 Task: Explore Airbnb accommodation in Soavinandriana, Madagascar from 1st December, 2023 to 5th December, 2023 for 1 adult.1  bedroom having 1 bed and 1 bathroom. Property type can be flat. Amenities needed are: wifi. Booking option can be shelf check-in. Look for 5 properties as per requirement.
Action: Mouse moved to (562, 123)
Screenshot: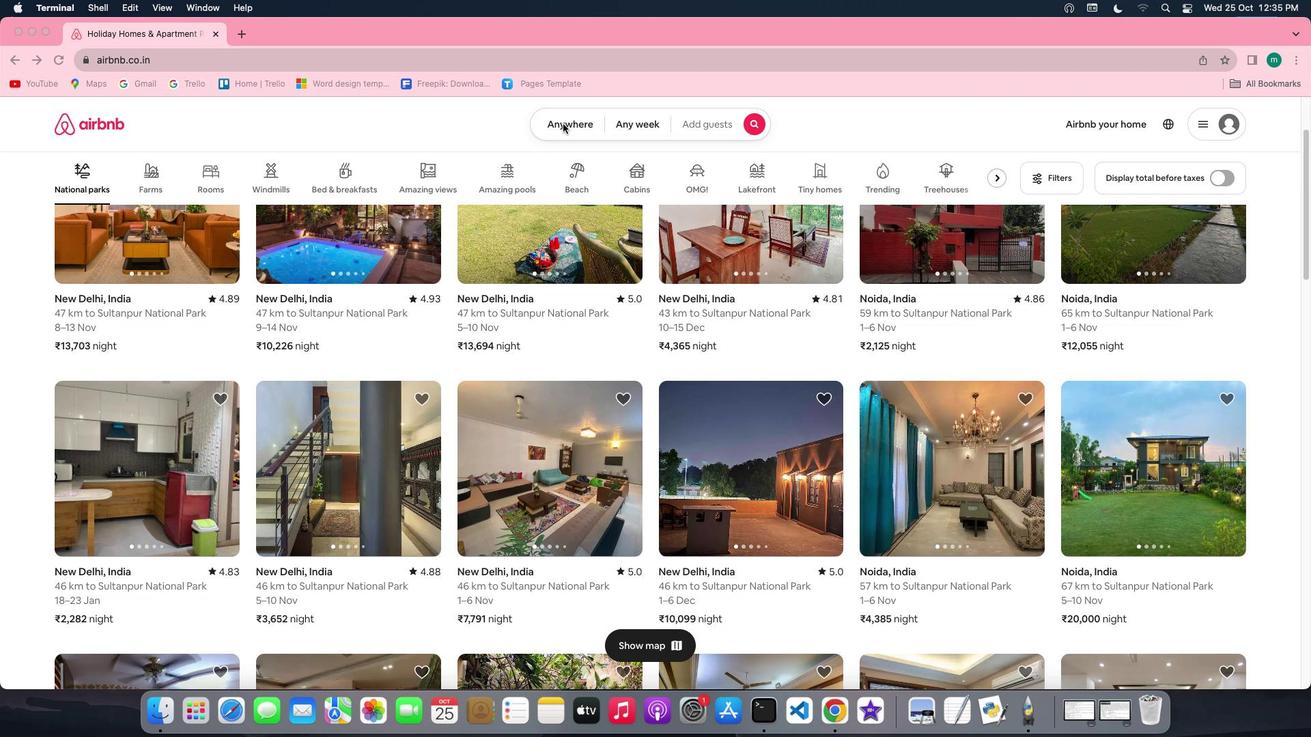 
Action: Mouse pressed left at (562, 123)
Screenshot: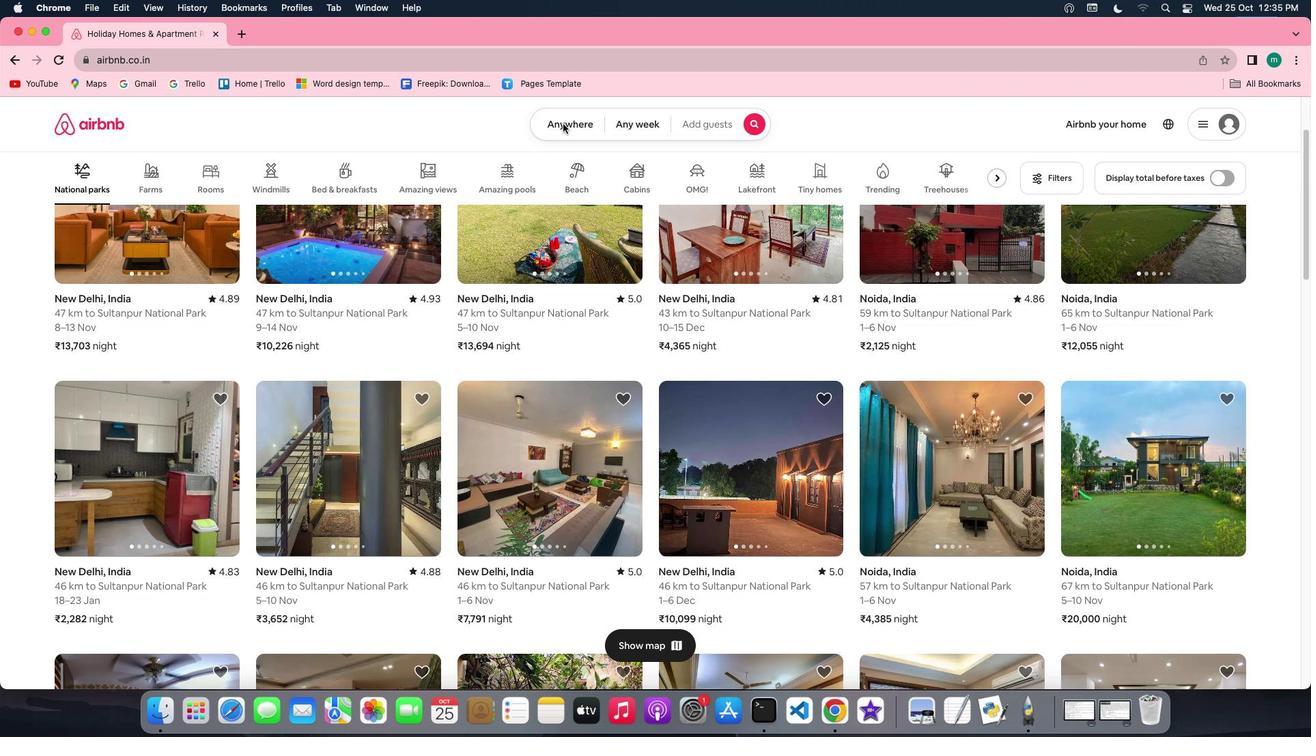 
Action: Mouse pressed left at (562, 123)
Screenshot: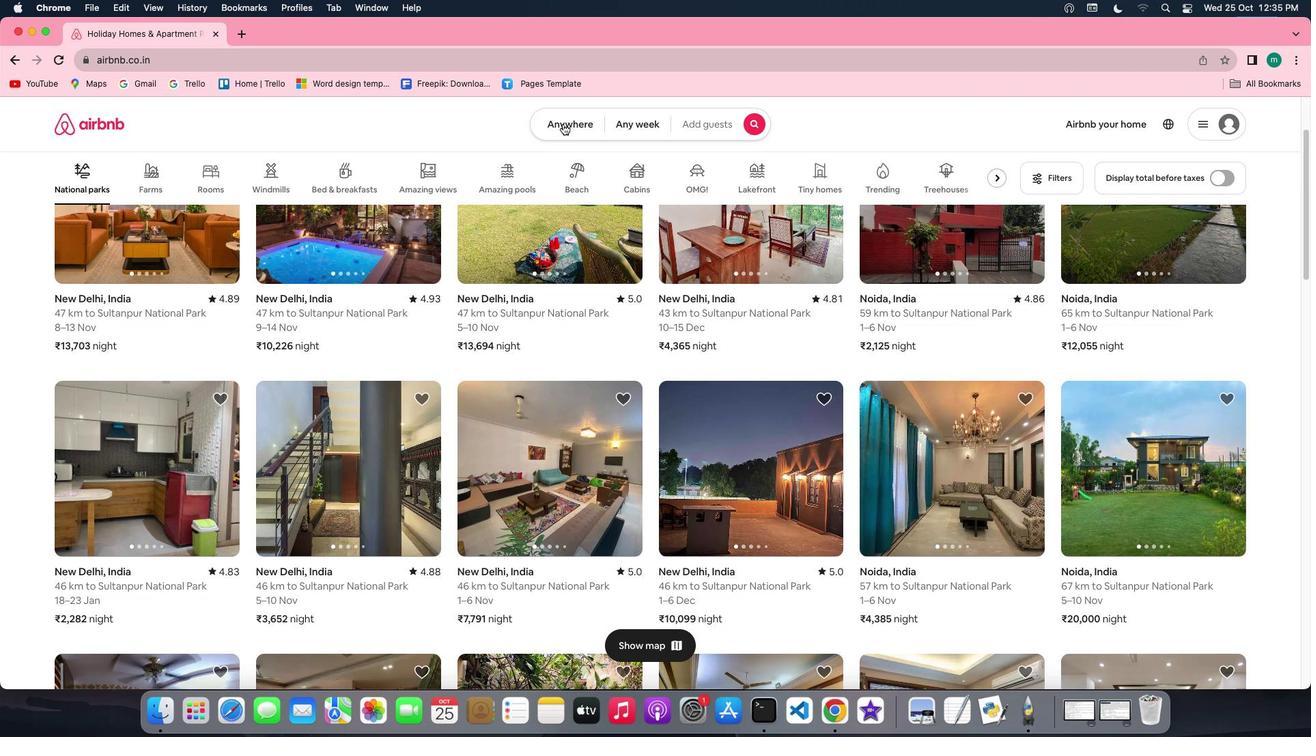 
Action: Mouse moved to (474, 184)
Screenshot: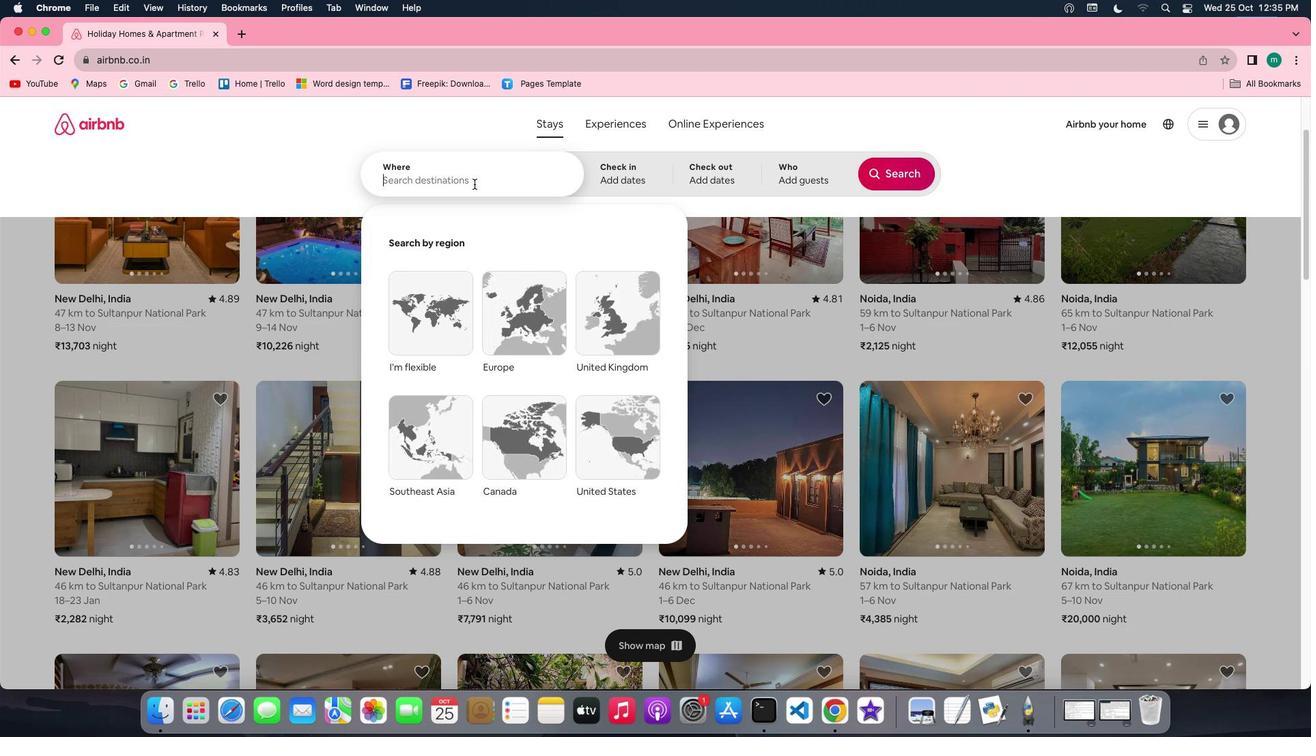 
Action: Key pressed Key.shift'S''o''a''v''i''n''a''n''d''r''i''a''n''a'','Key.shift'M''a''d''a''g''a''s''c''a''r'
Screenshot: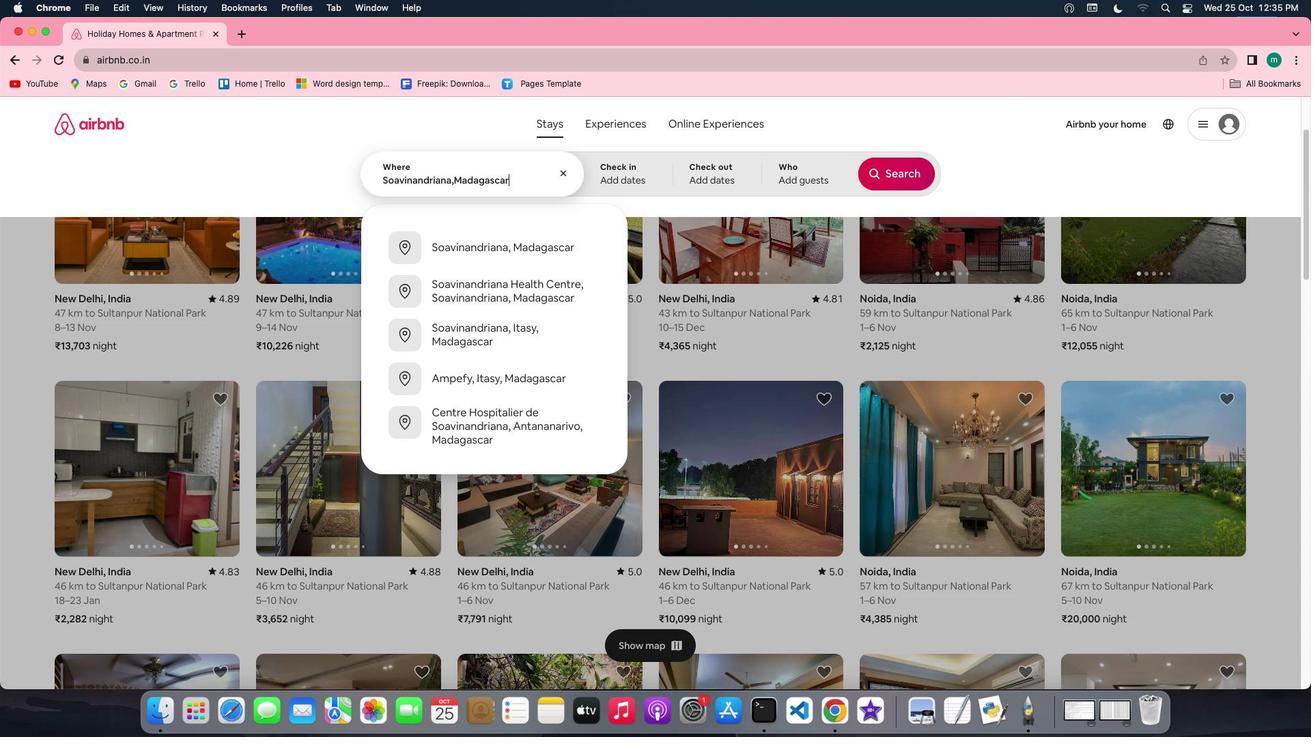 
Action: Mouse moved to (620, 181)
Screenshot: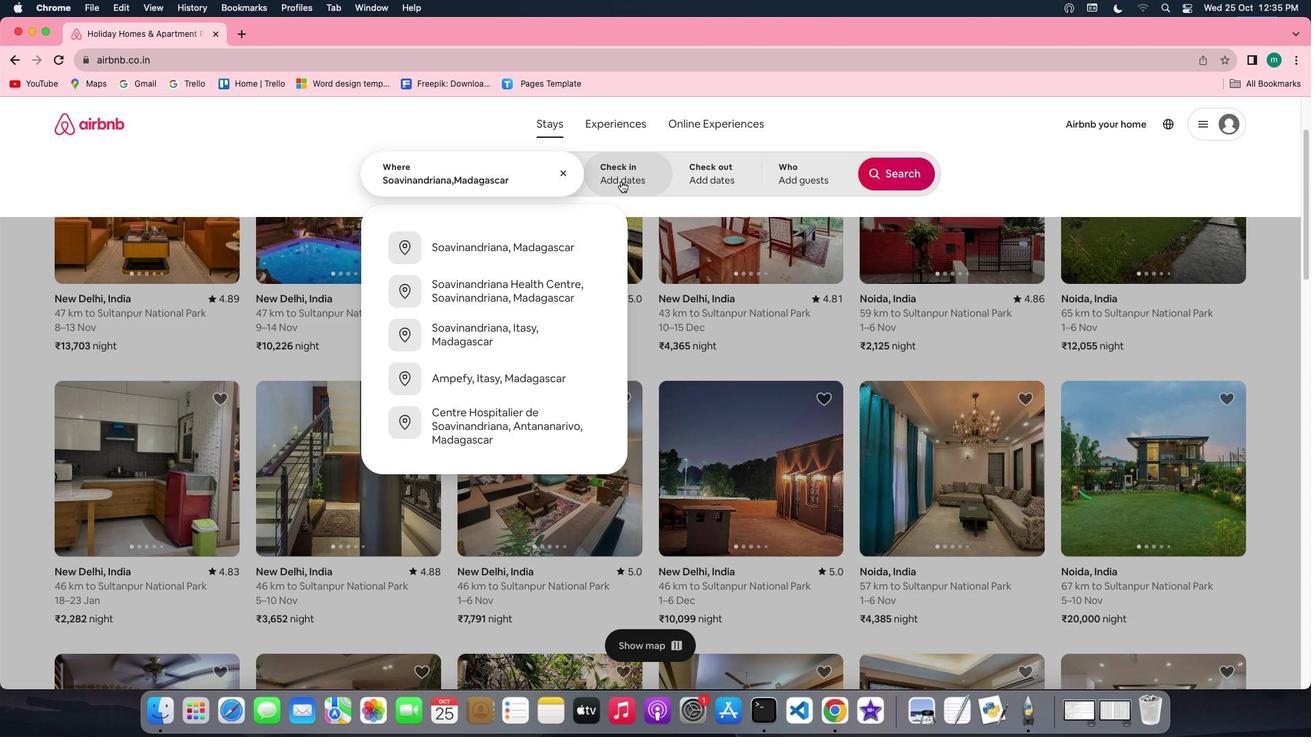 
Action: Mouse pressed left at (620, 181)
Screenshot: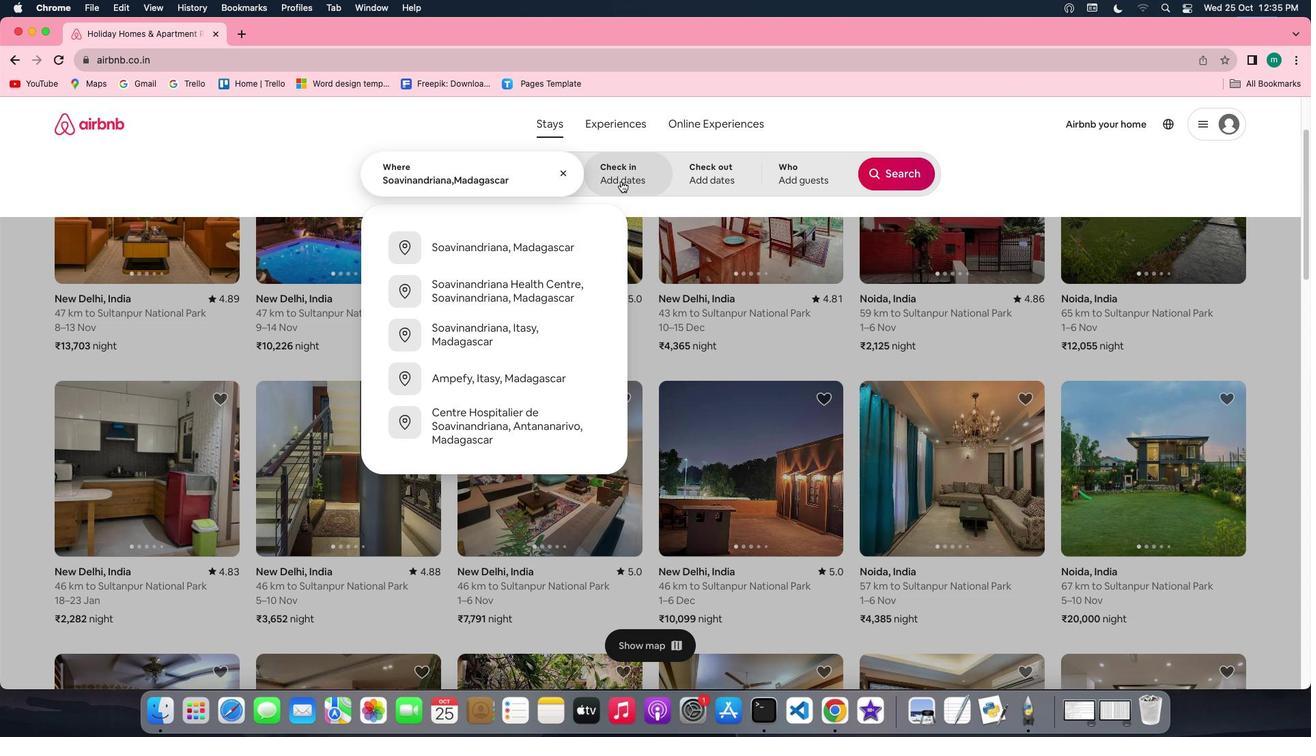
Action: Mouse moved to (896, 278)
Screenshot: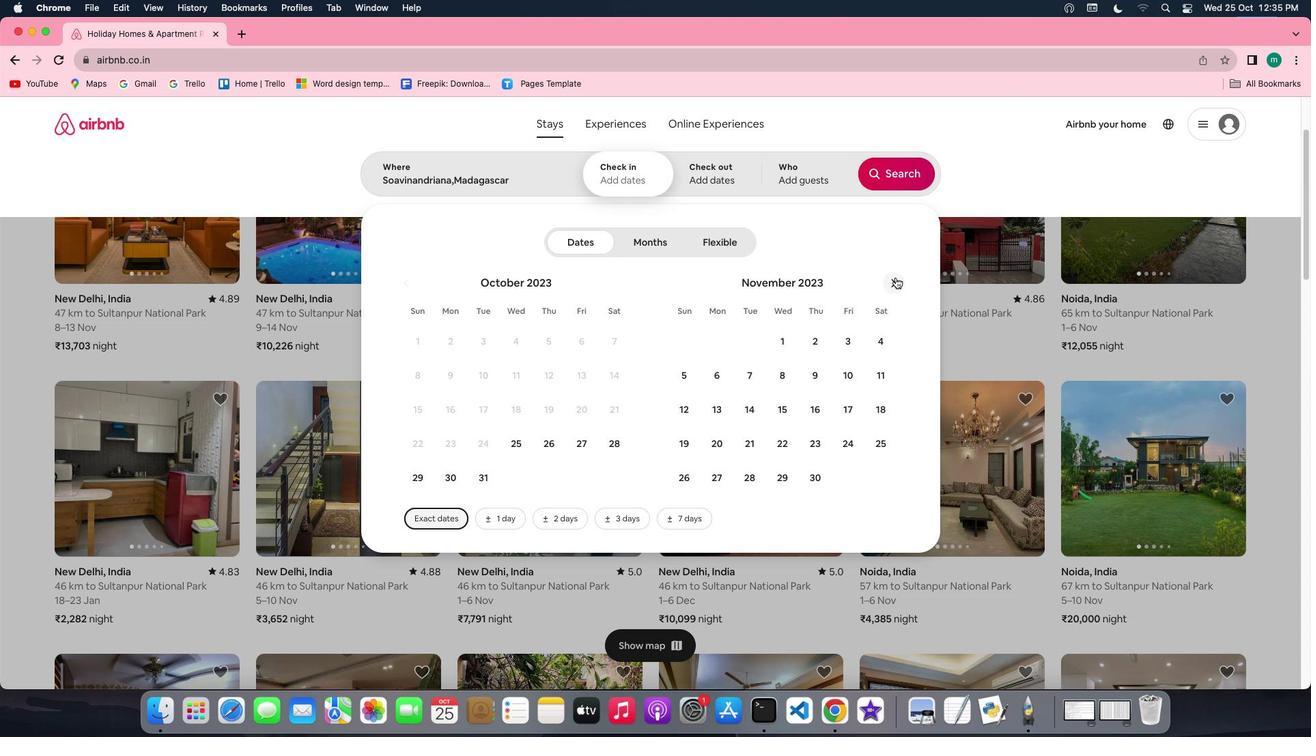 
Action: Mouse pressed left at (896, 278)
Screenshot: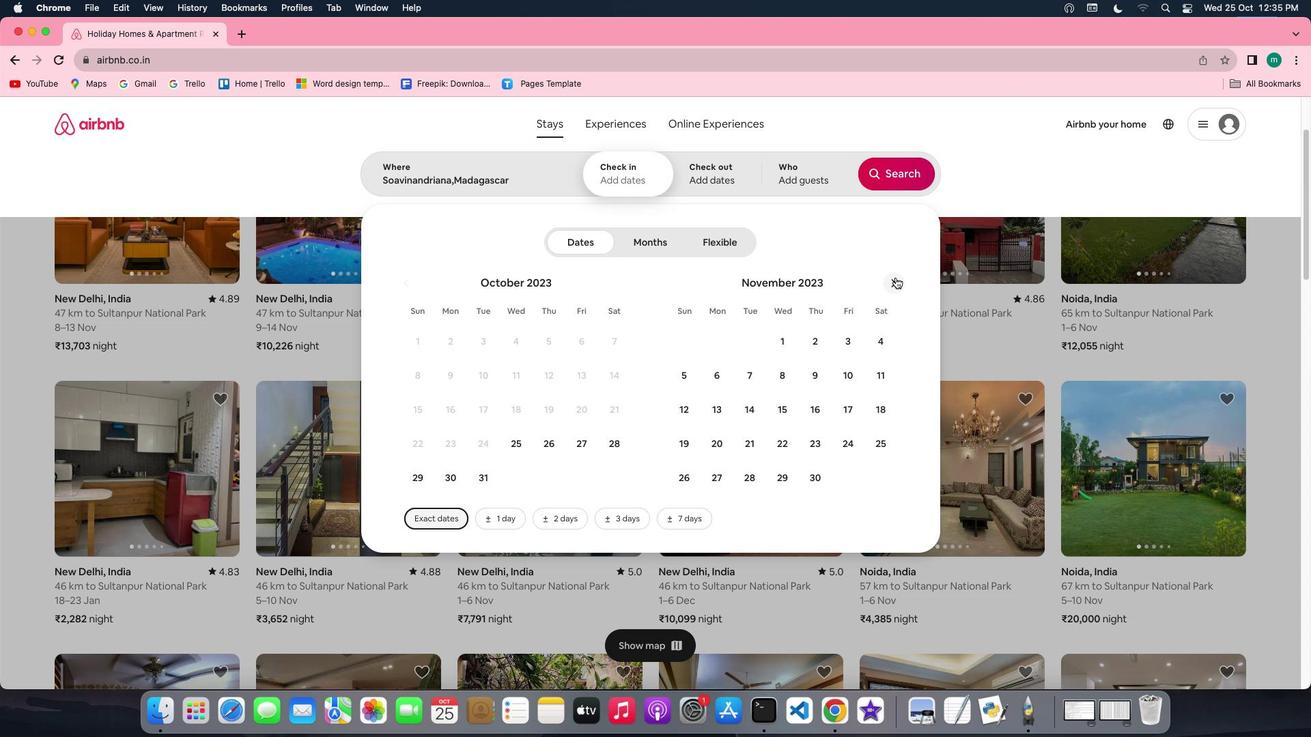 
Action: Mouse moved to (842, 340)
Screenshot: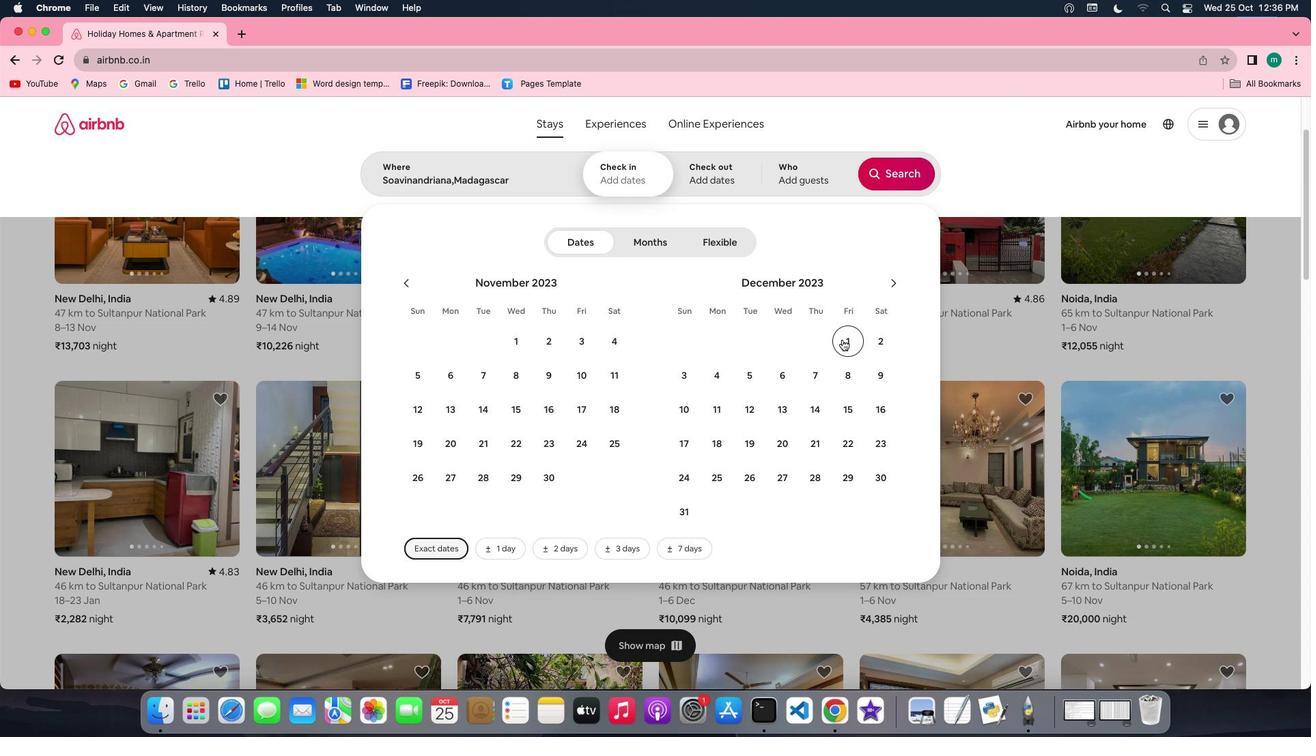 
Action: Mouse pressed left at (842, 340)
Screenshot: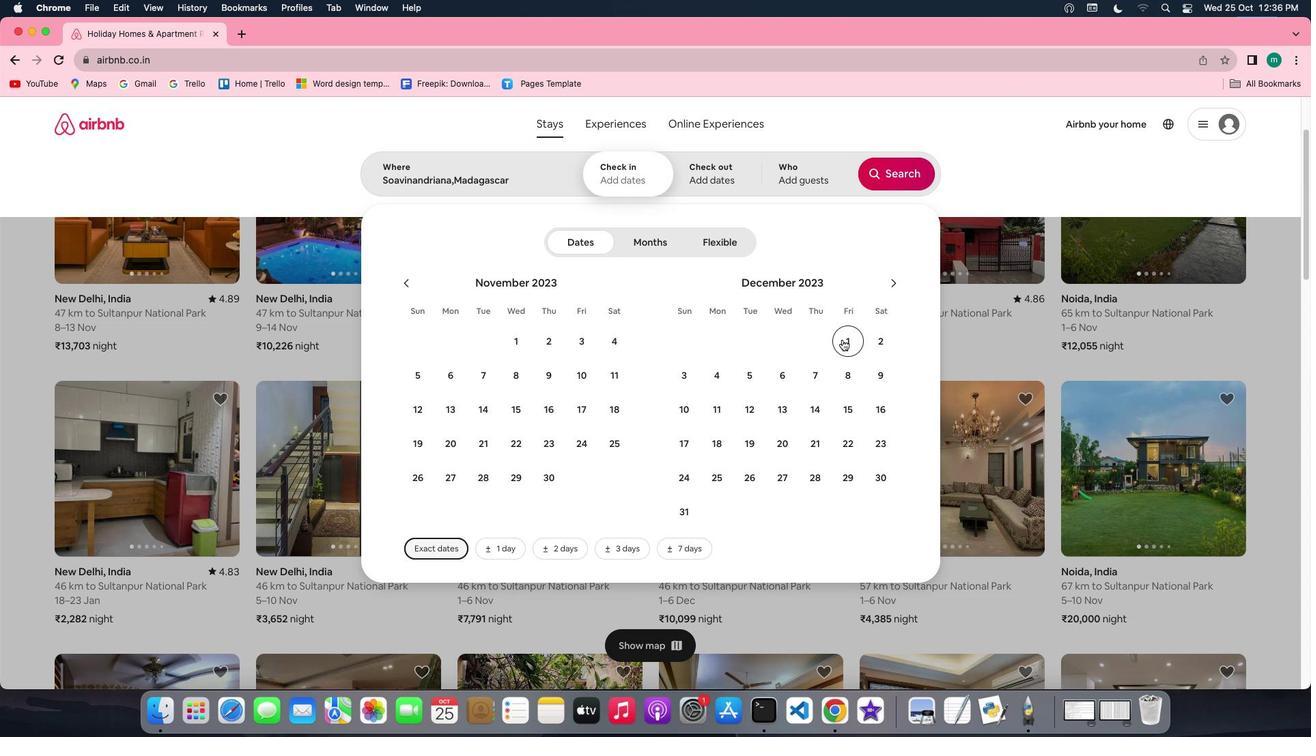 
Action: Mouse moved to (754, 376)
Screenshot: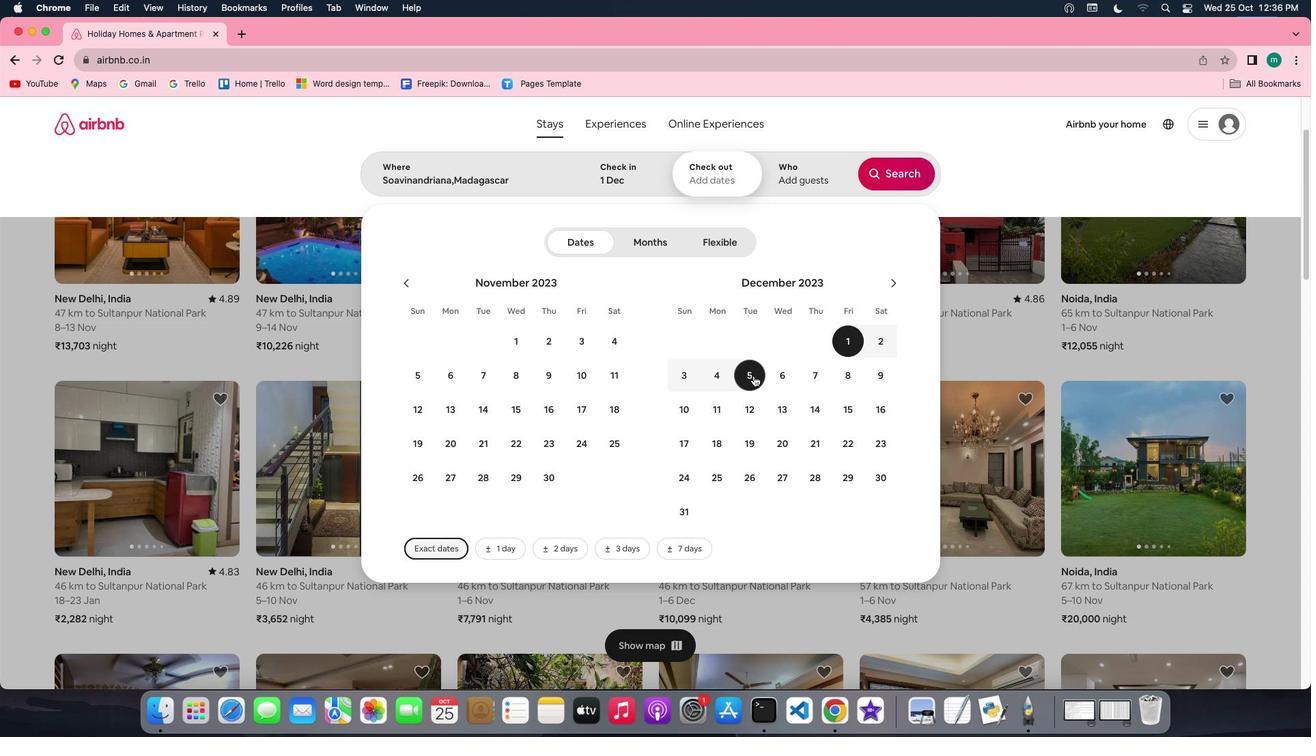 
Action: Mouse pressed left at (754, 376)
Screenshot: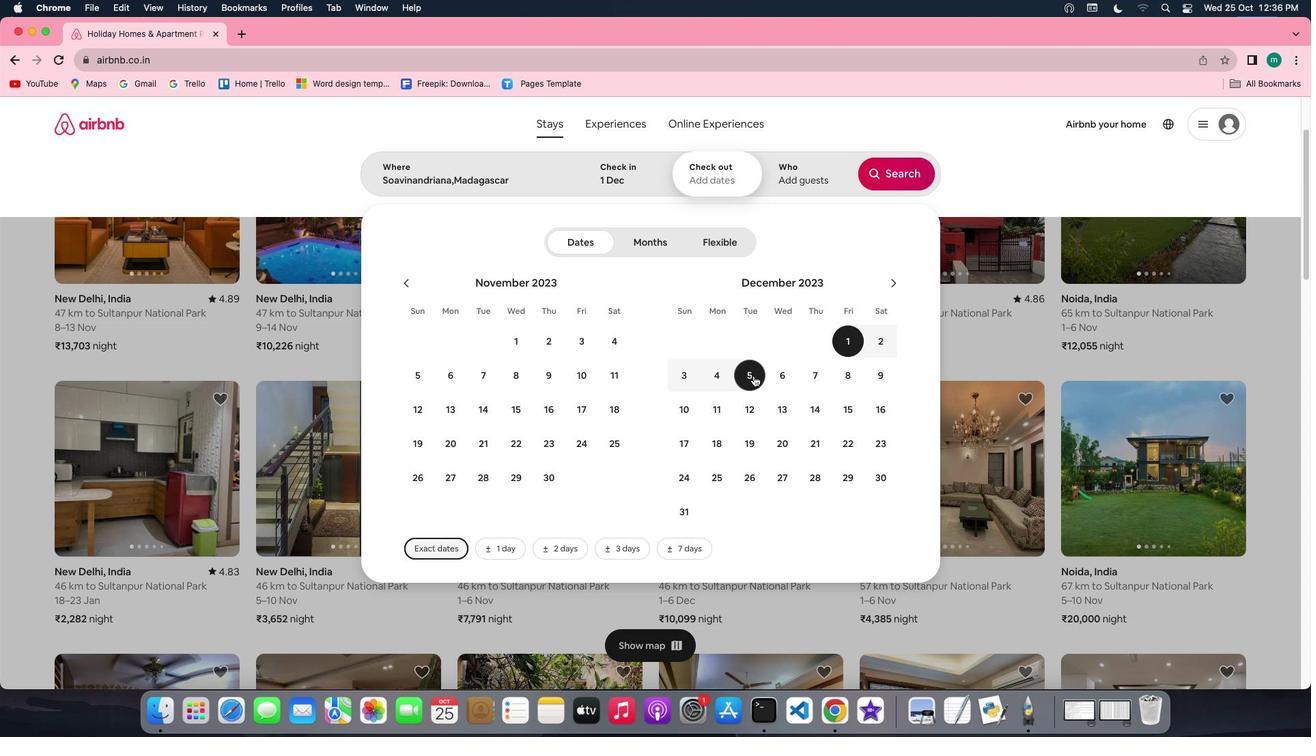 
Action: Mouse moved to (800, 174)
Screenshot: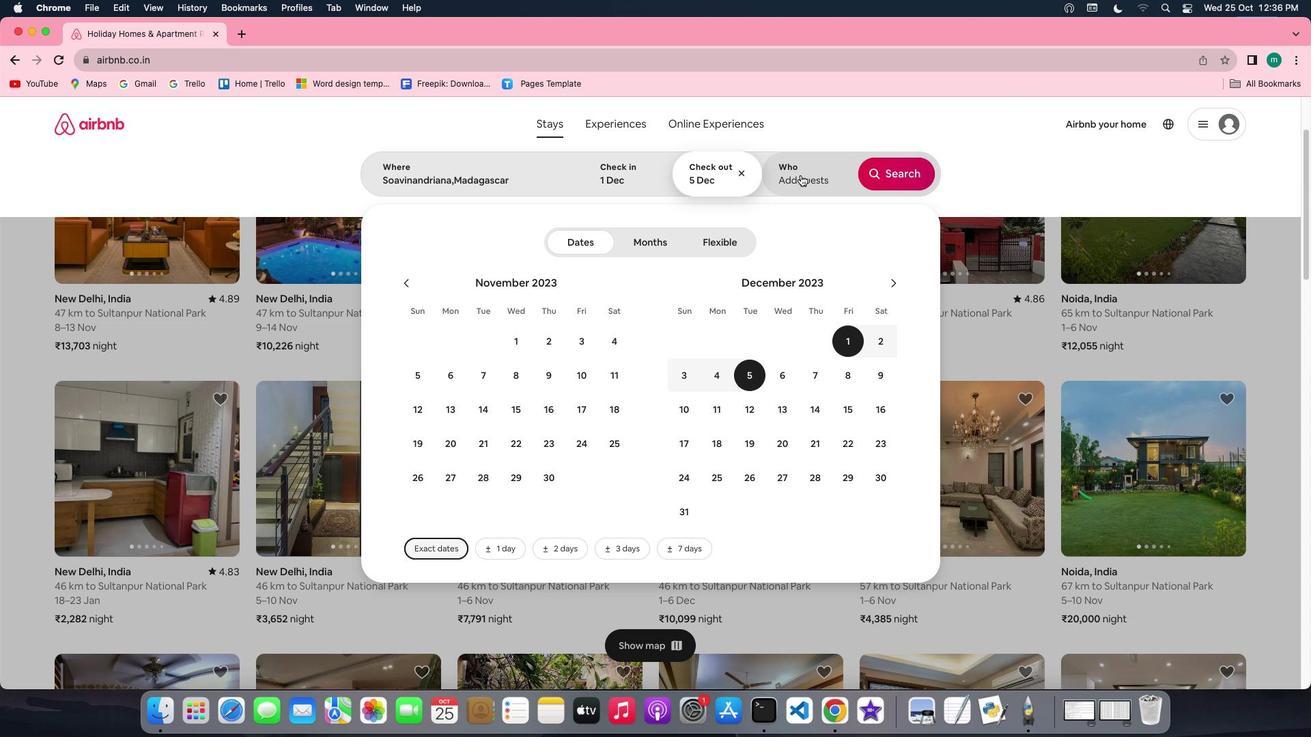 
Action: Mouse pressed left at (800, 174)
Screenshot: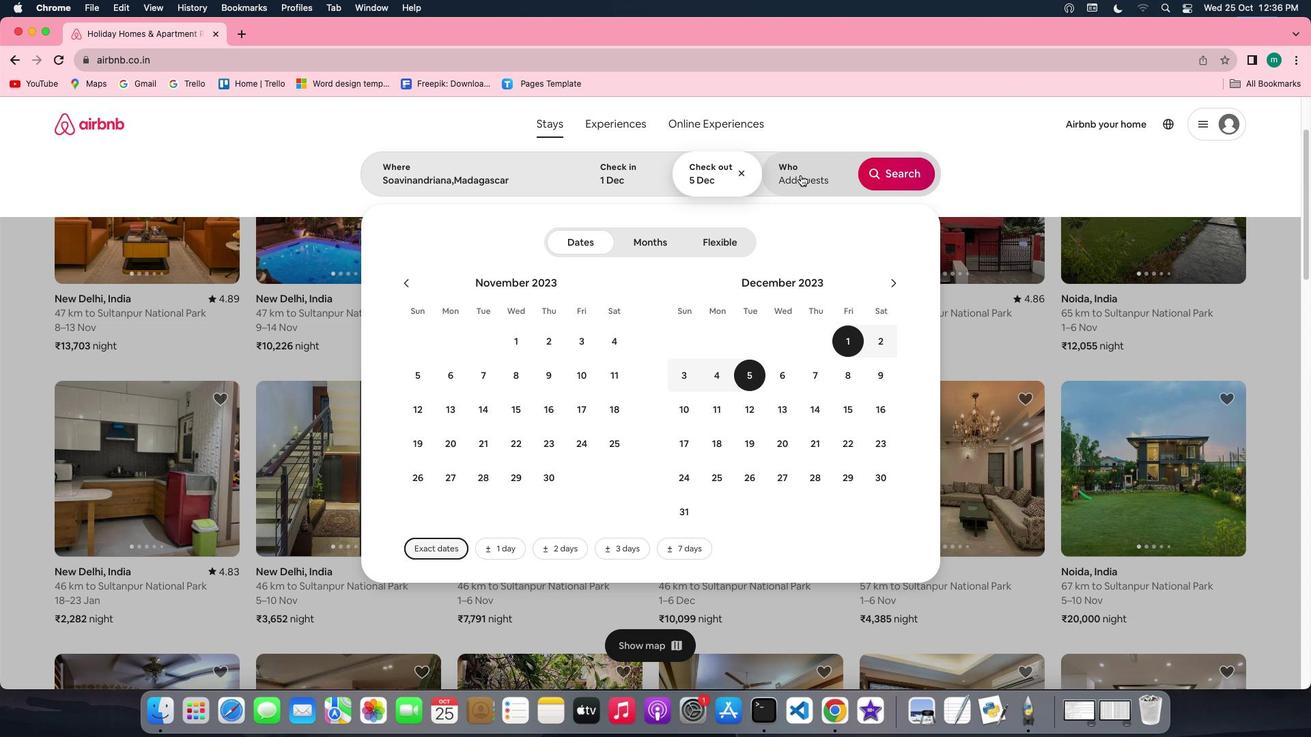 
Action: Mouse moved to (899, 239)
Screenshot: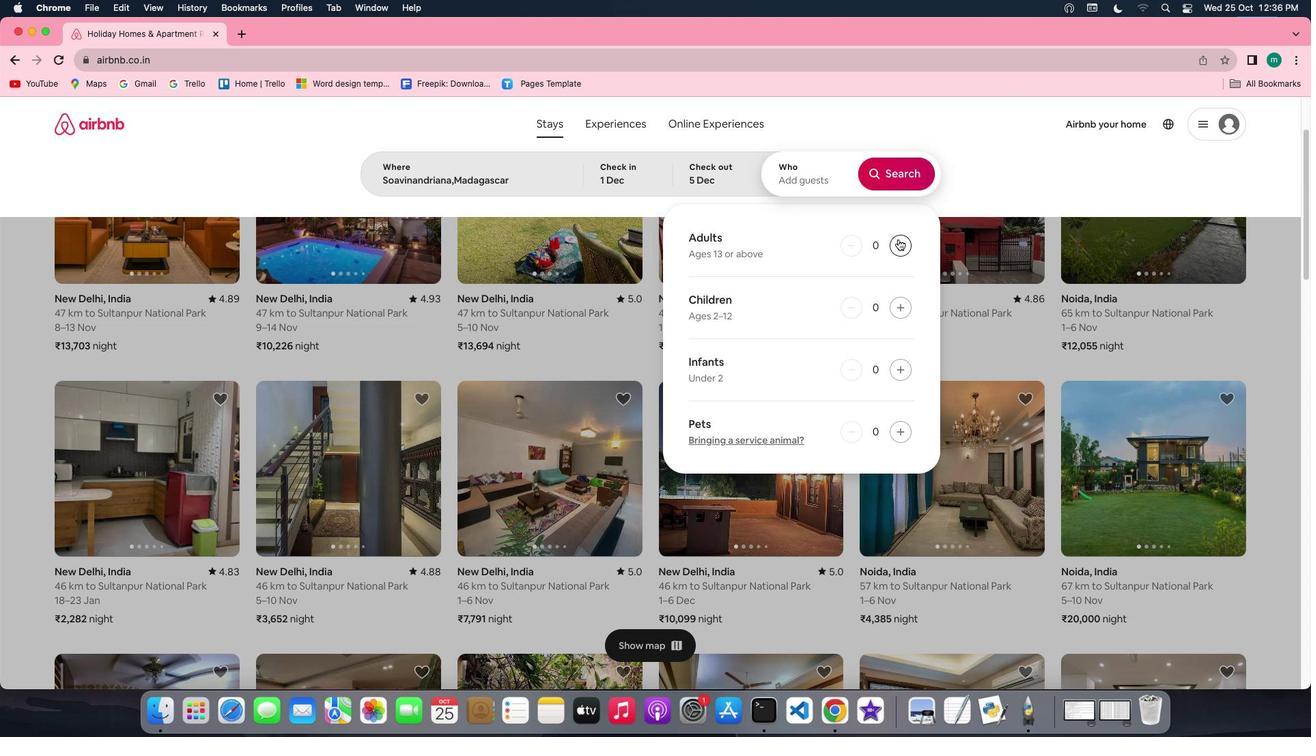 
Action: Mouse pressed left at (899, 239)
Screenshot: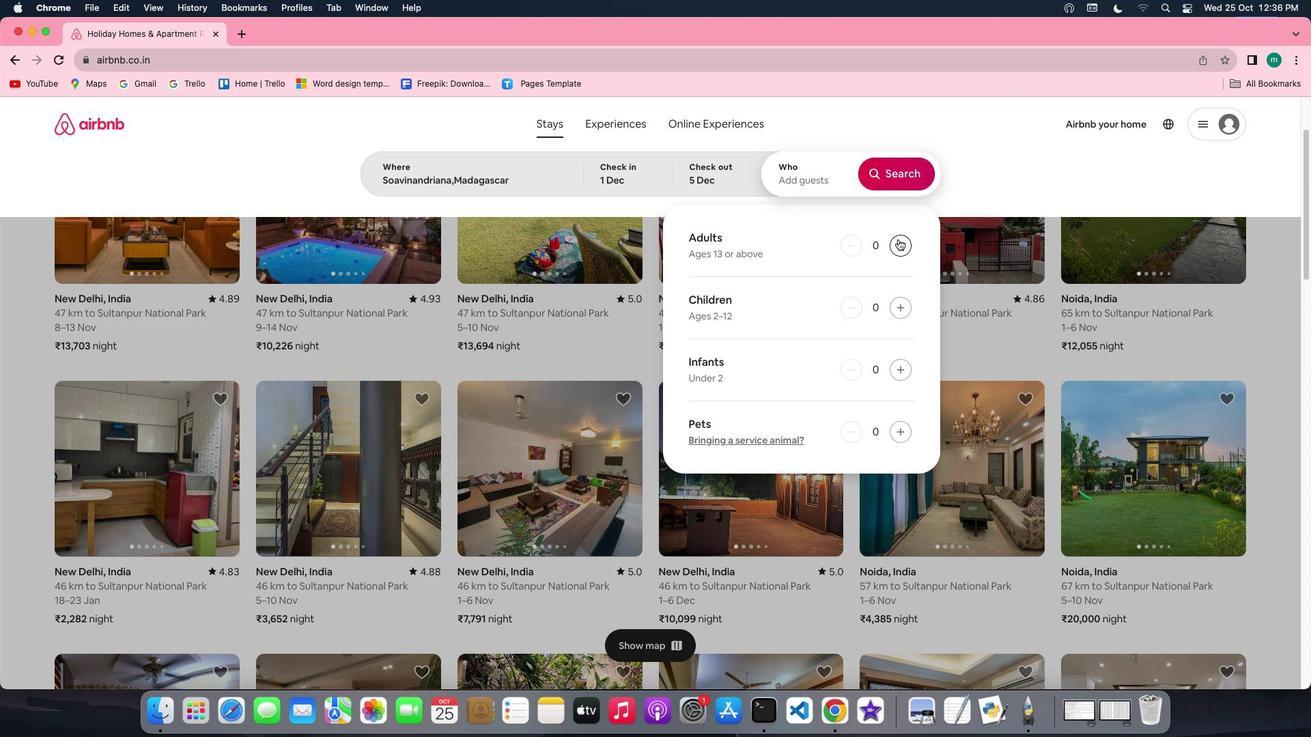 
Action: Mouse moved to (903, 178)
Screenshot: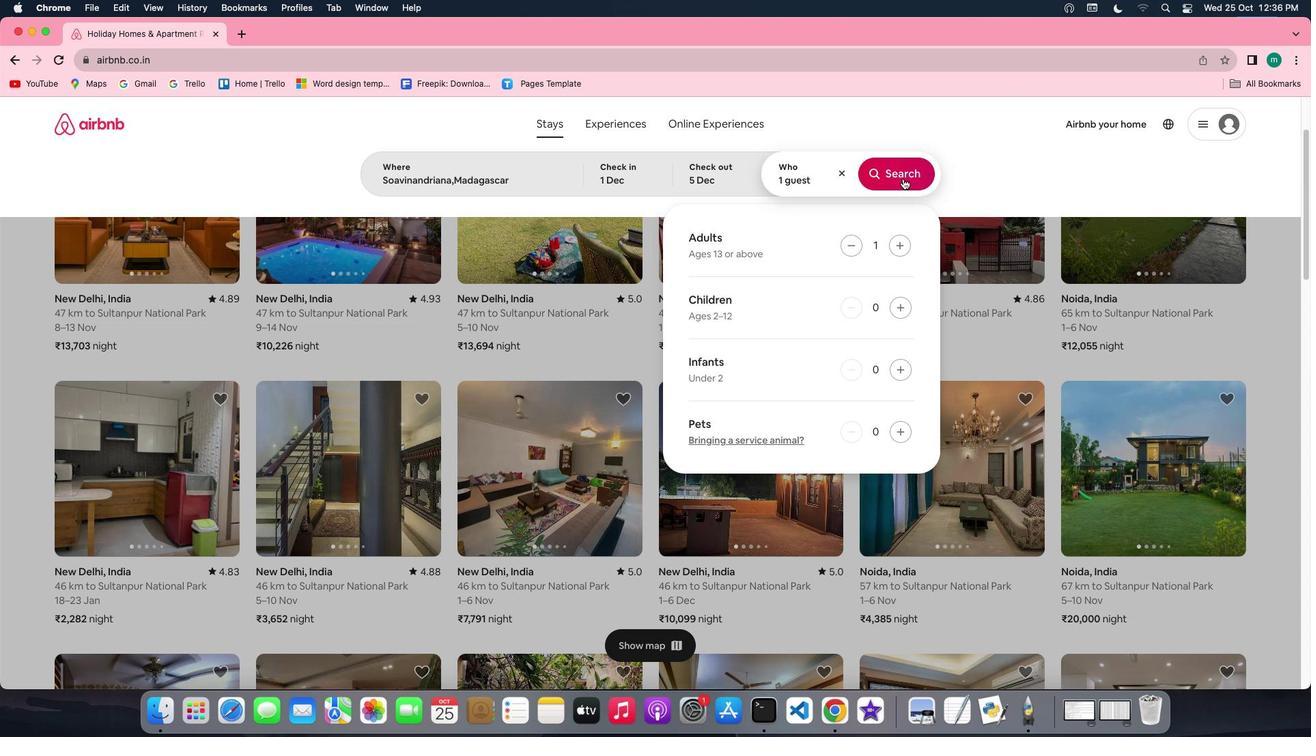 
Action: Mouse pressed left at (903, 178)
Screenshot: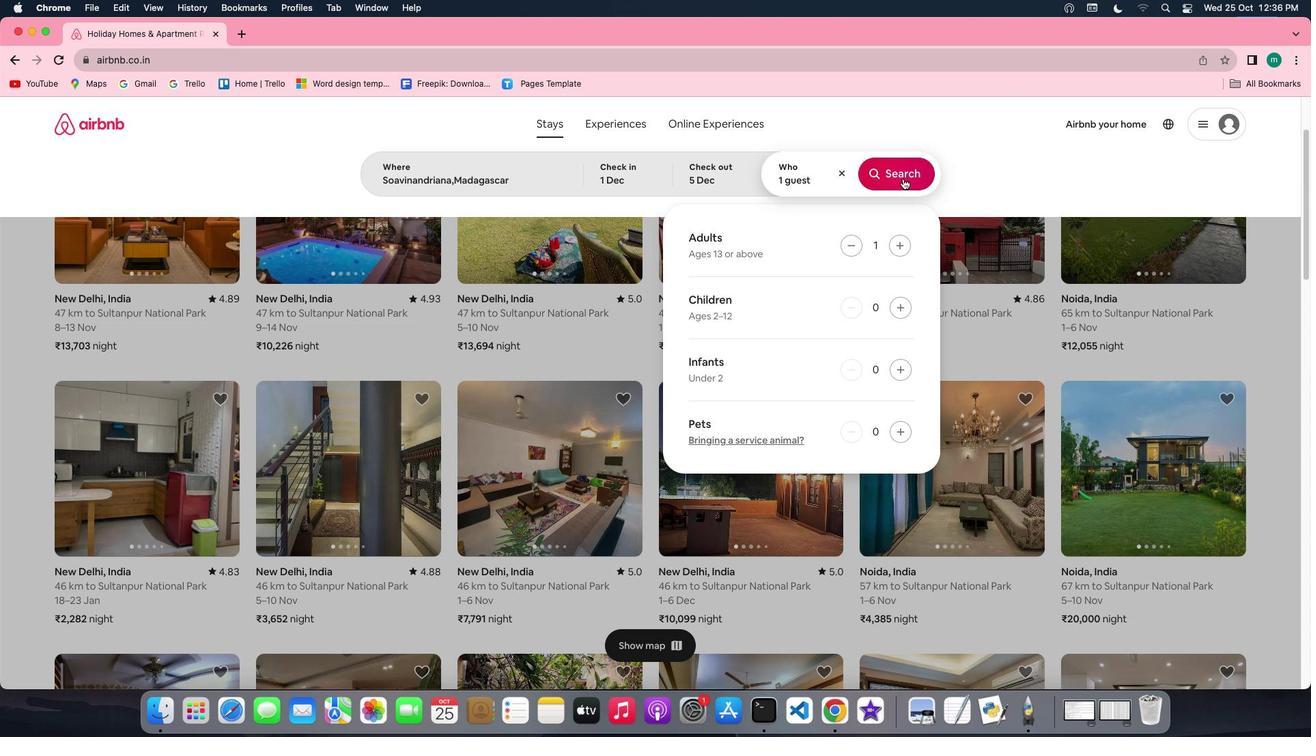 
Action: Mouse moved to (1095, 179)
Screenshot: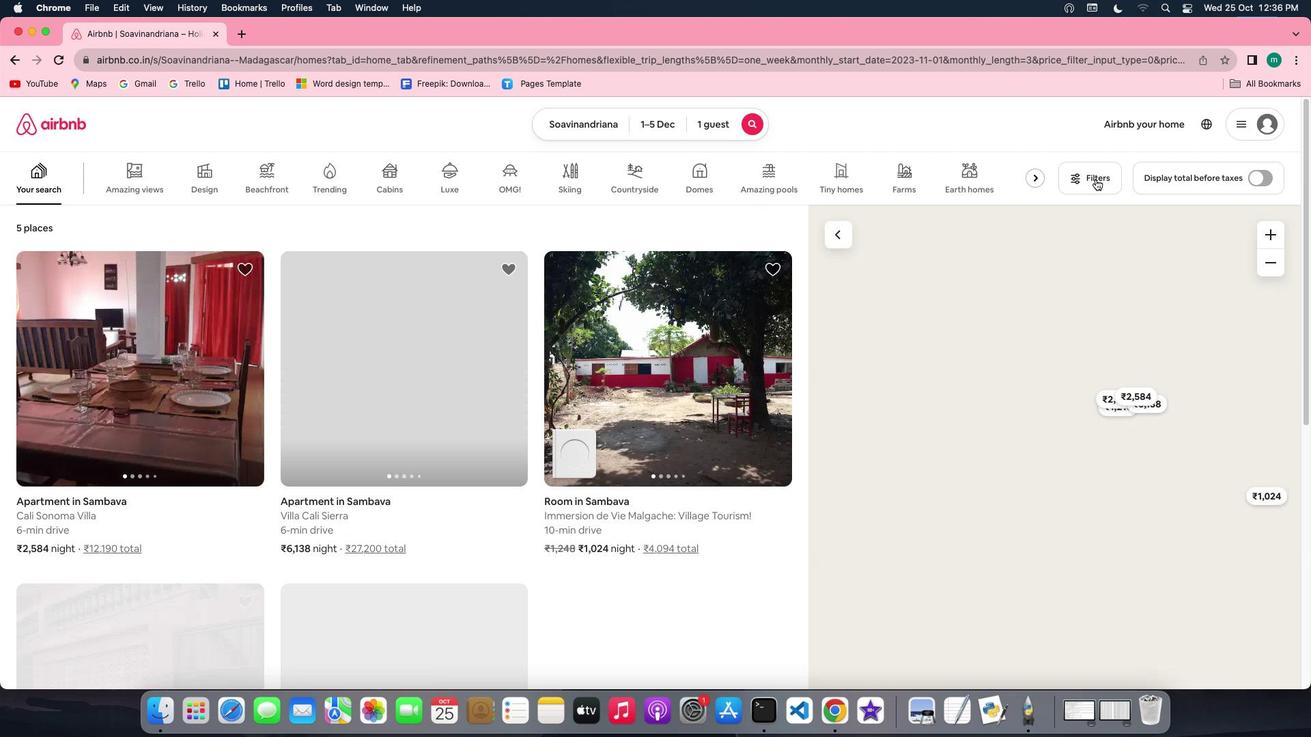 
Action: Mouse pressed left at (1095, 179)
Screenshot: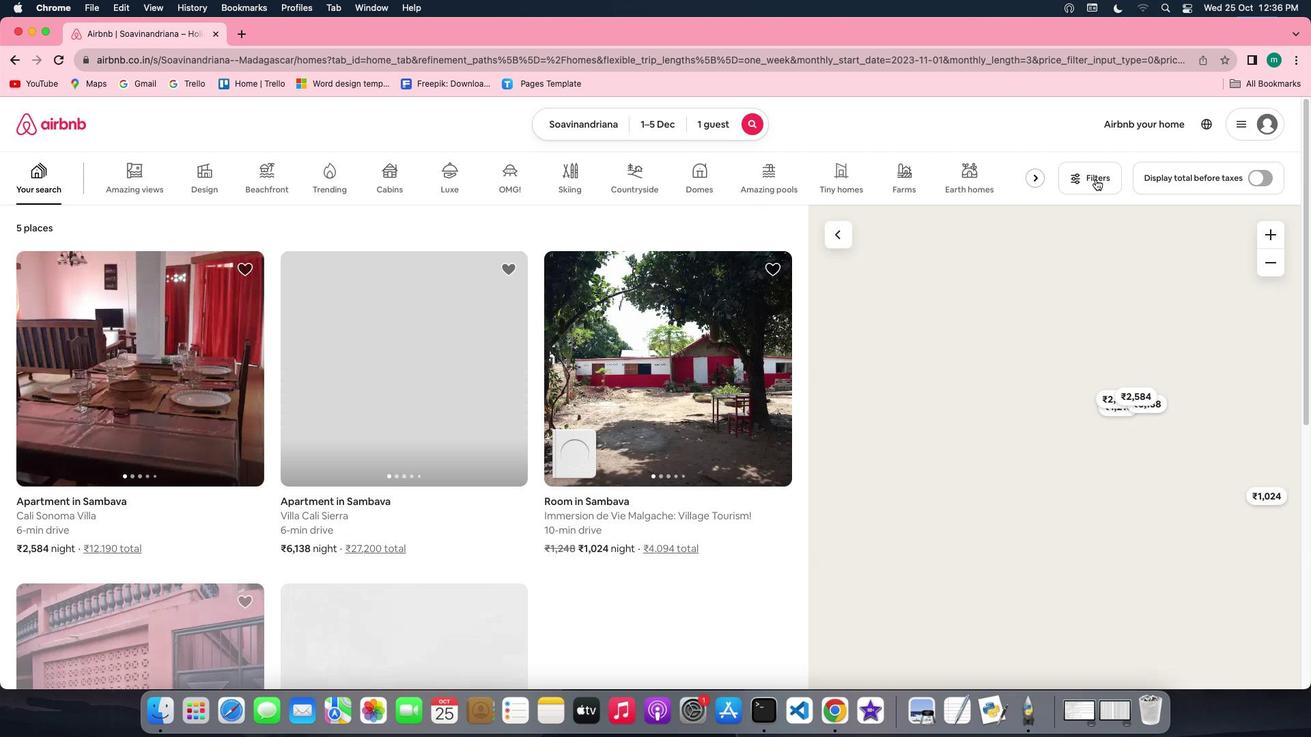 
Action: Mouse moved to (641, 359)
Screenshot: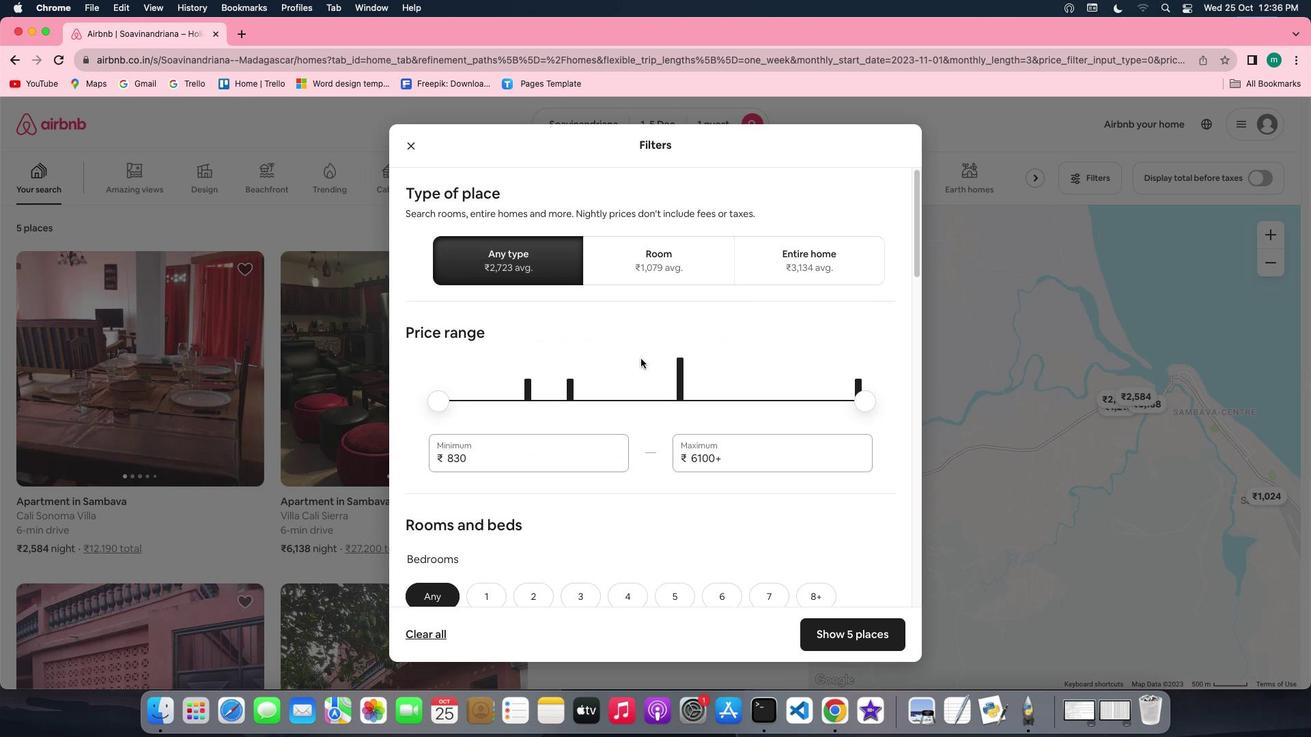
Action: Mouse scrolled (641, 359) with delta (0, 0)
Screenshot: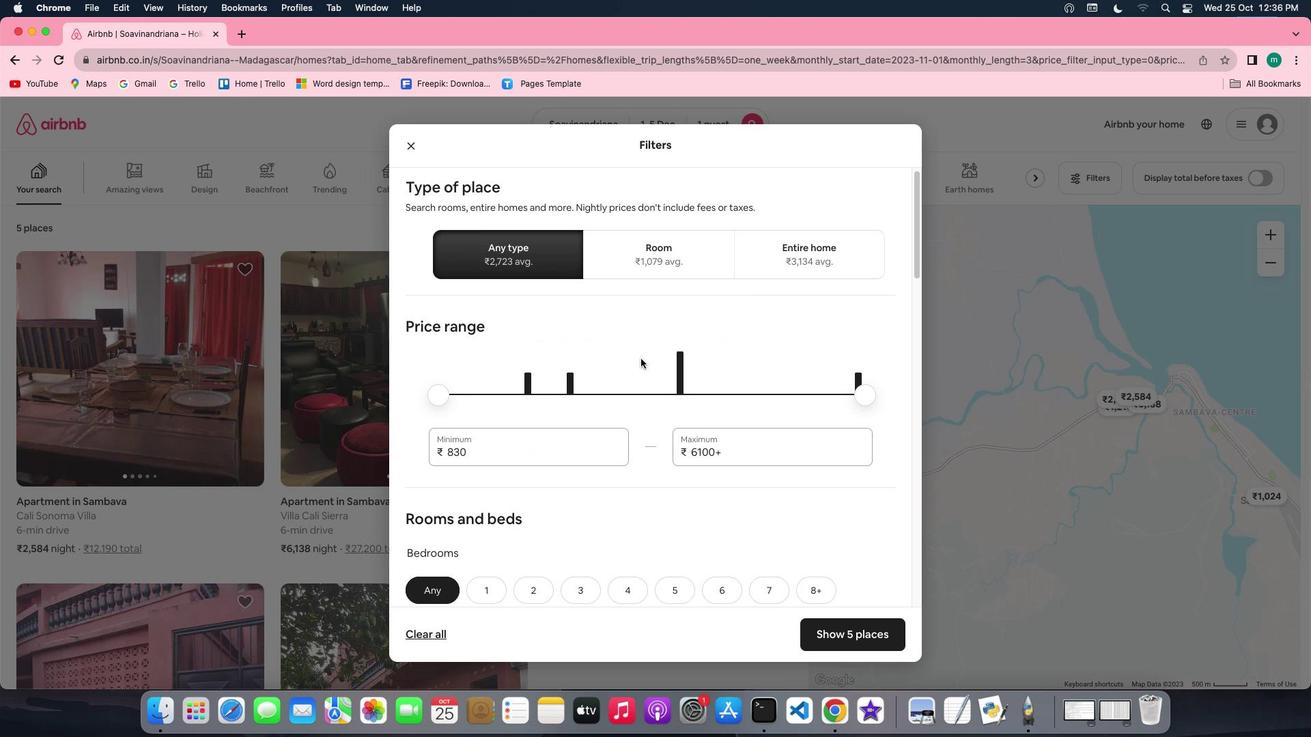 
Action: Mouse moved to (640, 359)
Screenshot: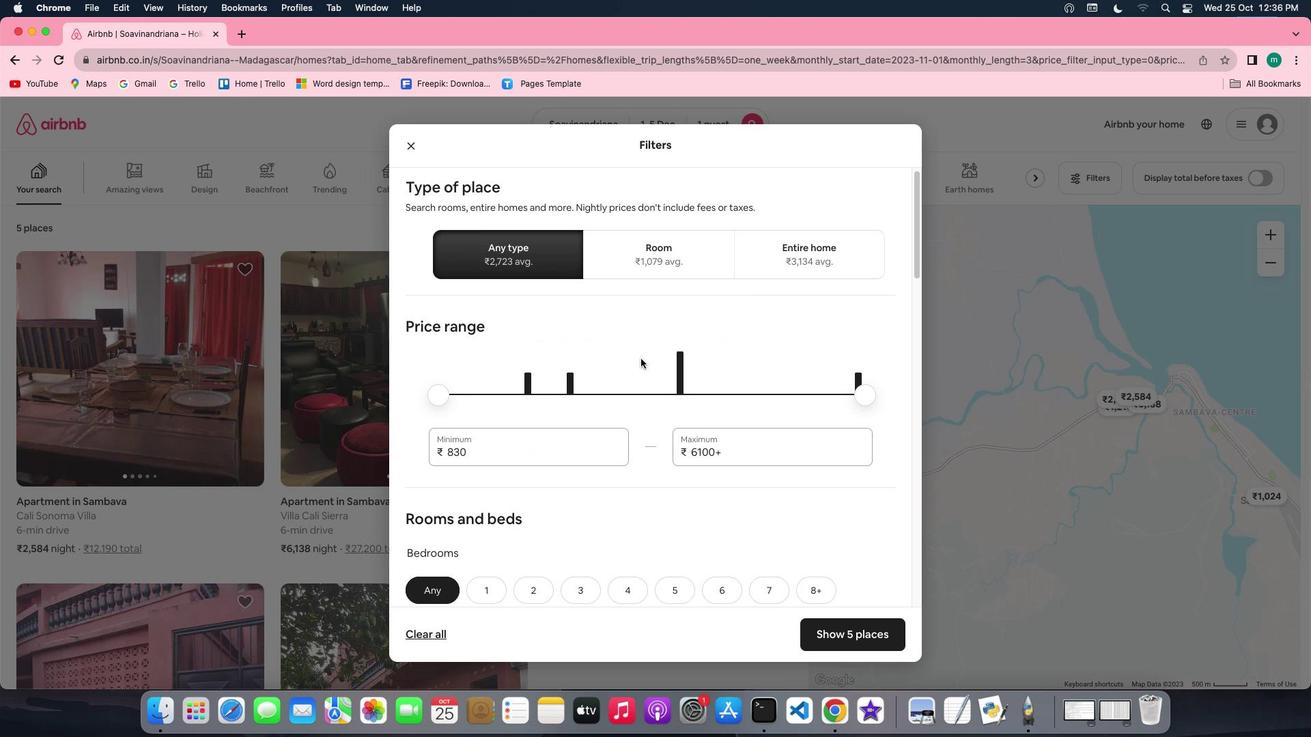 
Action: Mouse scrolled (640, 359) with delta (0, 0)
Screenshot: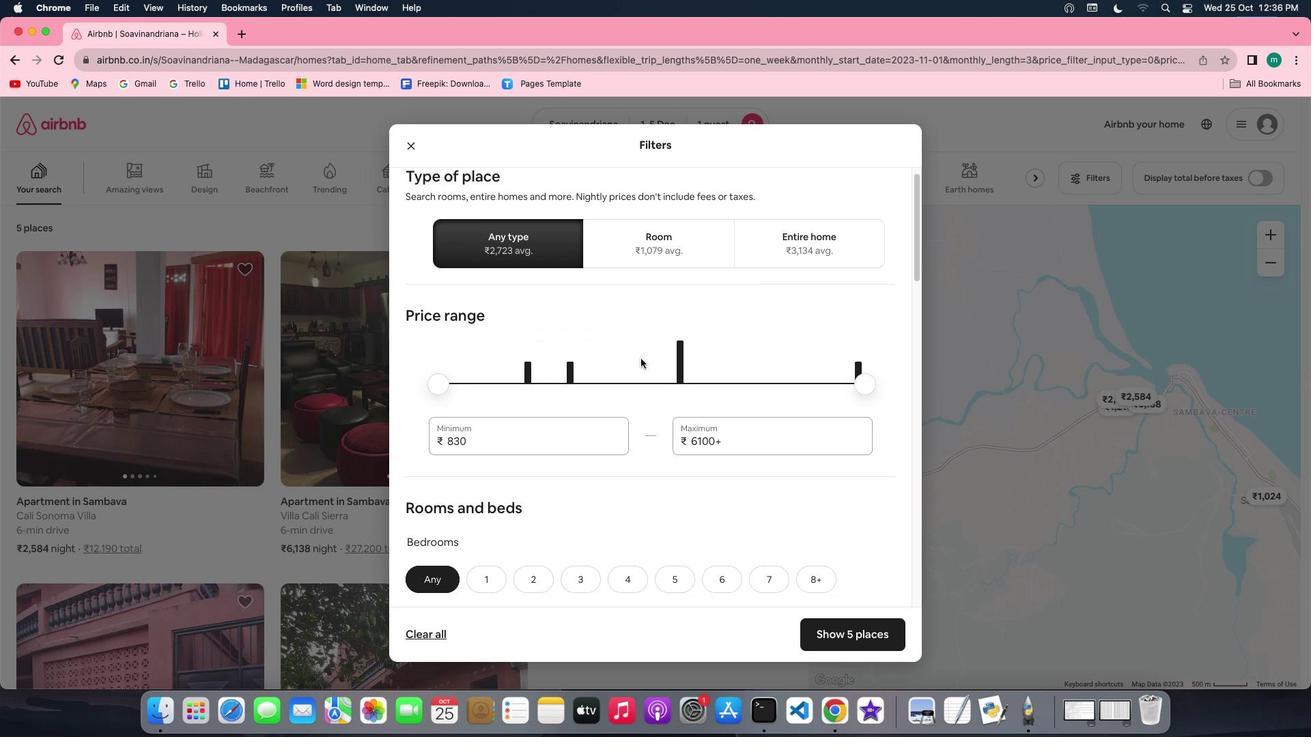 
Action: Mouse scrolled (640, 359) with delta (0, -1)
Screenshot: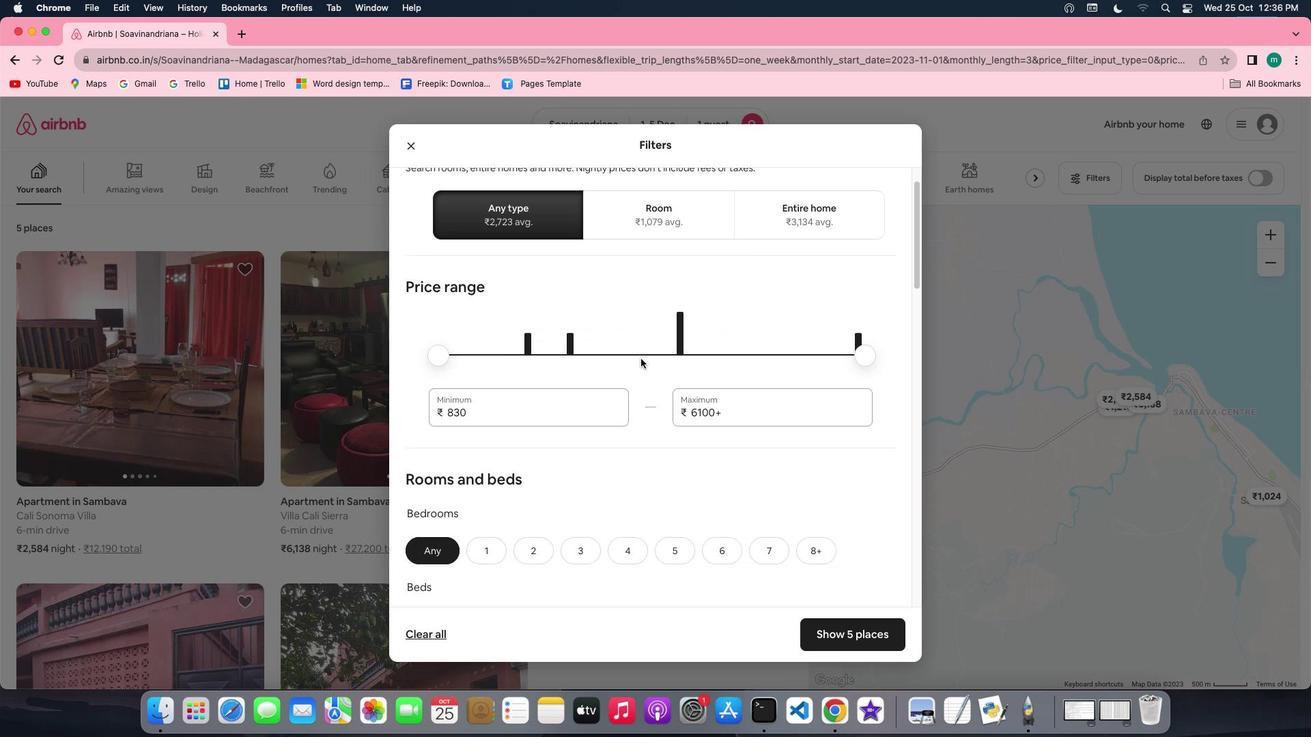 
Action: Mouse scrolled (640, 359) with delta (0, 0)
Screenshot: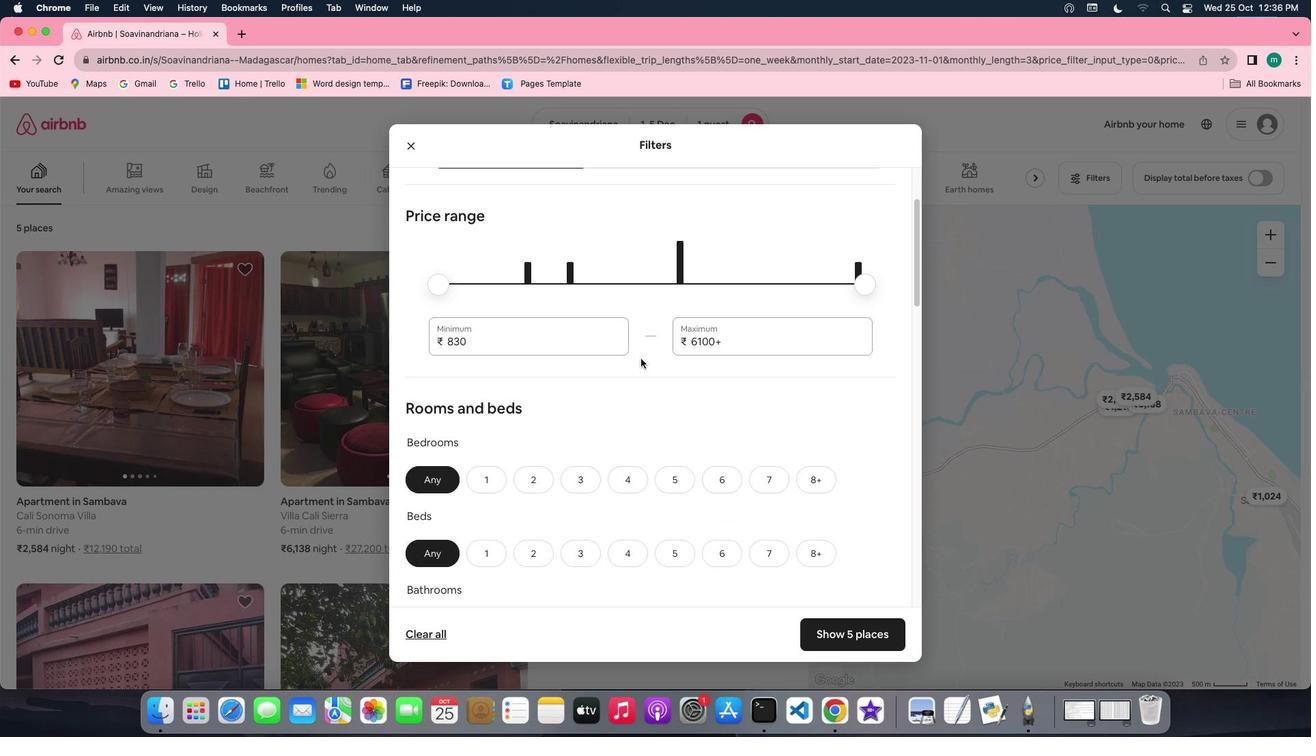 
Action: Mouse scrolled (640, 359) with delta (0, 0)
Screenshot: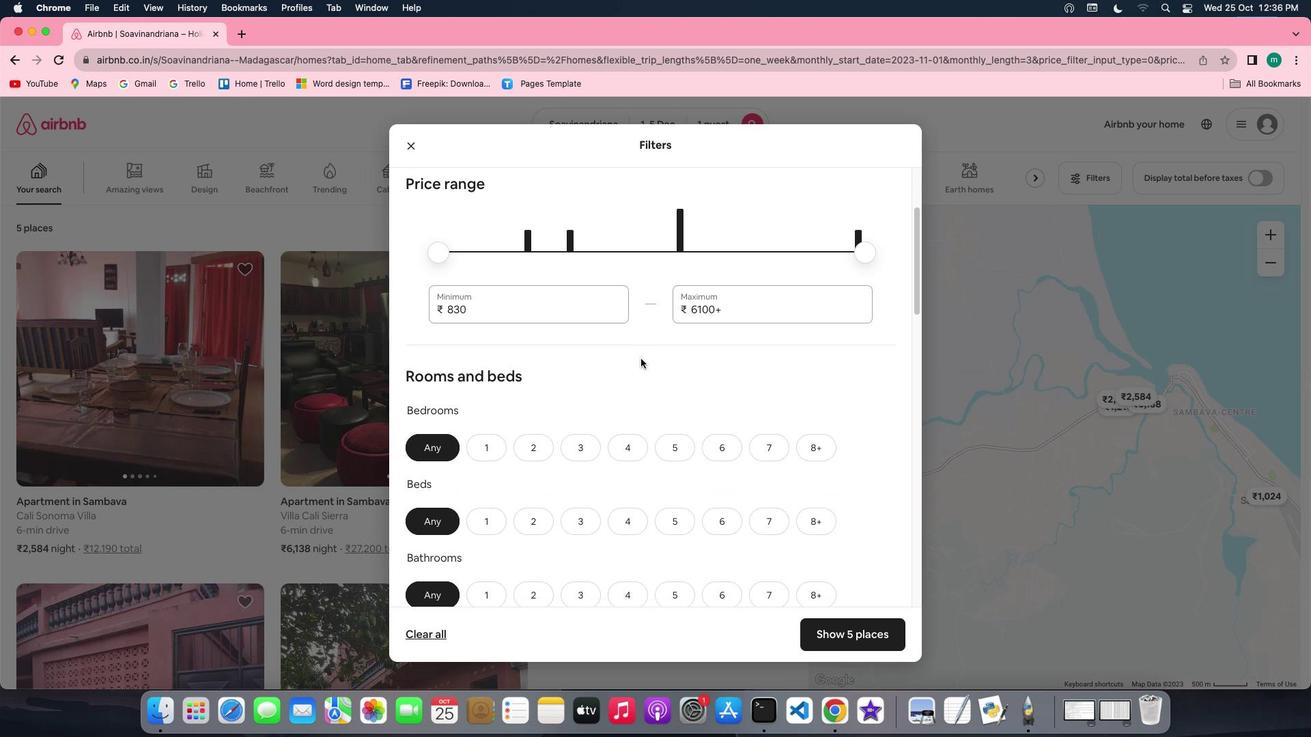 
Action: Mouse scrolled (640, 359) with delta (0, 0)
Screenshot: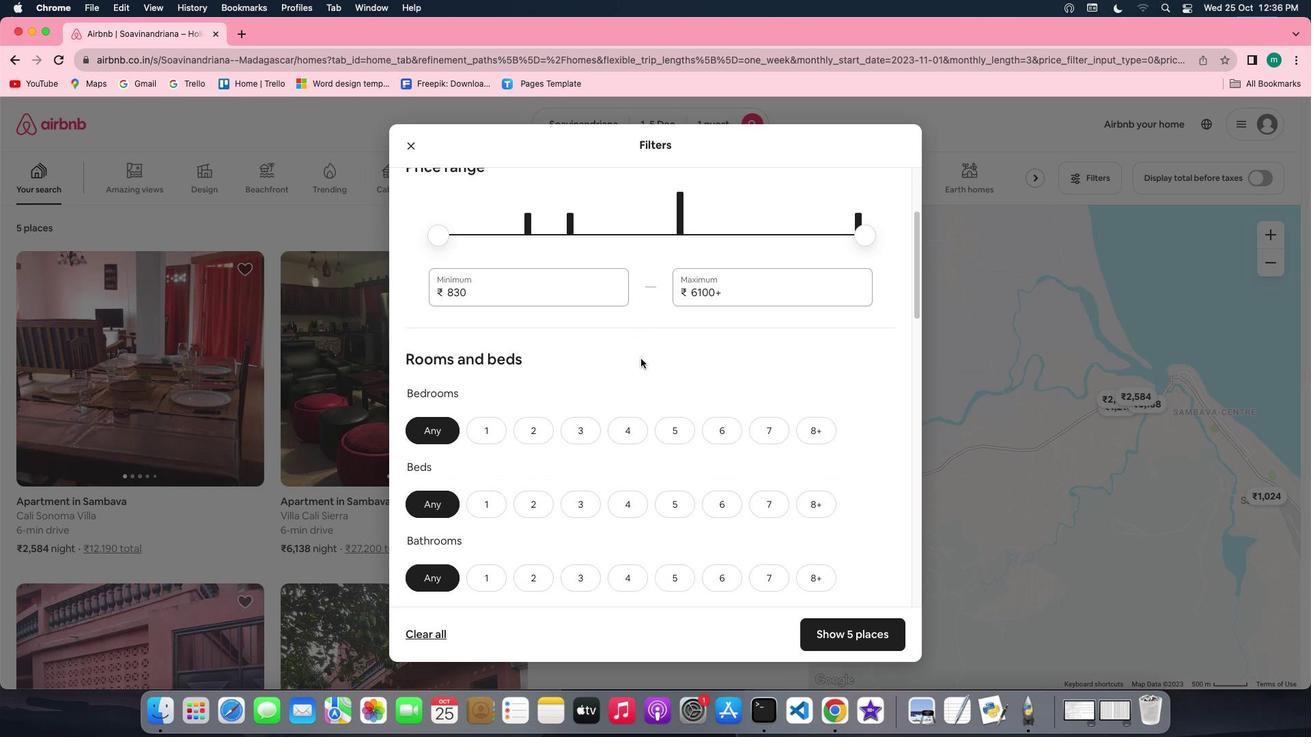 
Action: Mouse scrolled (640, 359) with delta (0, -1)
Screenshot: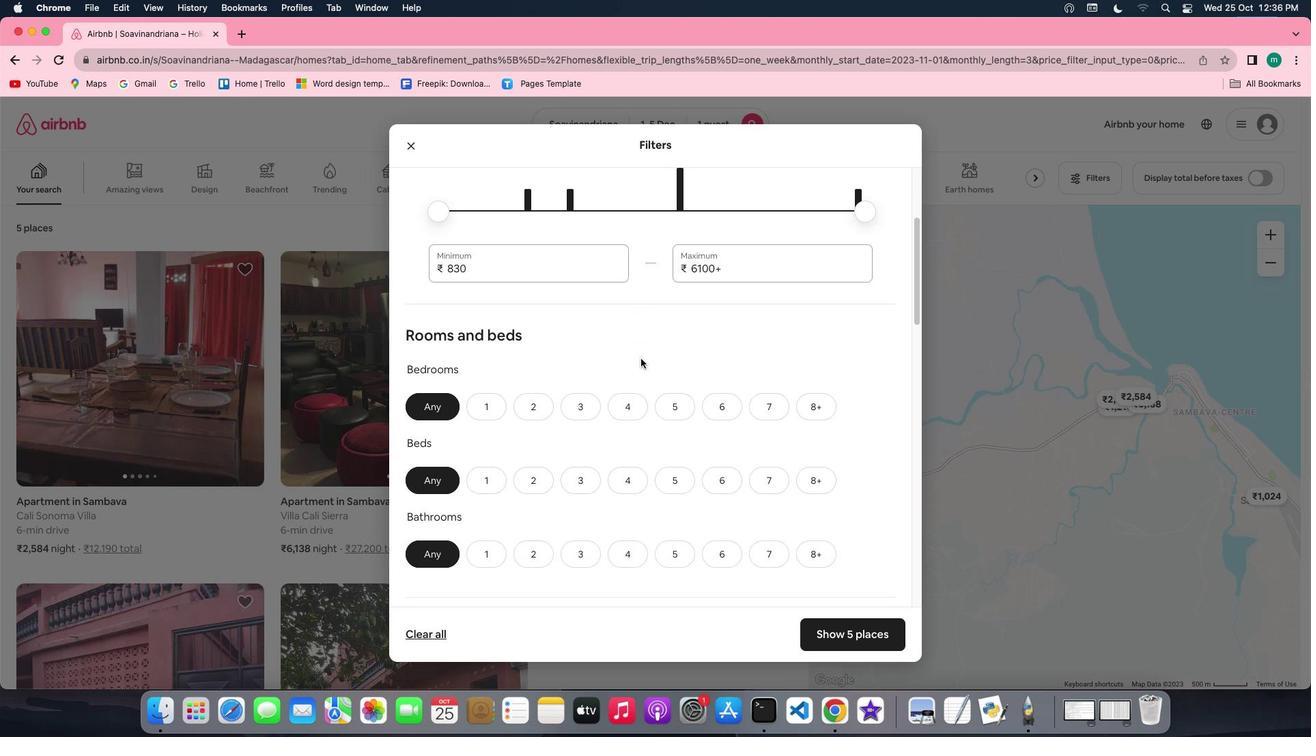 
Action: Mouse scrolled (640, 359) with delta (0, -1)
Screenshot: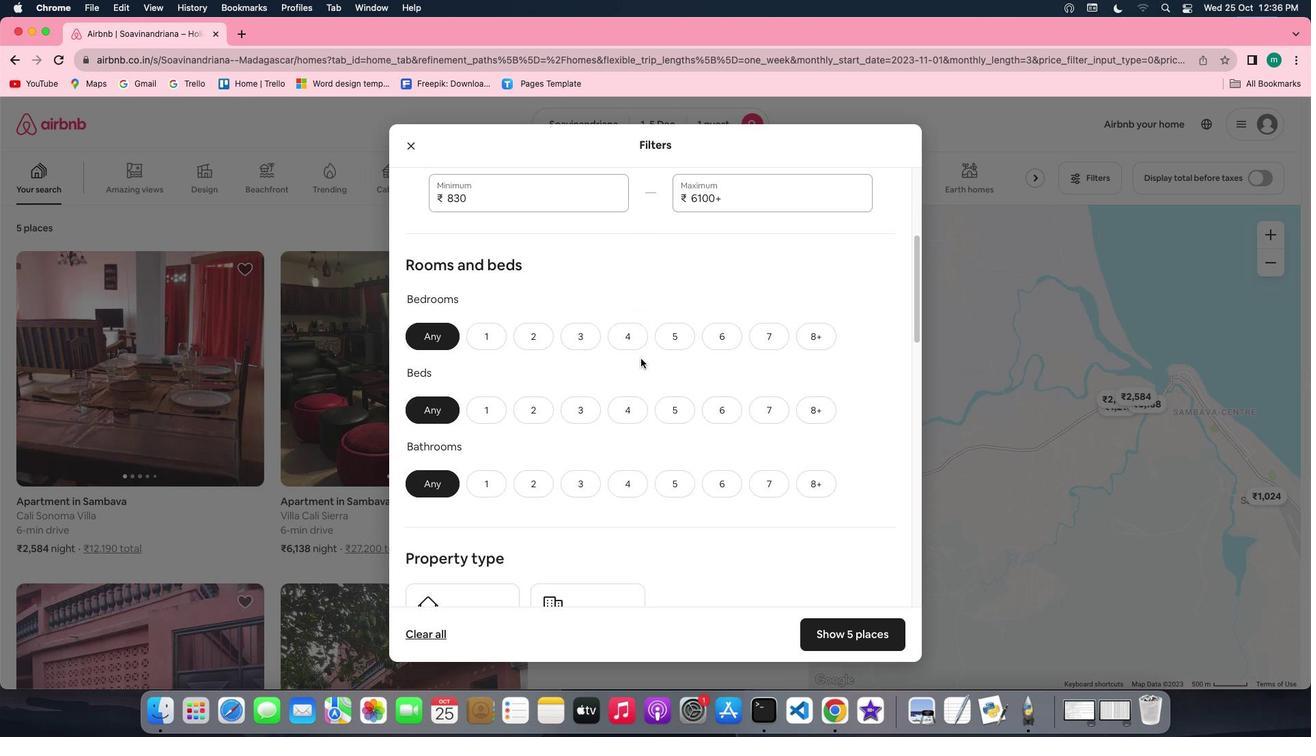 
Action: Mouse moved to (502, 294)
Screenshot: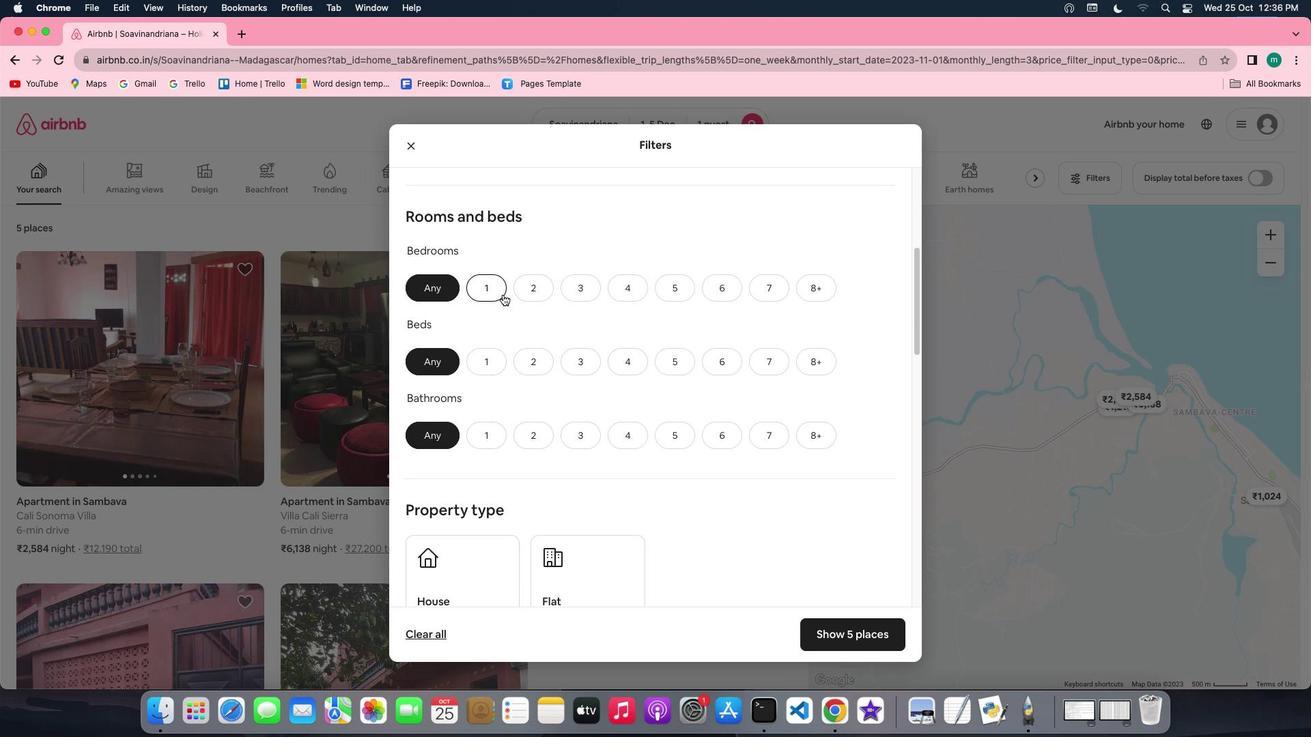 
Action: Mouse pressed left at (502, 294)
Screenshot: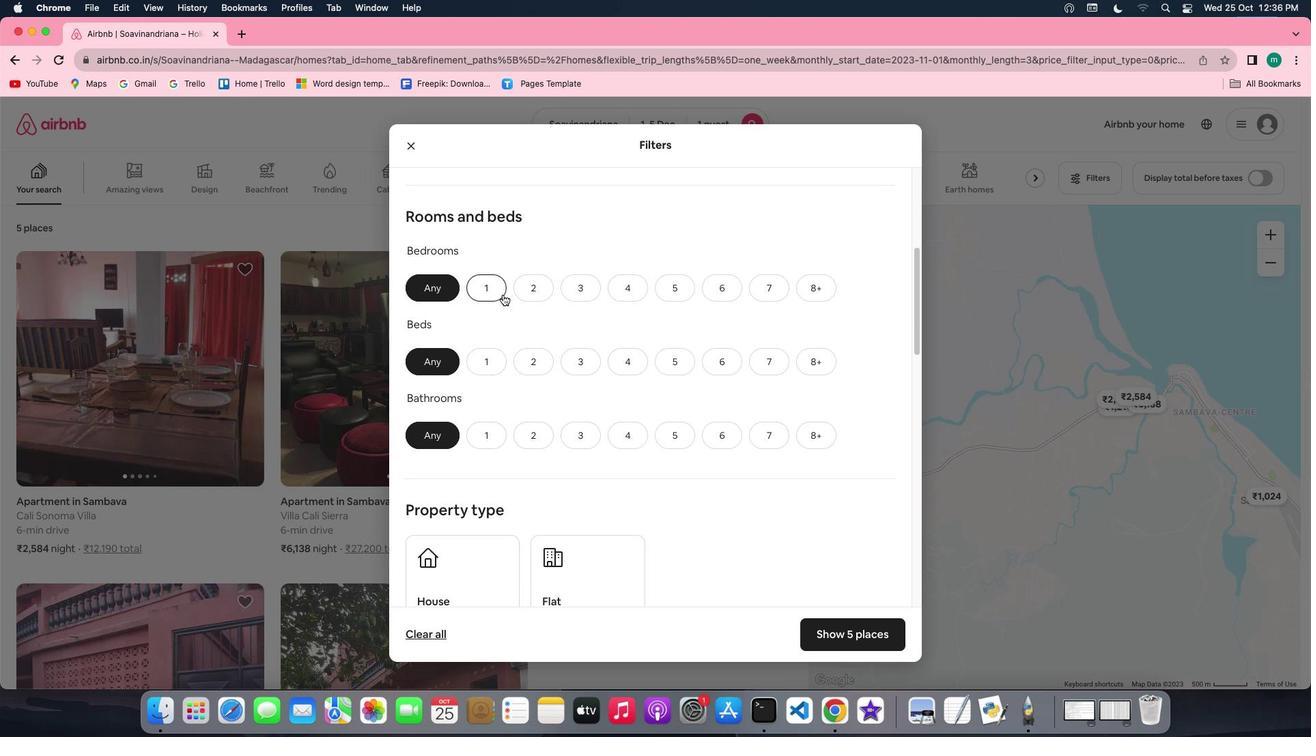 
Action: Mouse moved to (480, 366)
Screenshot: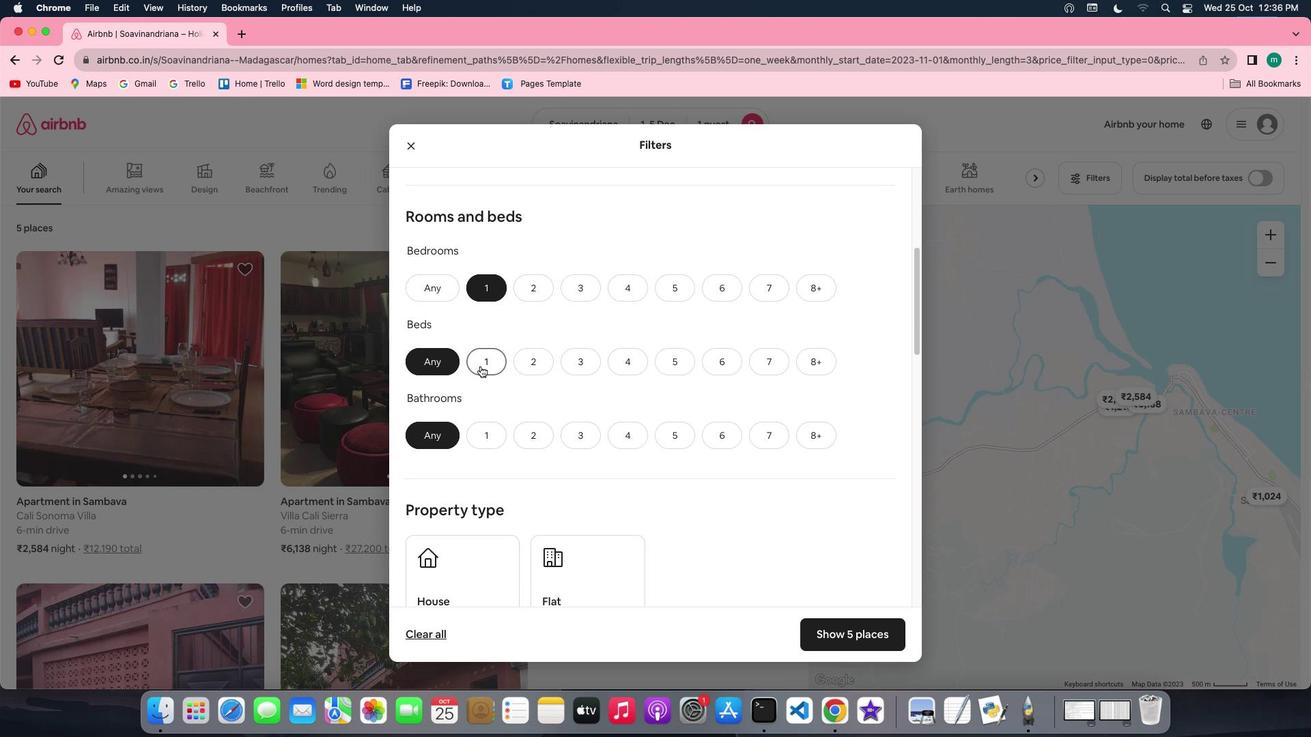 
Action: Mouse pressed left at (480, 366)
Screenshot: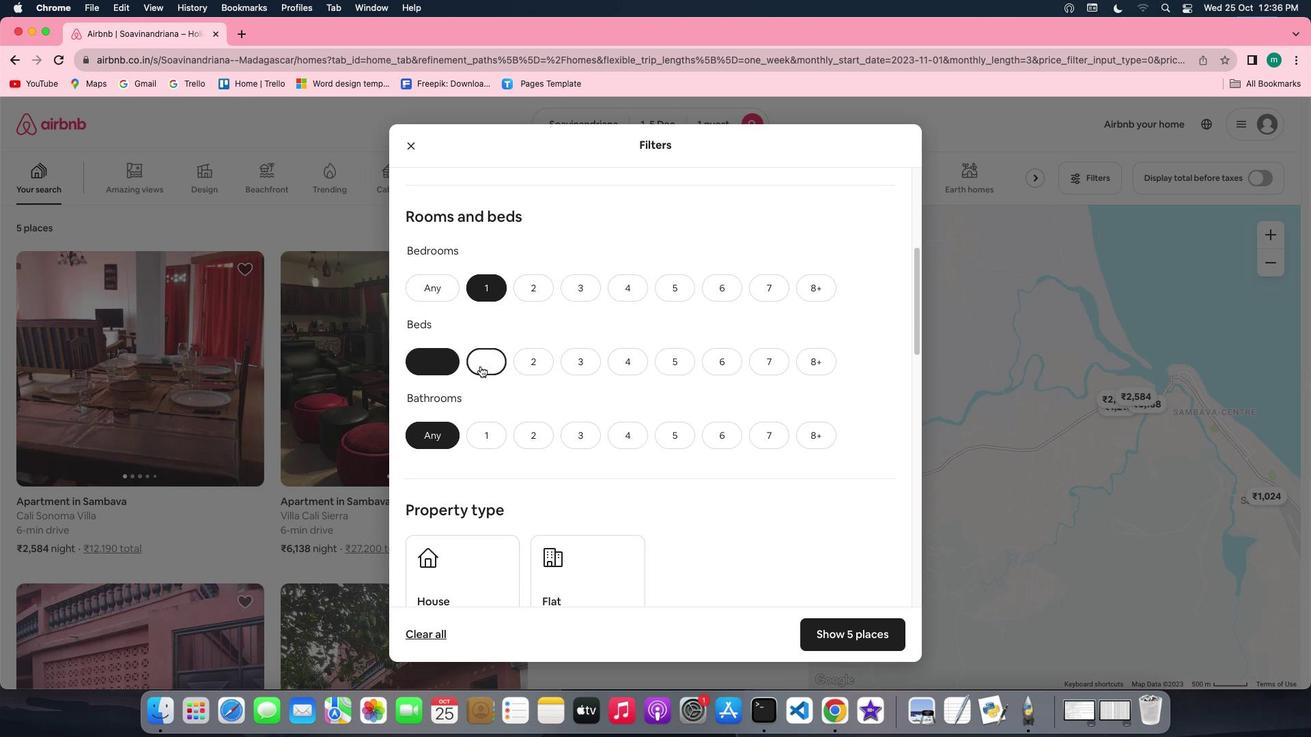 
Action: Mouse moved to (499, 433)
Screenshot: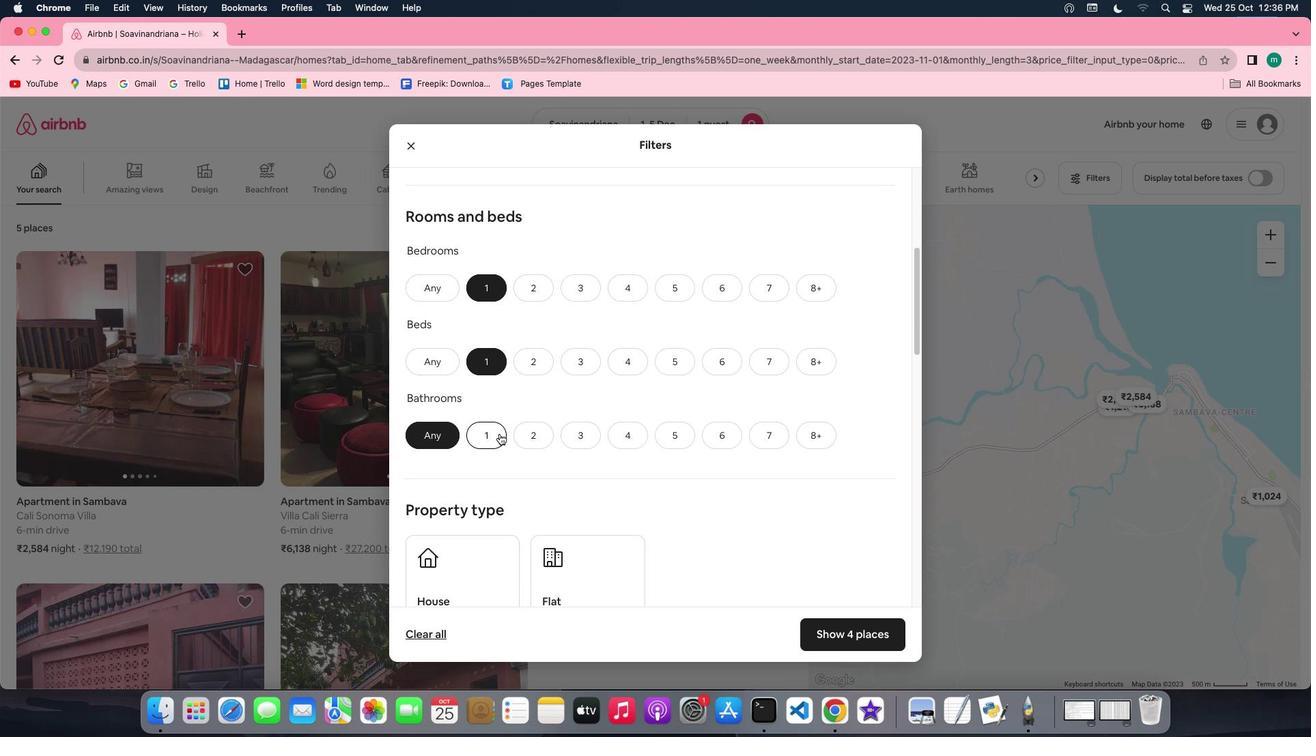 
Action: Mouse pressed left at (499, 433)
Screenshot: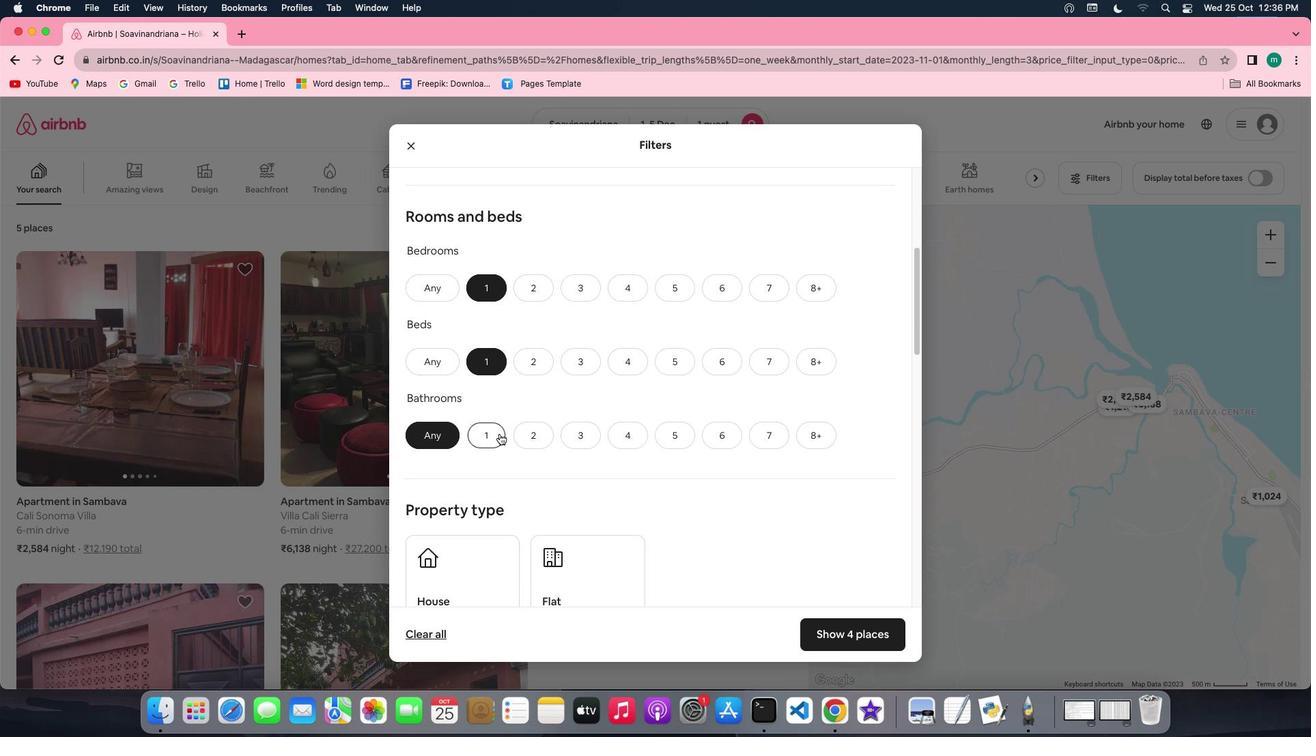 
Action: Mouse moved to (671, 477)
Screenshot: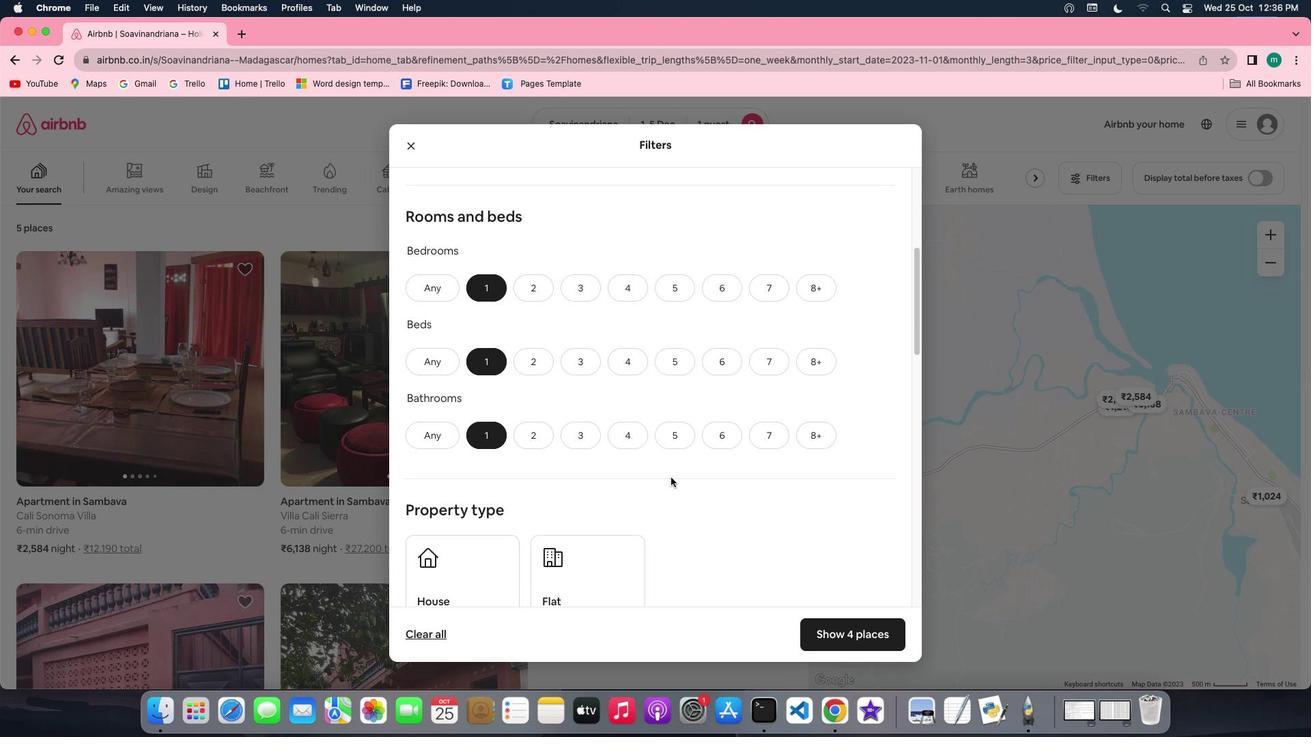 
Action: Mouse scrolled (671, 477) with delta (0, 0)
Screenshot: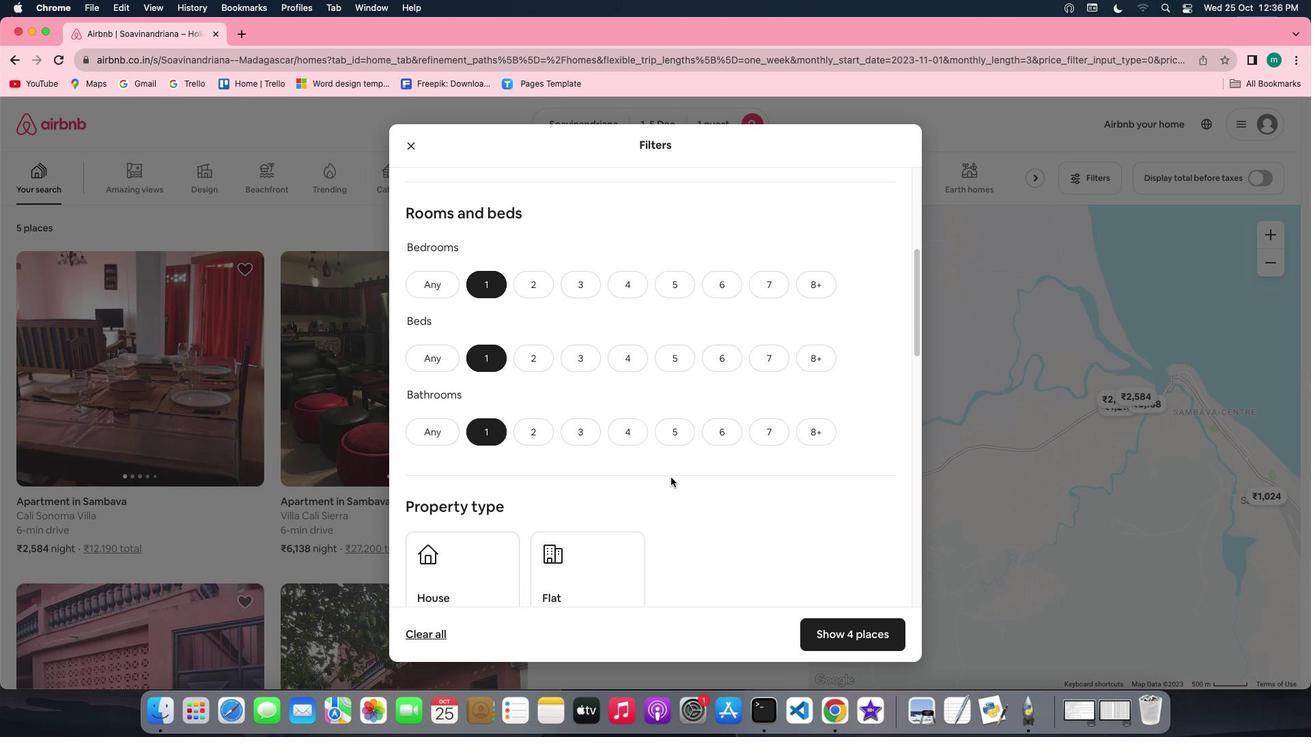 
Action: Mouse scrolled (671, 477) with delta (0, 0)
Screenshot: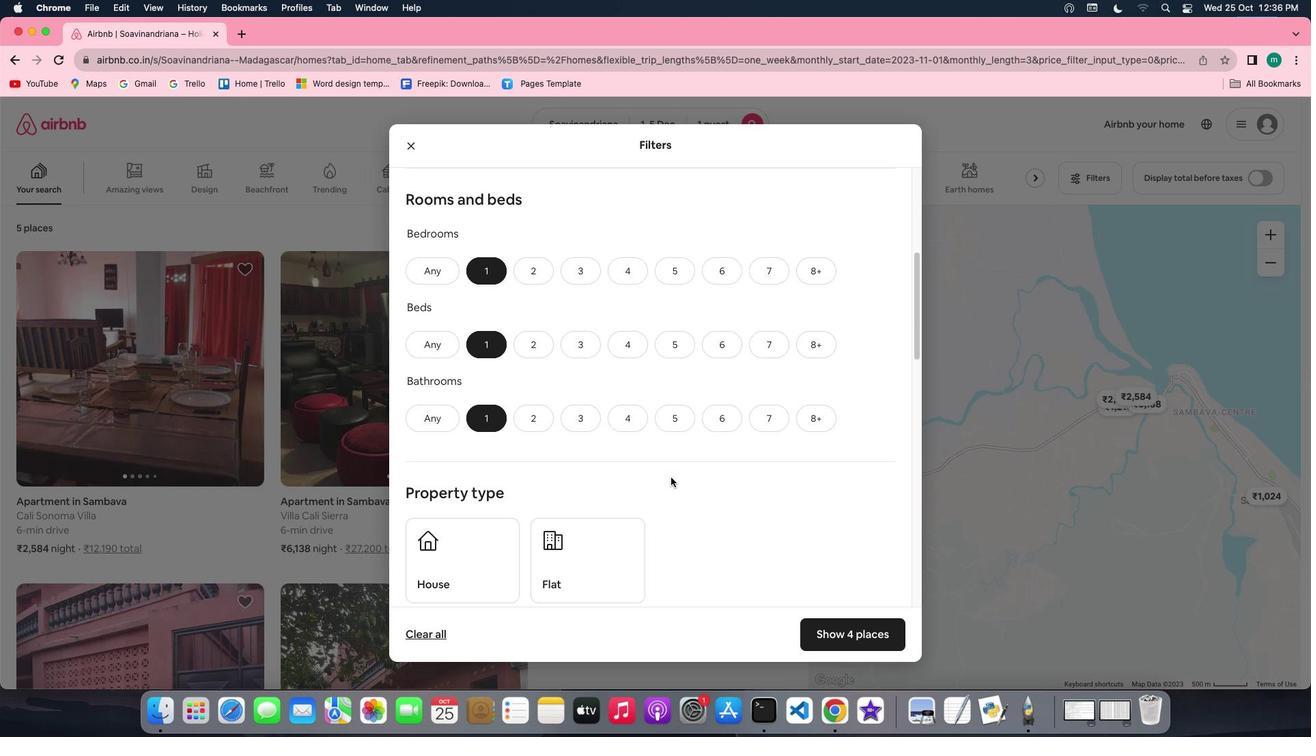 
Action: Mouse scrolled (671, 477) with delta (0, 0)
Screenshot: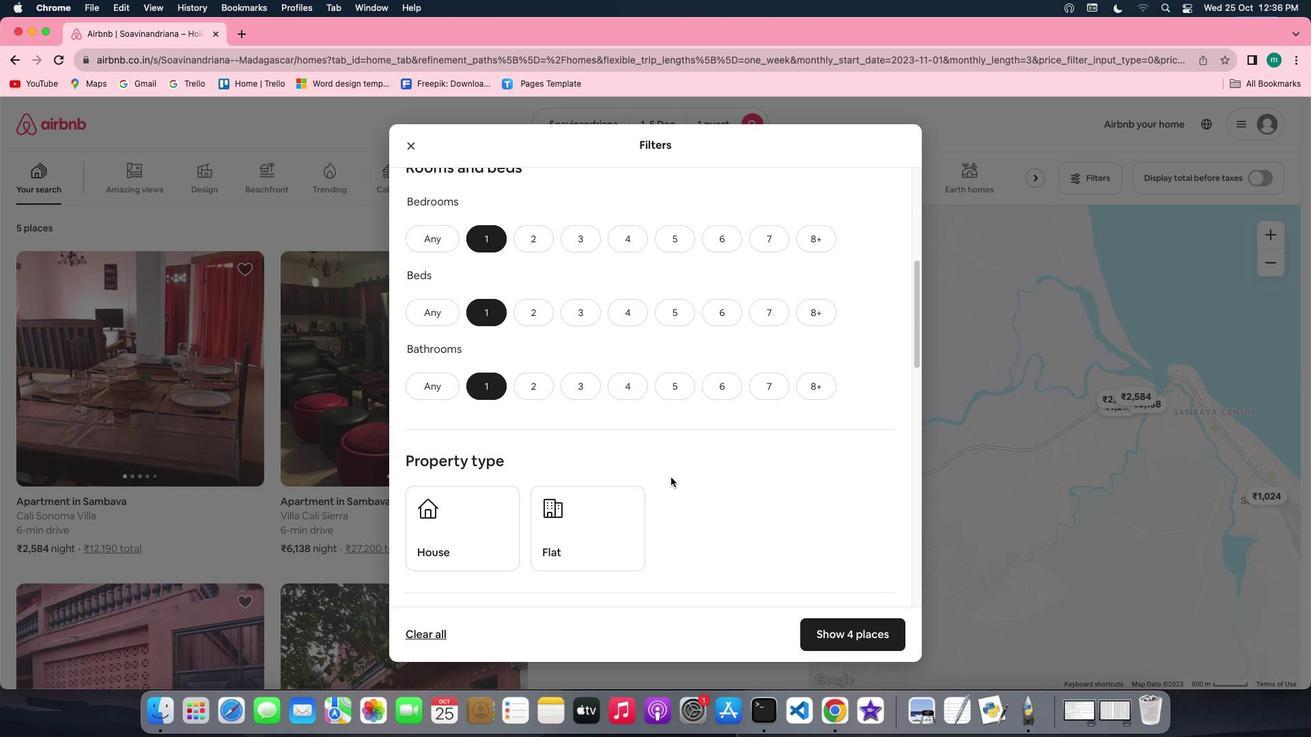 
Action: Mouse scrolled (671, 477) with delta (0, 0)
Screenshot: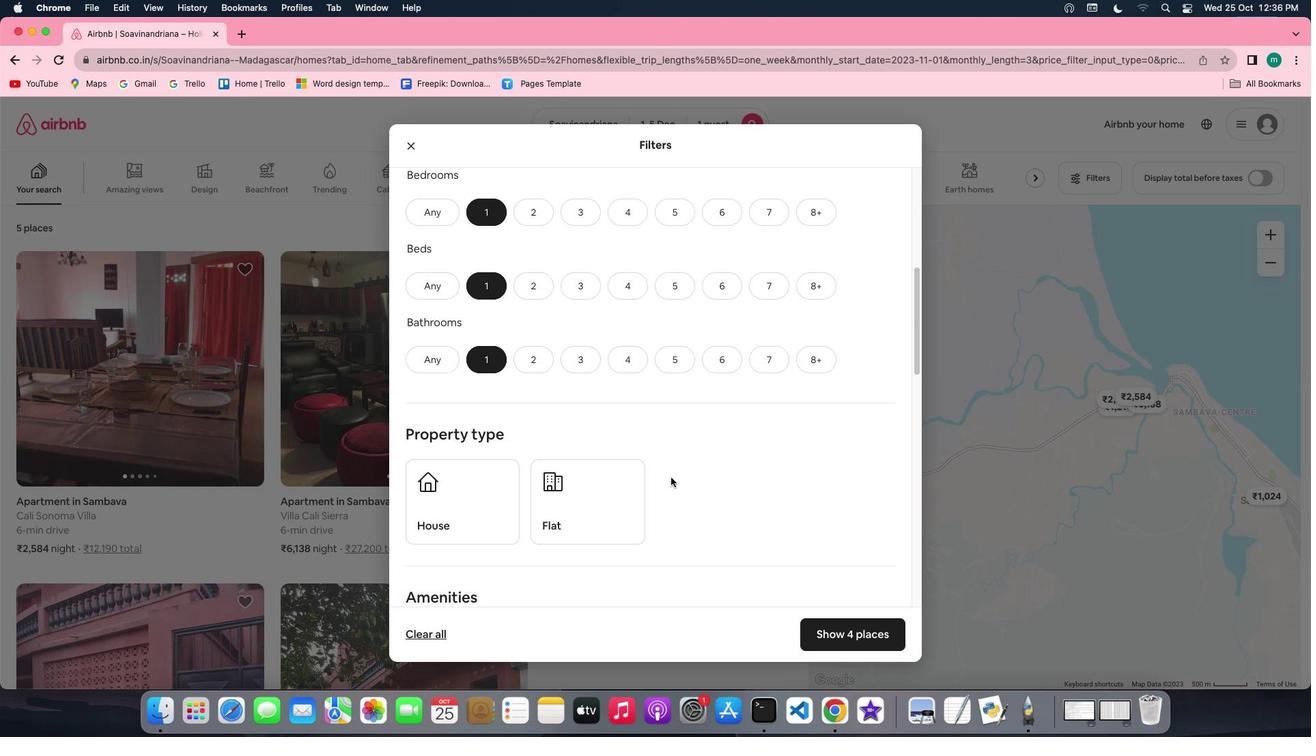 
Action: Mouse scrolled (671, 477) with delta (0, 0)
Screenshot: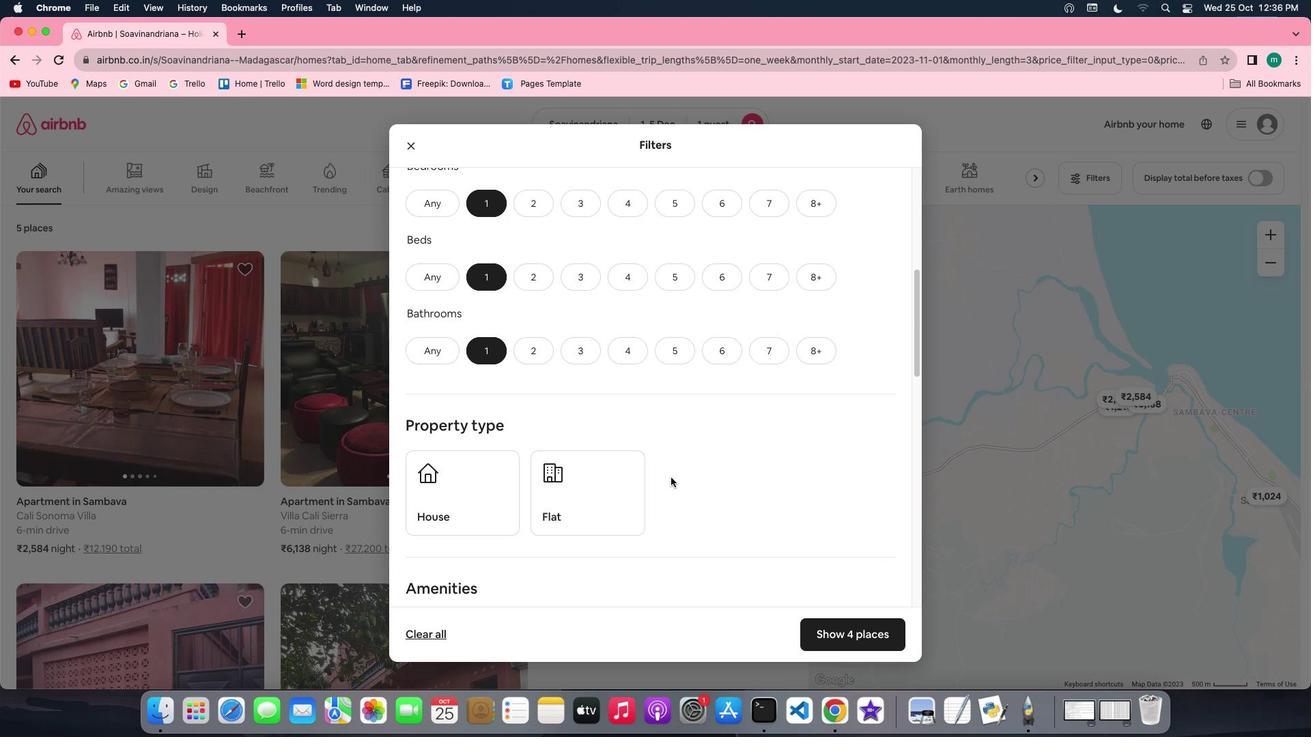 
Action: Mouse scrolled (671, 477) with delta (0, 0)
Screenshot: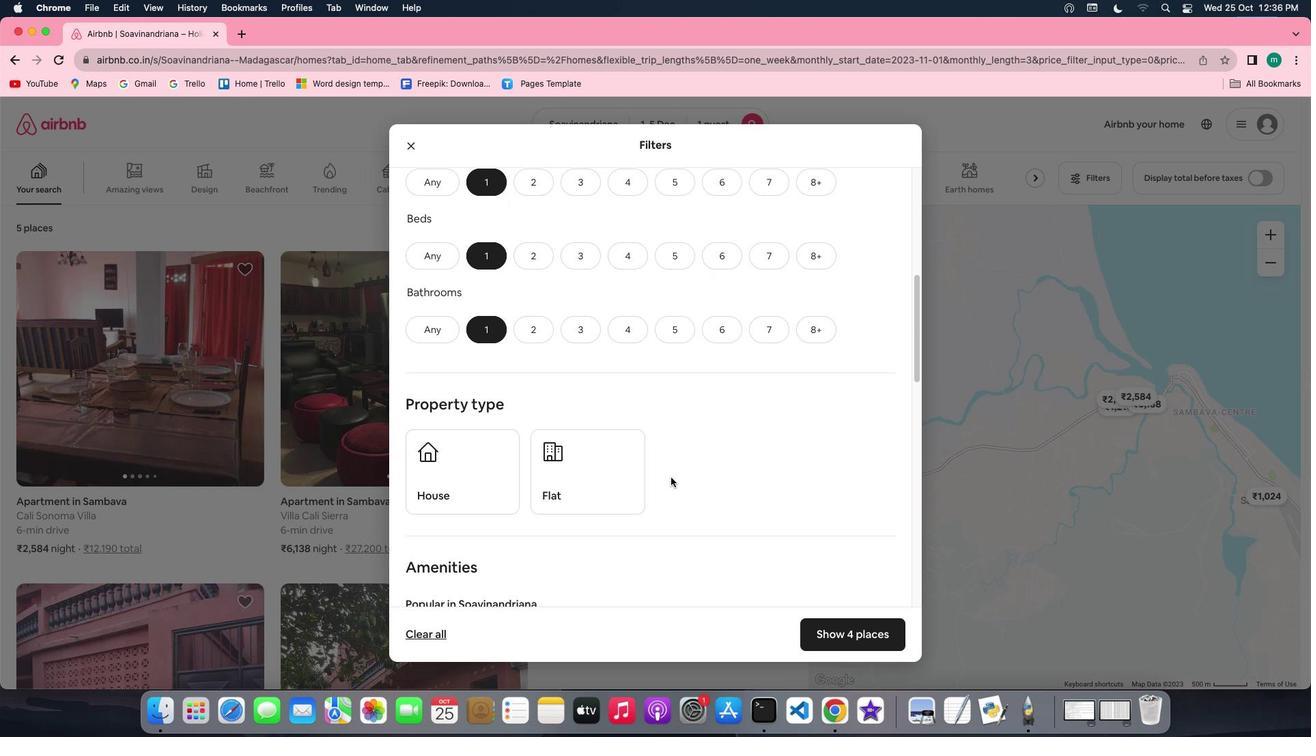 
Action: Mouse moved to (592, 468)
Screenshot: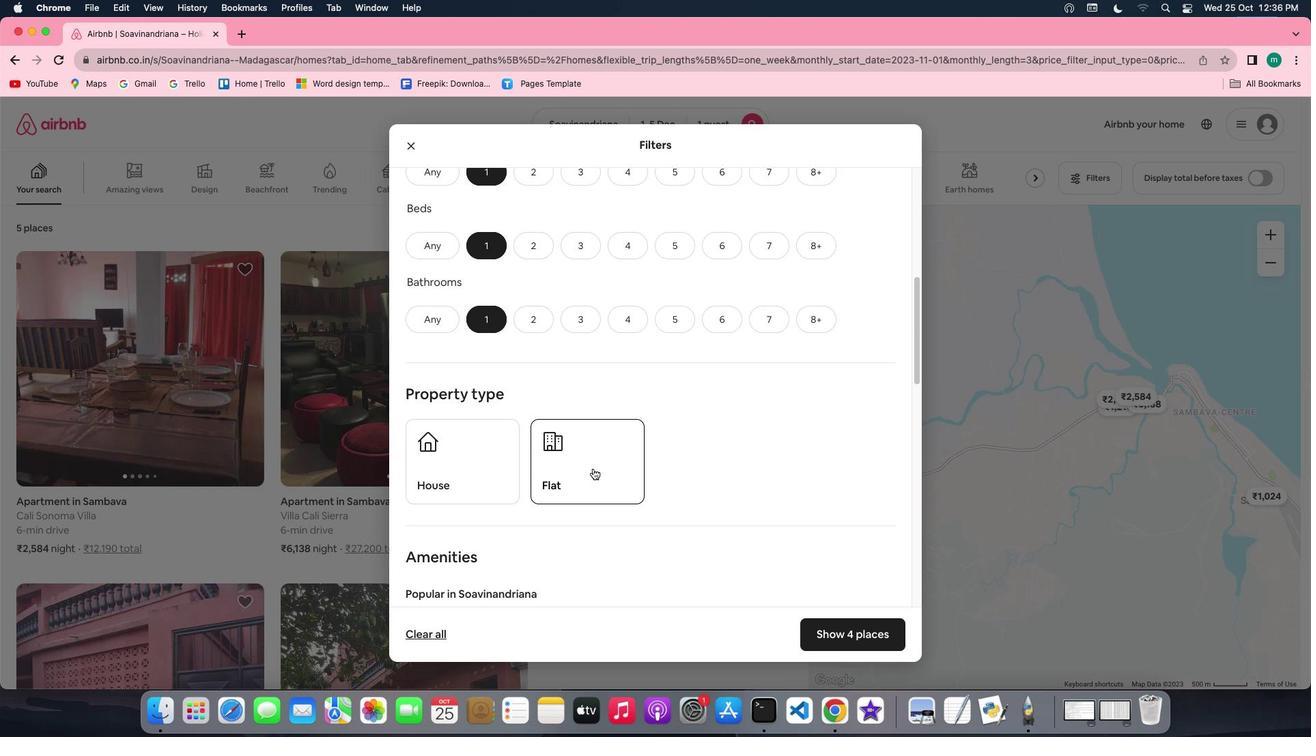 
Action: Mouse pressed left at (592, 468)
Screenshot: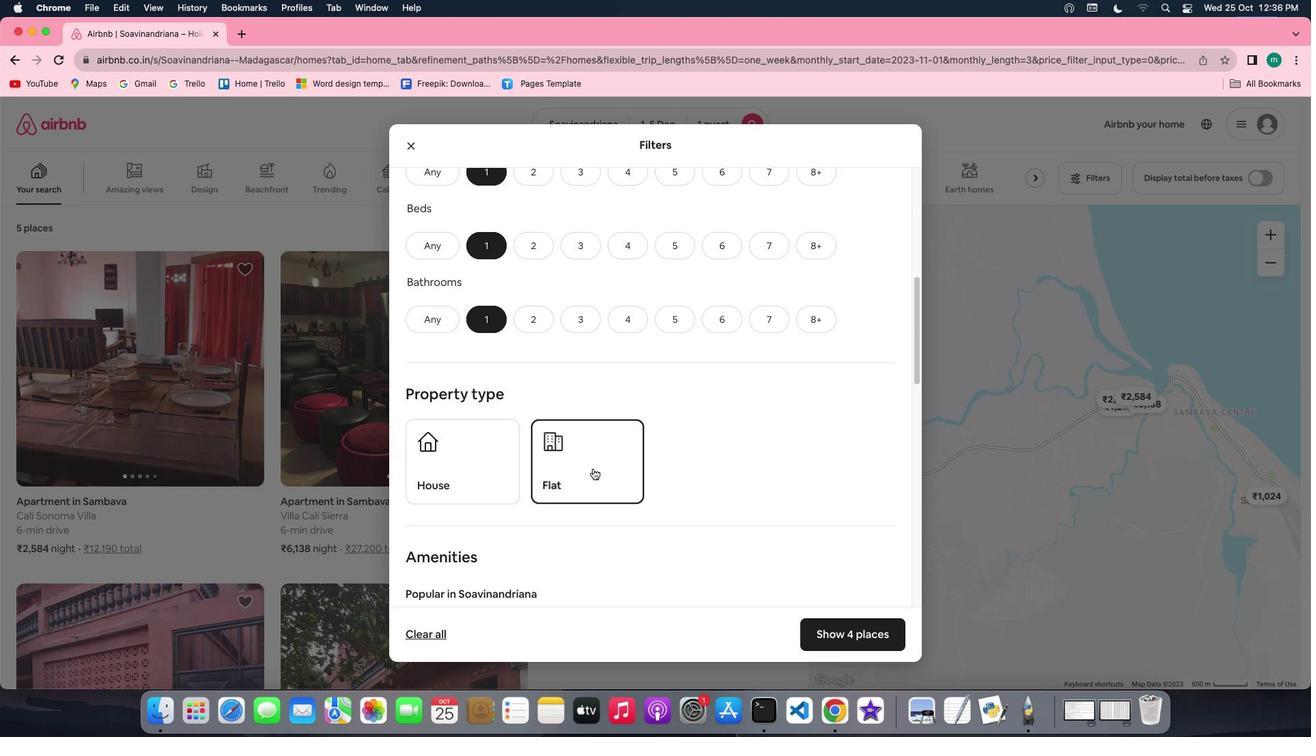 
Action: Mouse moved to (776, 489)
Screenshot: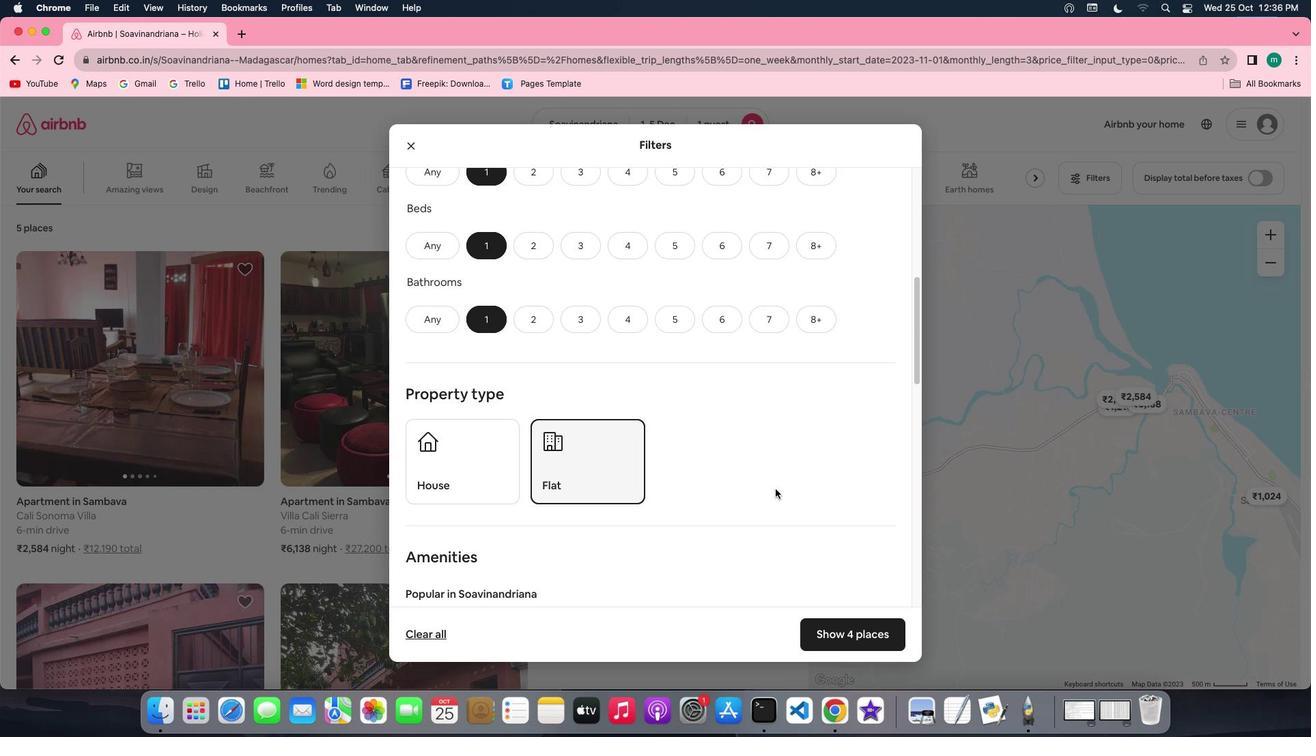 
Action: Mouse scrolled (776, 489) with delta (0, 0)
Screenshot: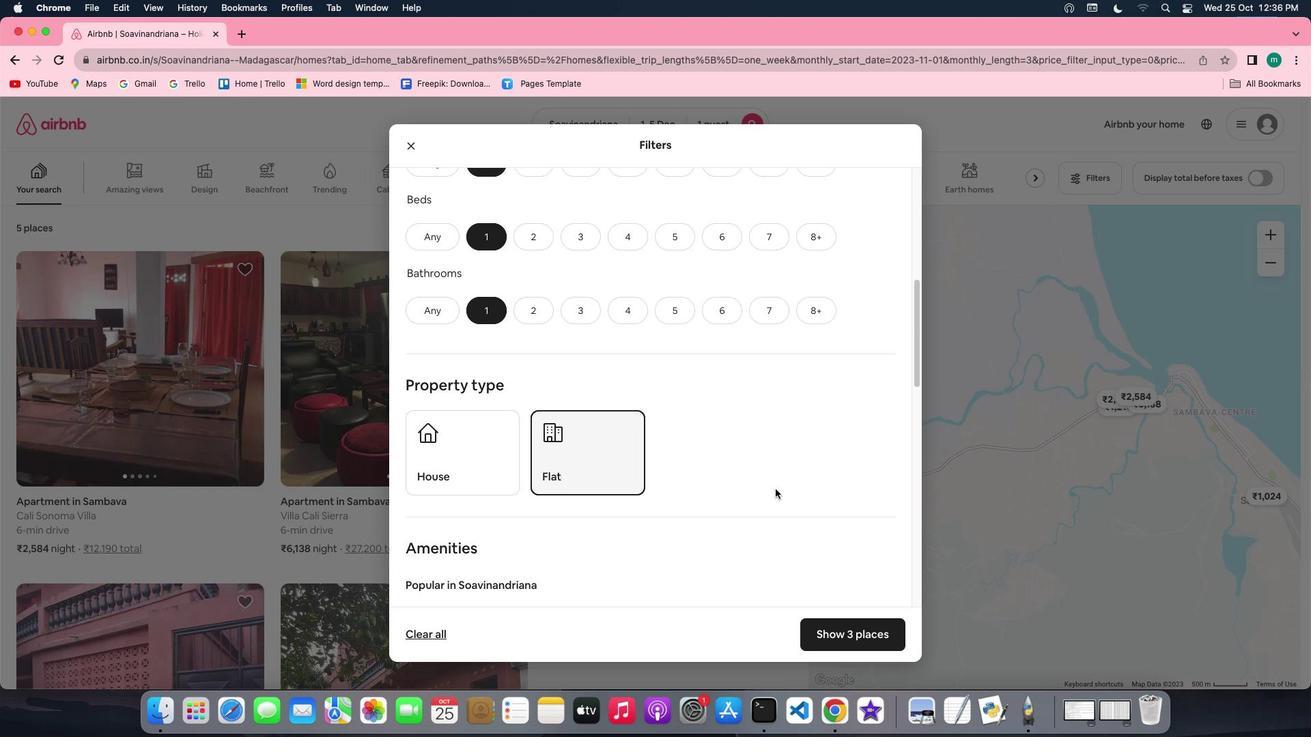
Action: Mouse scrolled (776, 489) with delta (0, 0)
Screenshot: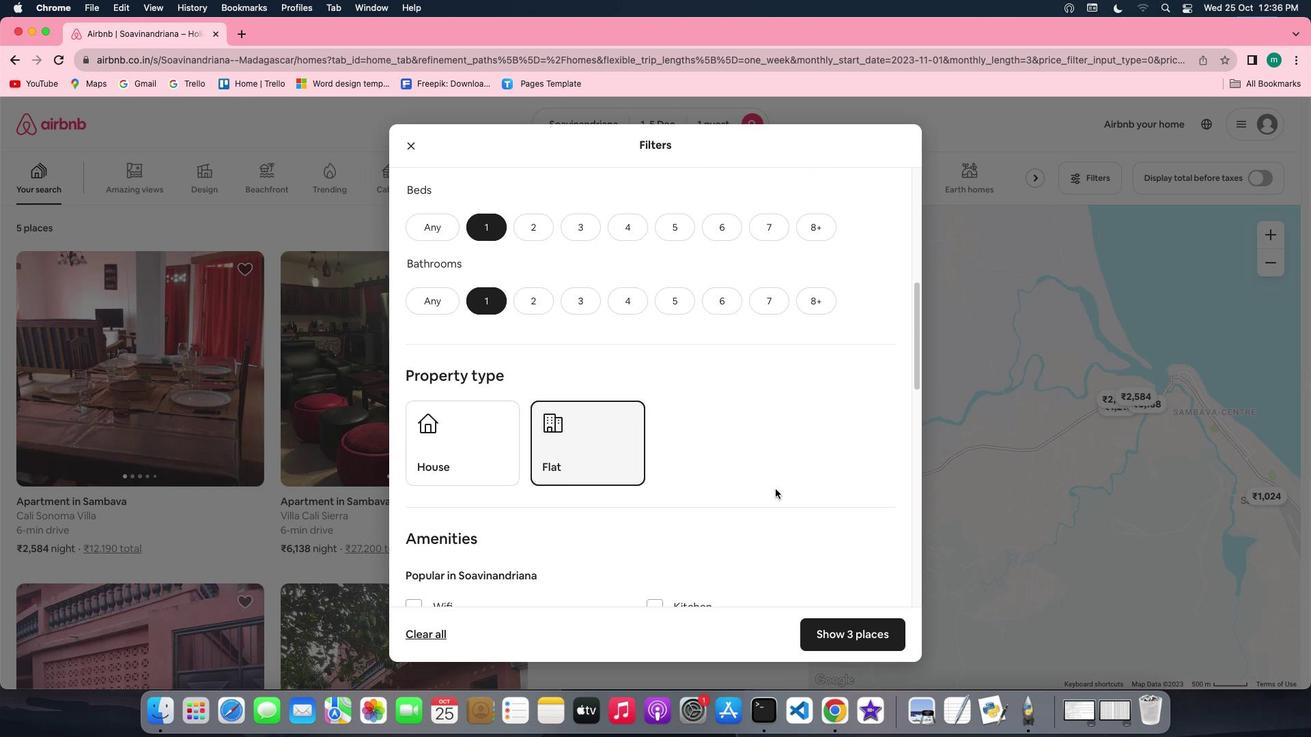 
Action: Mouse scrolled (776, 489) with delta (0, -1)
Screenshot: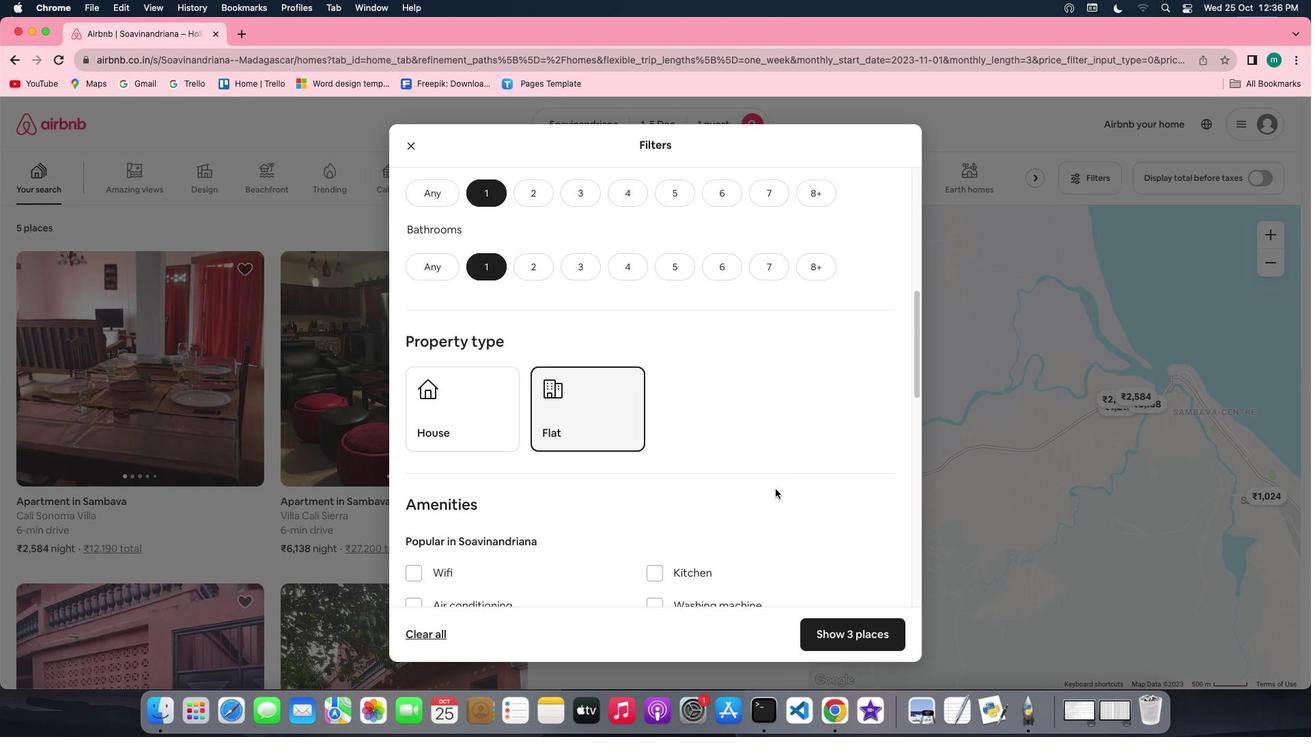 
Action: Mouse scrolled (776, 489) with delta (0, 0)
Screenshot: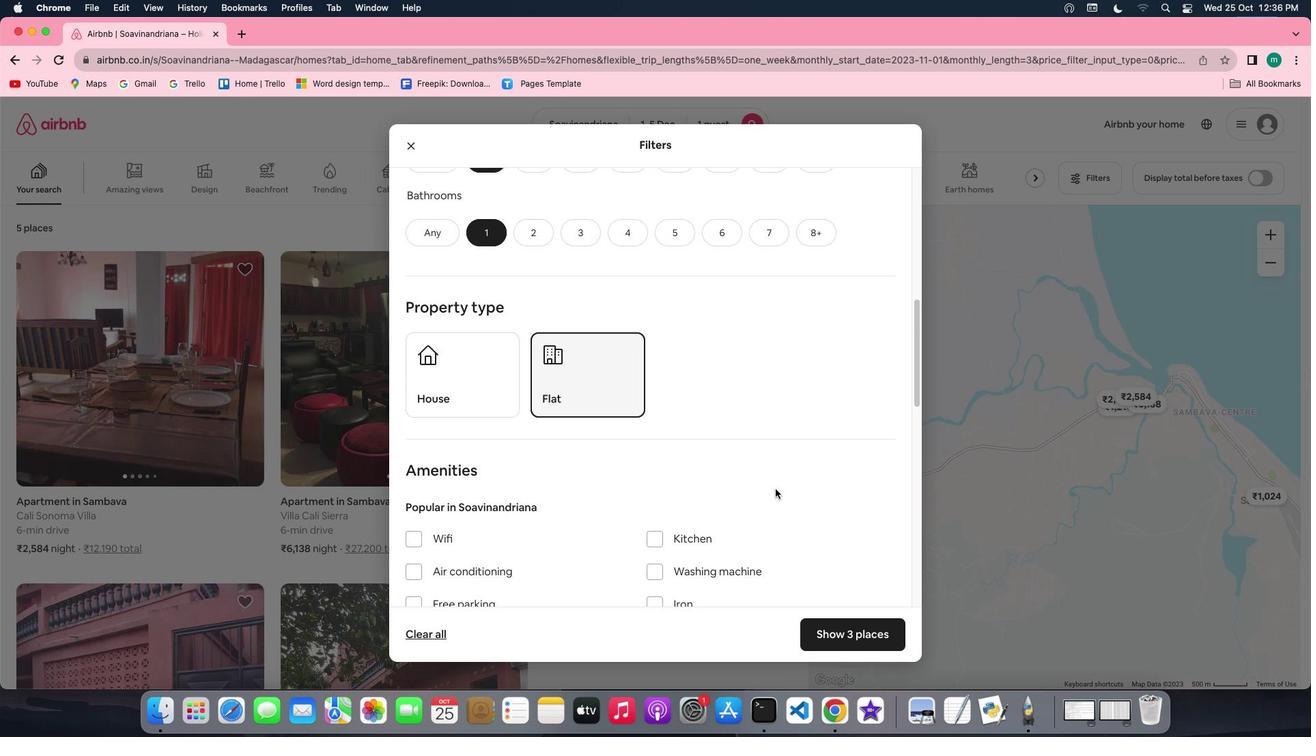 
Action: Mouse scrolled (776, 489) with delta (0, 0)
Screenshot: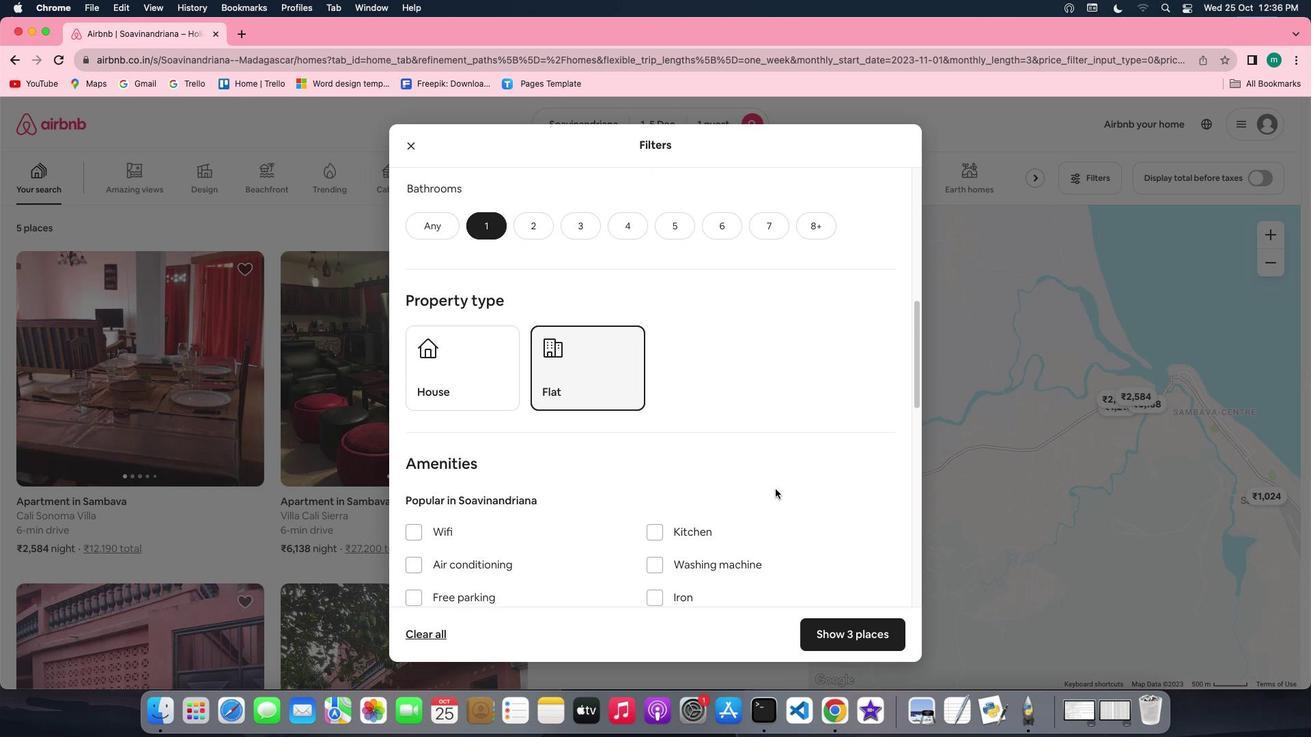 
Action: Mouse scrolled (776, 489) with delta (0, -1)
Screenshot: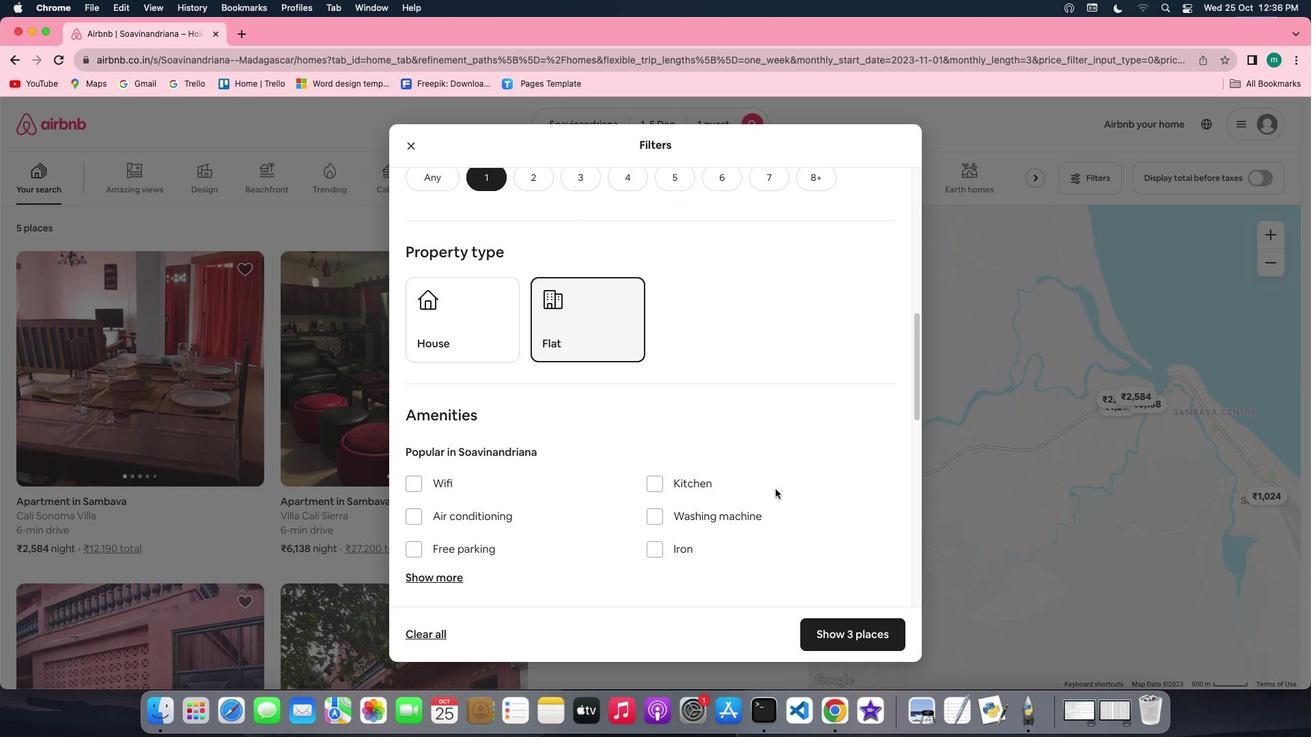 
Action: Mouse scrolled (776, 489) with delta (0, 0)
Screenshot: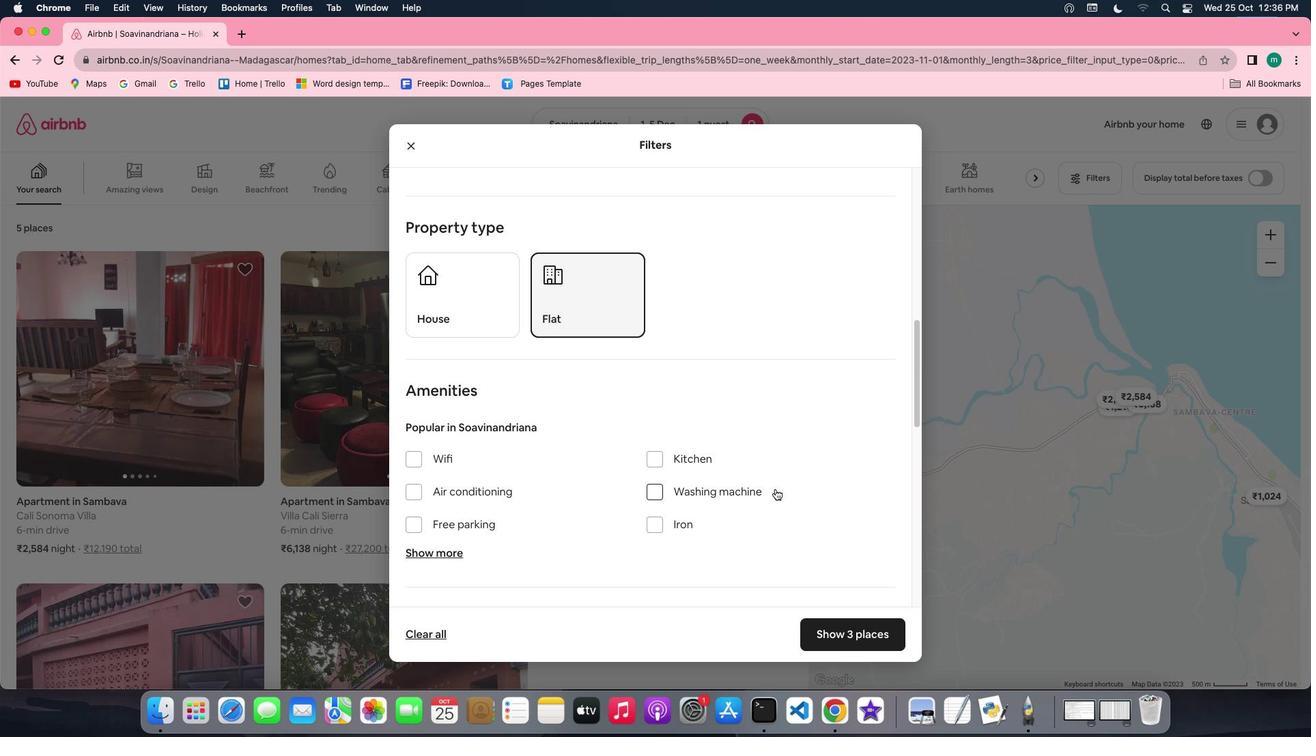 
Action: Mouse scrolled (776, 489) with delta (0, 0)
Screenshot: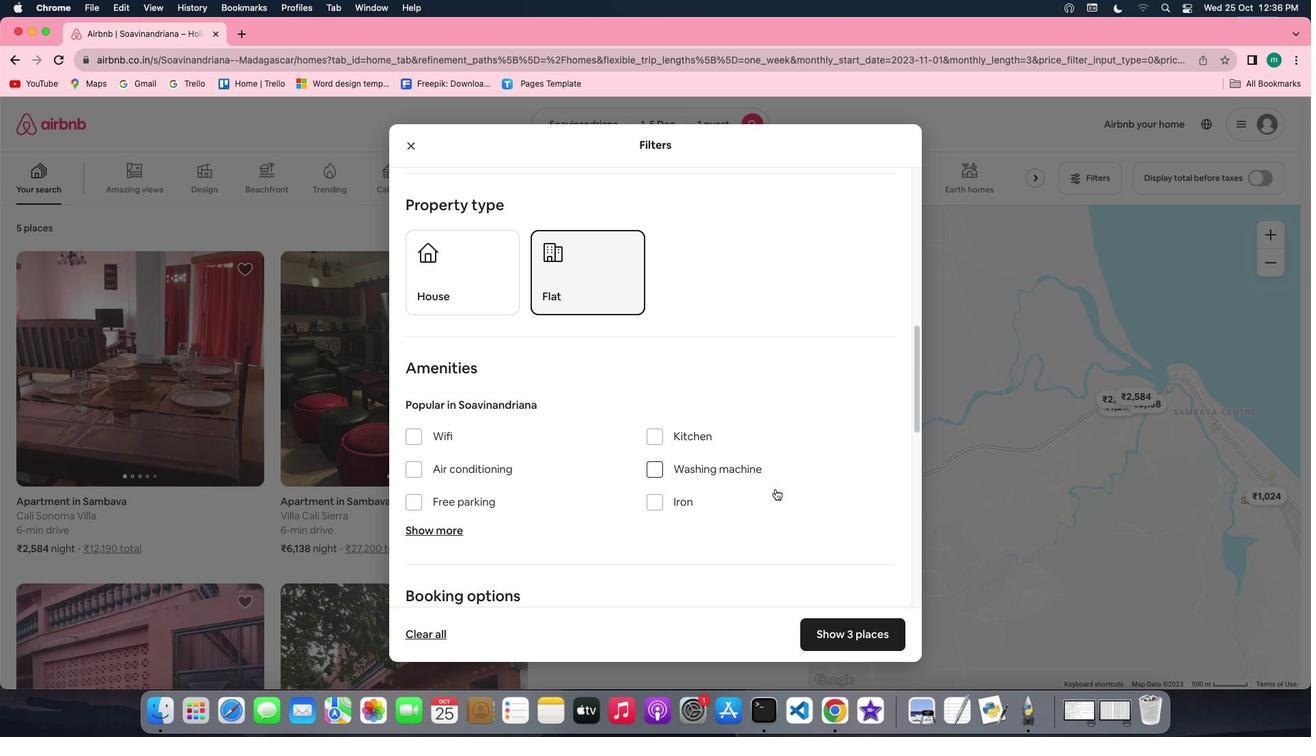 
Action: Mouse scrolled (776, 489) with delta (0, -1)
Screenshot: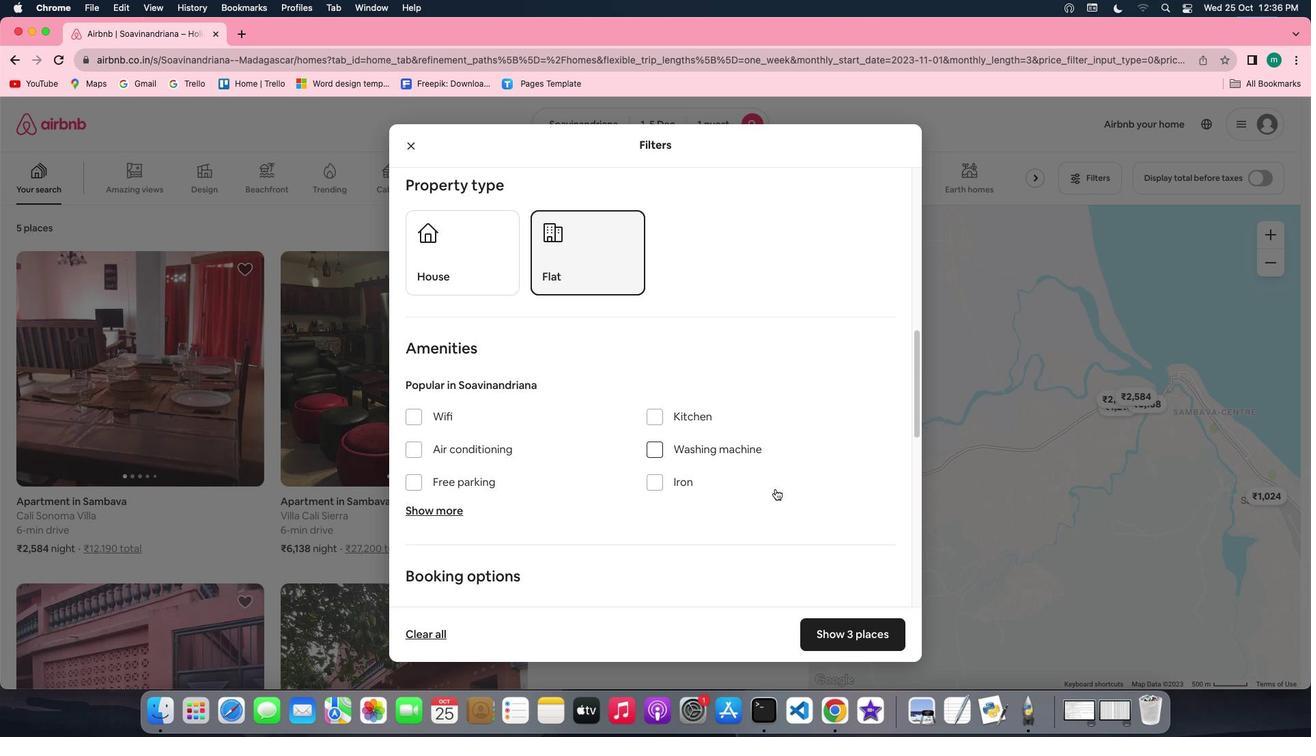 
Action: Mouse scrolled (776, 489) with delta (0, 0)
Screenshot: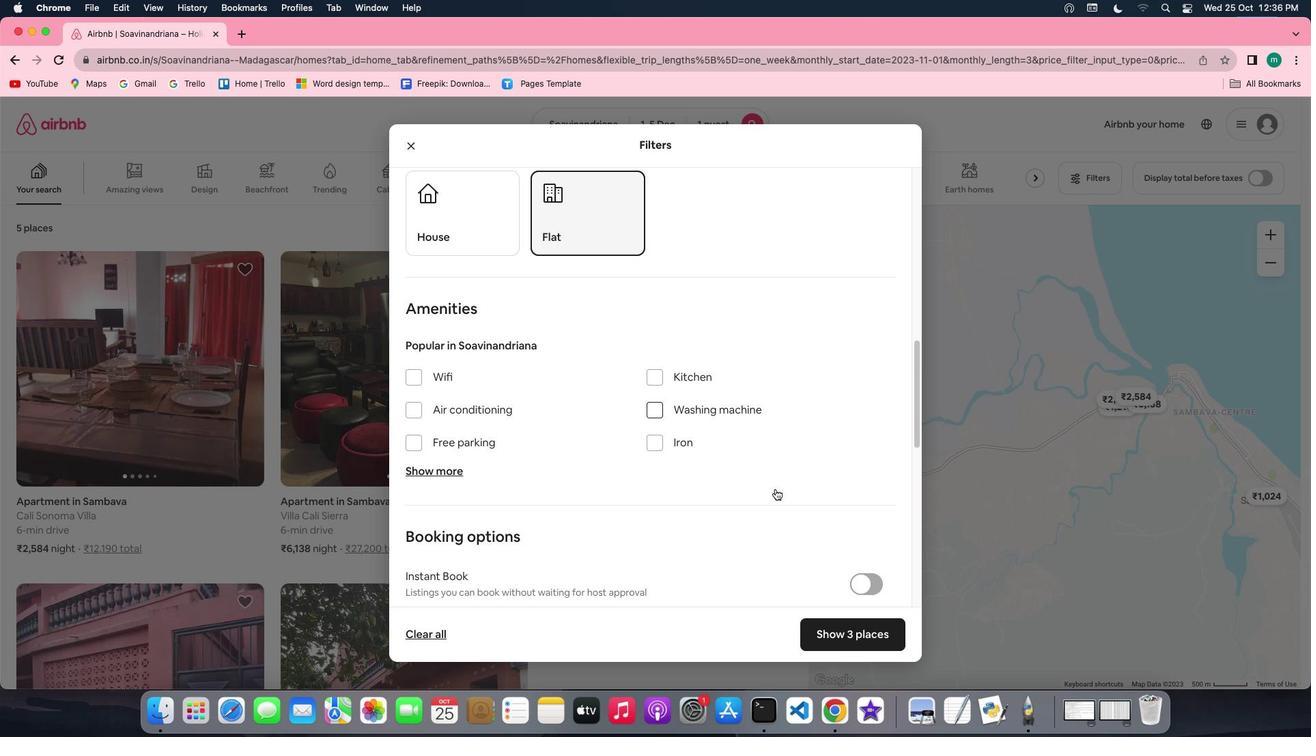 
Action: Mouse scrolled (776, 489) with delta (0, 0)
Screenshot: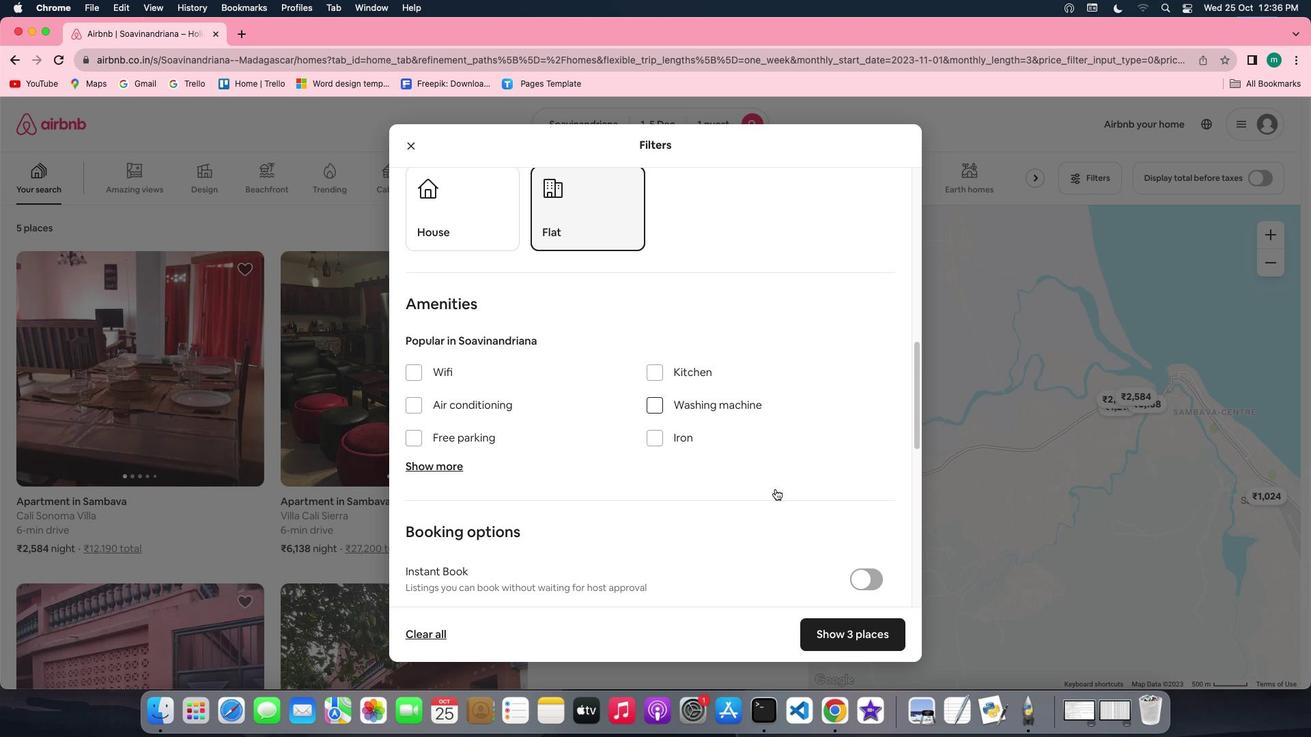 
Action: Mouse scrolled (776, 489) with delta (0, 0)
Screenshot: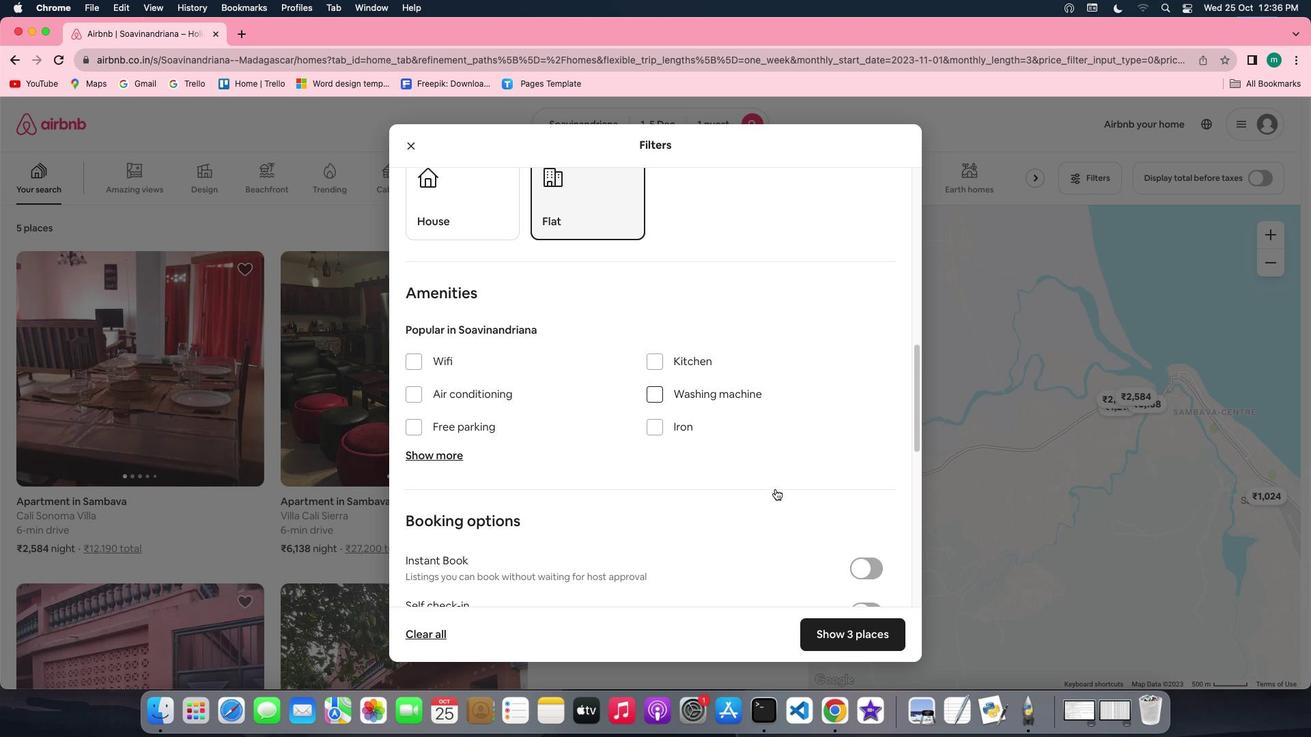 
Action: Mouse scrolled (776, 489) with delta (0, 0)
Screenshot: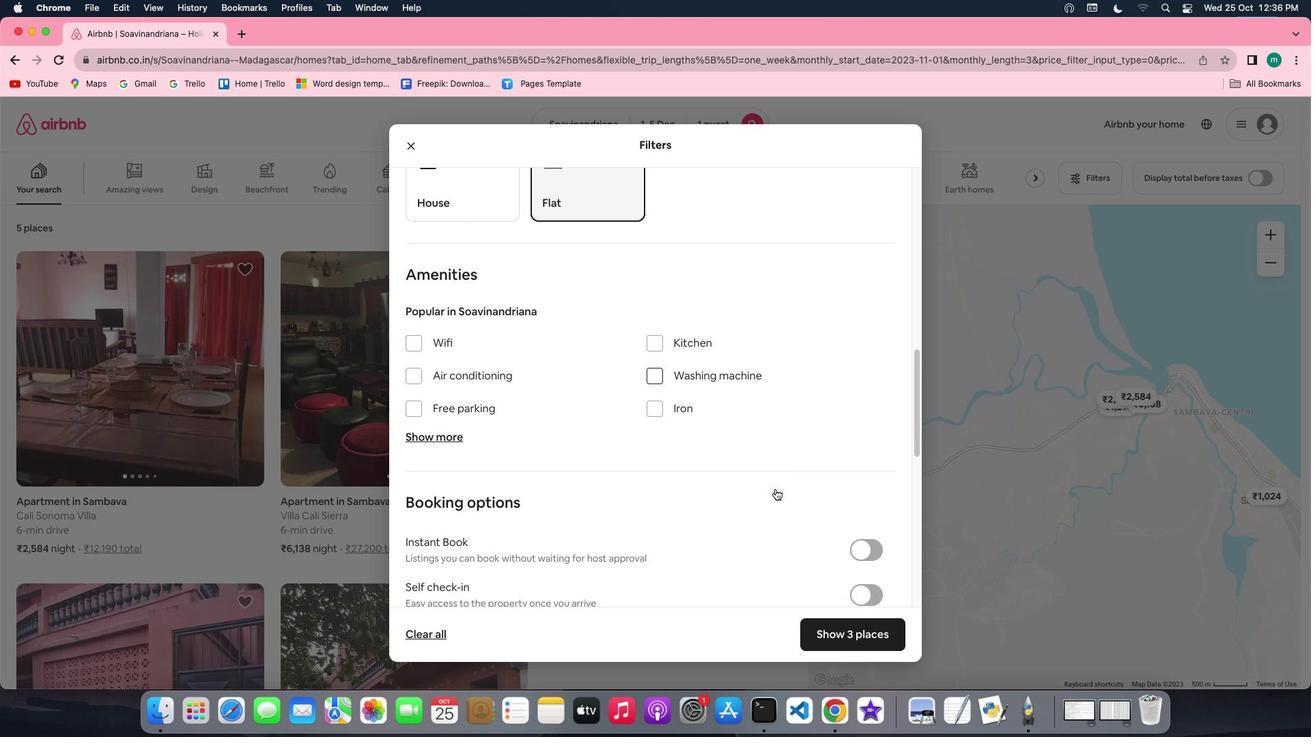 
Action: Mouse moved to (439, 337)
Screenshot: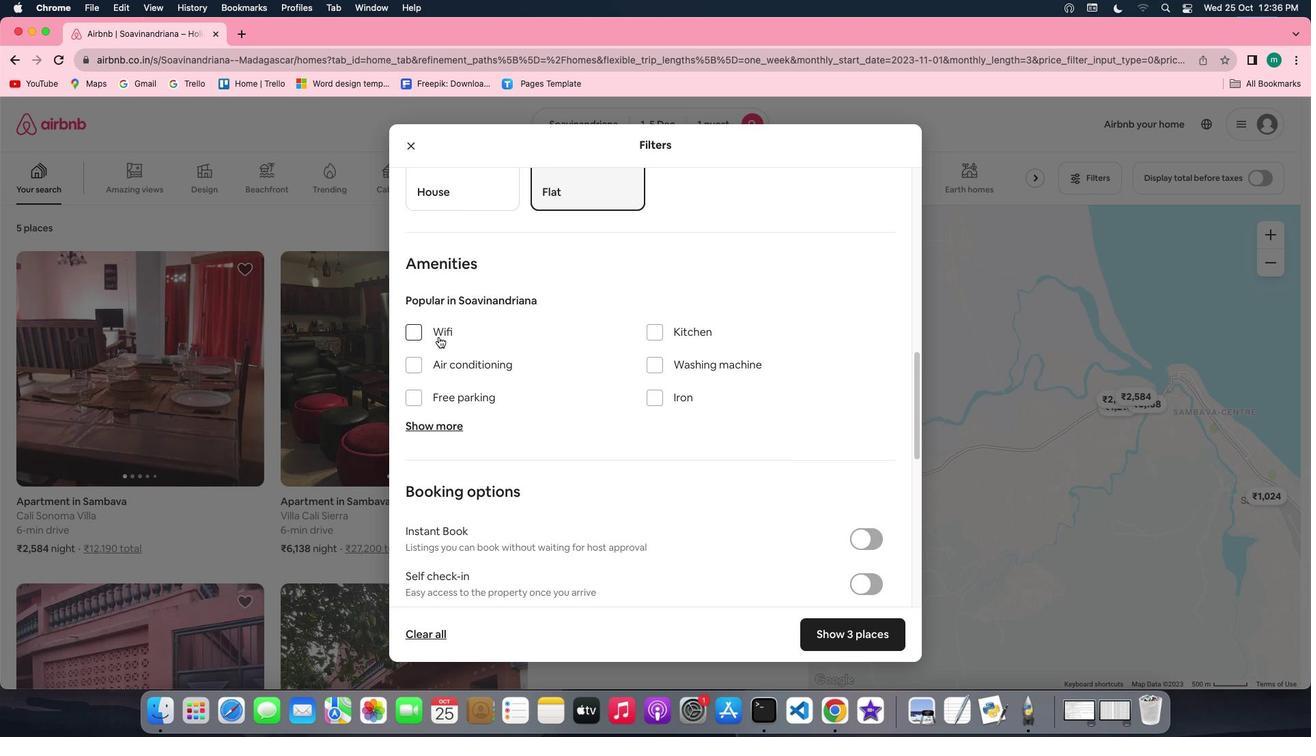 
Action: Mouse pressed left at (439, 337)
Screenshot: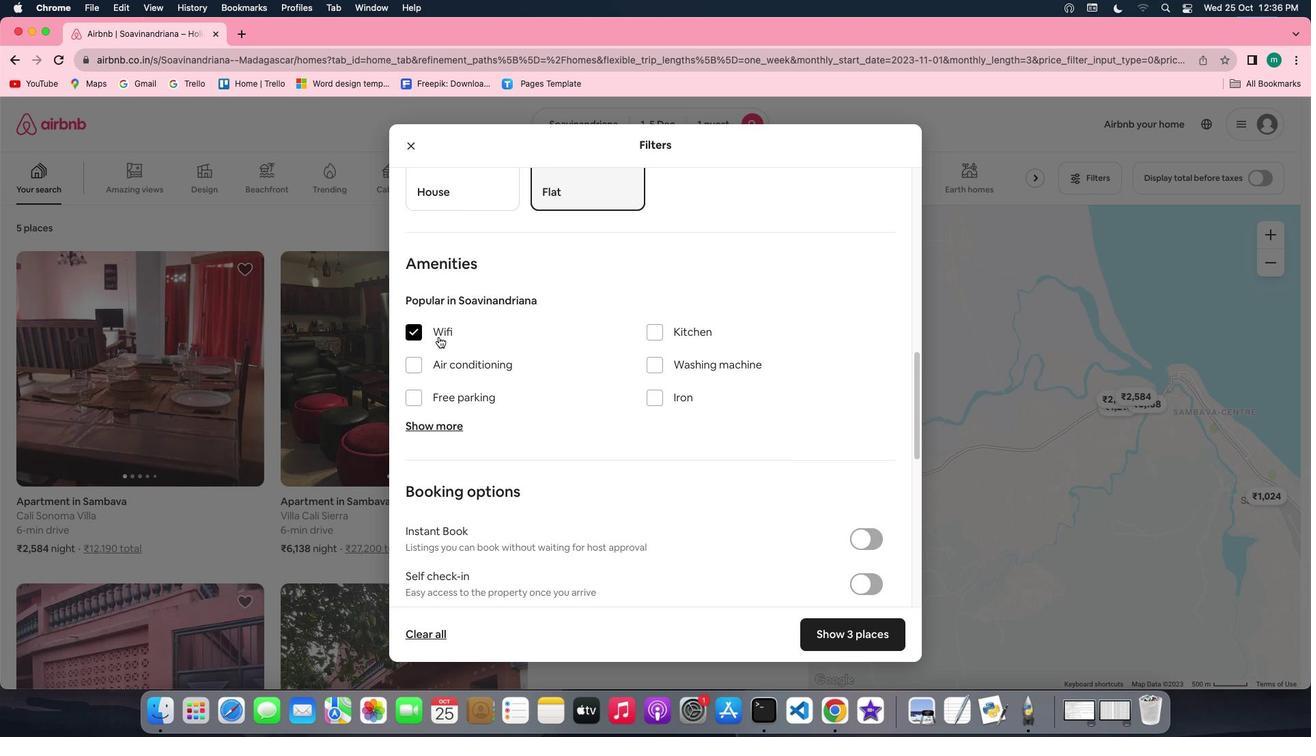 
Action: Mouse moved to (764, 445)
Screenshot: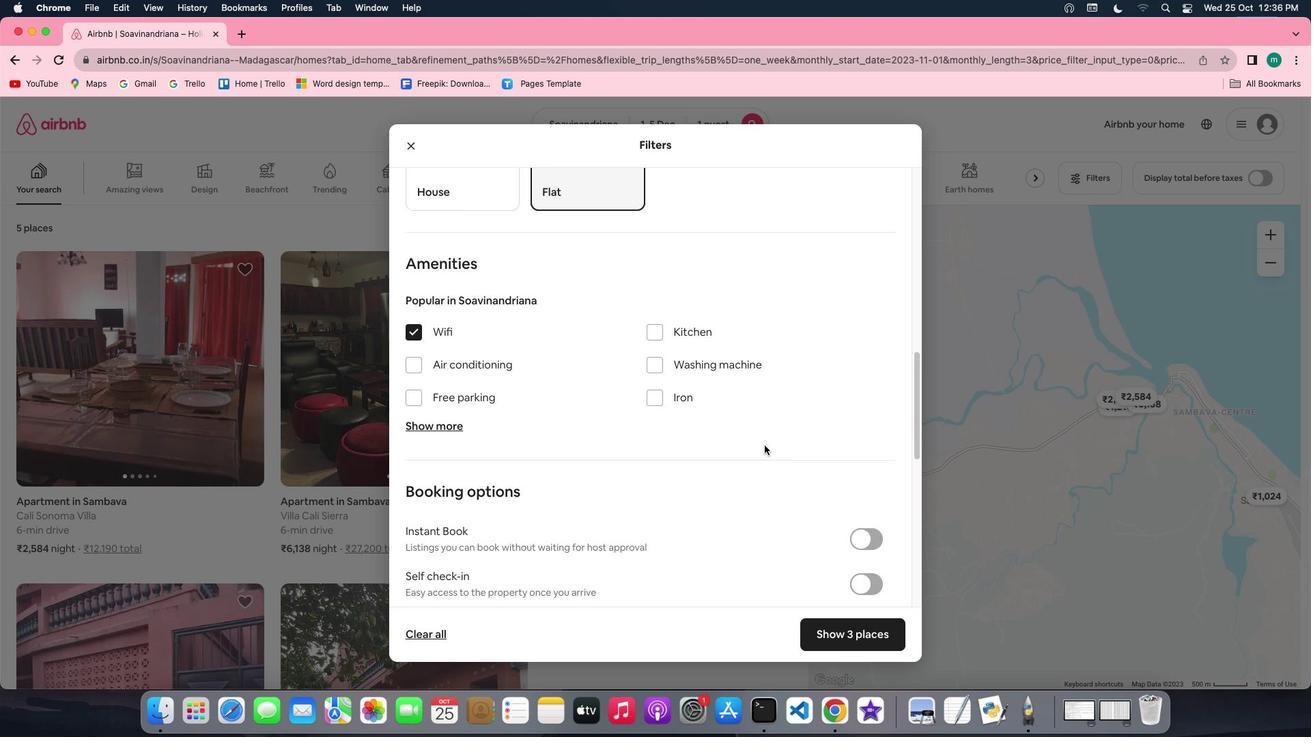 
Action: Mouse scrolled (764, 445) with delta (0, 0)
Screenshot: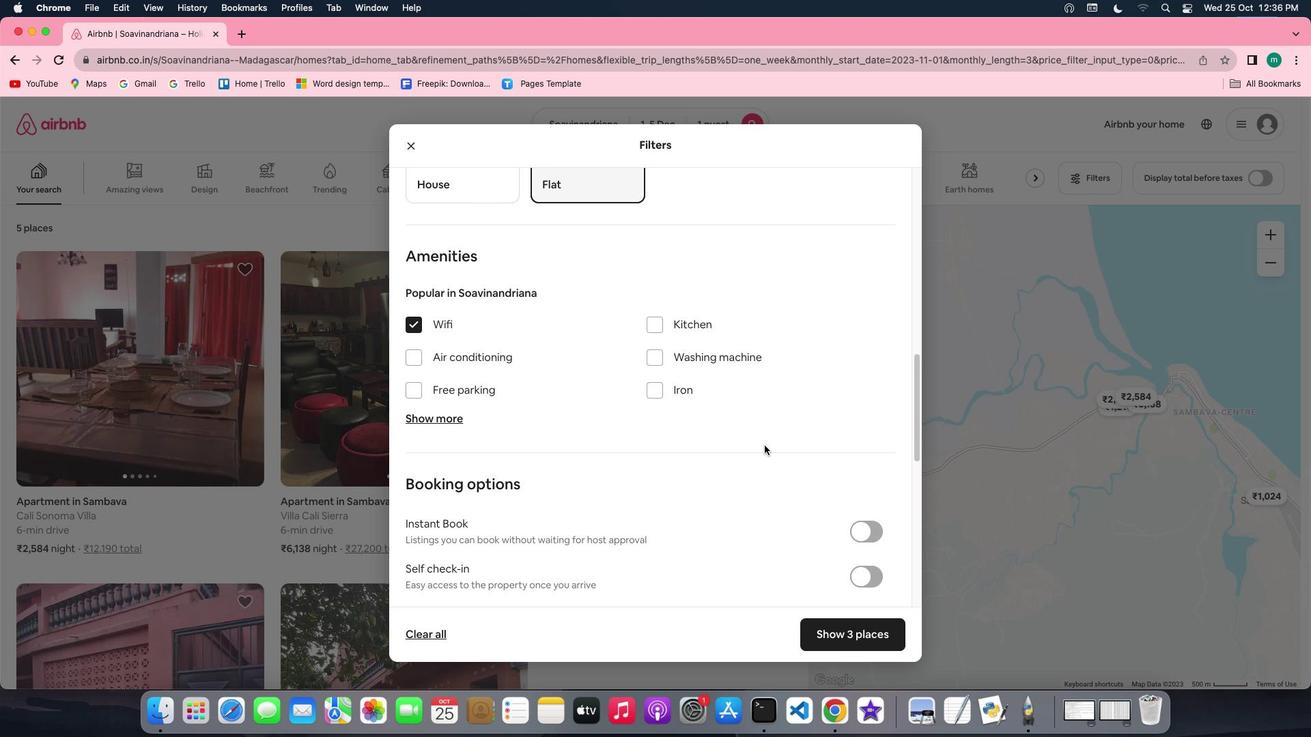 
Action: Mouse scrolled (764, 445) with delta (0, 0)
Screenshot: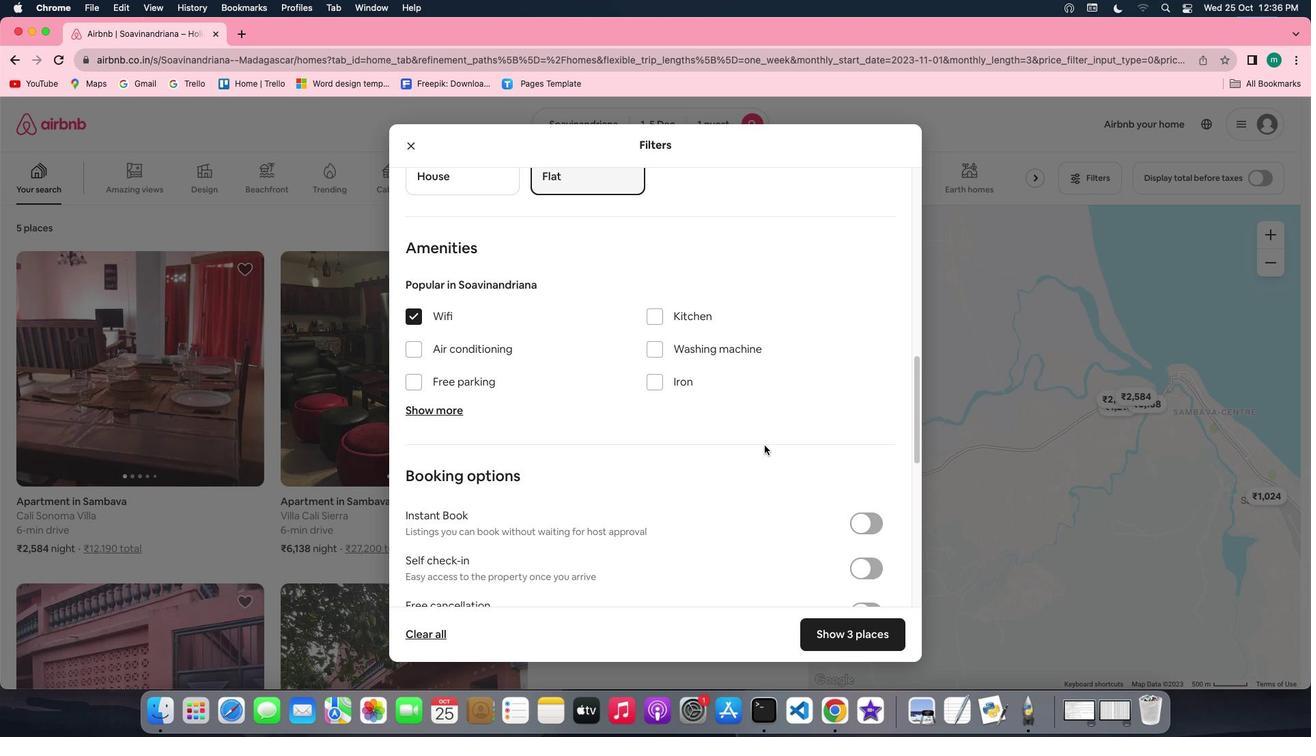 
Action: Mouse scrolled (764, 445) with delta (0, 0)
Screenshot: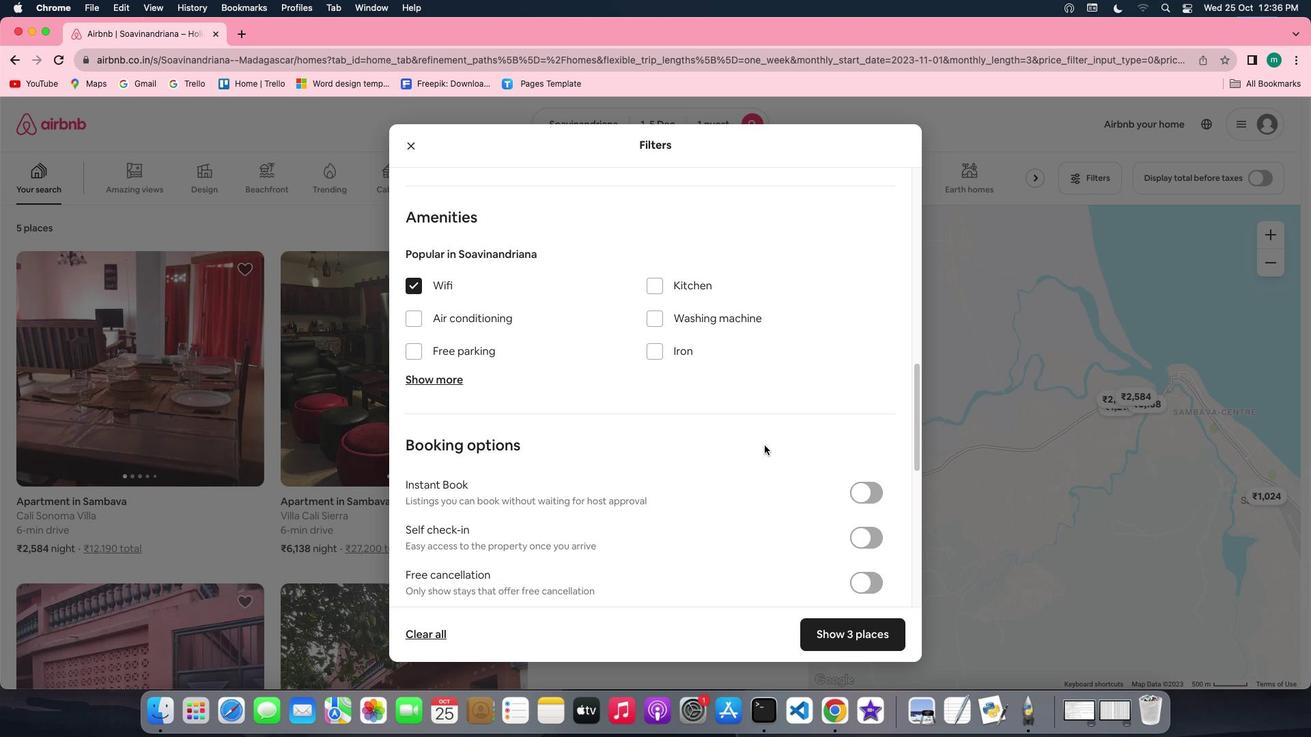 
Action: Mouse scrolled (764, 445) with delta (0, 0)
Screenshot: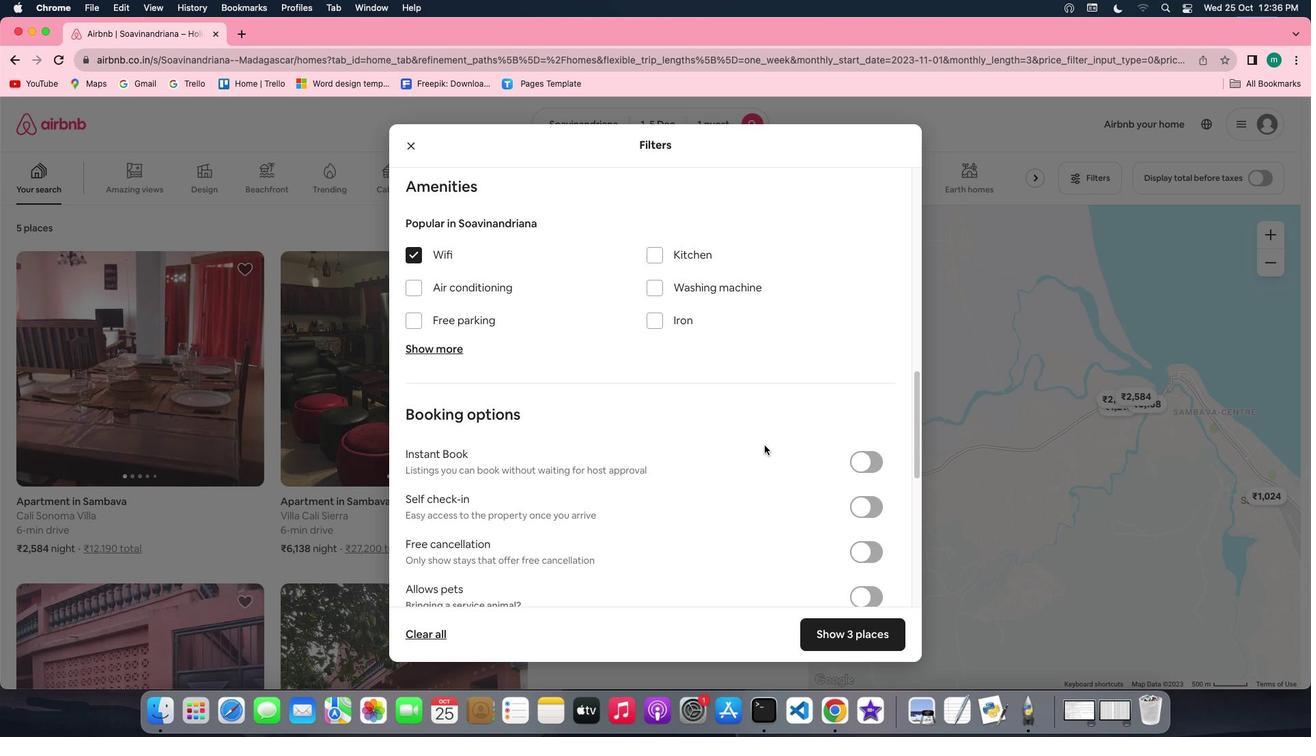 
Action: Mouse scrolled (764, 445) with delta (0, 0)
Screenshot: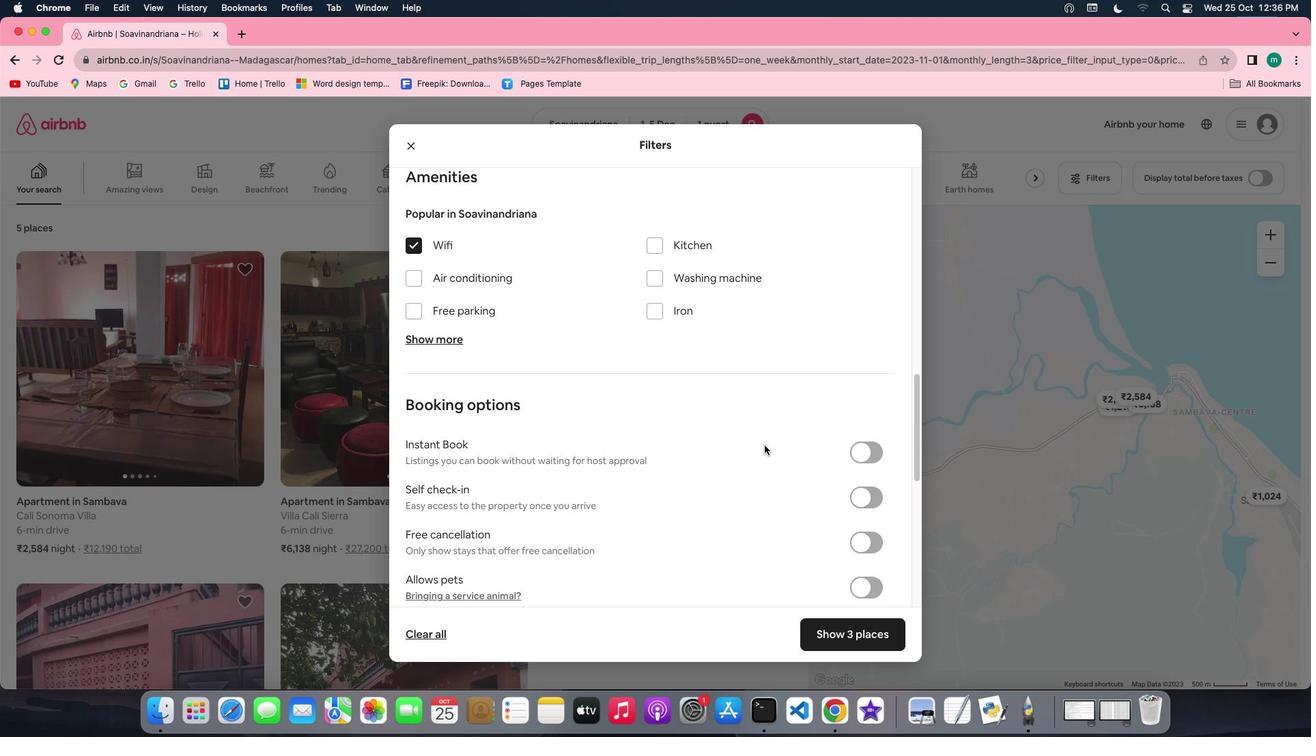 
Action: Mouse scrolled (764, 445) with delta (0, 0)
Screenshot: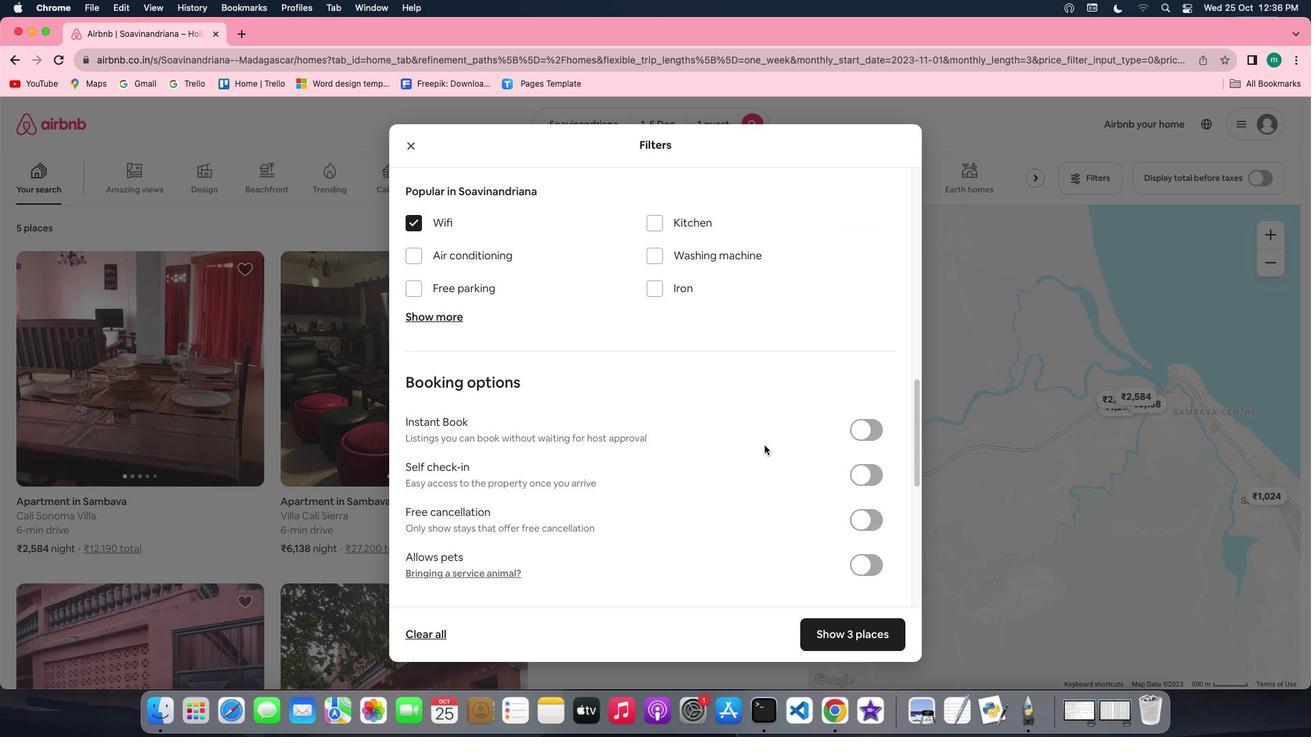 
Action: Mouse scrolled (764, 445) with delta (0, 0)
Screenshot: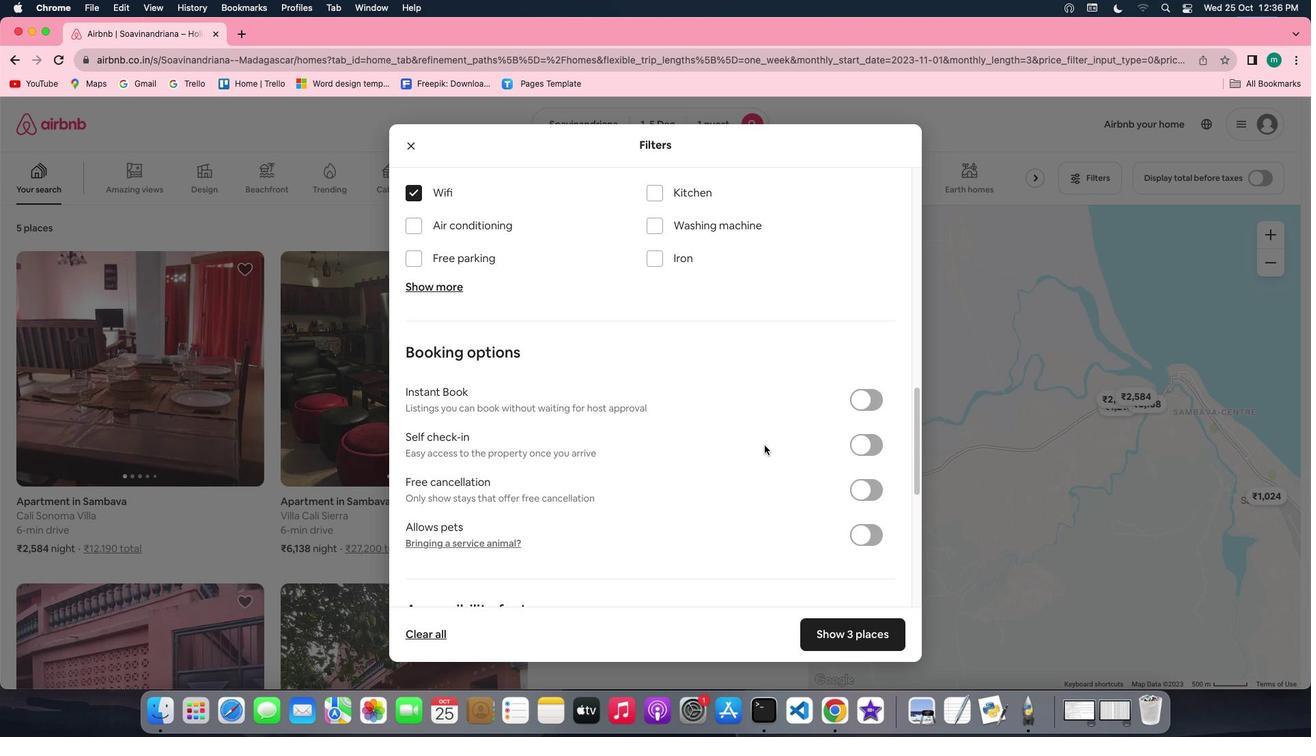 
Action: Mouse scrolled (764, 445) with delta (0, 0)
Screenshot: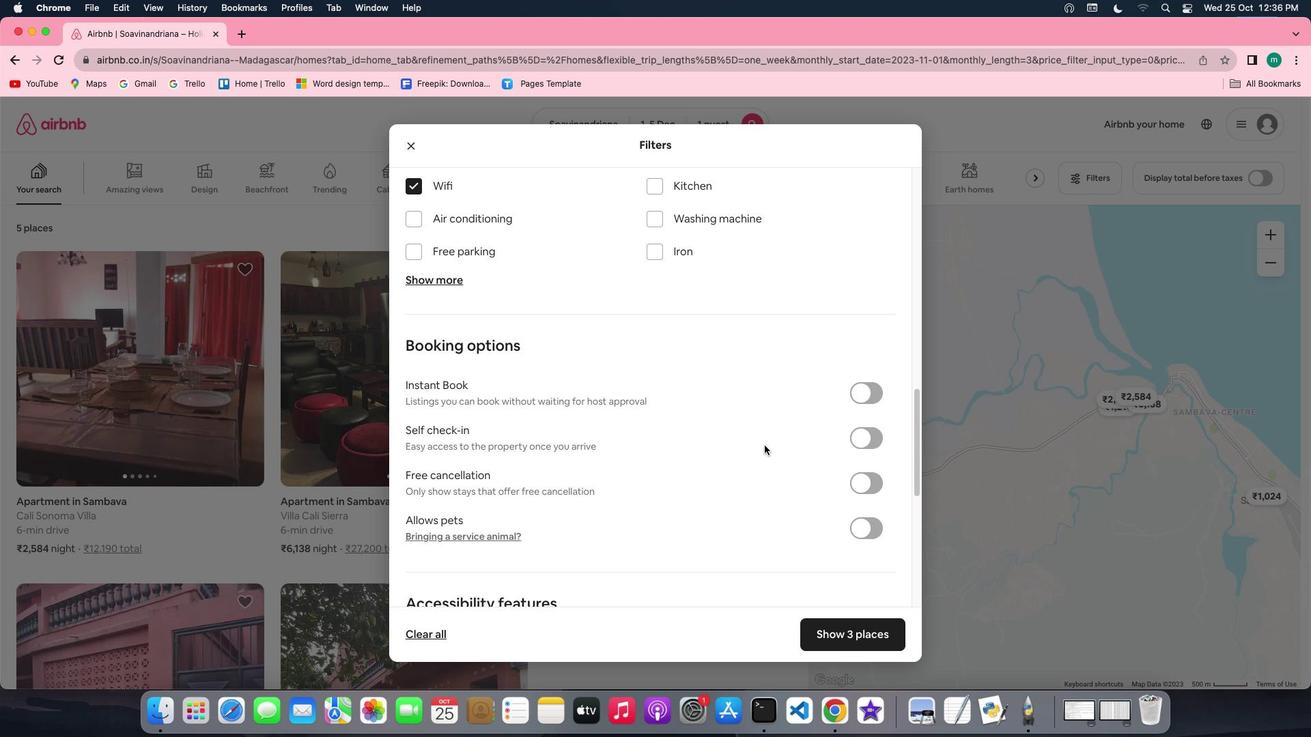 
Action: Mouse moved to (873, 423)
Screenshot: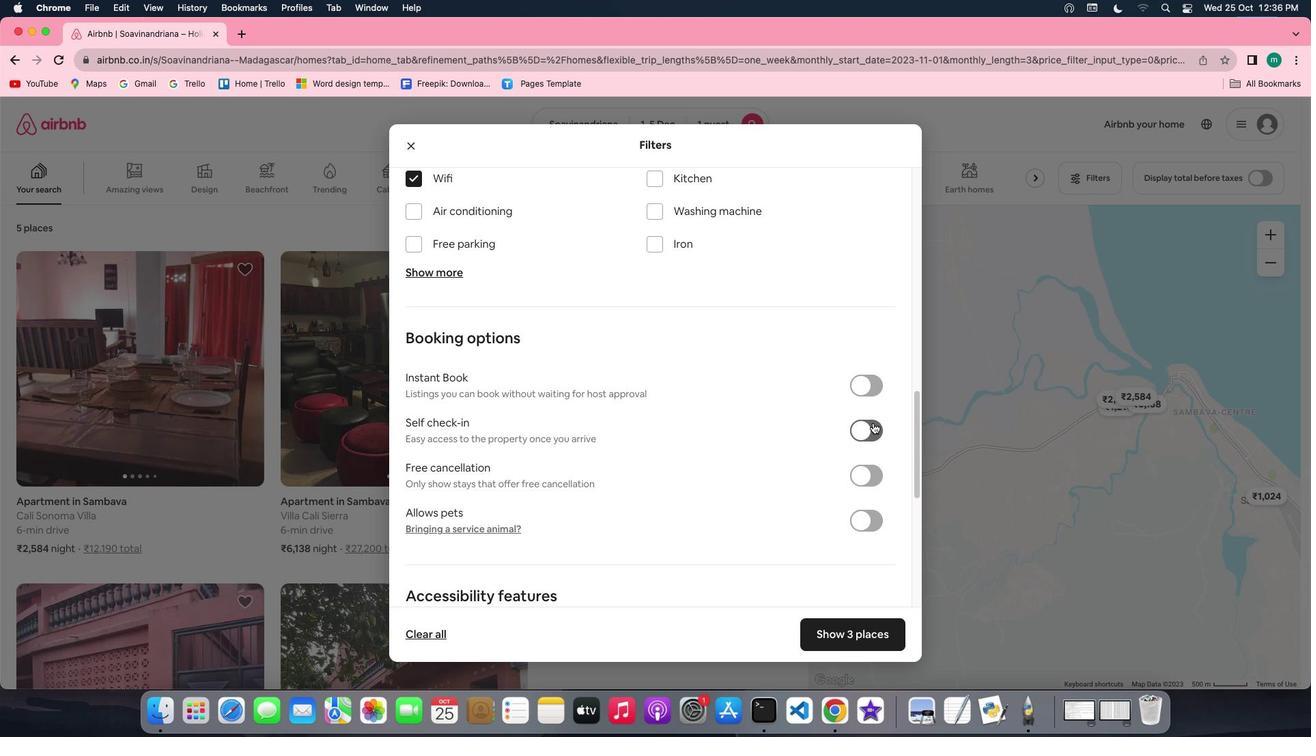 
Action: Mouse pressed left at (873, 423)
Screenshot: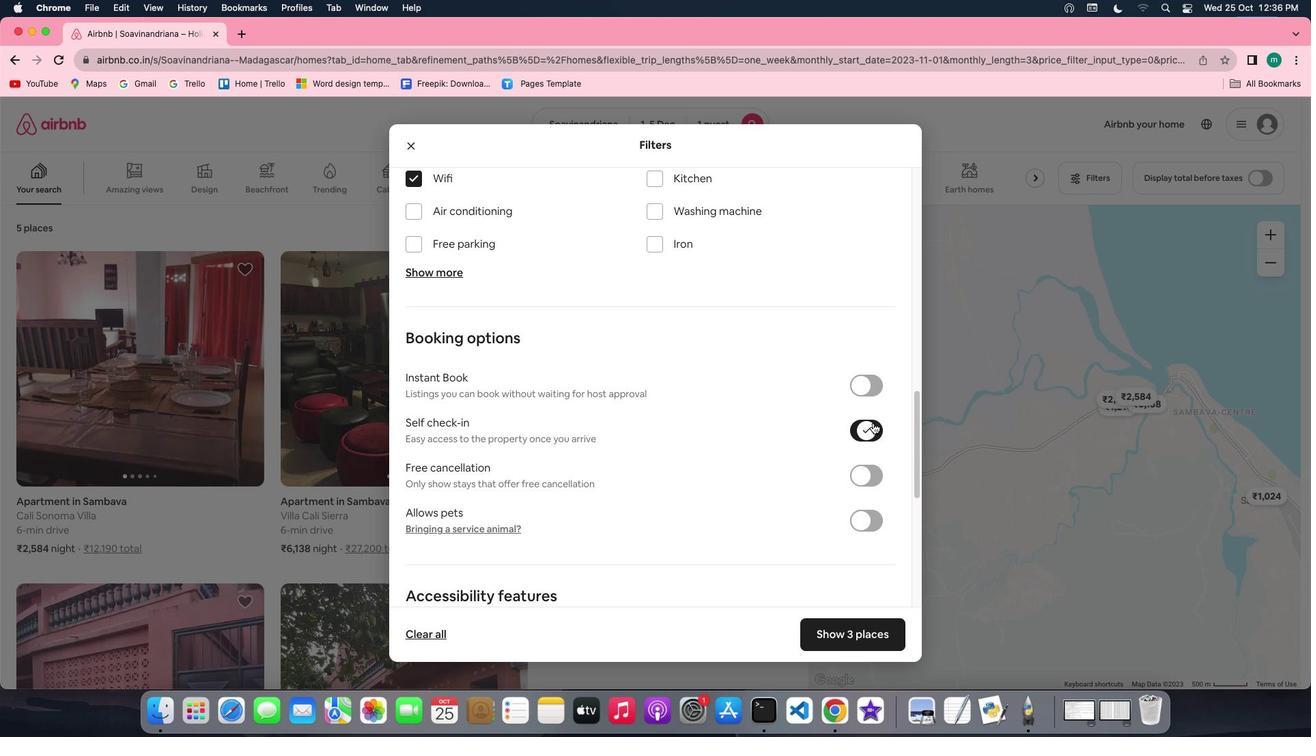 
Action: Mouse moved to (765, 471)
Screenshot: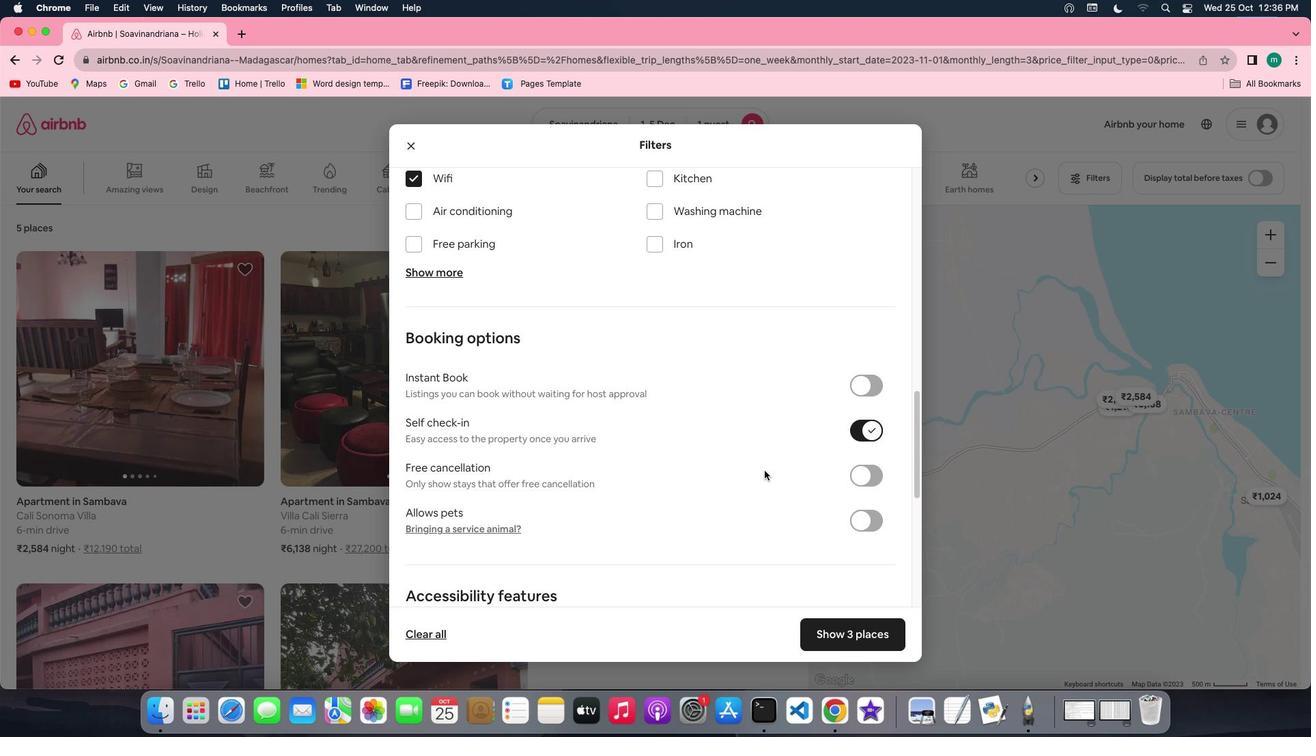 
Action: Mouse scrolled (765, 471) with delta (0, 0)
Screenshot: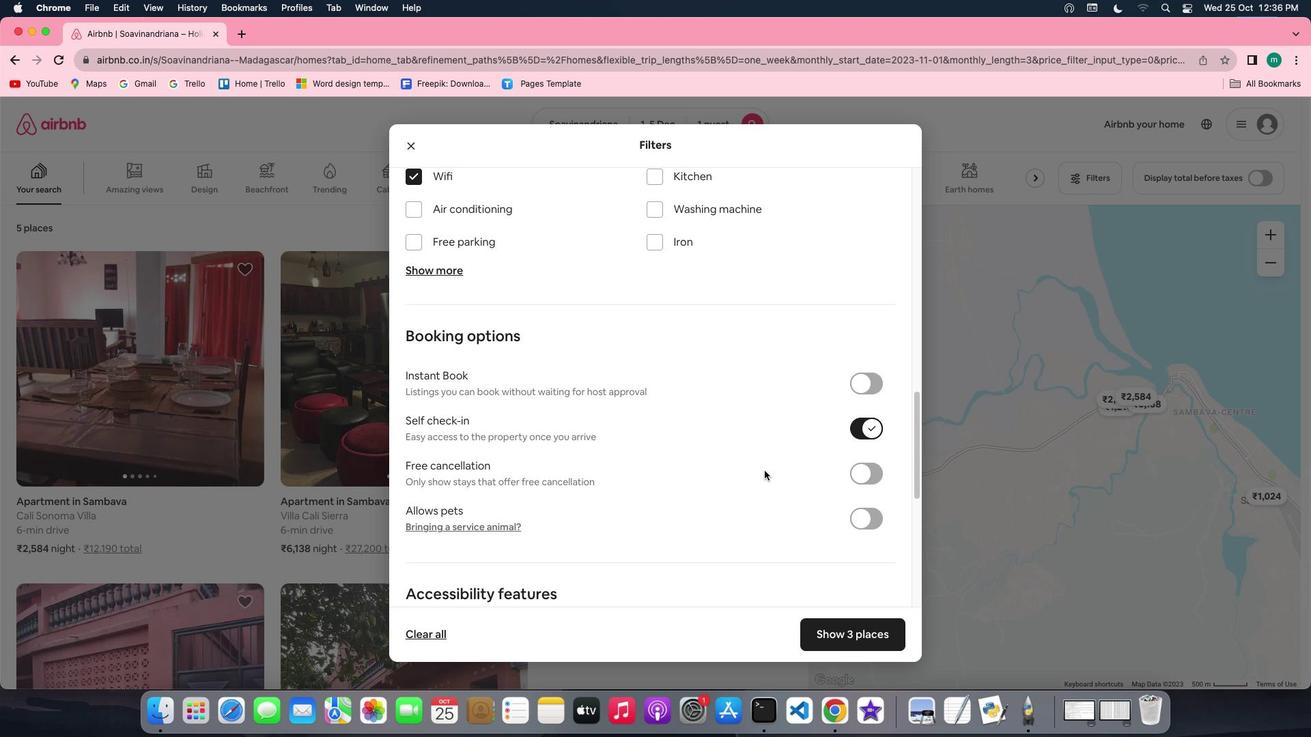 
Action: Mouse scrolled (765, 471) with delta (0, 0)
Screenshot: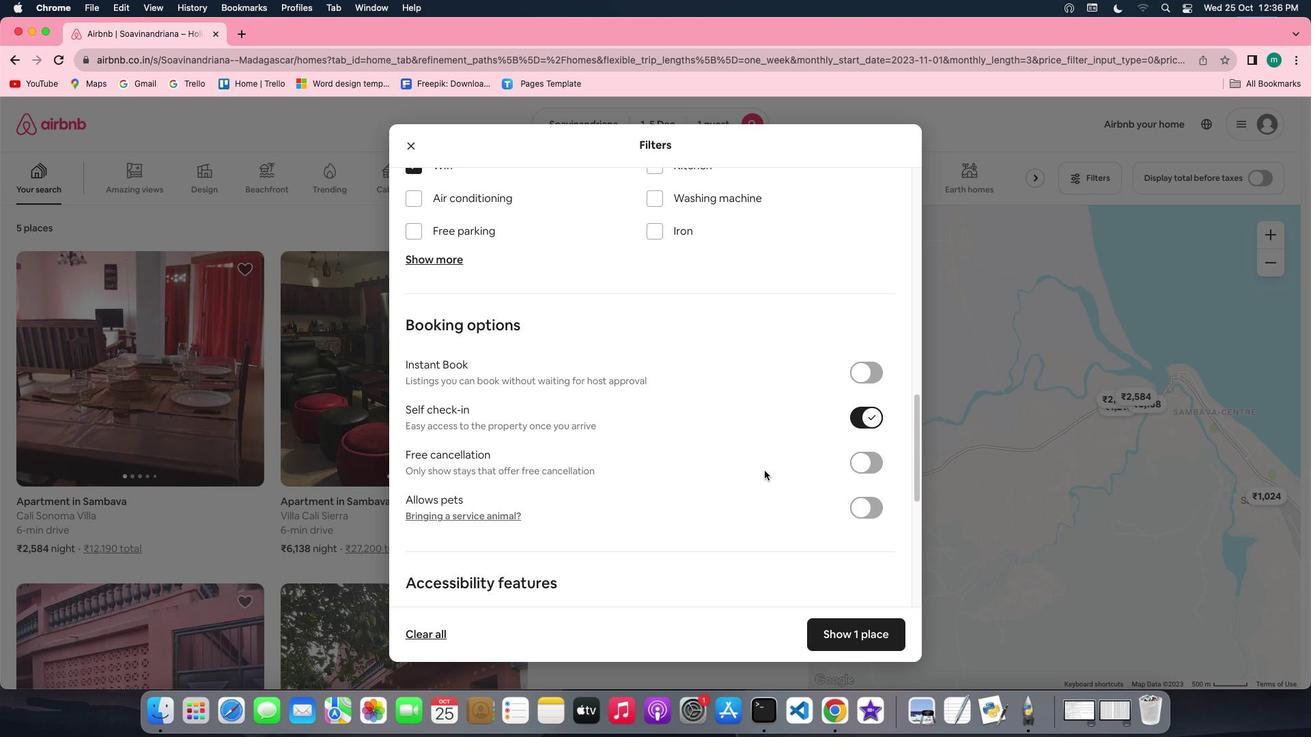 
Action: Mouse scrolled (765, 471) with delta (0, 0)
Screenshot: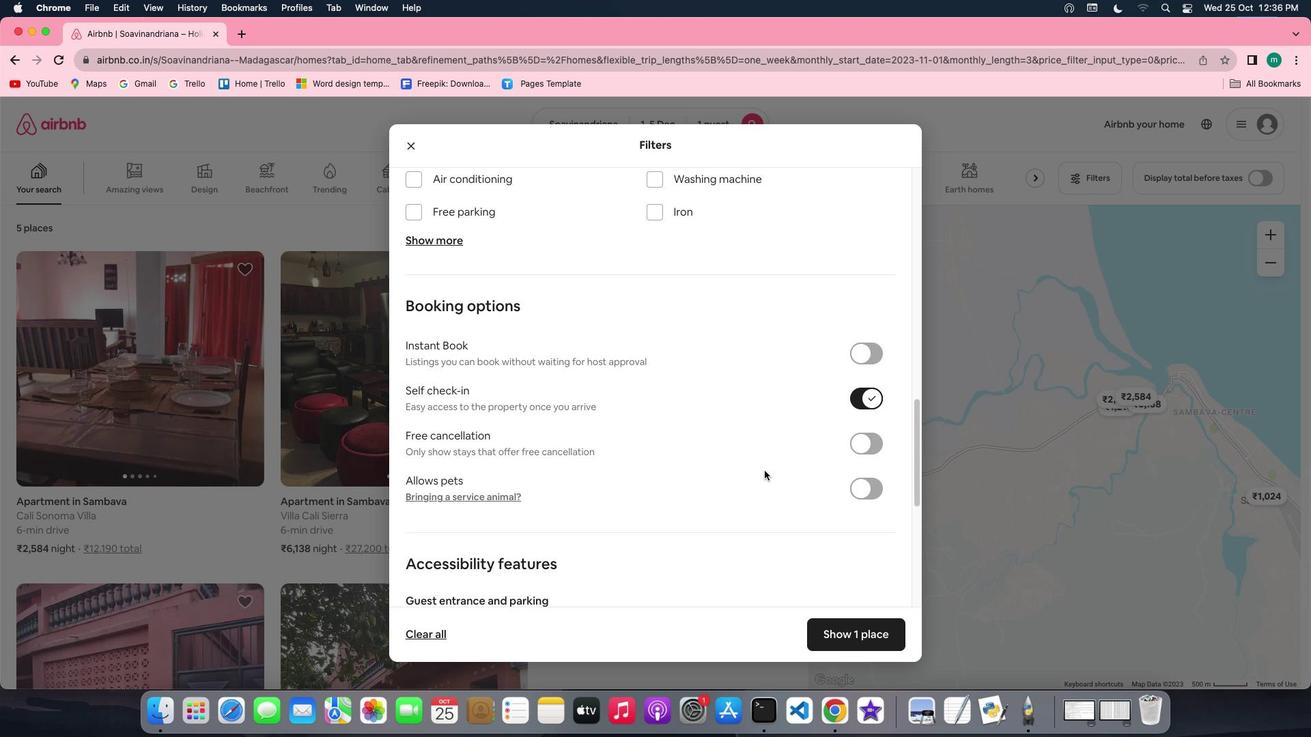 
Action: Mouse scrolled (765, 471) with delta (0, 0)
Screenshot: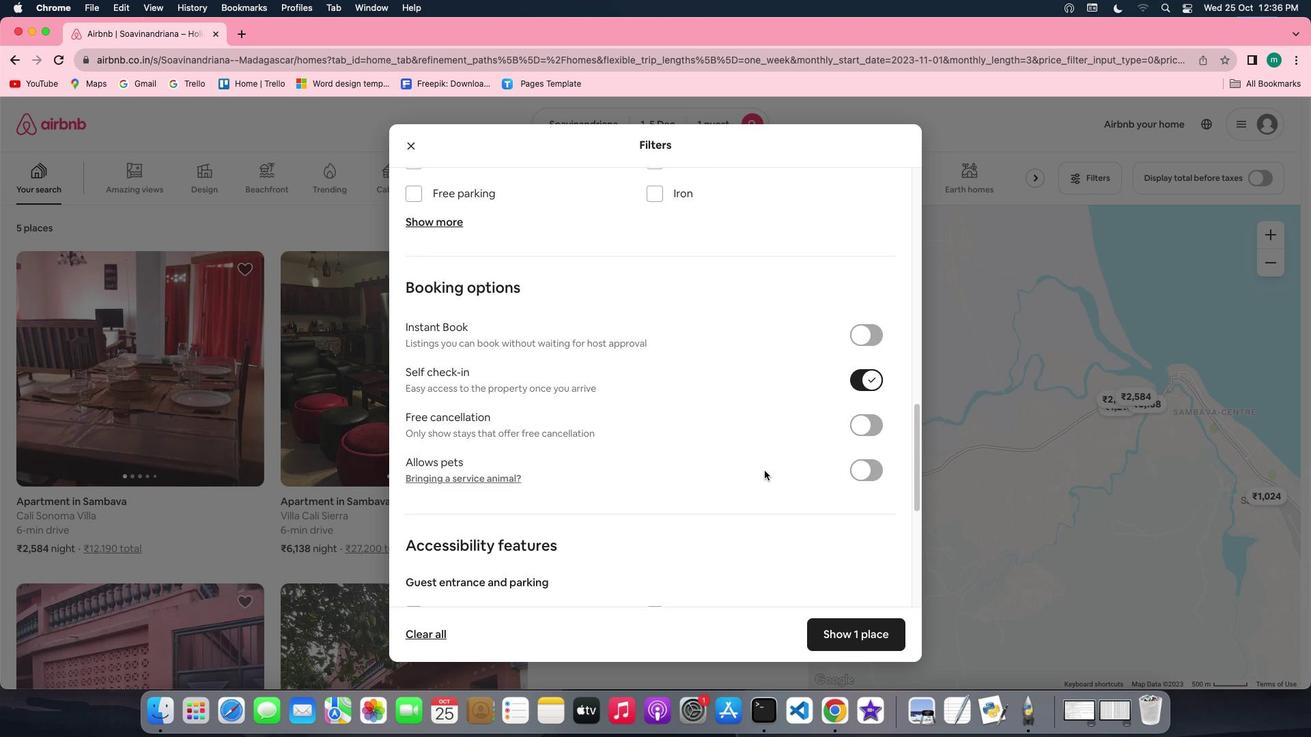 
Action: Mouse scrolled (765, 471) with delta (0, 0)
Screenshot: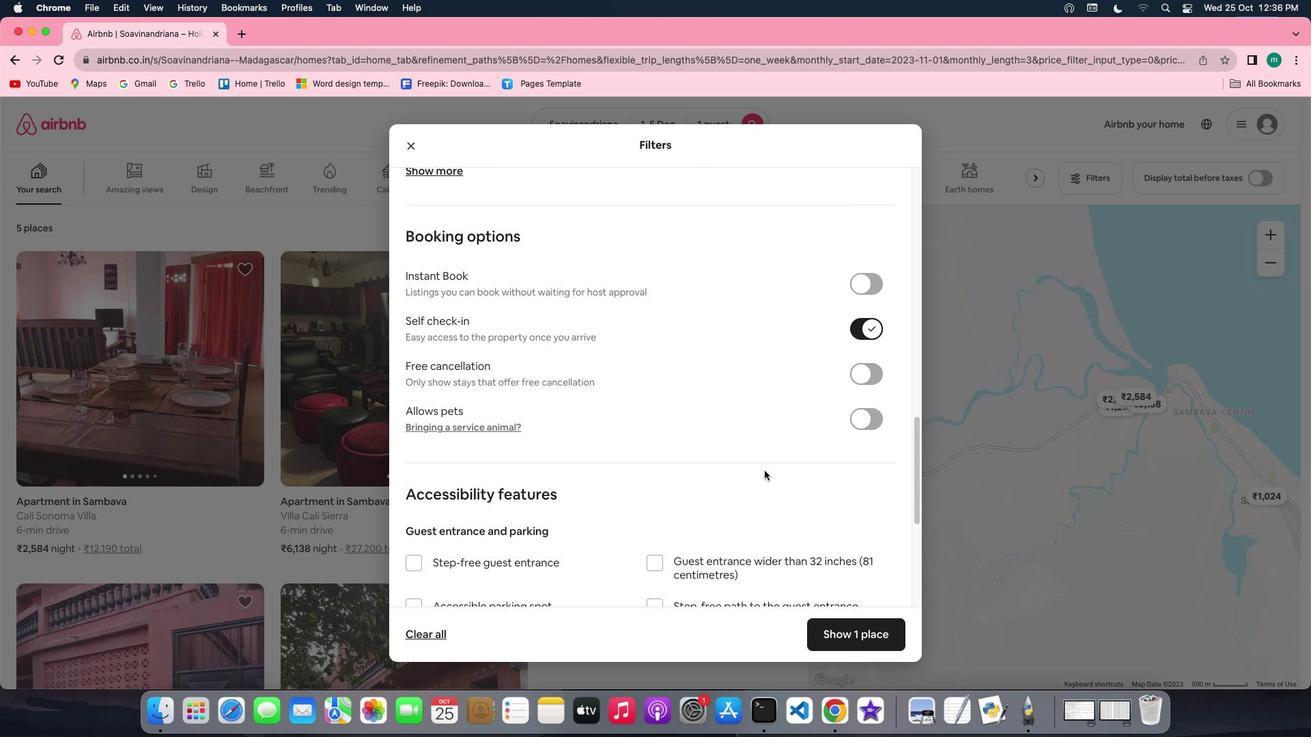
Action: Mouse scrolled (765, 471) with delta (0, 0)
Screenshot: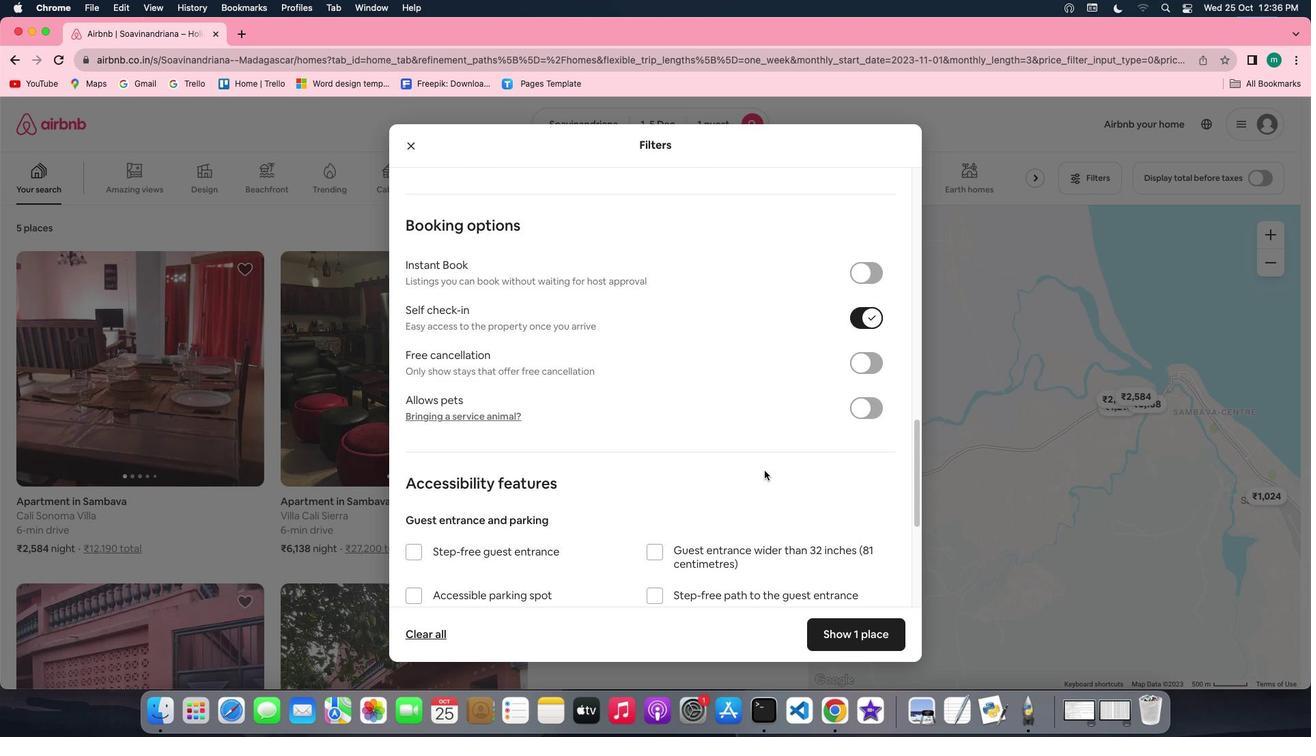 
Action: Mouse scrolled (765, 471) with delta (0, -1)
Screenshot: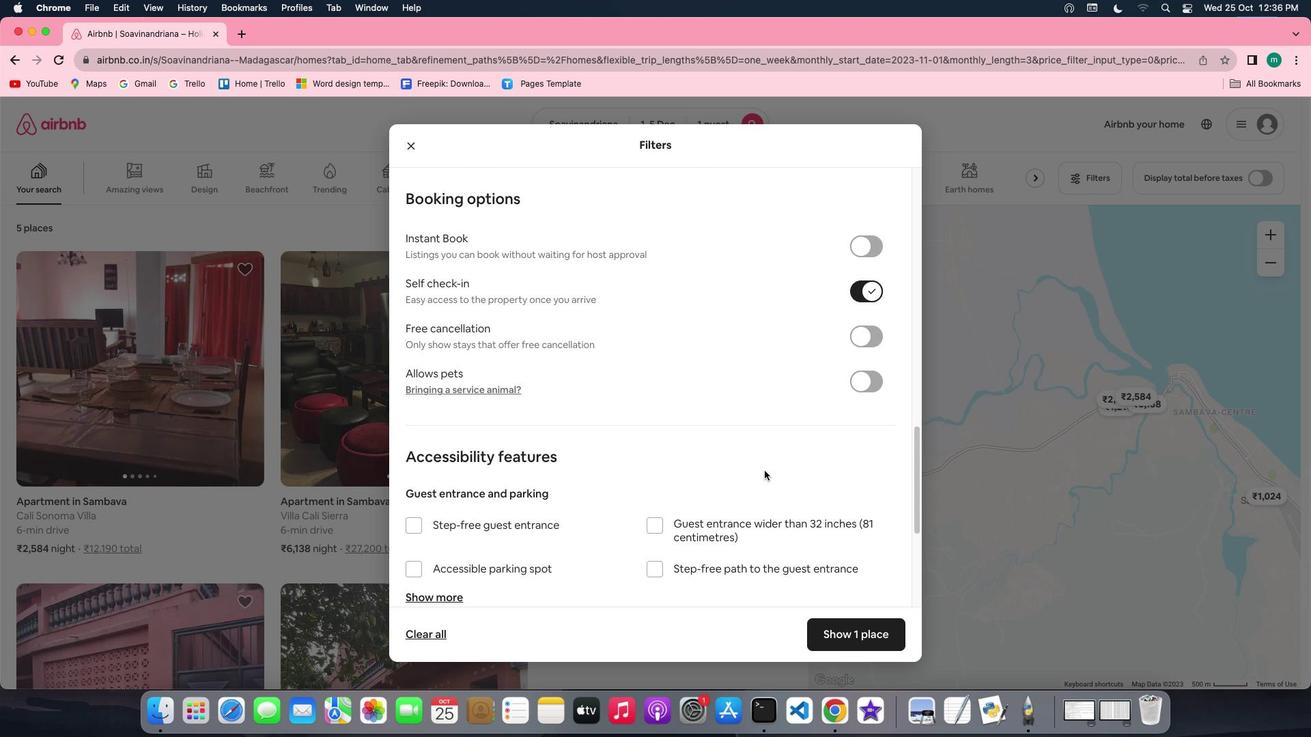 
Action: Mouse scrolled (765, 471) with delta (0, 0)
Screenshot: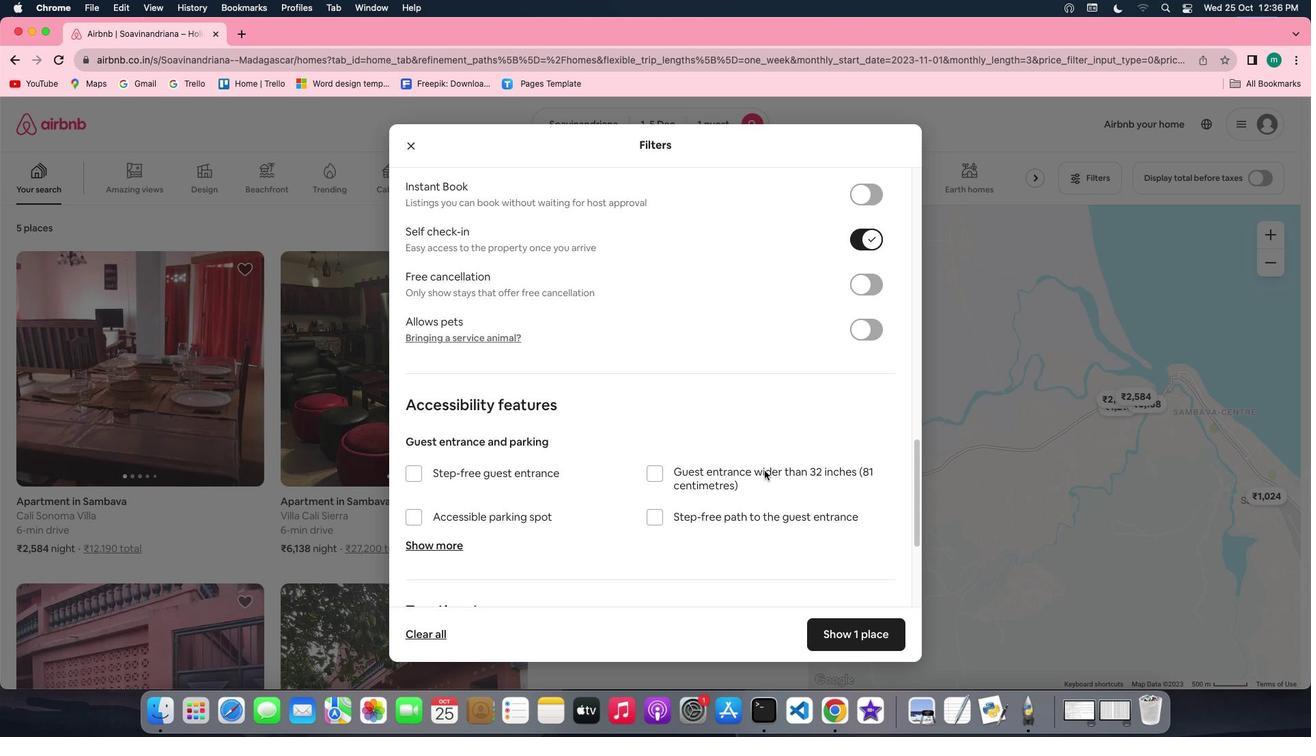 
Action: Mouse scrolled (765, 471) with delta (0, 0)
Screenshot: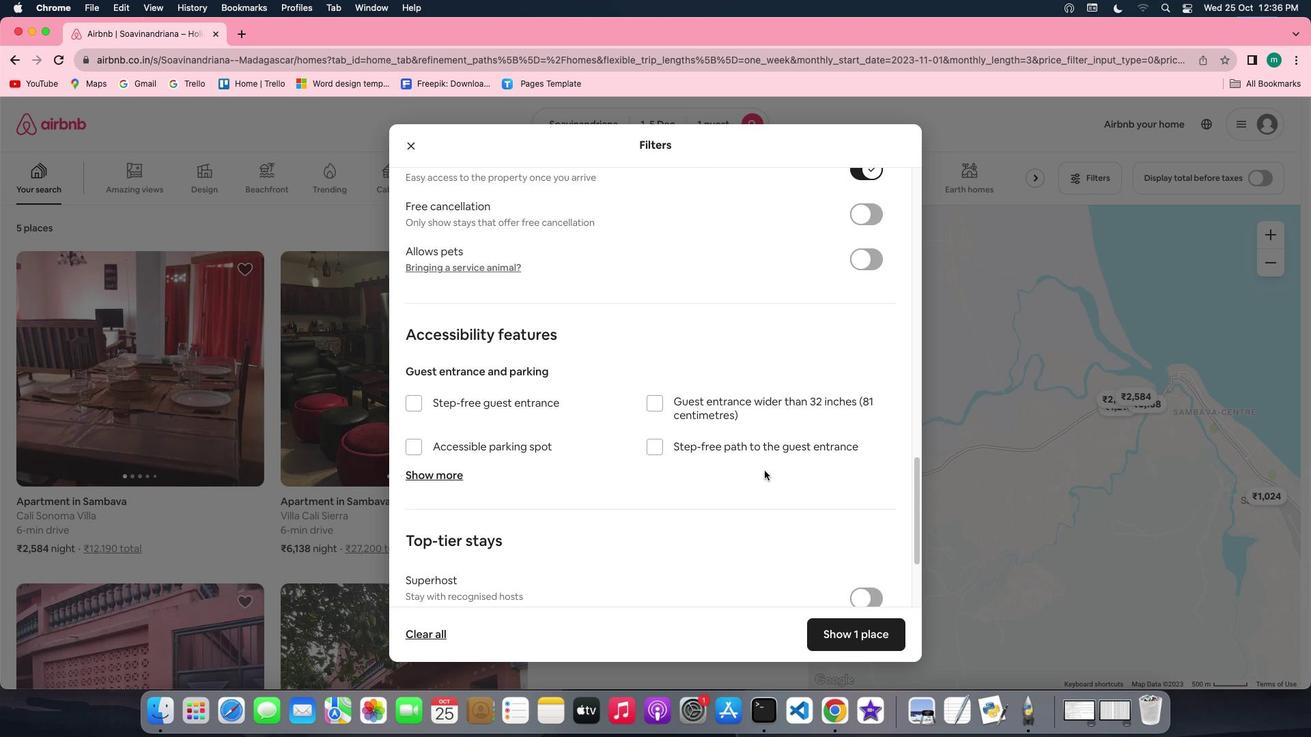 
Action: Mouse scrolled (765, 471) with delta (0, -1)
Screenshot: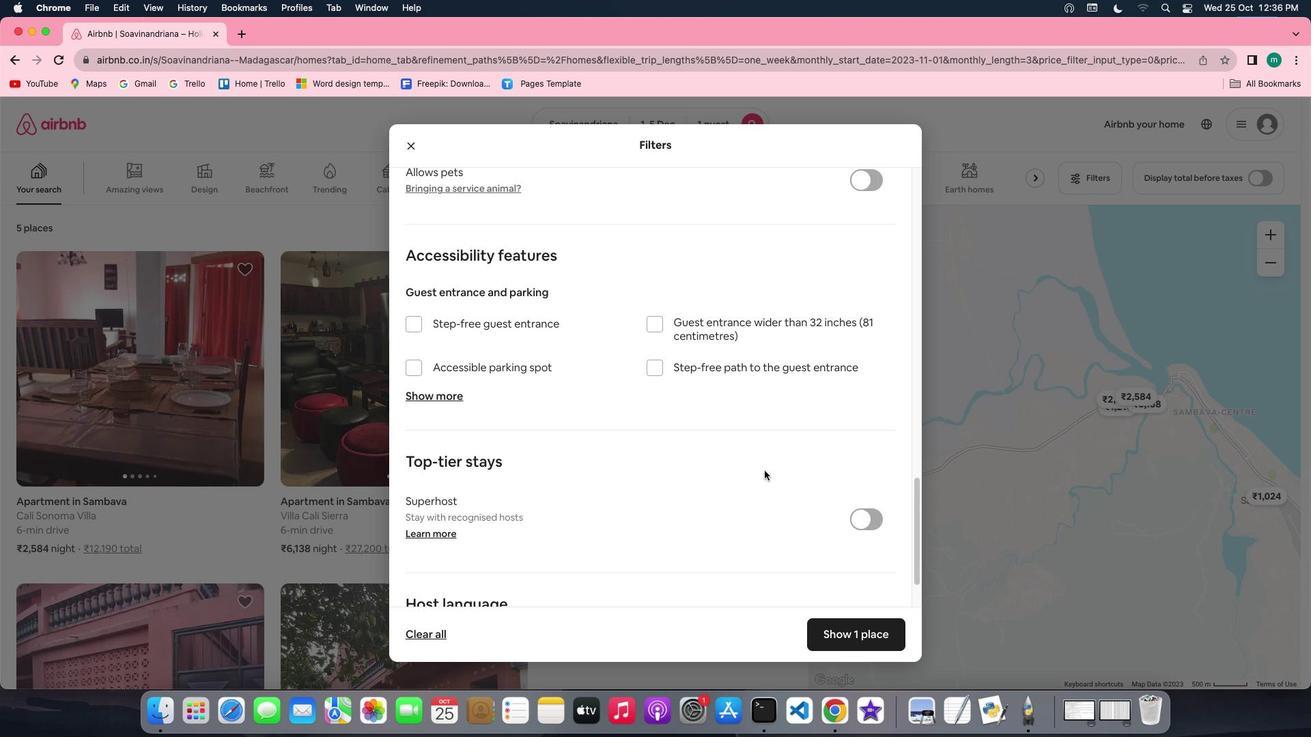
Action: Mouse scrolled (765, 471) with delta (0, -2)
Screenshot: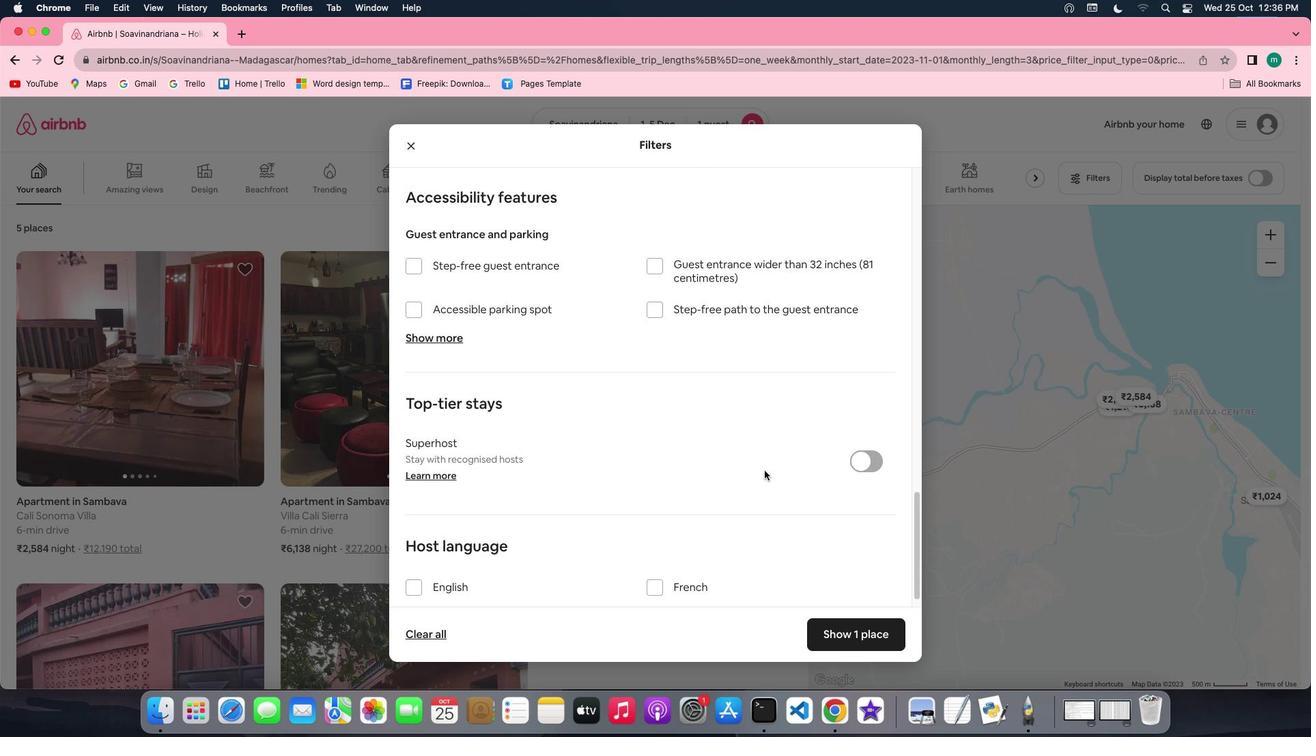 
Action: Mouse scrolled (765, 471) with delta (0, -2)
Screenshot: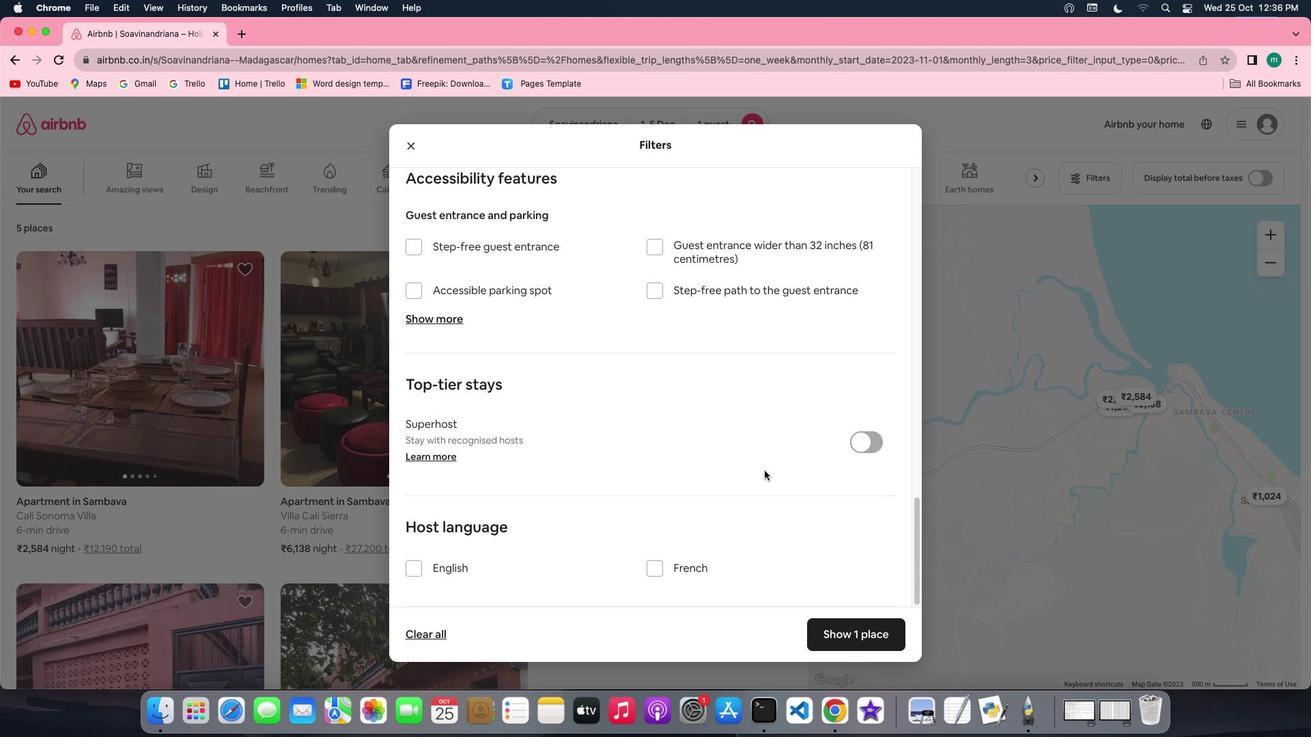 
Action: Mouse scrolled (765, 471) with delta (0, 0)
Screenshot: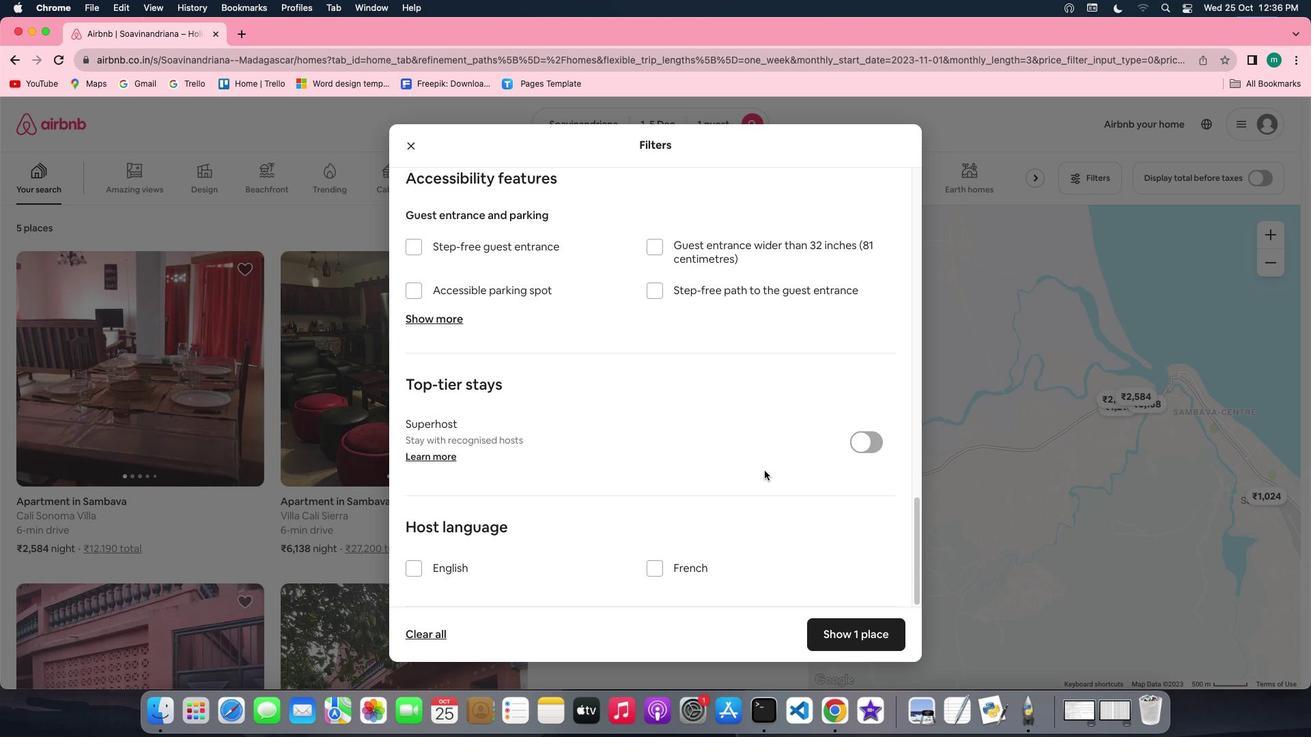 
Action: Mouse scrolled (765, 471) with delta (0, 0)
Screenshot: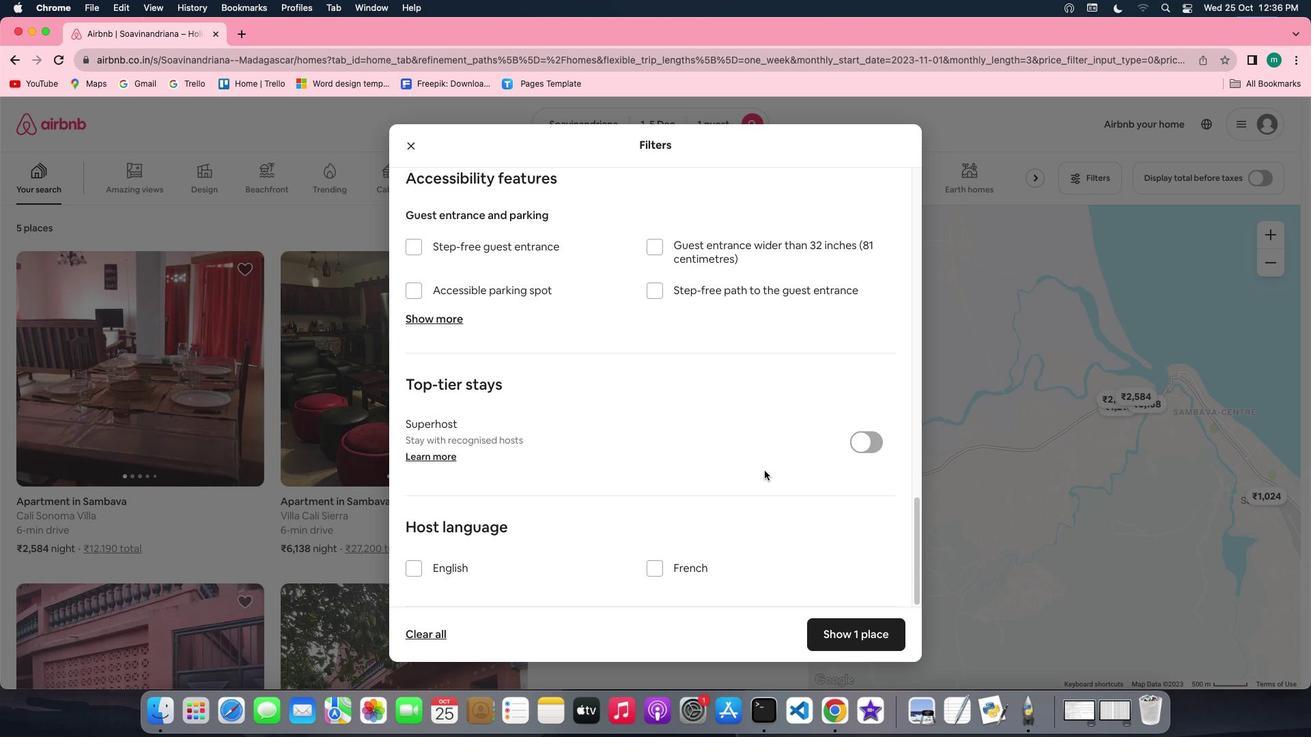 
Action: Mouse scrolled (765, 471) with delta (0, -2)
Screenshot: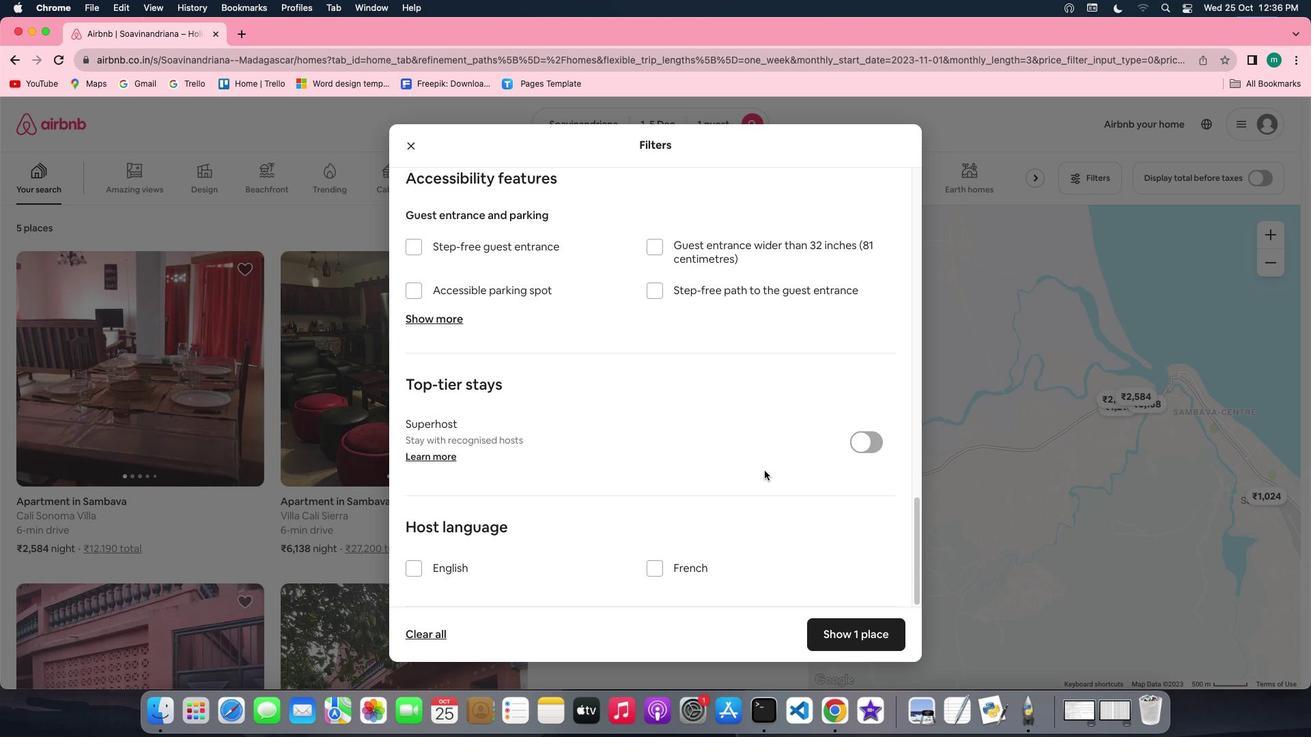 
Action: Mouse scrolled (765, 471) with delta (0, -3)
Screenshot: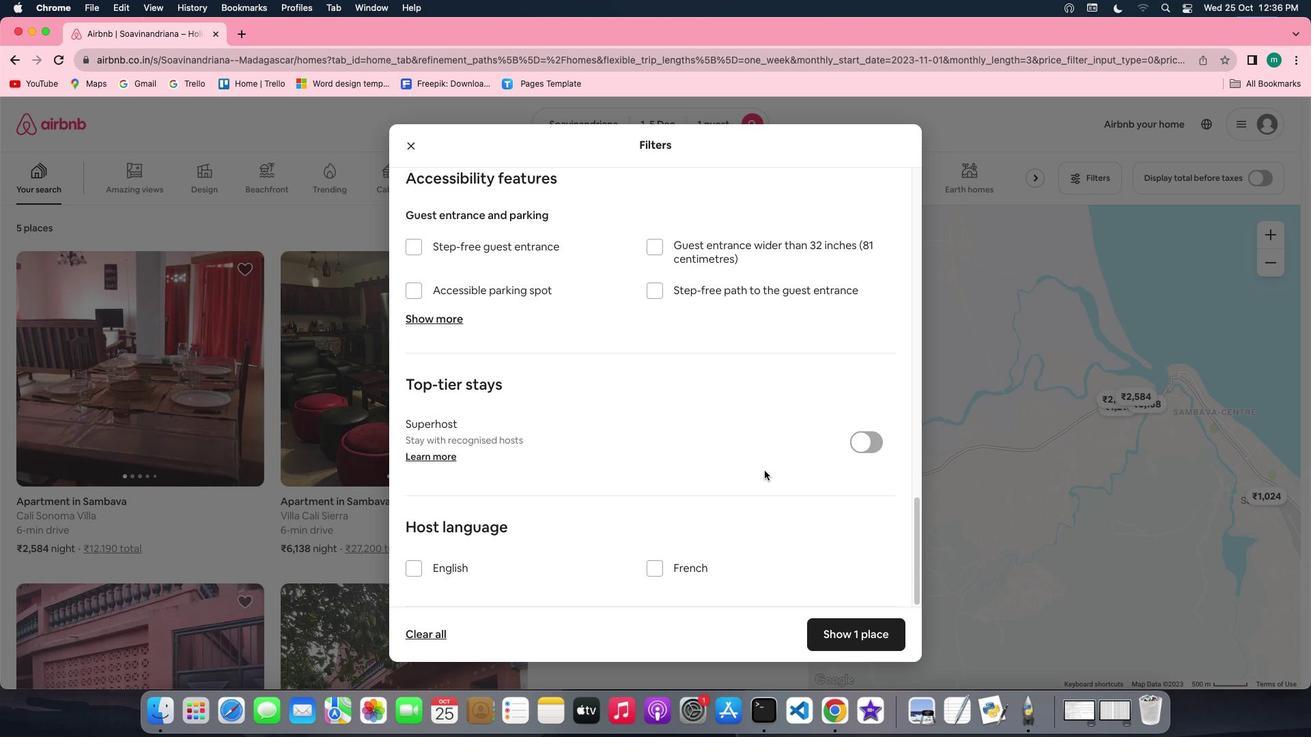 
Action: Mouse scrolled (765, 471) with delta (0, -3)
Screenshot: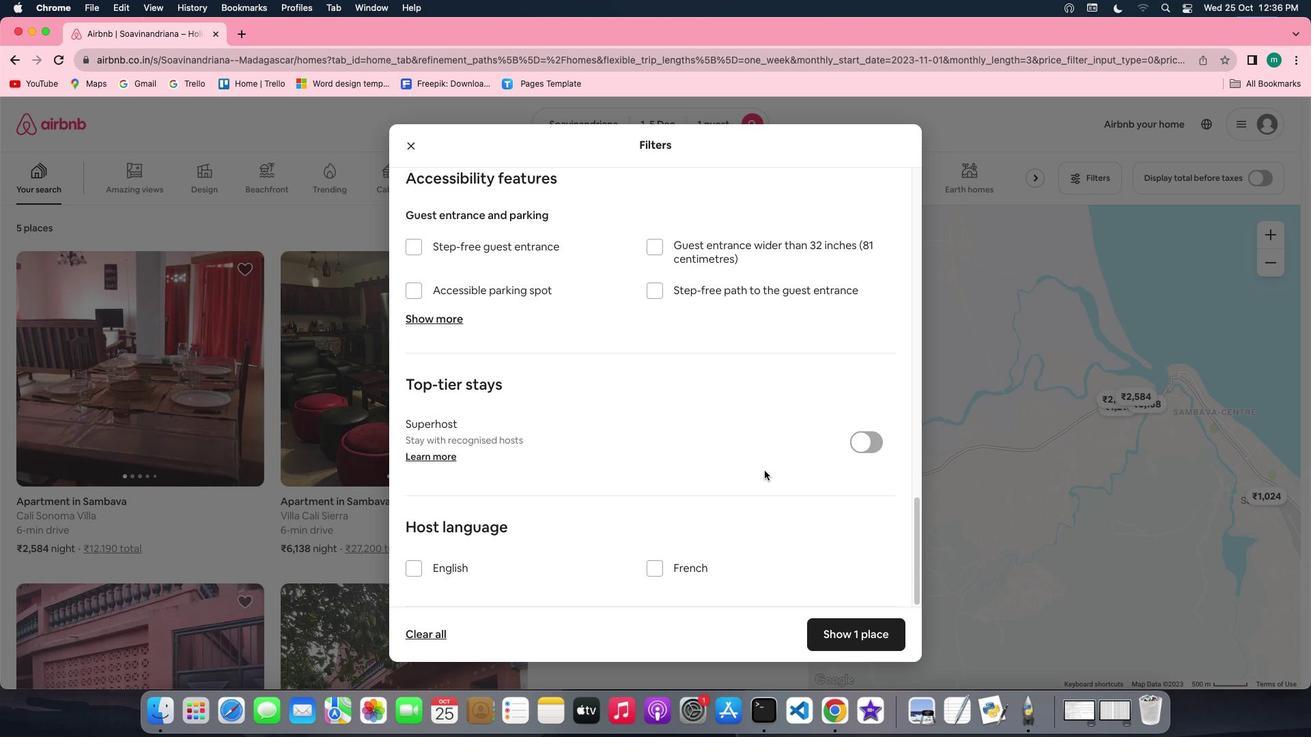 
Action: Mouse moved to (829, 630)
Screenshot: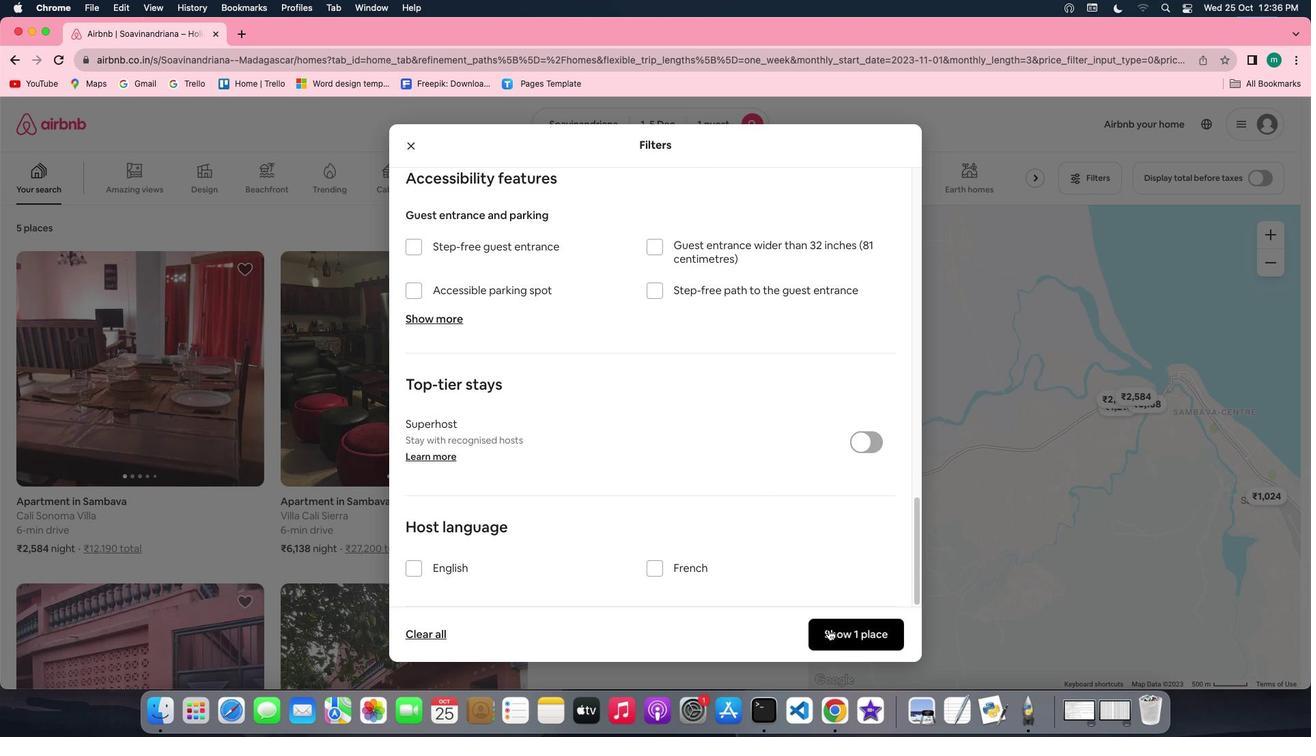 
Action: Mouse pressed left at (829, 630)
Screenshot: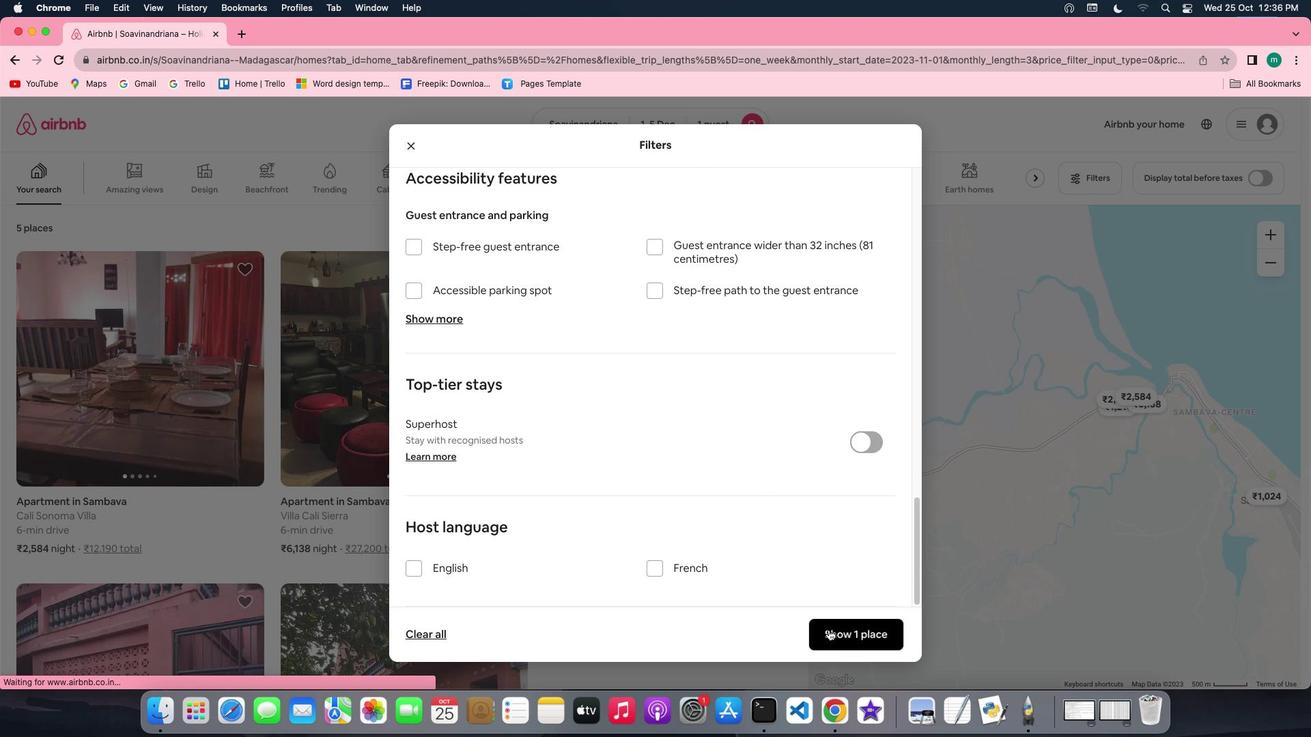 
Action: Mouse moved to (228, 310)
Screenshot: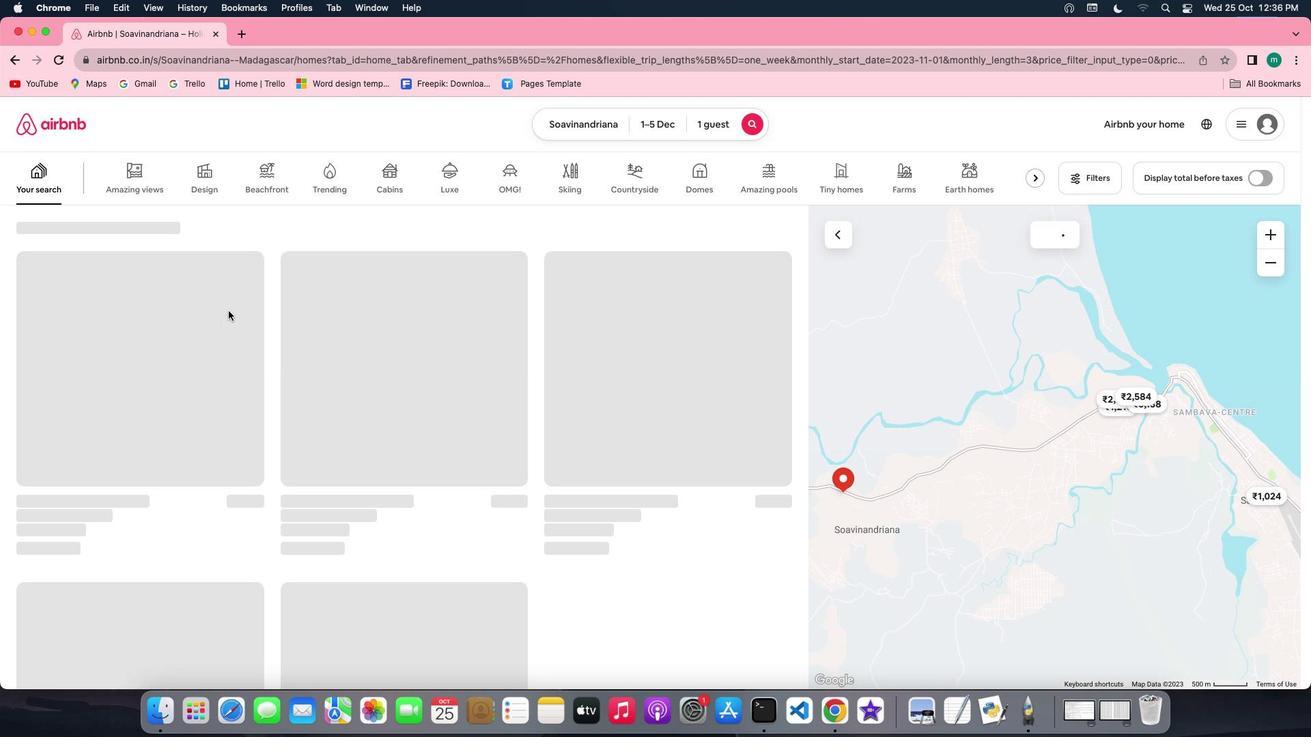 
Action: Mouse pressed left at (228, 310)
Screenshot: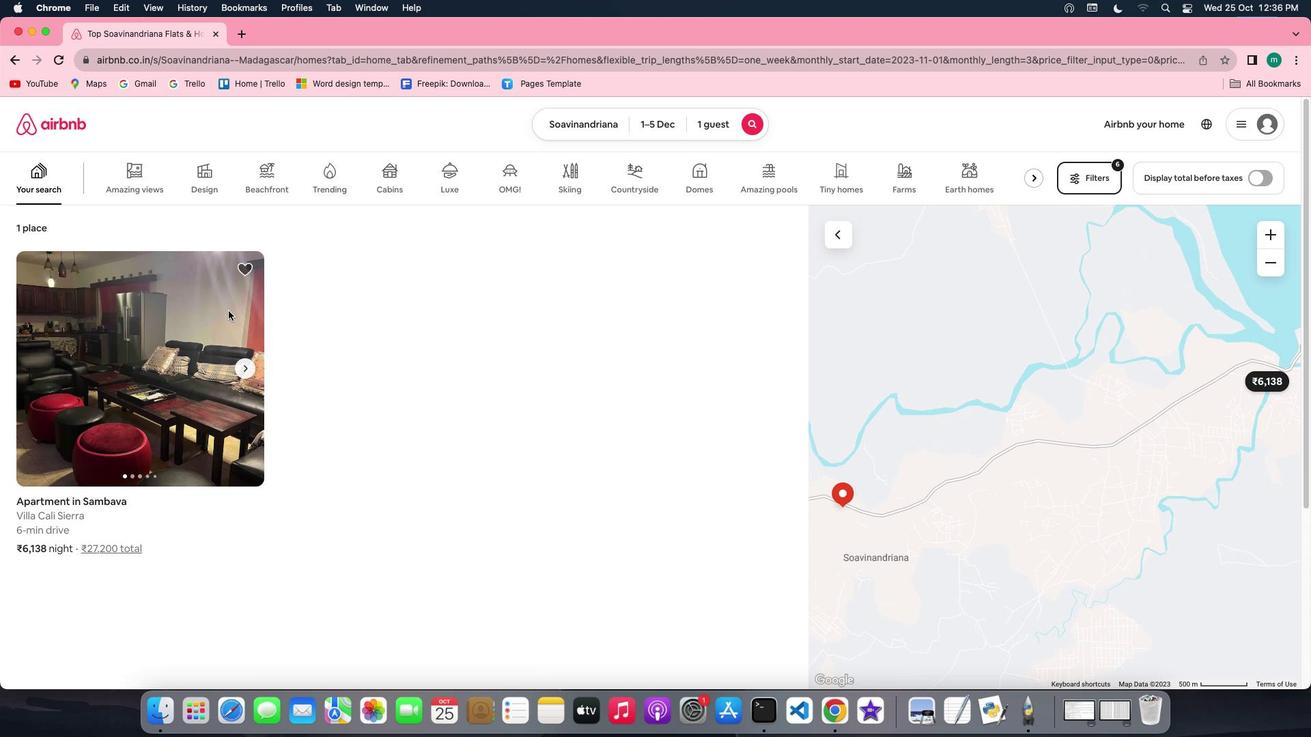 
Action: Mouse moved to (968, 503)
Screenshot: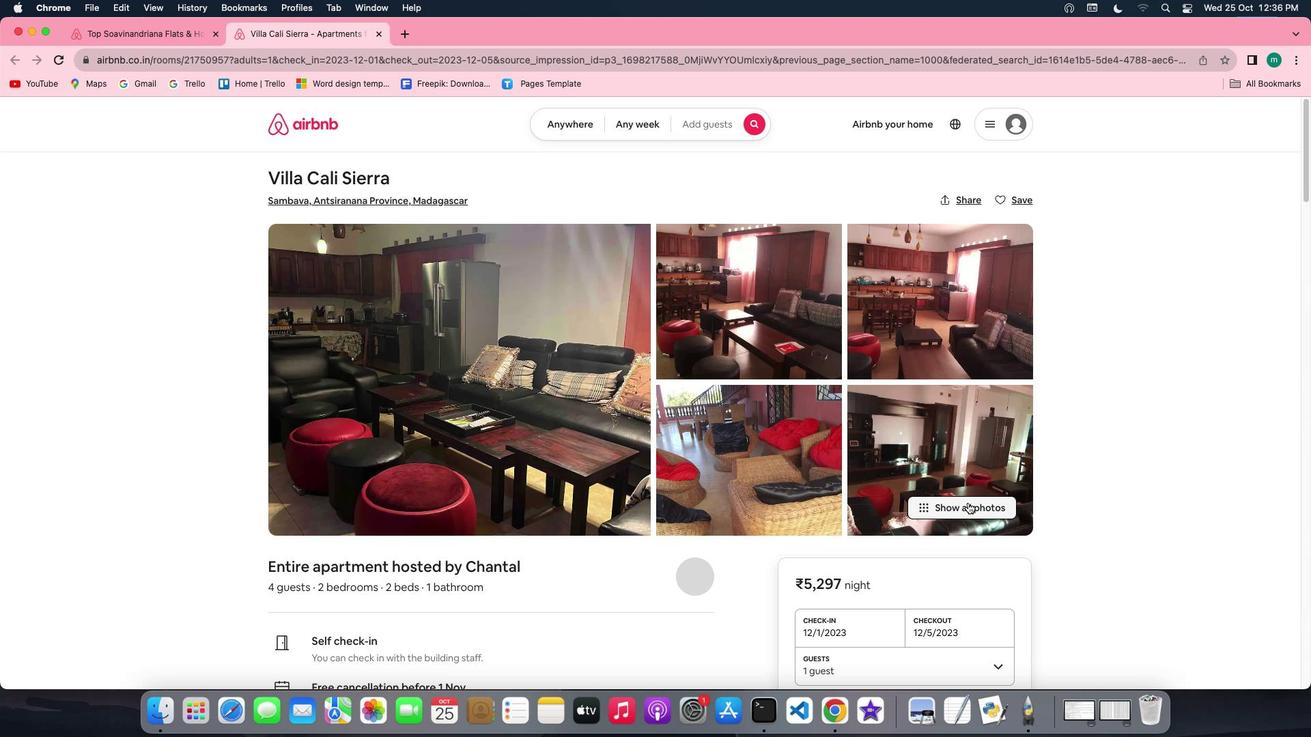 
Action: Mouse pressed left at (968, 503)
Screenshot: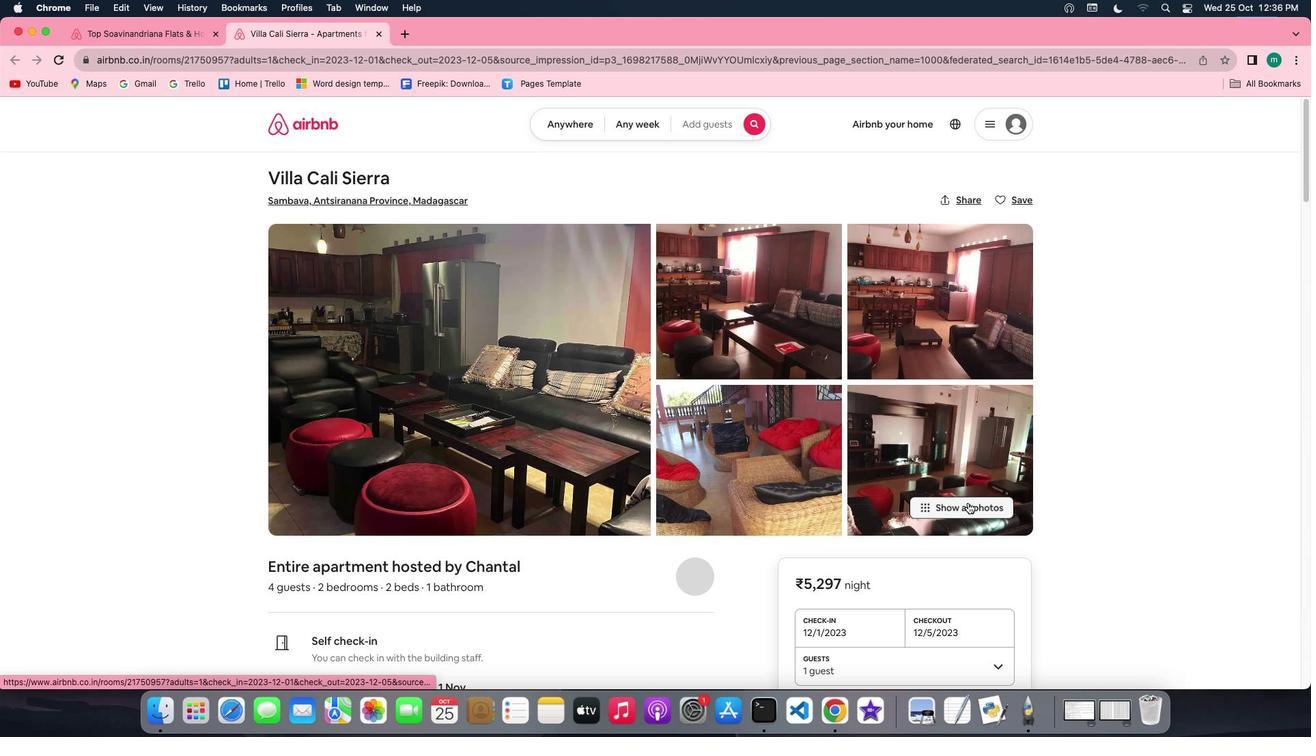 
Action: Mouse moved to (836, 450)
Screenshot: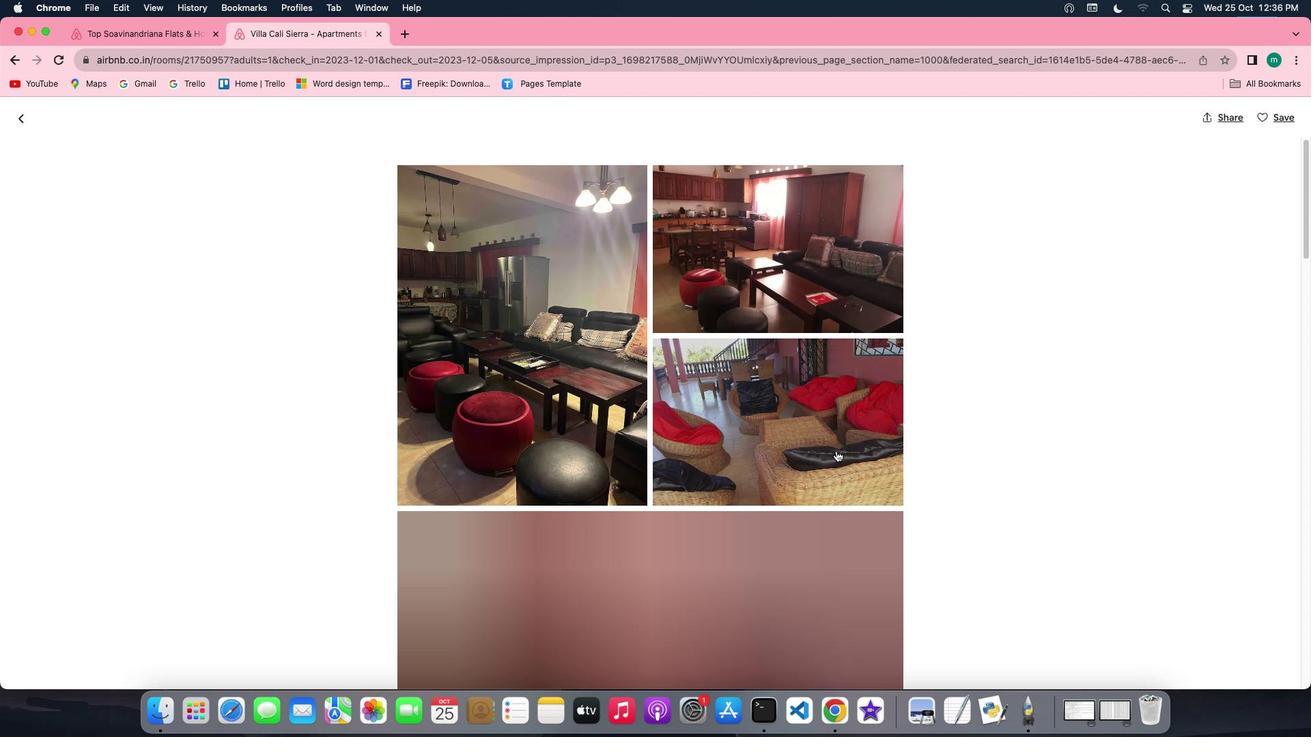 
Action: Mouse scrolled (836, 450) with delta (0, 0)
Screenshot: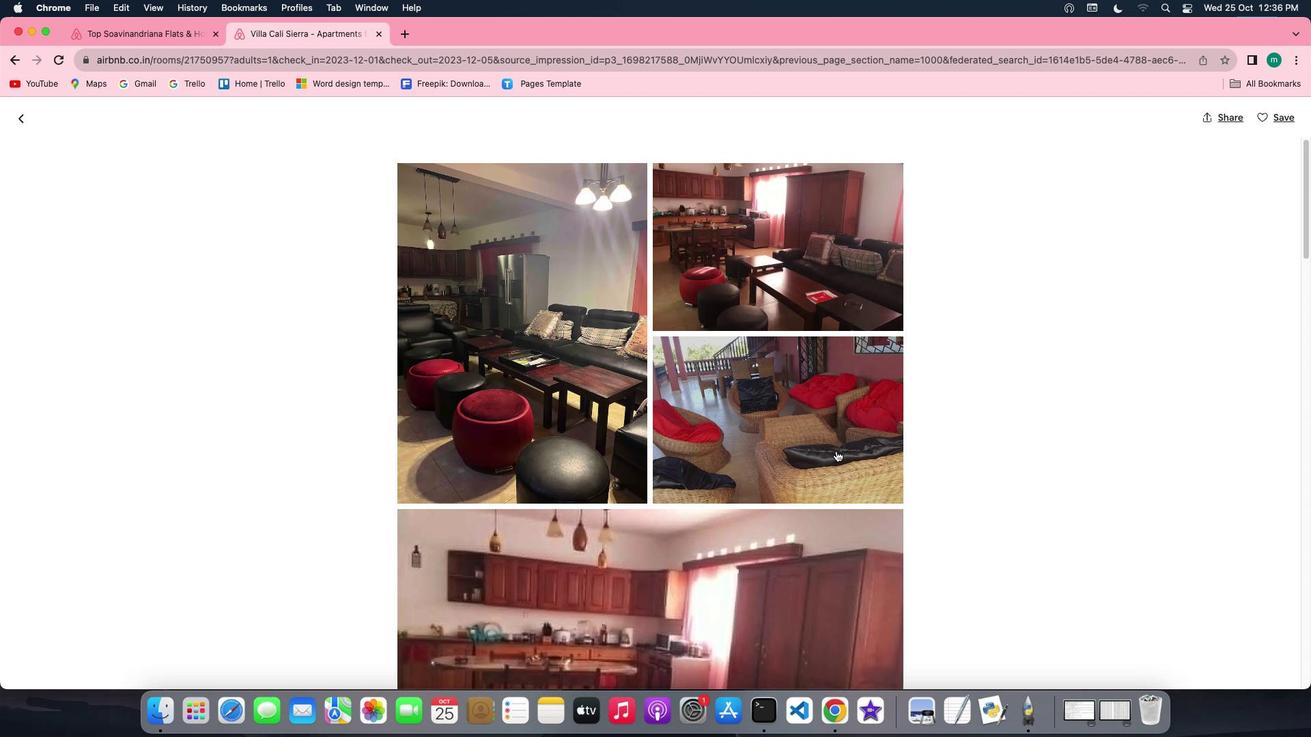 
Action: Mouse scrolled (836, 450) with delta (0, 0)
Screenshot: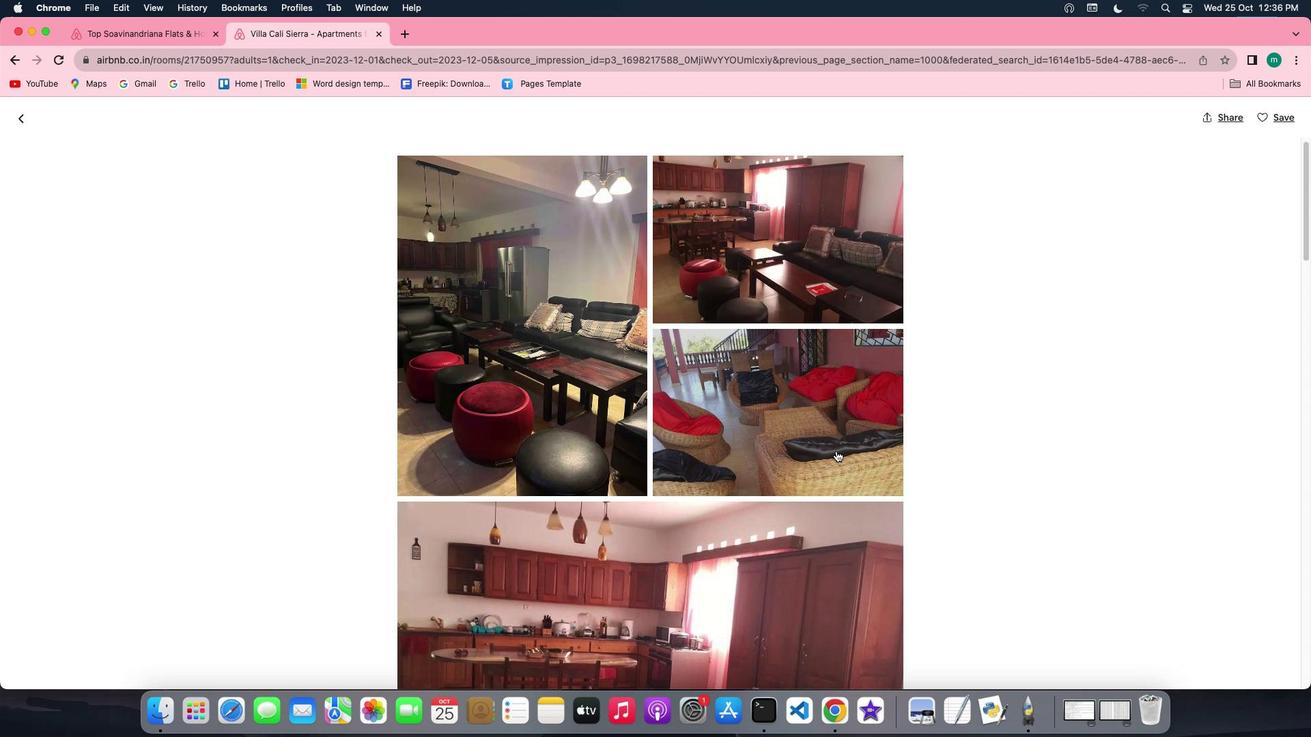 
Action: Mouse scrolled (836, 450) with delta (0, 0)
Screenshot: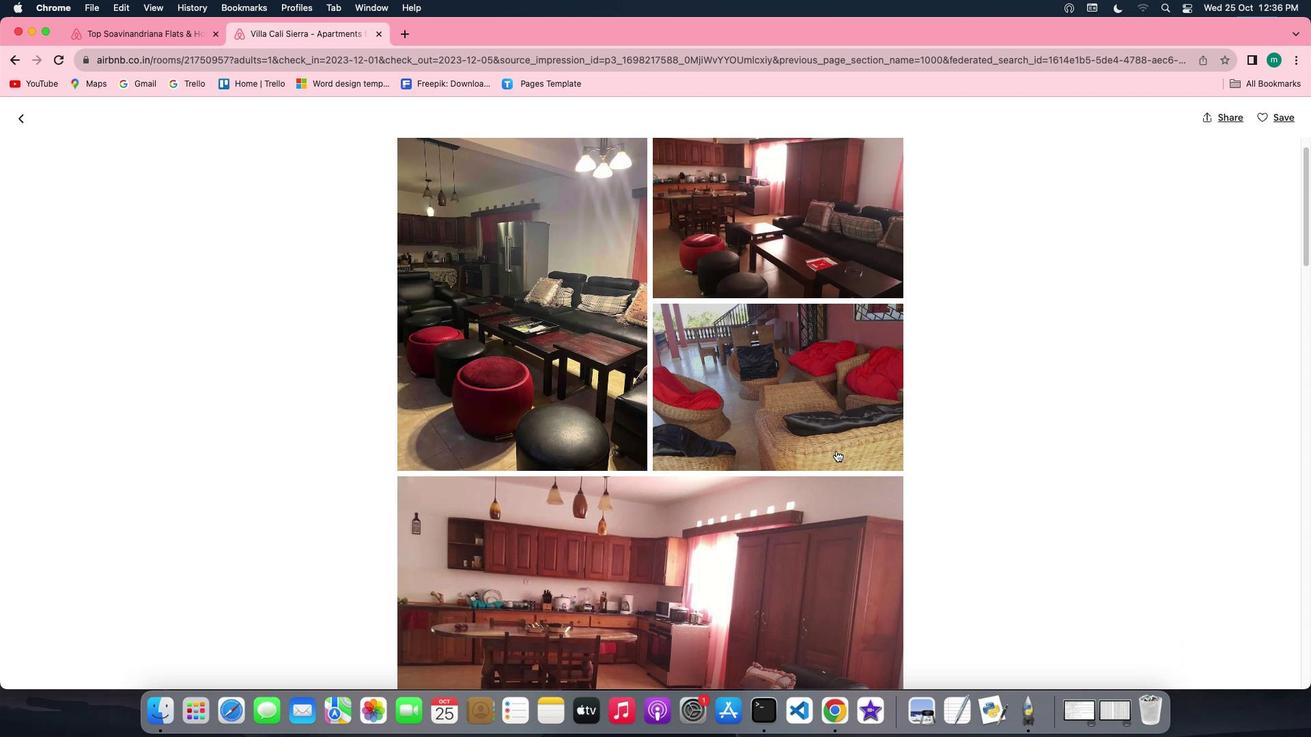 
Action: Mouse scrolled (836, 450) with delta (0, 0)
Screenshot: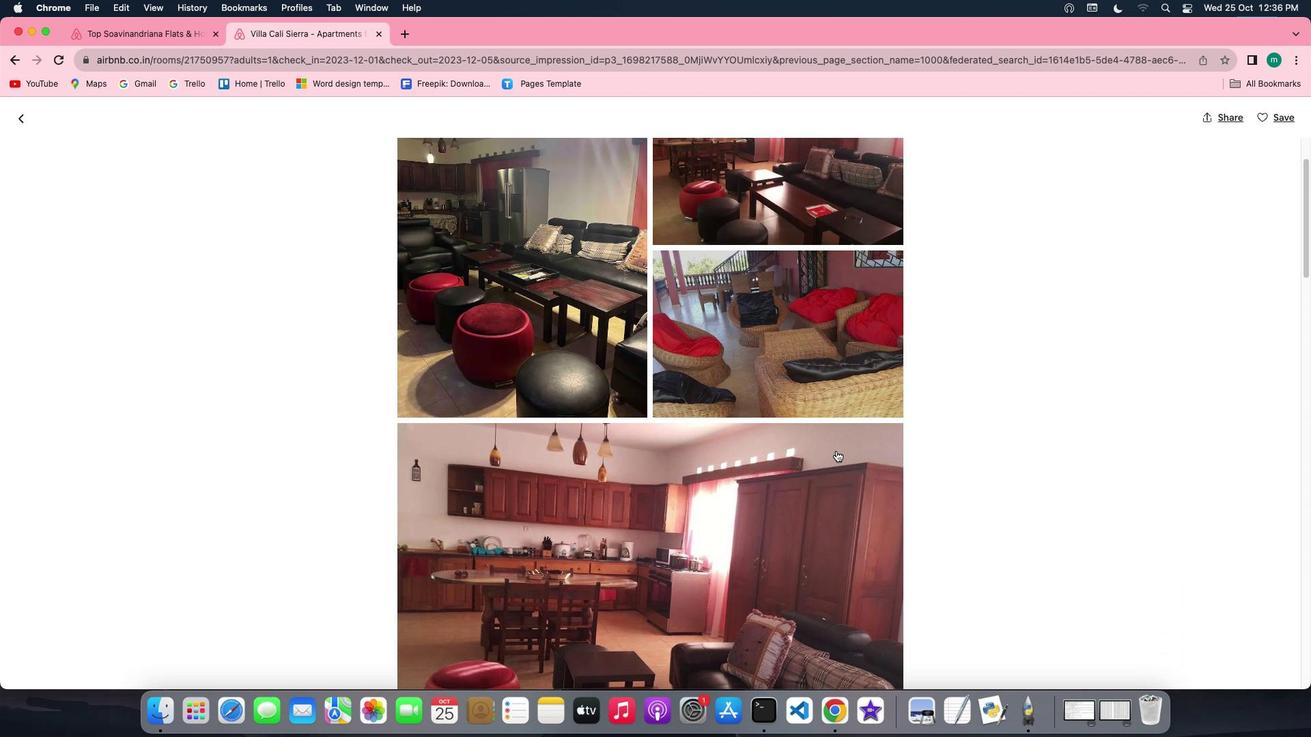 
Action: Mouse scrolled (836, 450) with delta (0, 0)
Screenshot: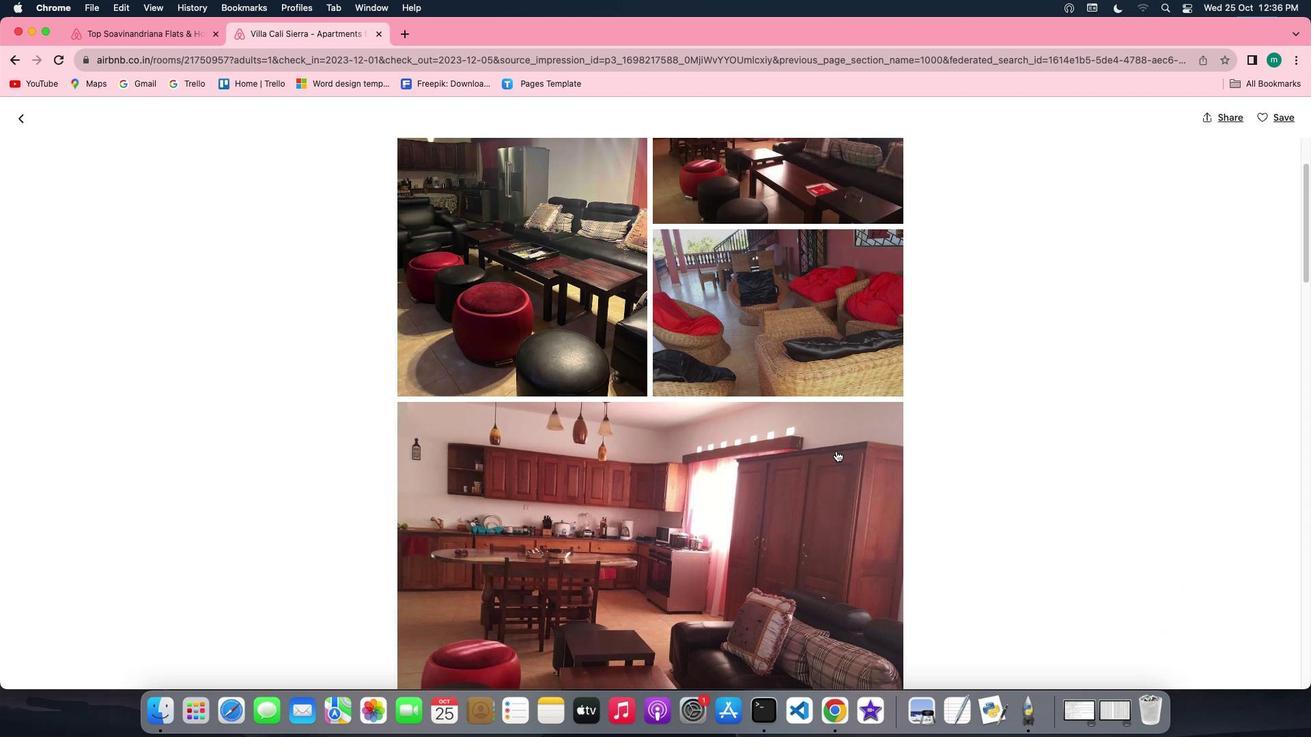 
Action: Mouse scrolled (836, 450) with delta (0, 0)
Screenshot: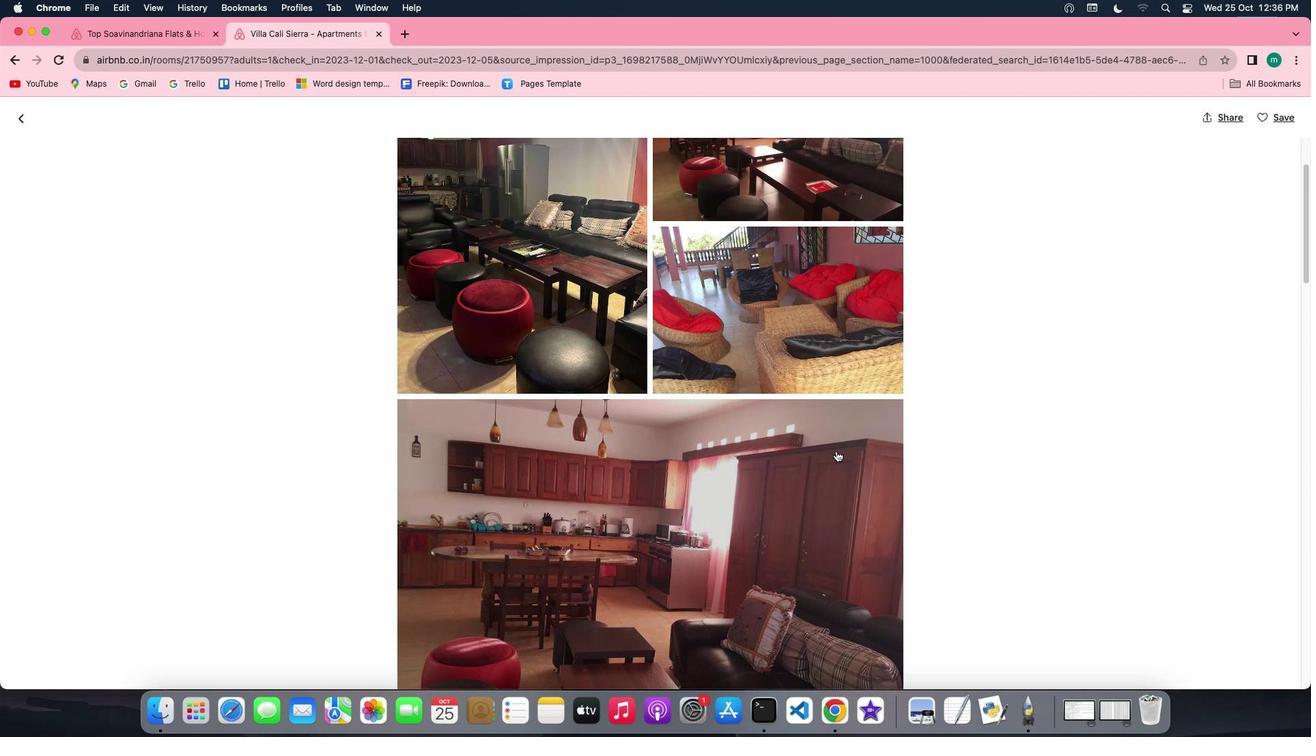 
Action: Mouse scrolled (836, 450) with delta (0, 0)
Screenshot: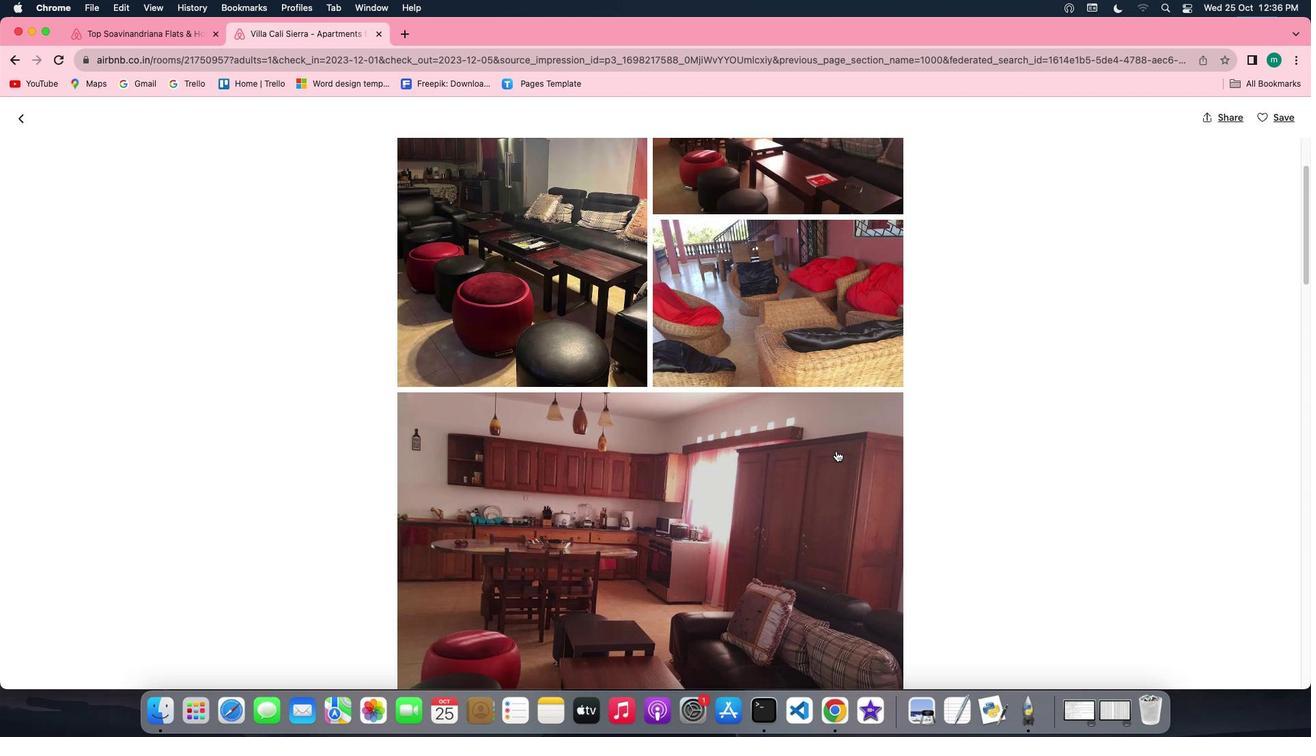 
Action: Mouse scrolled (836, 450) with delta (0, 0)
Screenshot: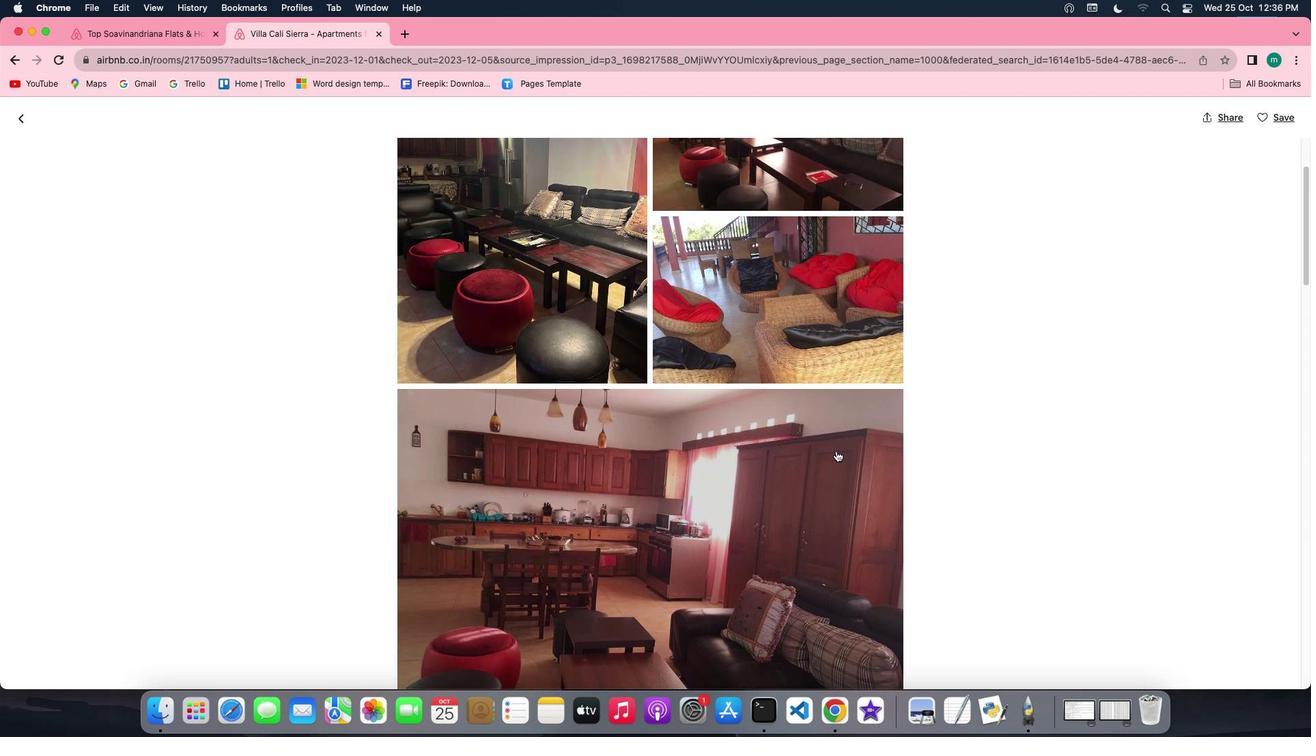 
Action: Mouse scrolled (836, 450) with delta (0, -1)
Screenshot: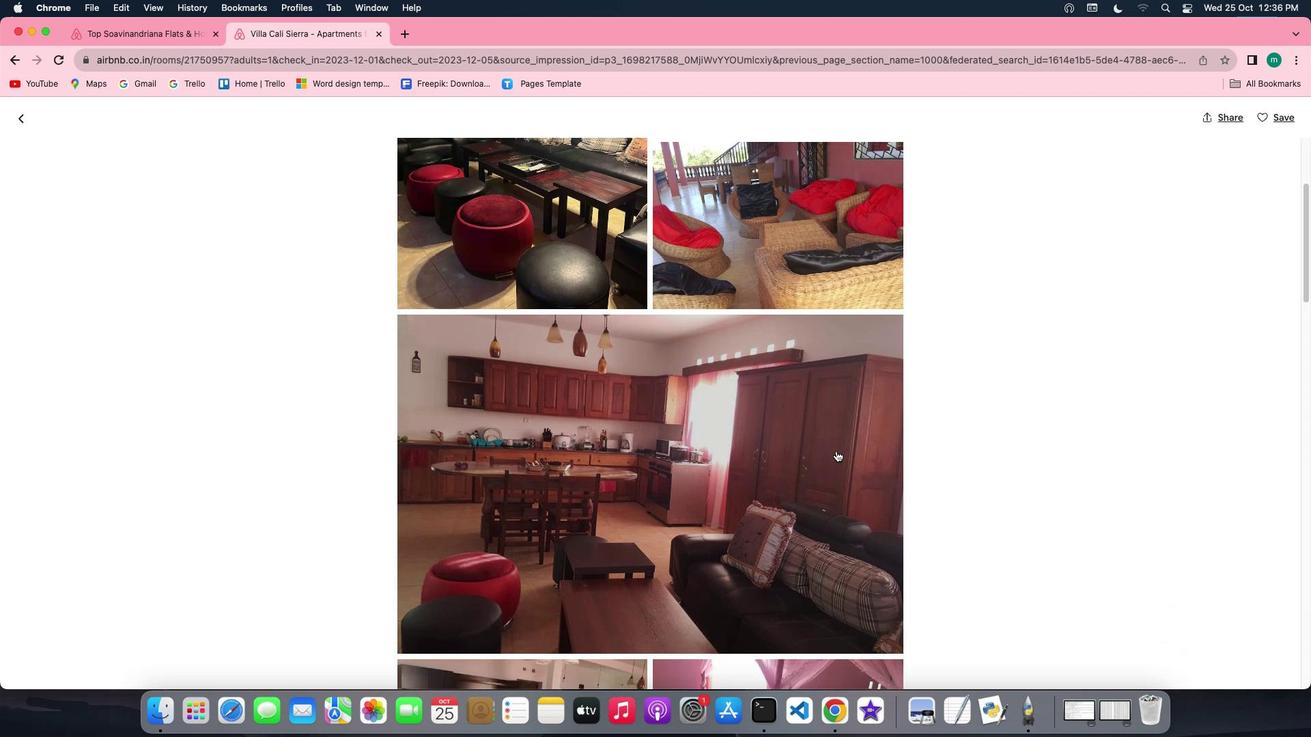 
Action: Mouse scrolled (836, 450) with delta (0, 0)
Screenshot: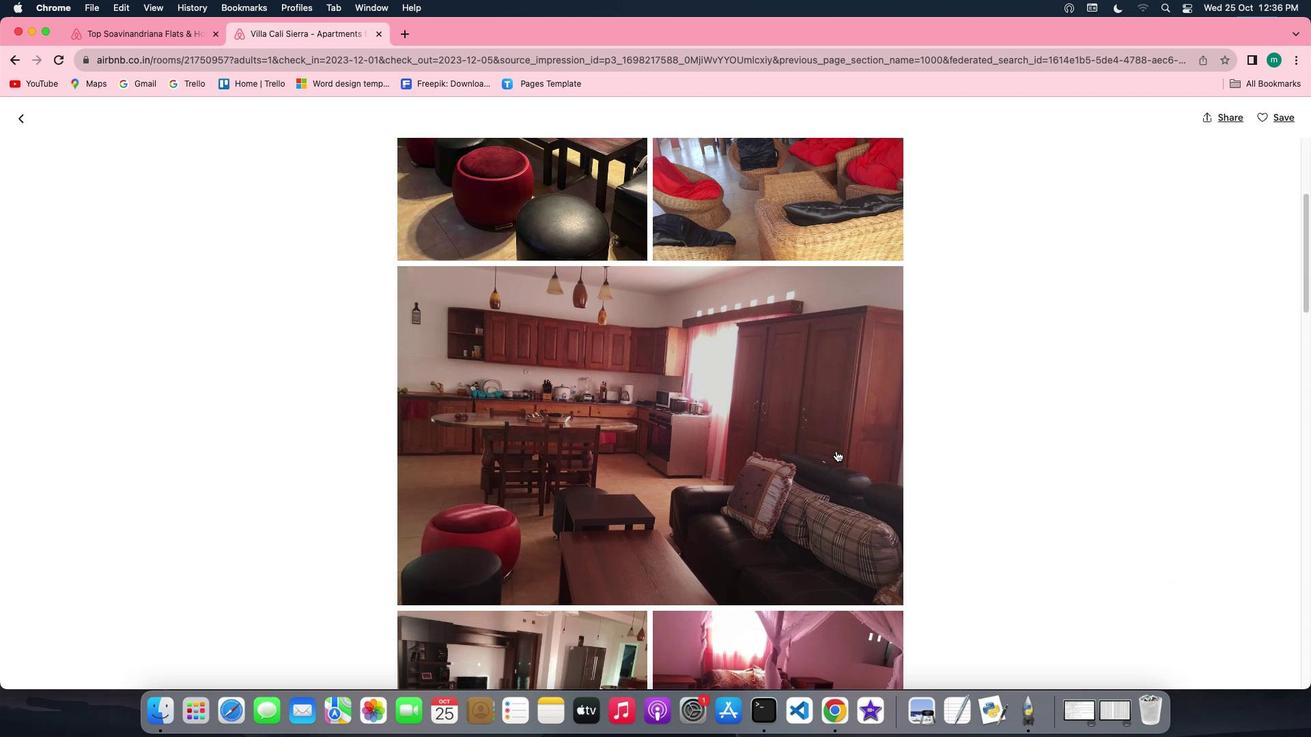 
Action: Mouse scrolled (836, 450) with delta (0, 0)
Screenshot: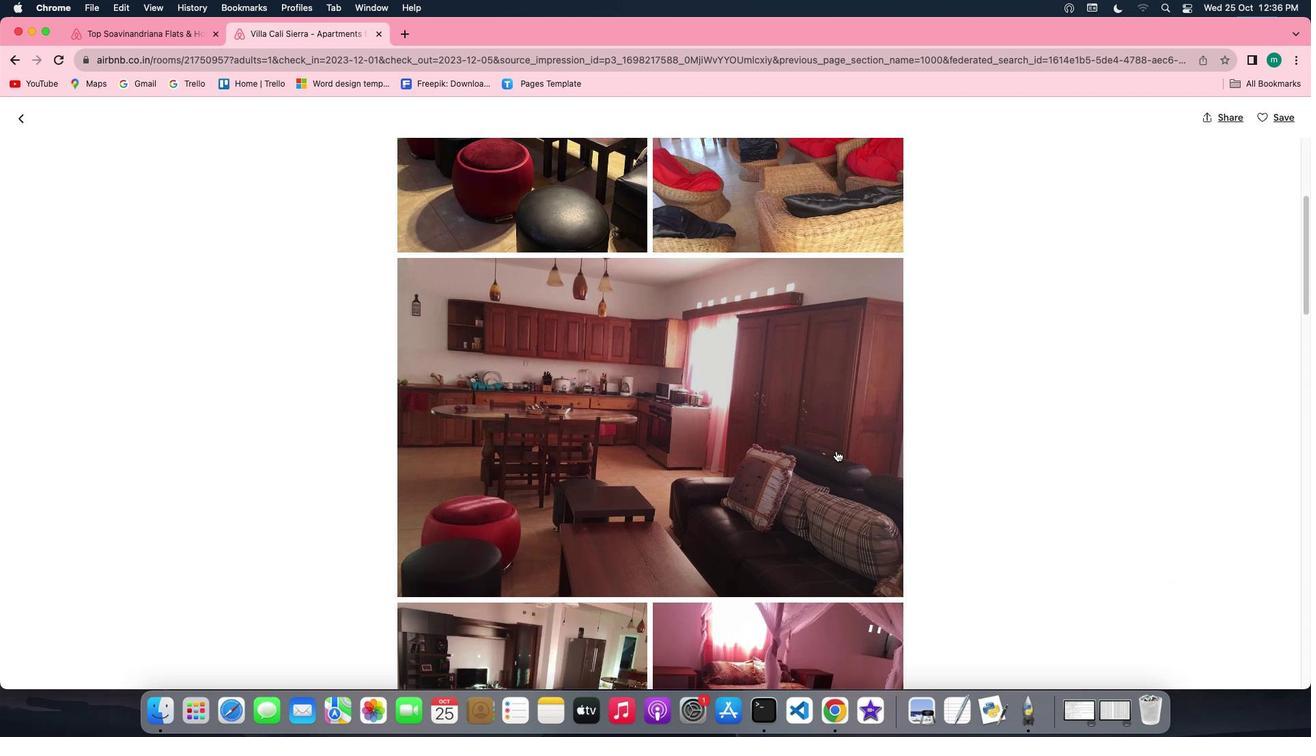 
Action: Mouse scrolled (836, 450) with delta (0, 0)
Screenshot: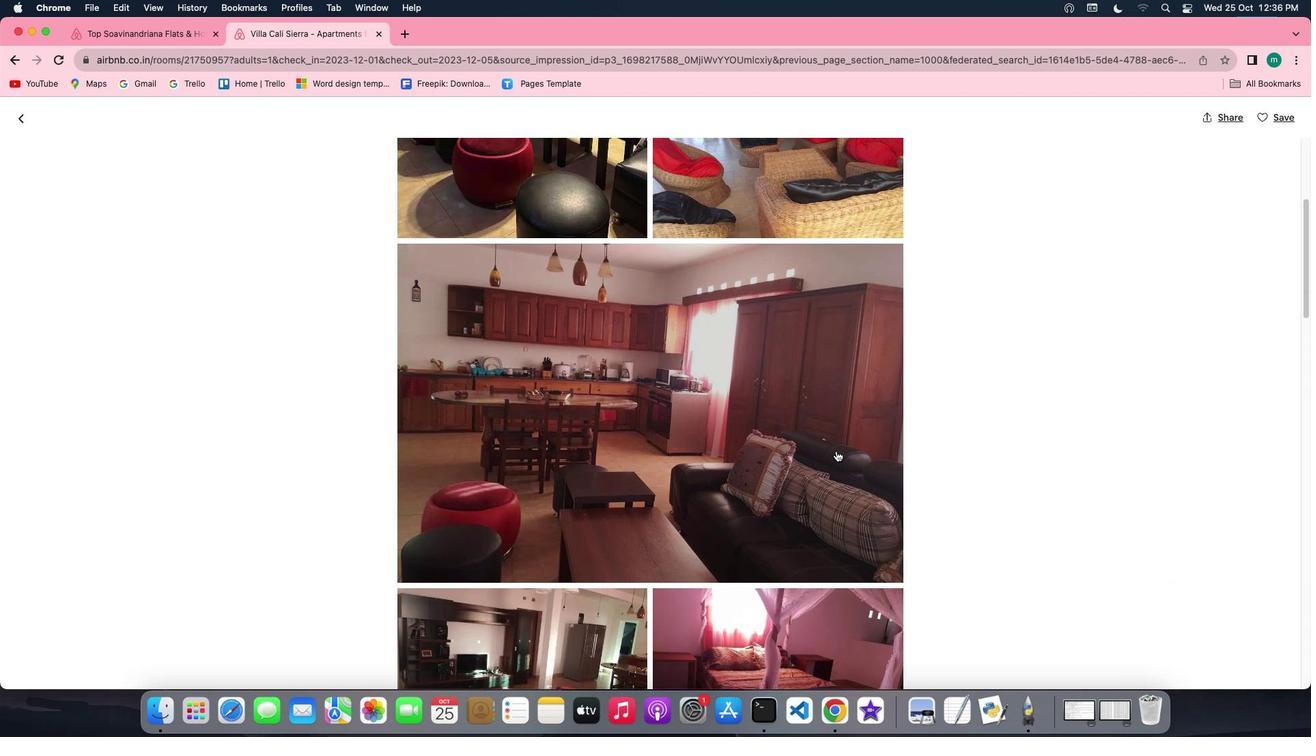 
Action: Mouse scrolled (836, 450) with delta (0, -1)
Screenshot: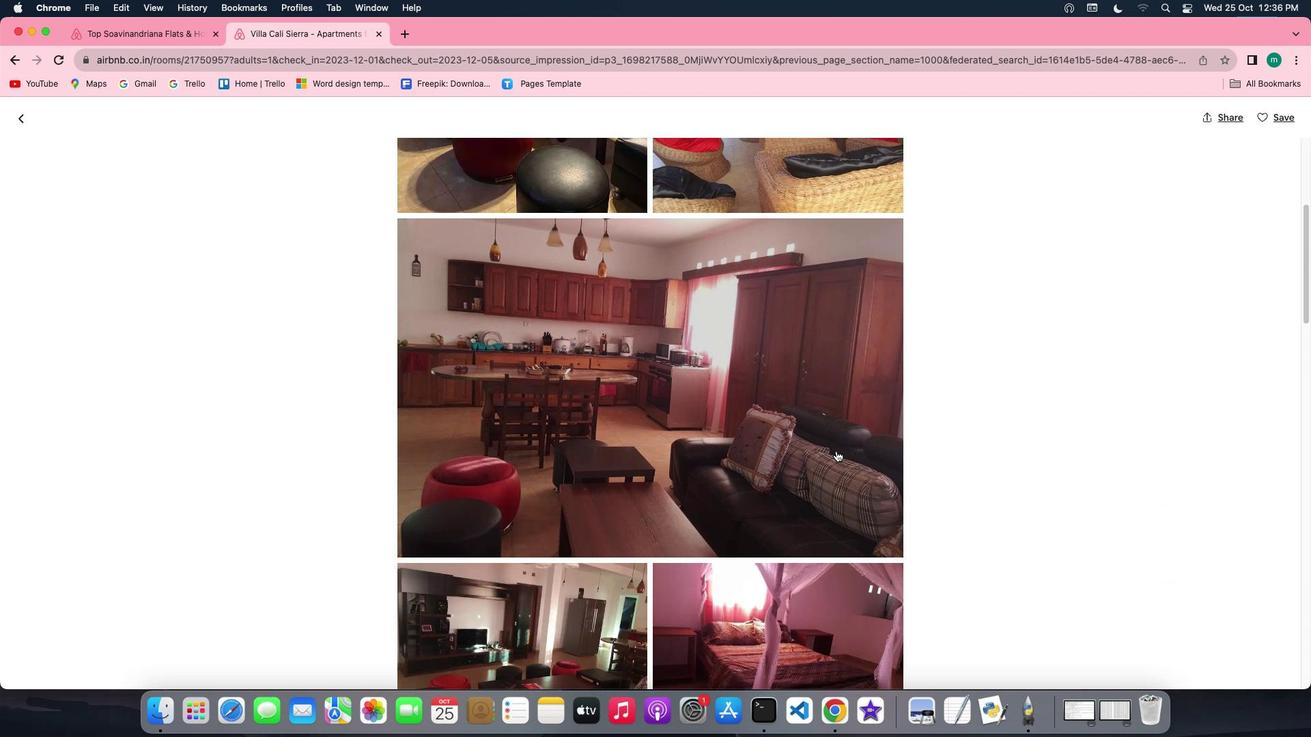 
Action: Mouse scrolled (836, 450) with delta (0, -2)
Screenshot: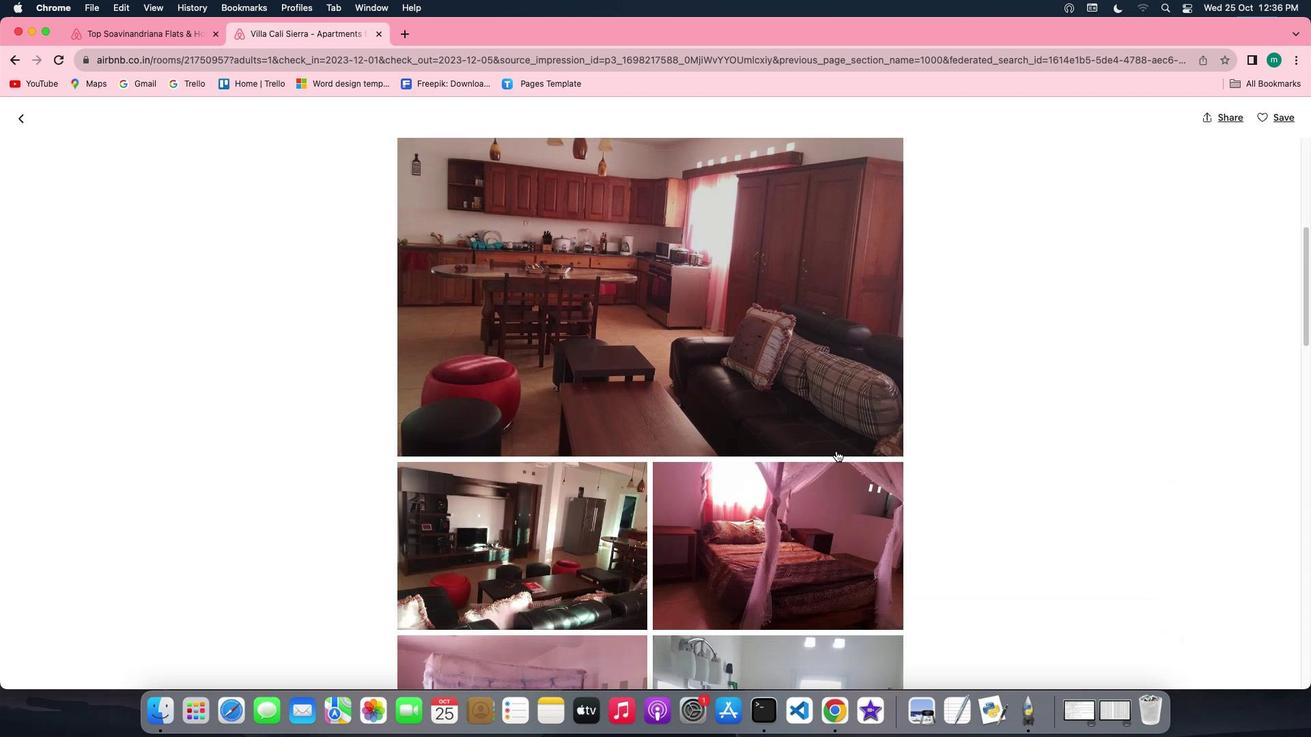 
Action: Mouse scrolled (836, 450) with delta (0, 0)
Screenshot: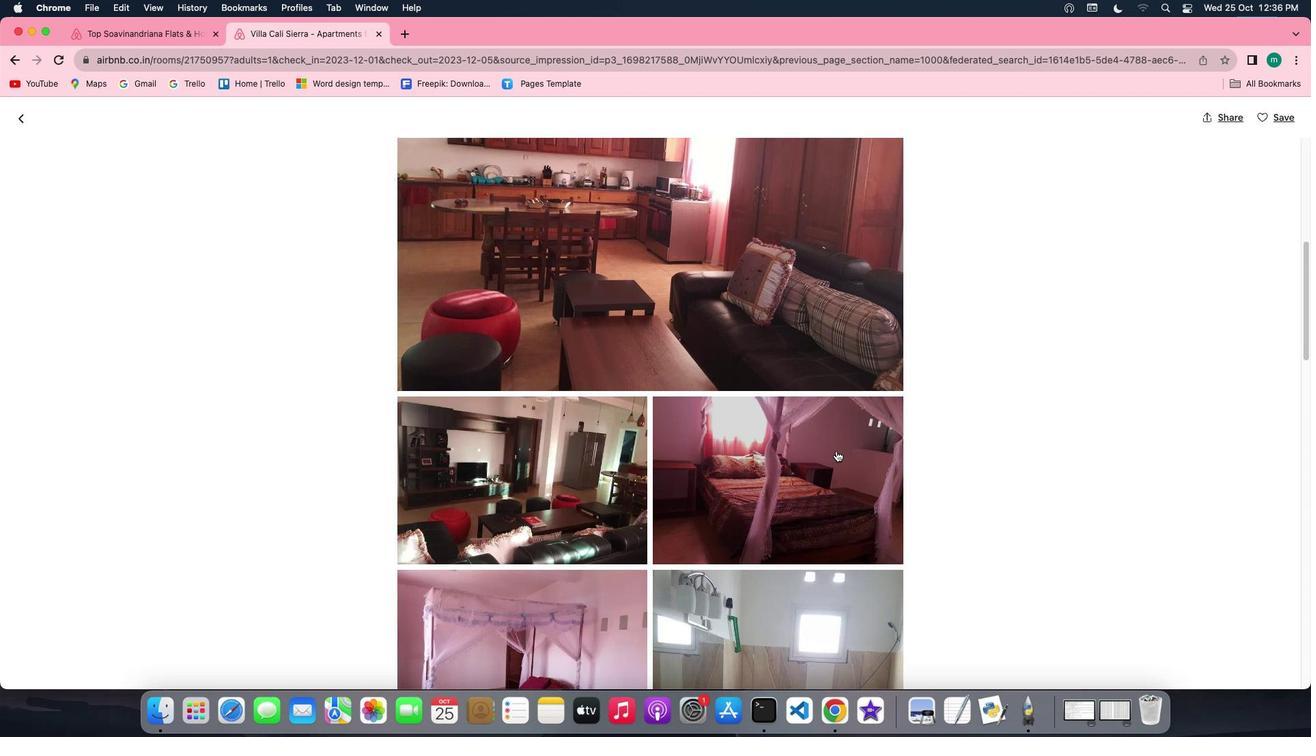 
Action: Mouse scrolled (836, 450) with delta (0, 0)
Screenshot: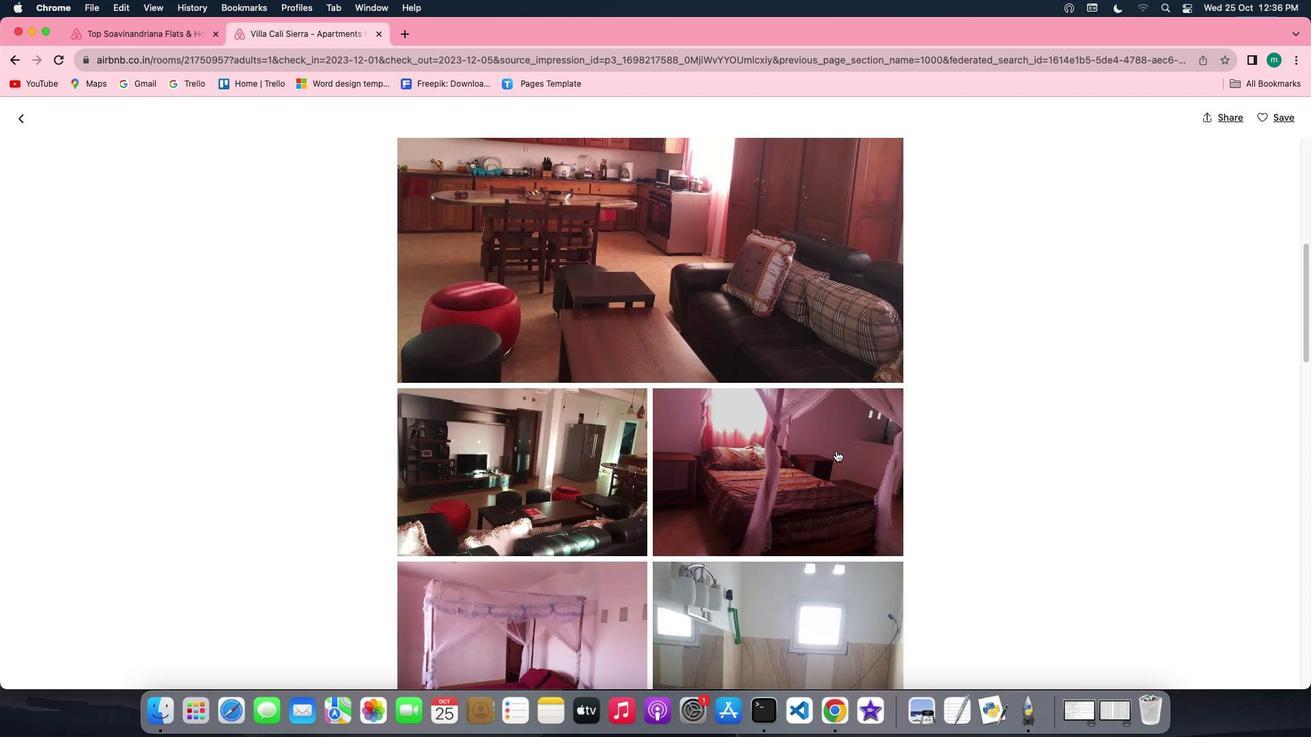 
Action: Mouse scrolled (836, 450) with delta (0, -1)
Screenshot: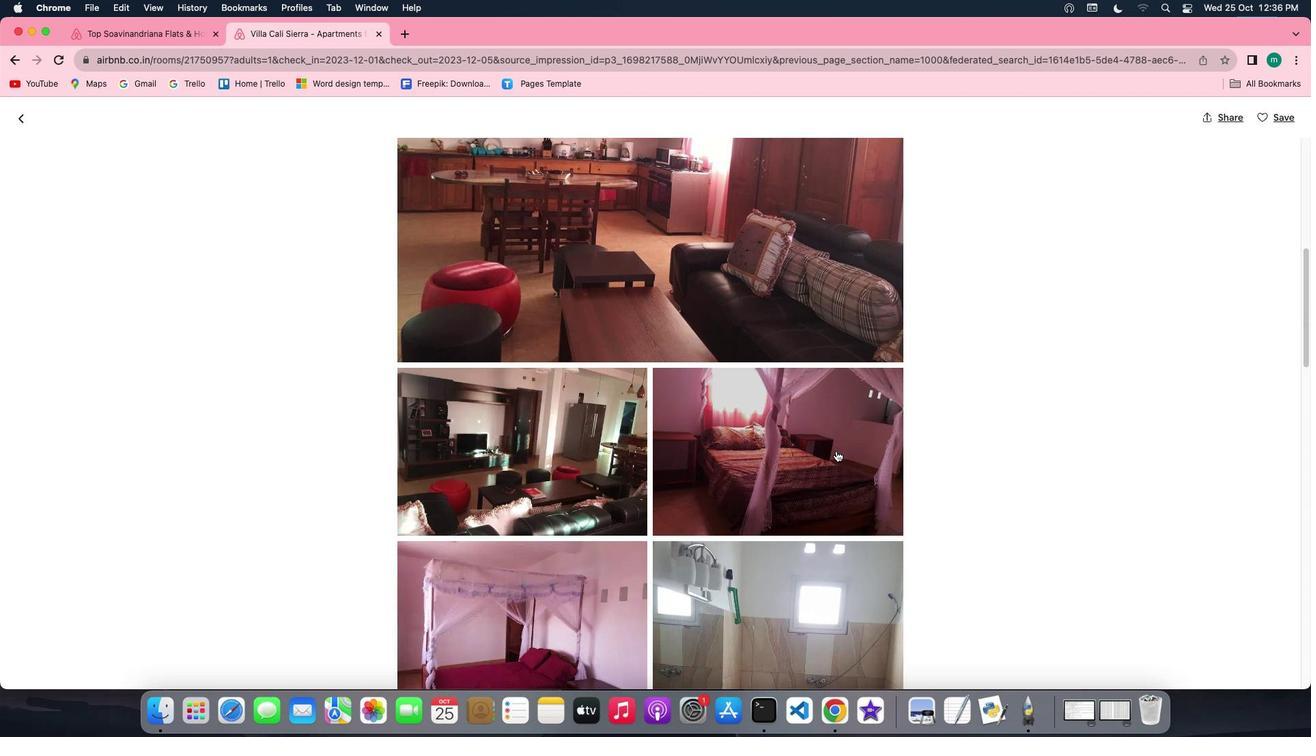 
Action: Mouse scrolled (836, 450) with delta (0, -2)
Screenshot: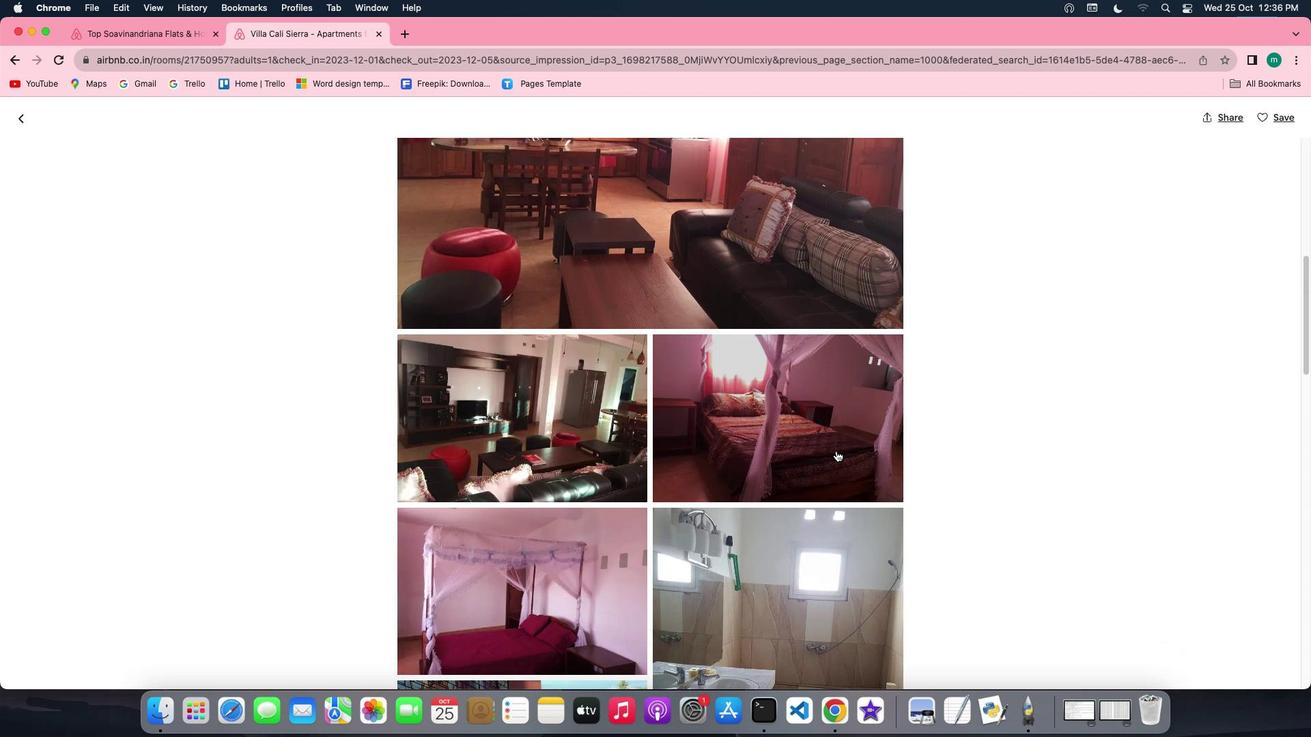
Action: Mouse scrolled (836, 450) with delta (0, 0)
Screenshot: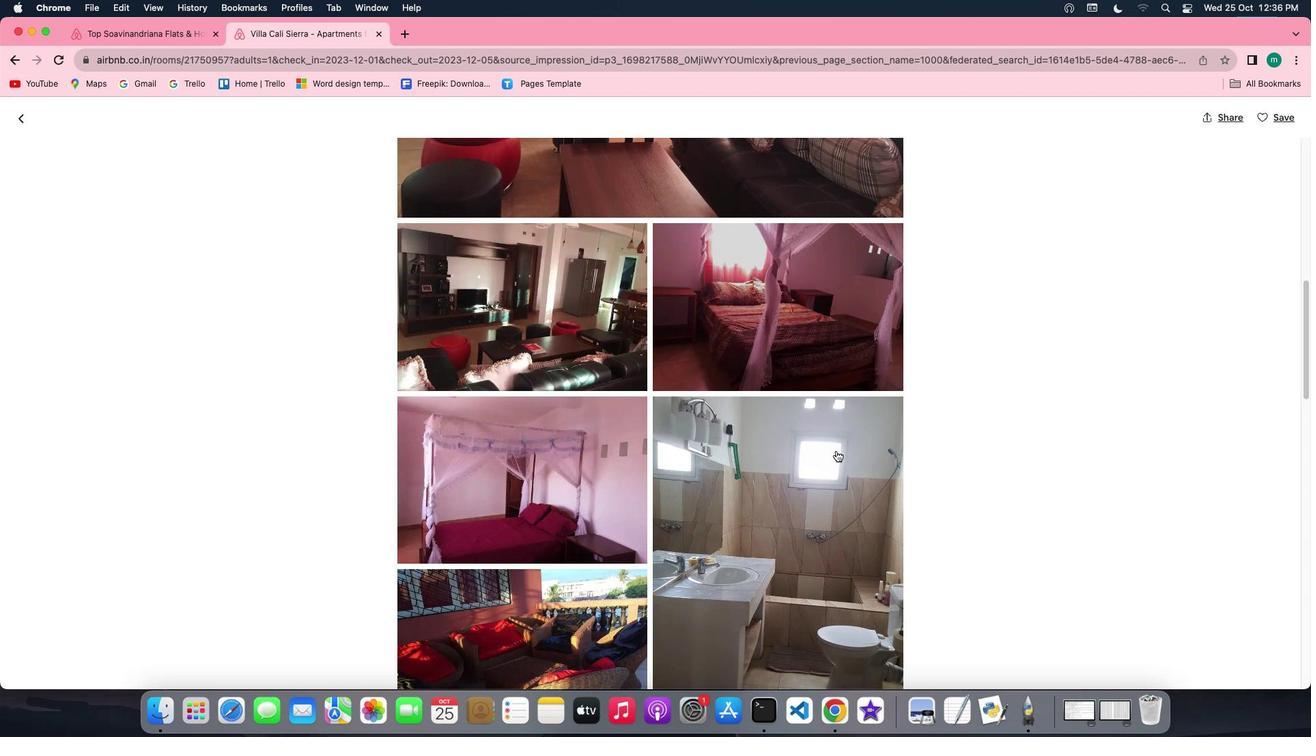 
Action: Mouse scrolled (836, 450) with delta (0, 0)
Screenshot: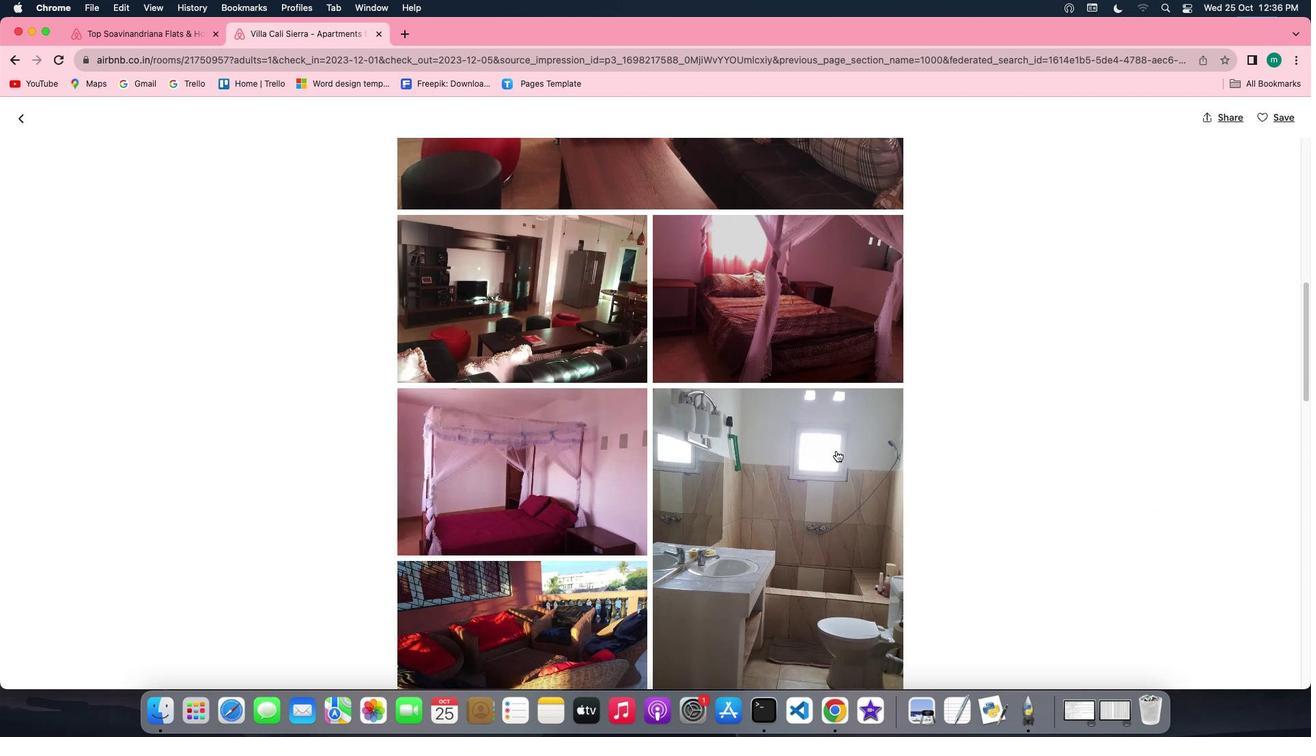 
Action: Mouse scrolled (836, 450) with delta (0, -1)
Screenshot: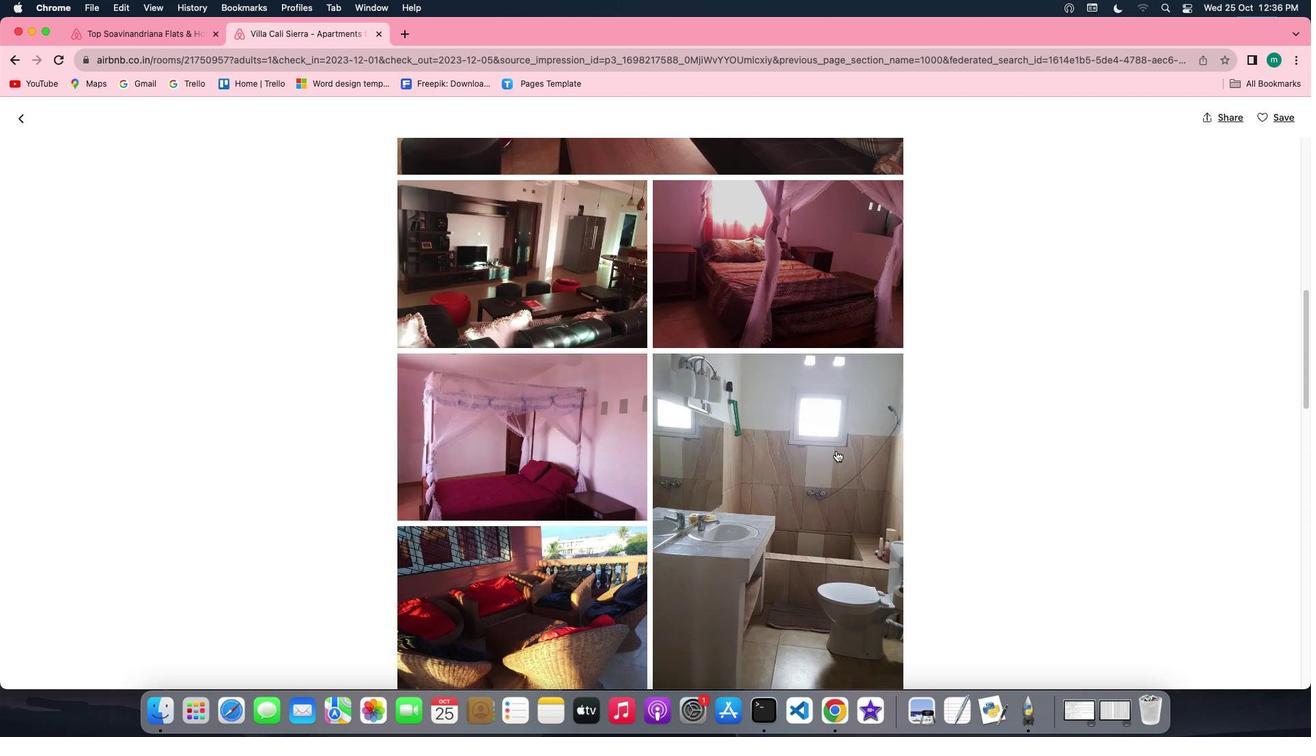 
Action: Mouse scrolled (836, 450) with delta (0, 0)
Screenshot: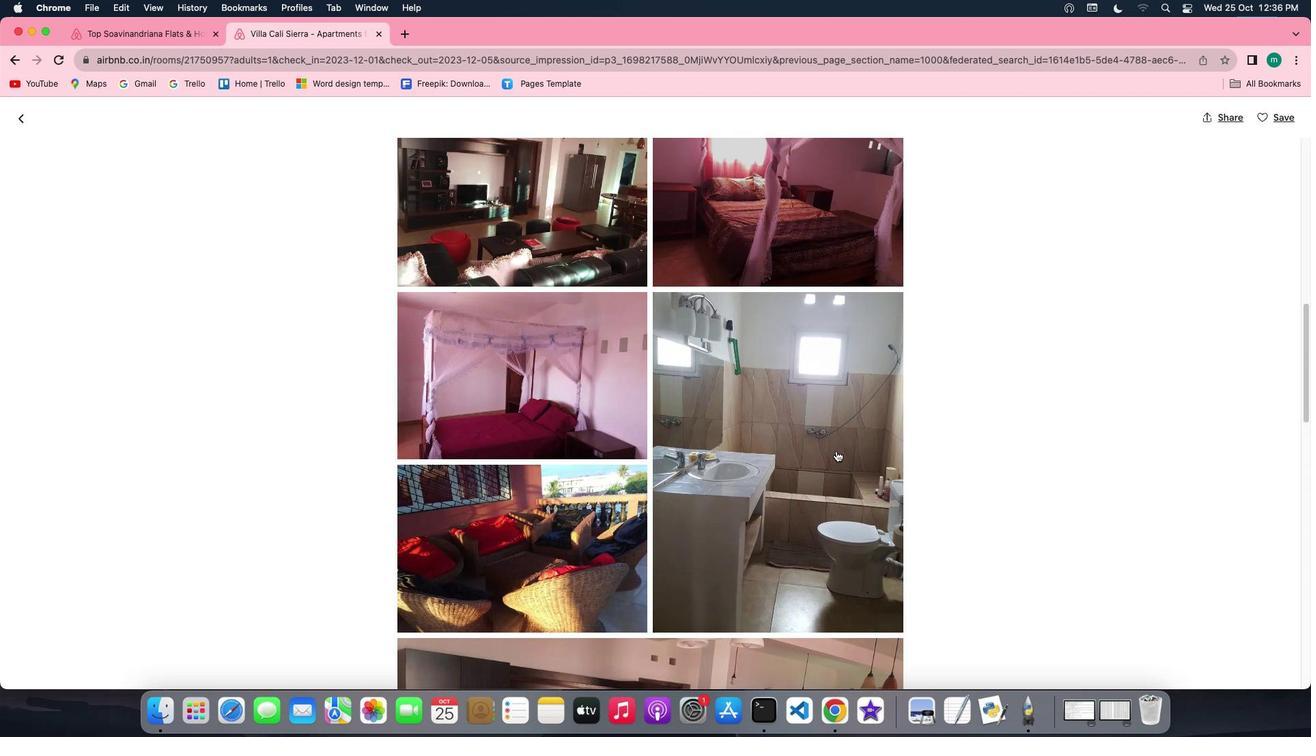
Action: Mouse scrolled (836, 450) with delta (0, 0)
Screenshot: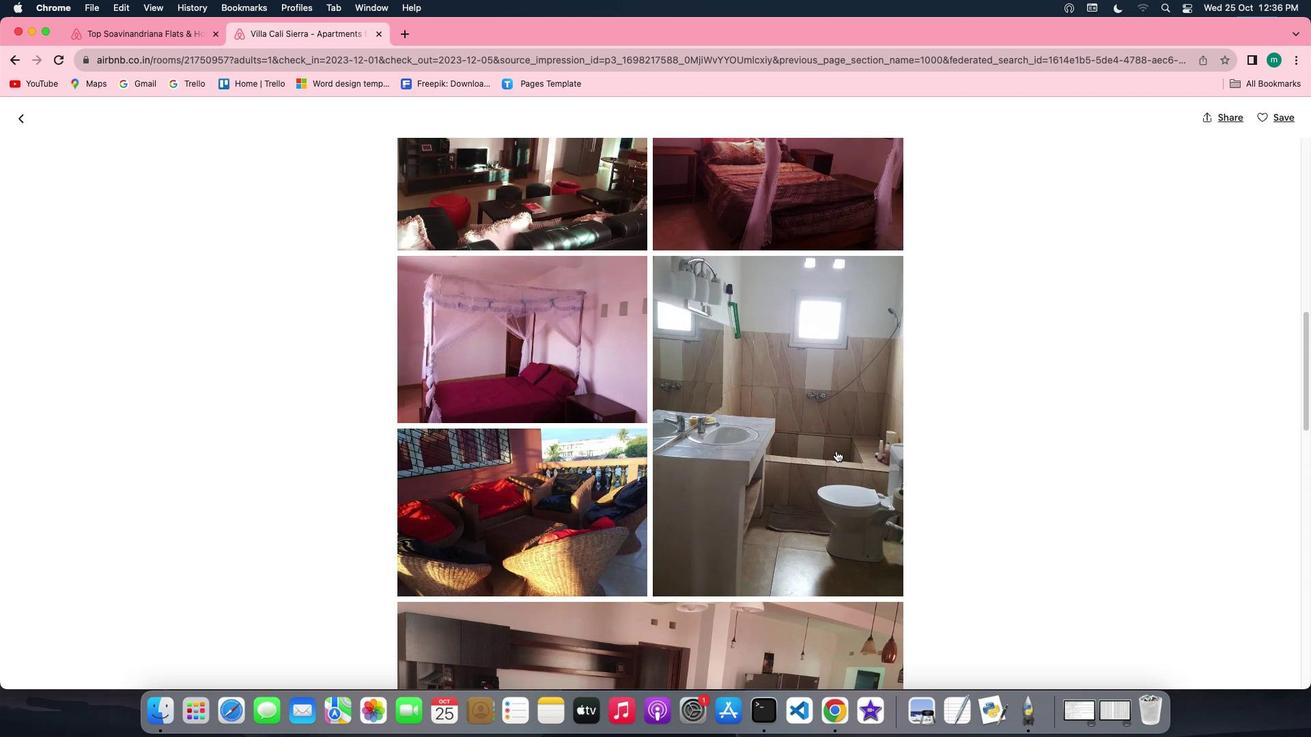 
Action: Mouse scrolled (836, 450) with delta (0, 0)
Screenshot: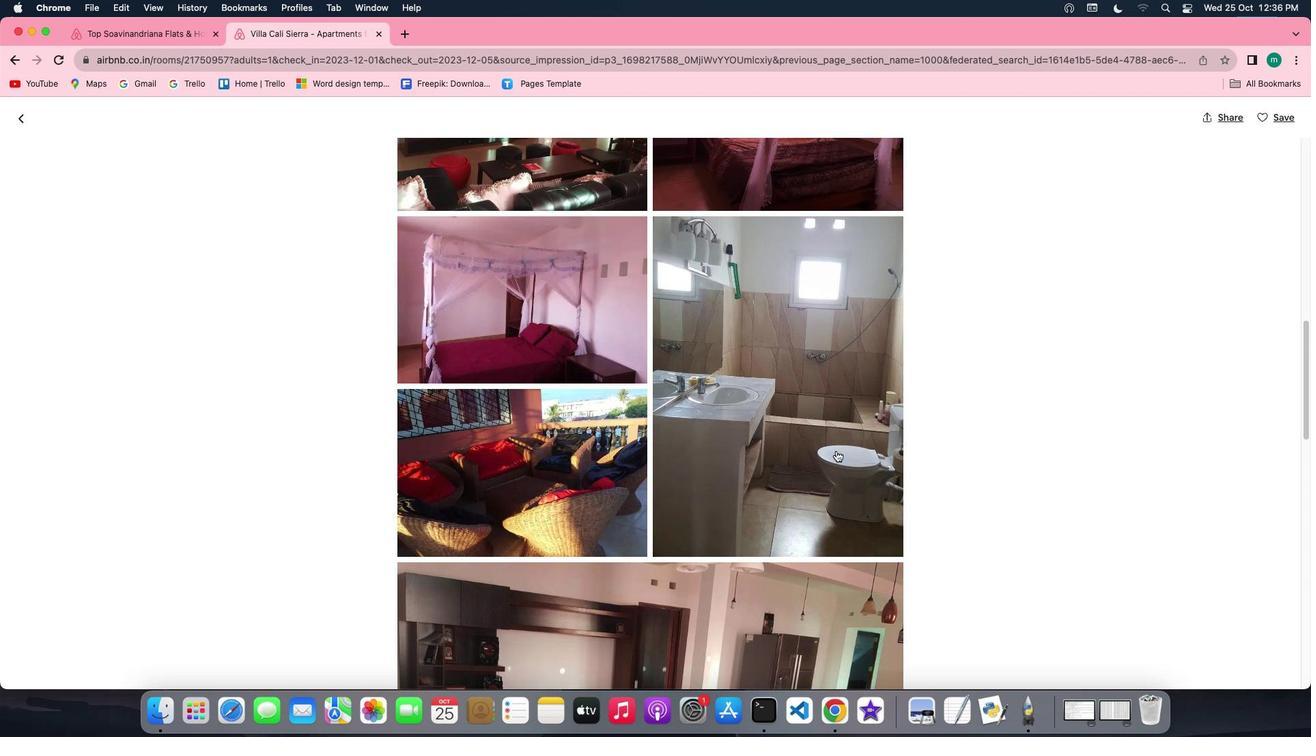 
Action: Mouse scrolled (836, 450) with delta (0, -2)
Screenshot: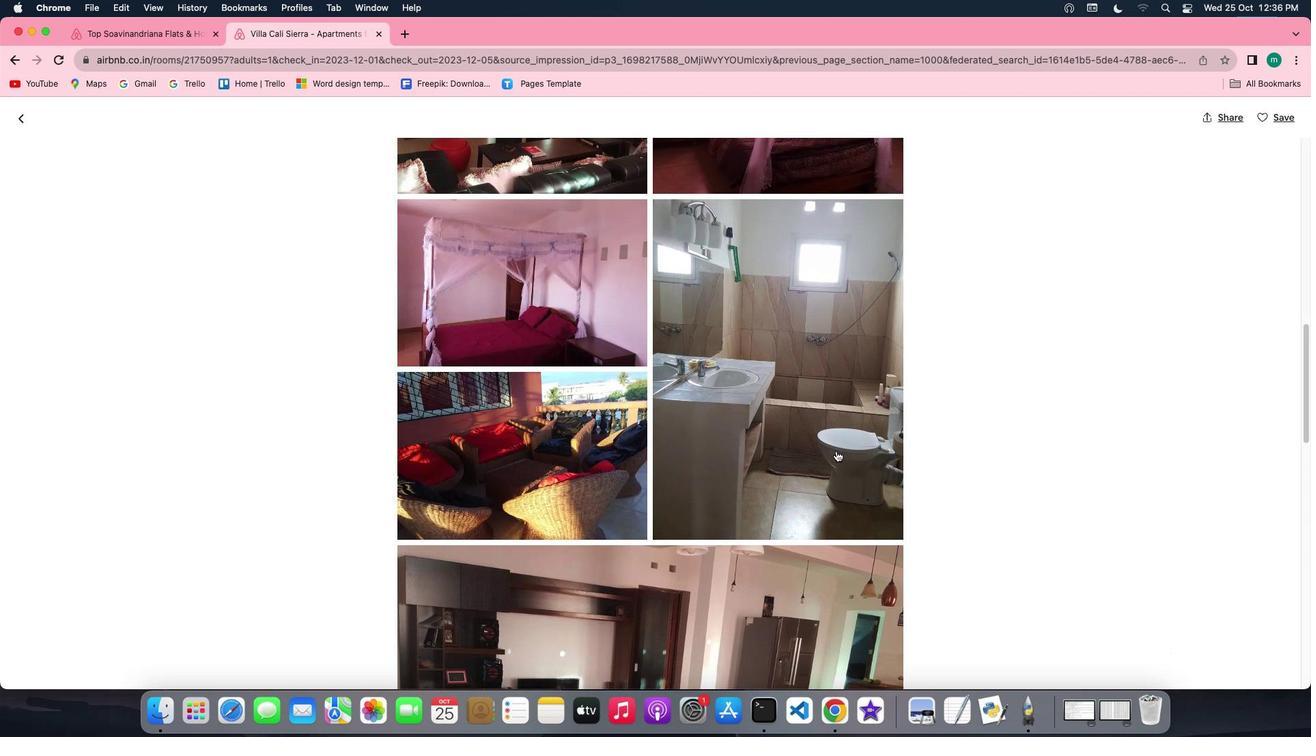 
Action: Mouse scrolled (836, 450) with delta (0, -2)
Screenshot: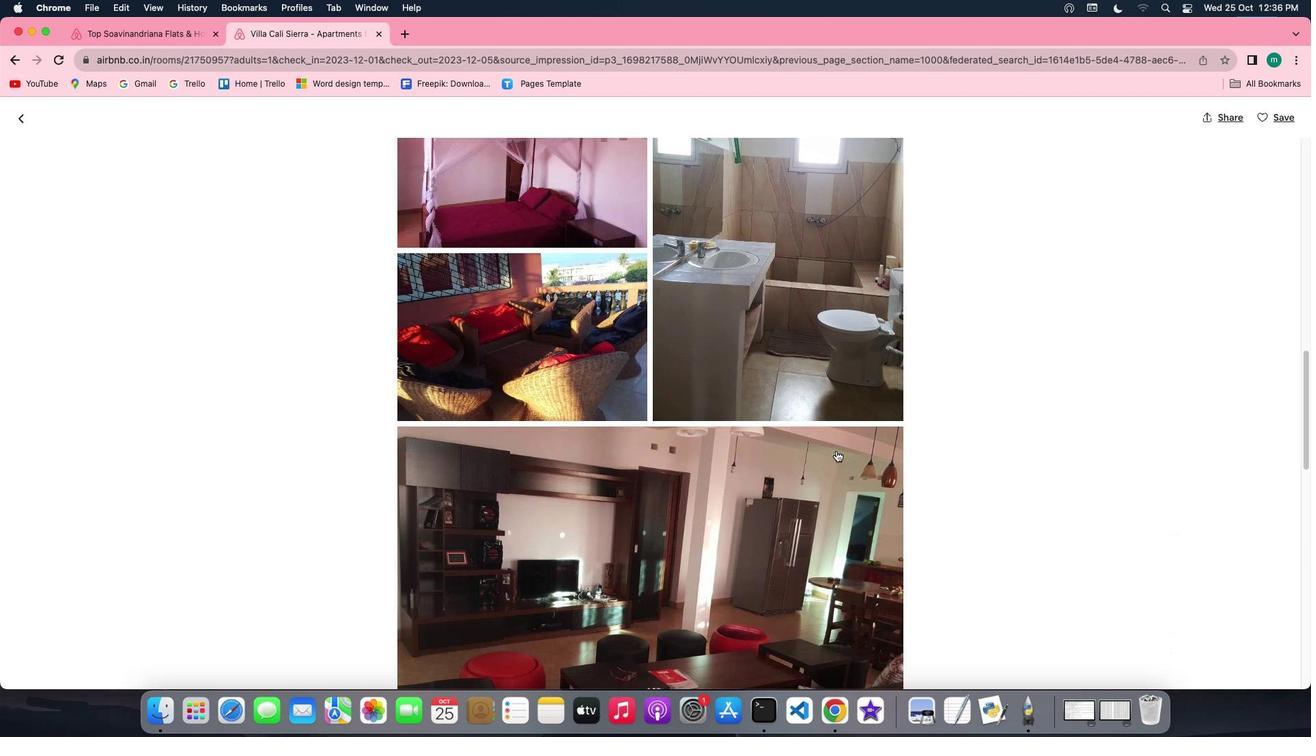 
Action: Mouse scrolled (836, 450) with delta (0, 0)
Screenshot: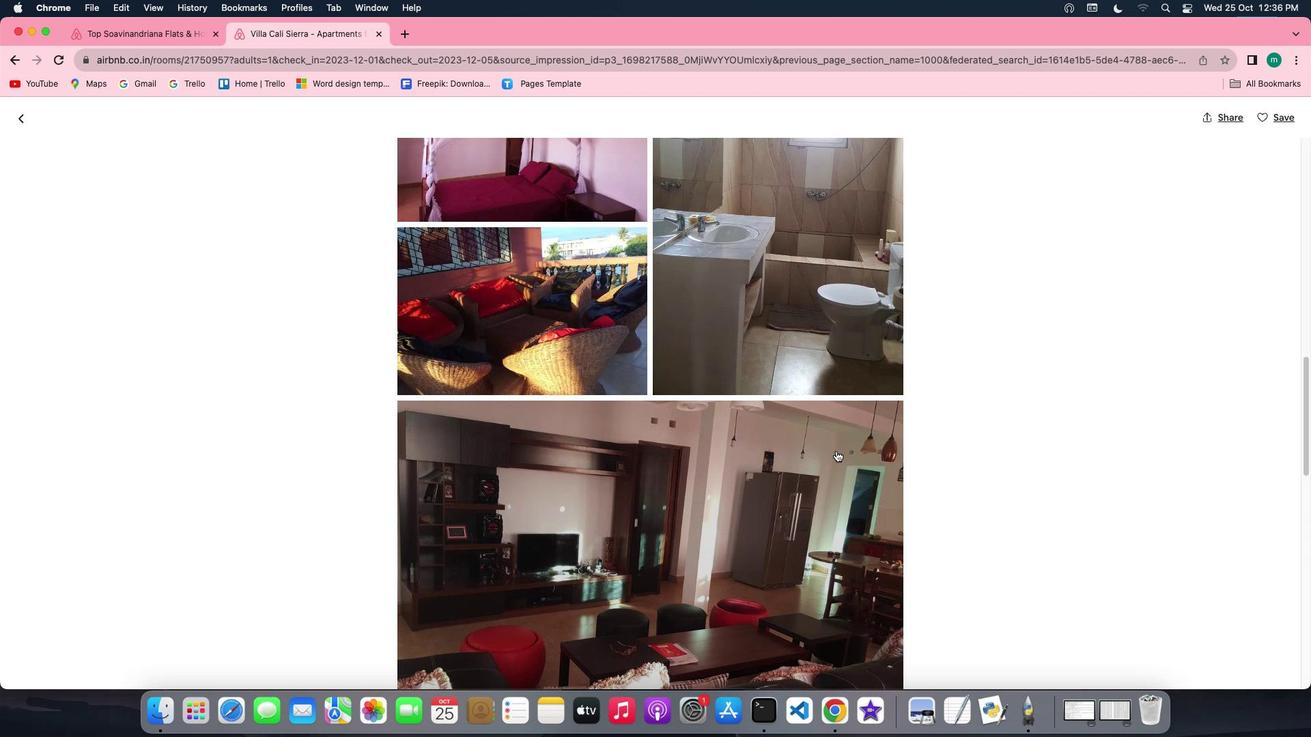 
Action: Mouse scrolled (836, 450) with delta (0, 0)
Screenshot: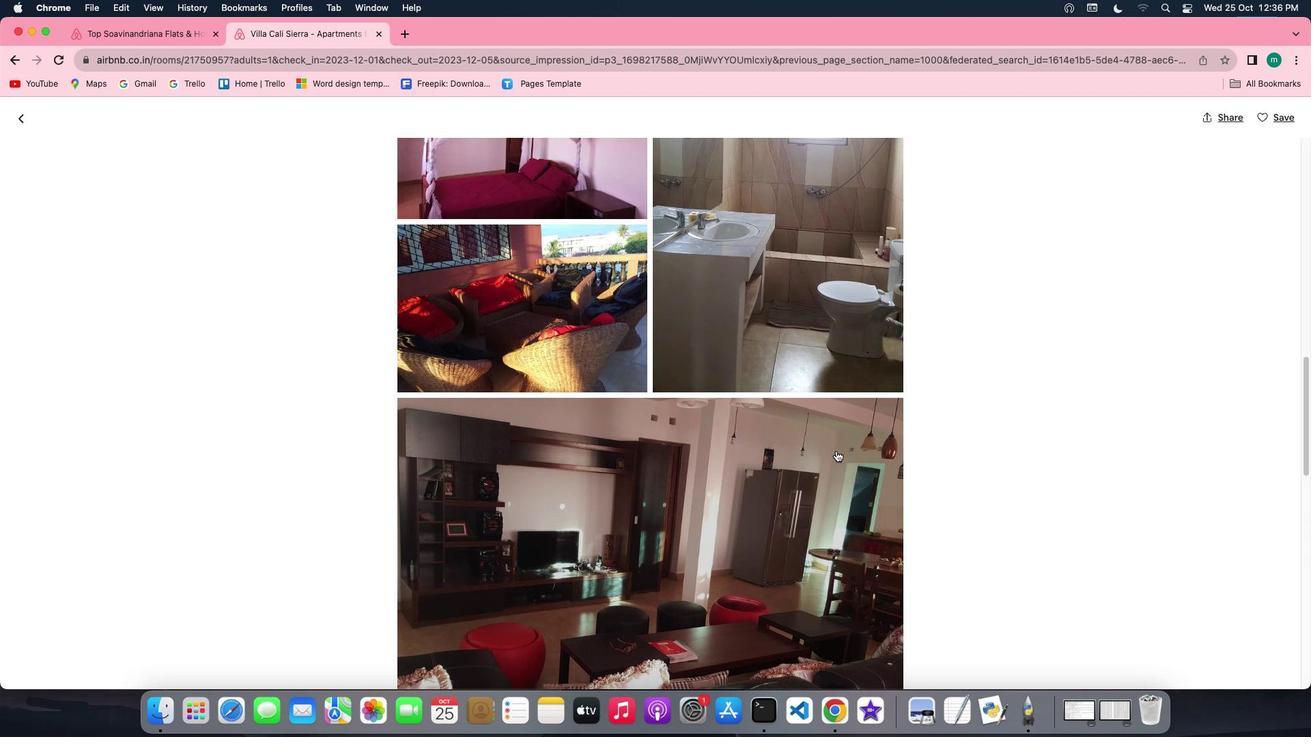 
Action: Mouse scrolled (836, 450) with delta (0, -1)
Screenshot: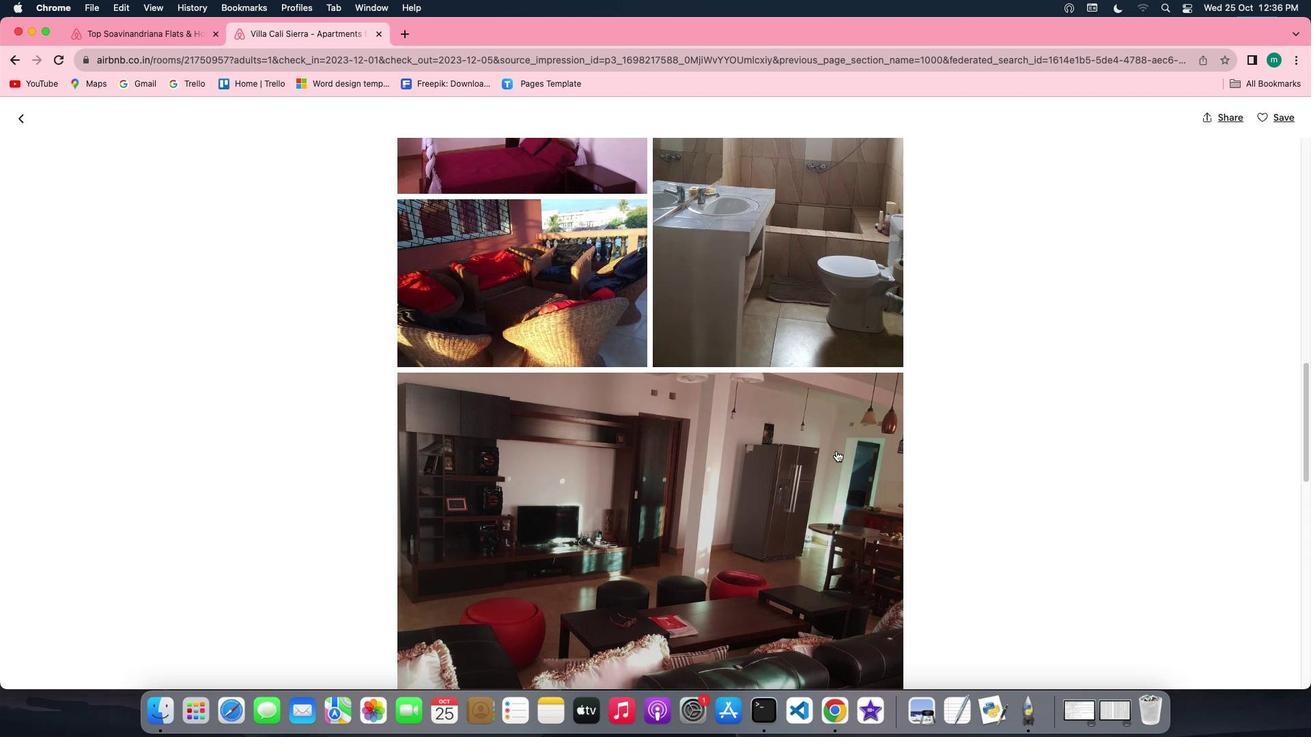 
Action: Mouse scrolled (836, 450) with delta (0, -1)
Screenshot: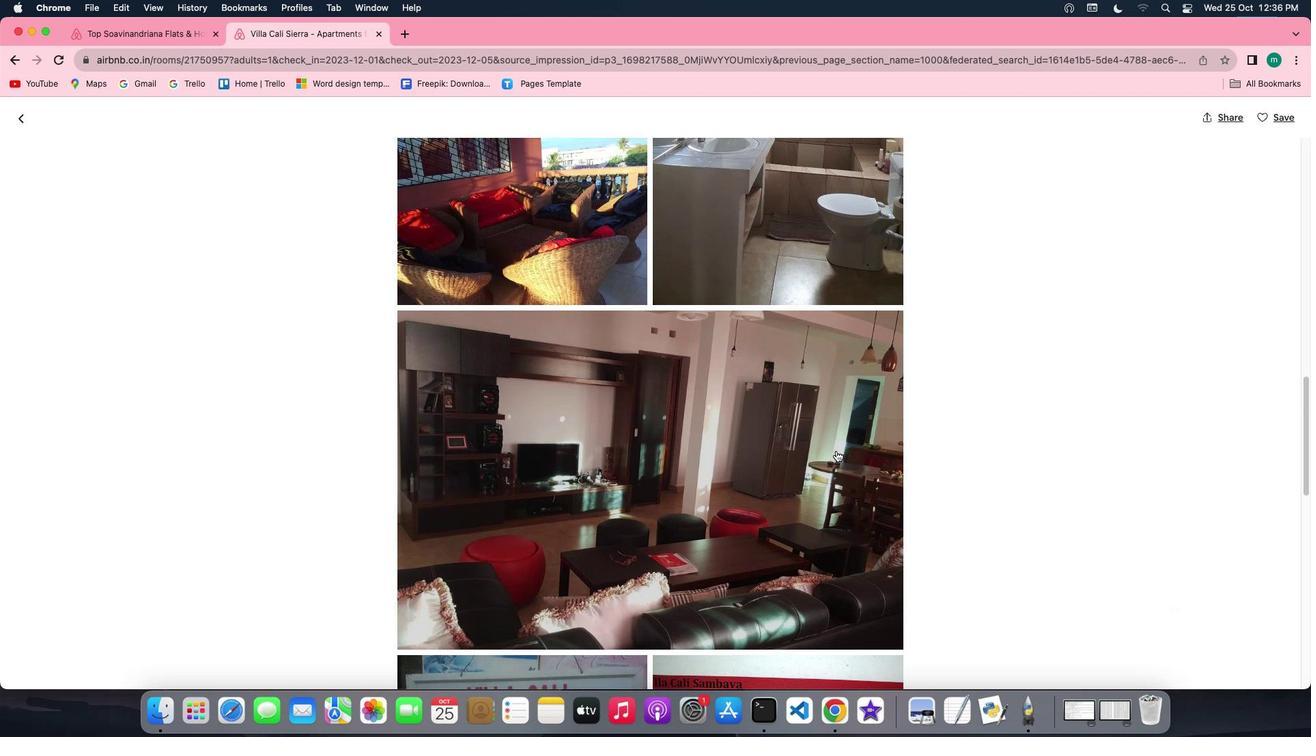 
Action: Mouse scrolled (836, 450) with delta (0, 0)
Screenshot: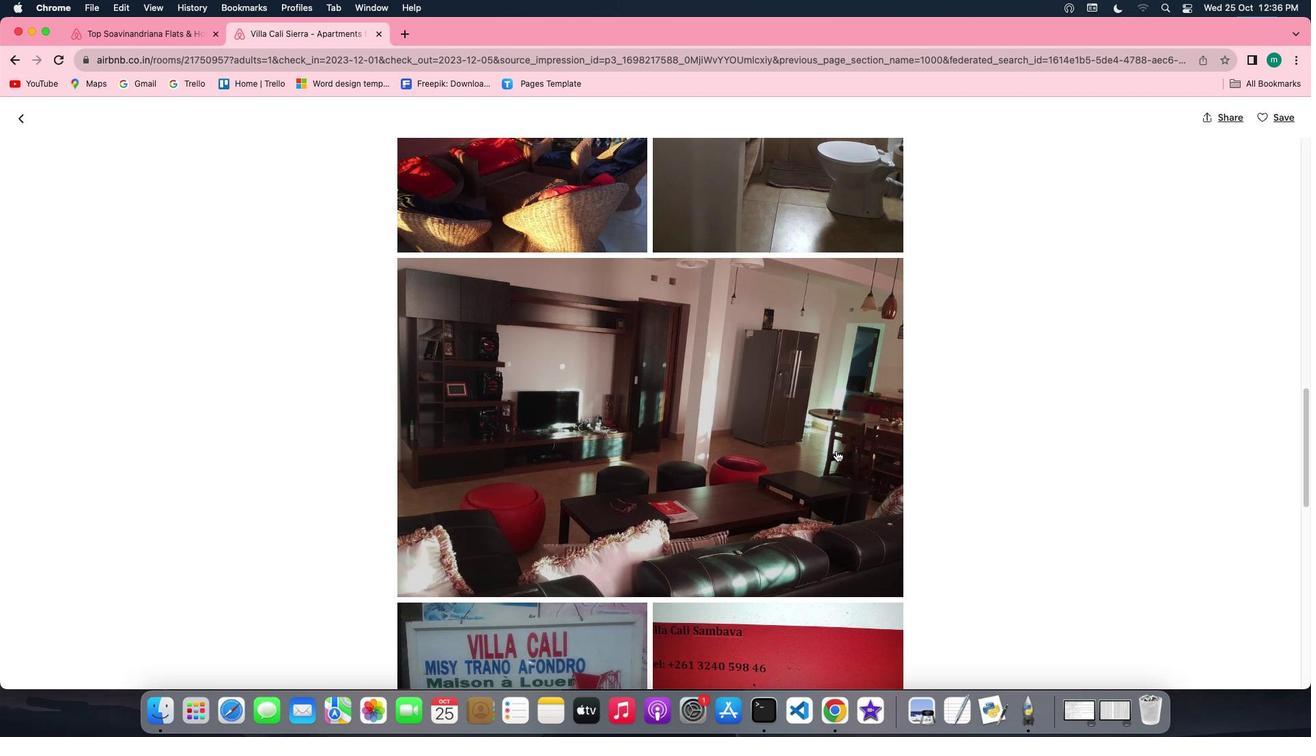 
Action: Mouse scrolled (836, 450) with delta (0, 0)
Screenshot: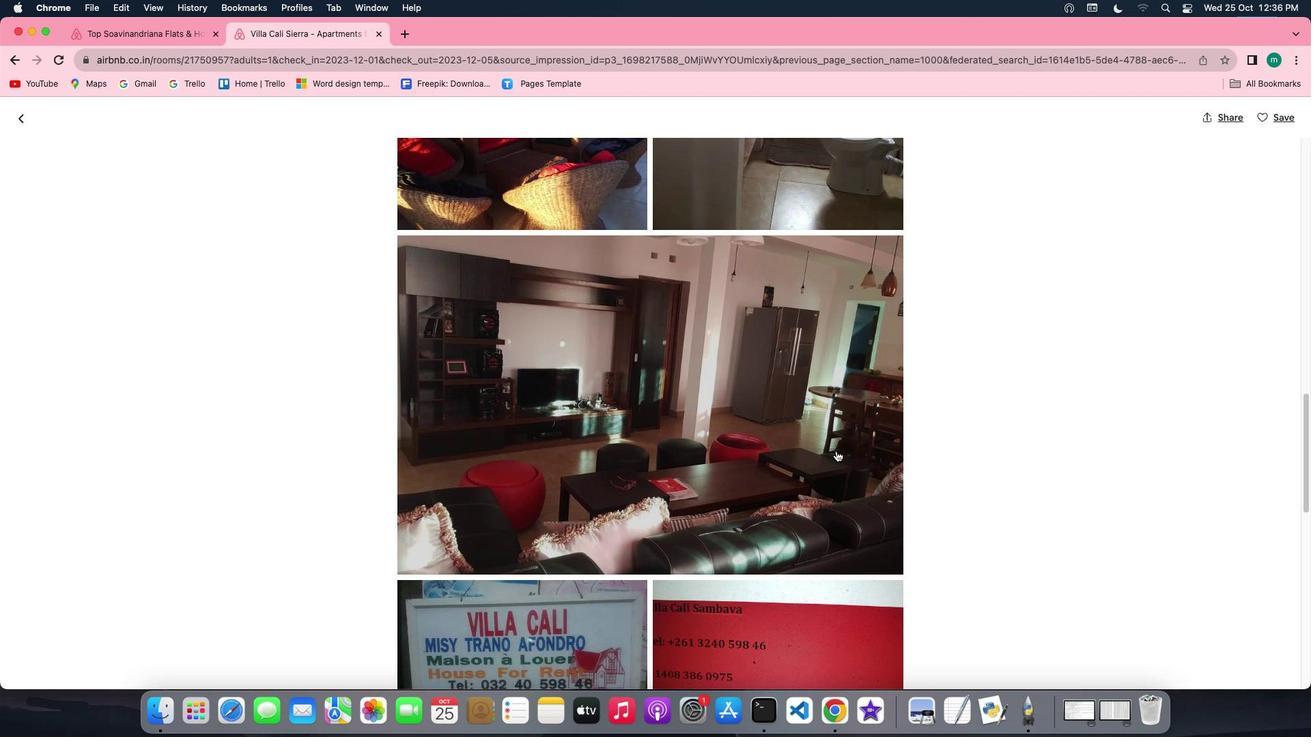 
Action: Mouse scrolled (836, 450) with delta (0, -1)
Screenshot: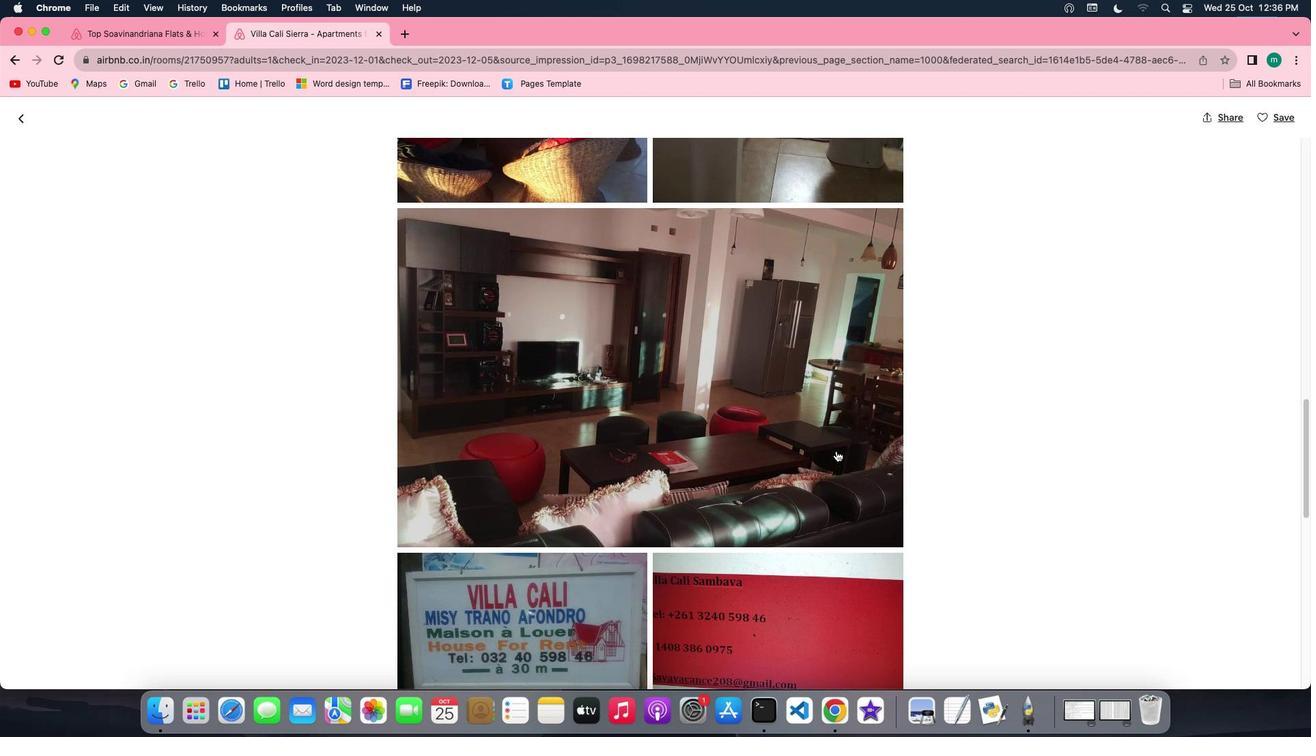 
Action: Mouse scrolled (836, 450) with delta (0, -2)
Screenshot: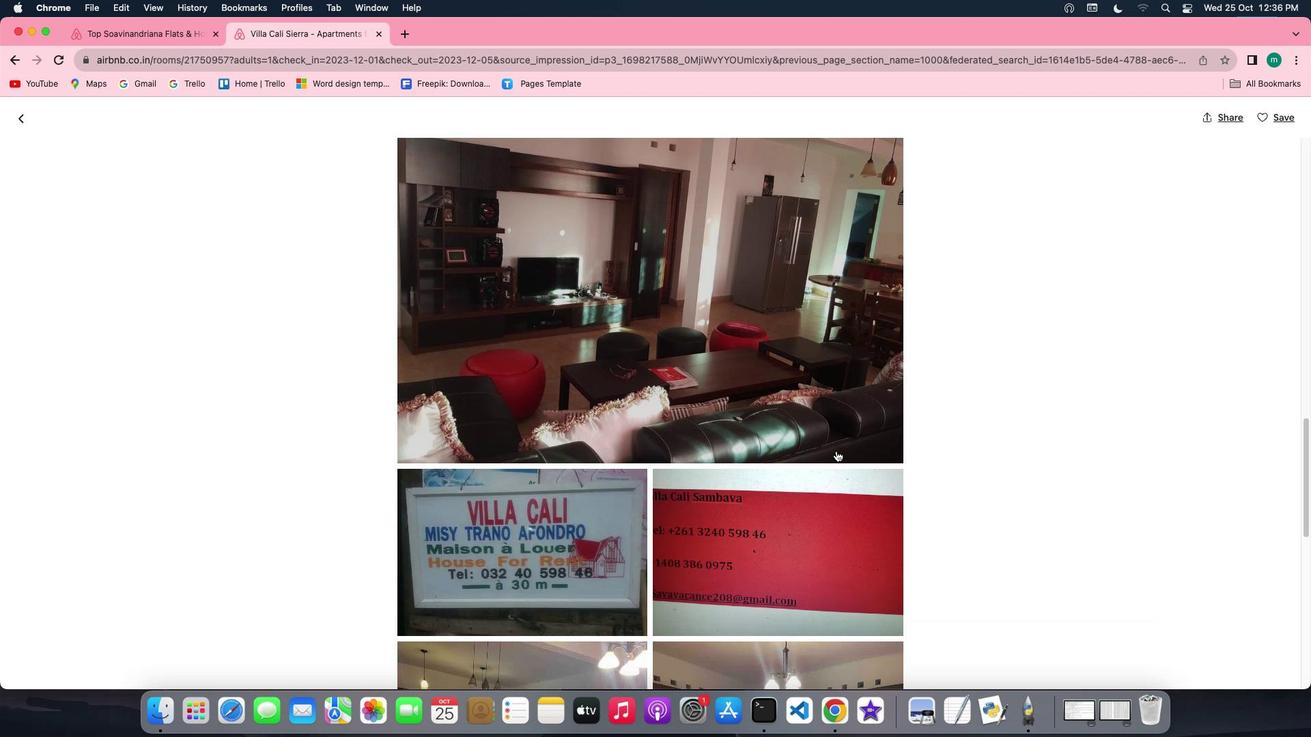 
Action: Mouse scrolled (836, 450) with delta (0, 0)
Screenshot: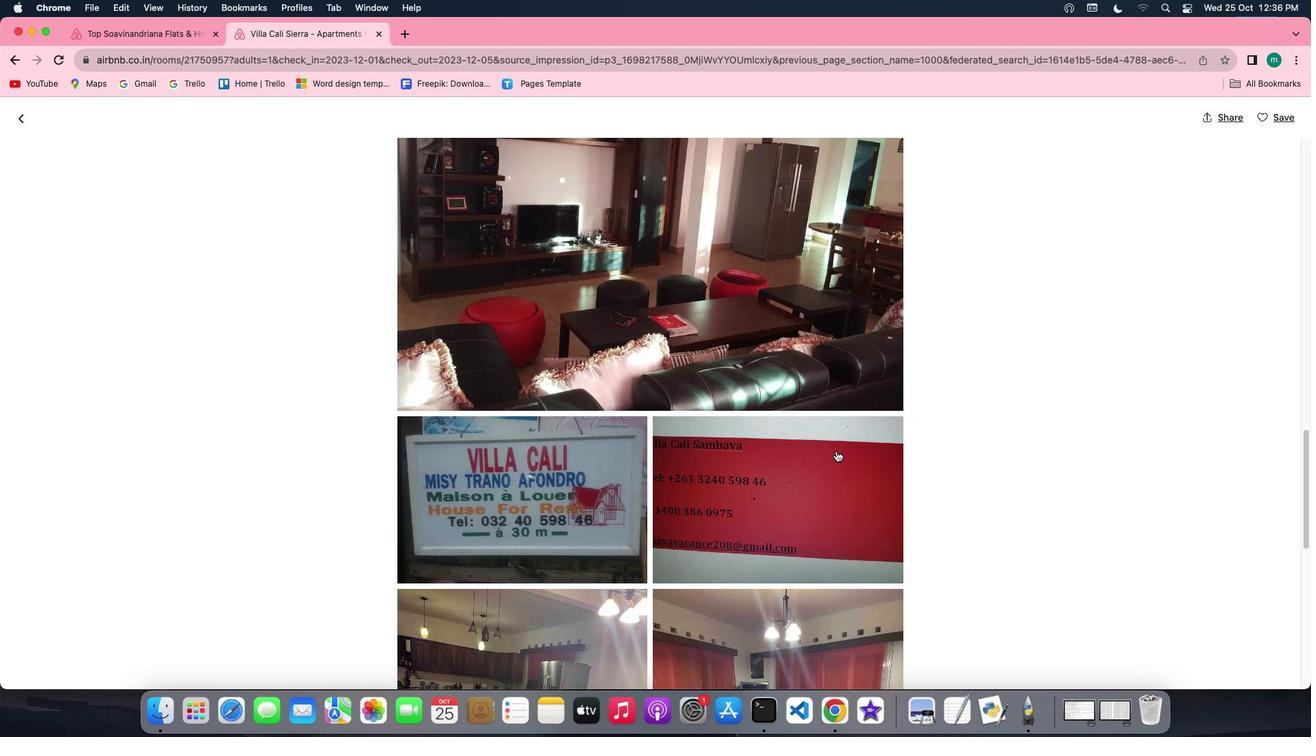 
Action: Mouse scrolled (836, 450) with delta (0, 0)
Screenshot: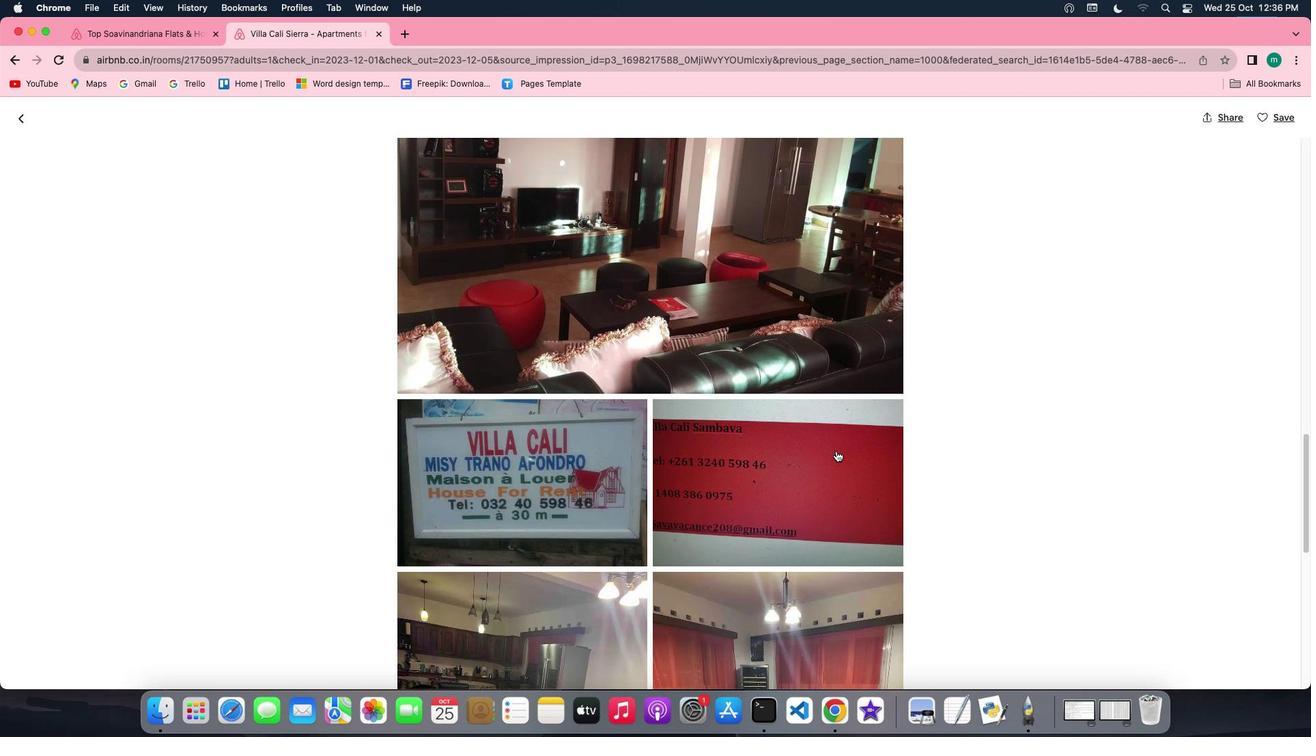 
Action: Mouse scrolled (836, 450) with delta (0, -1)
Screenshot: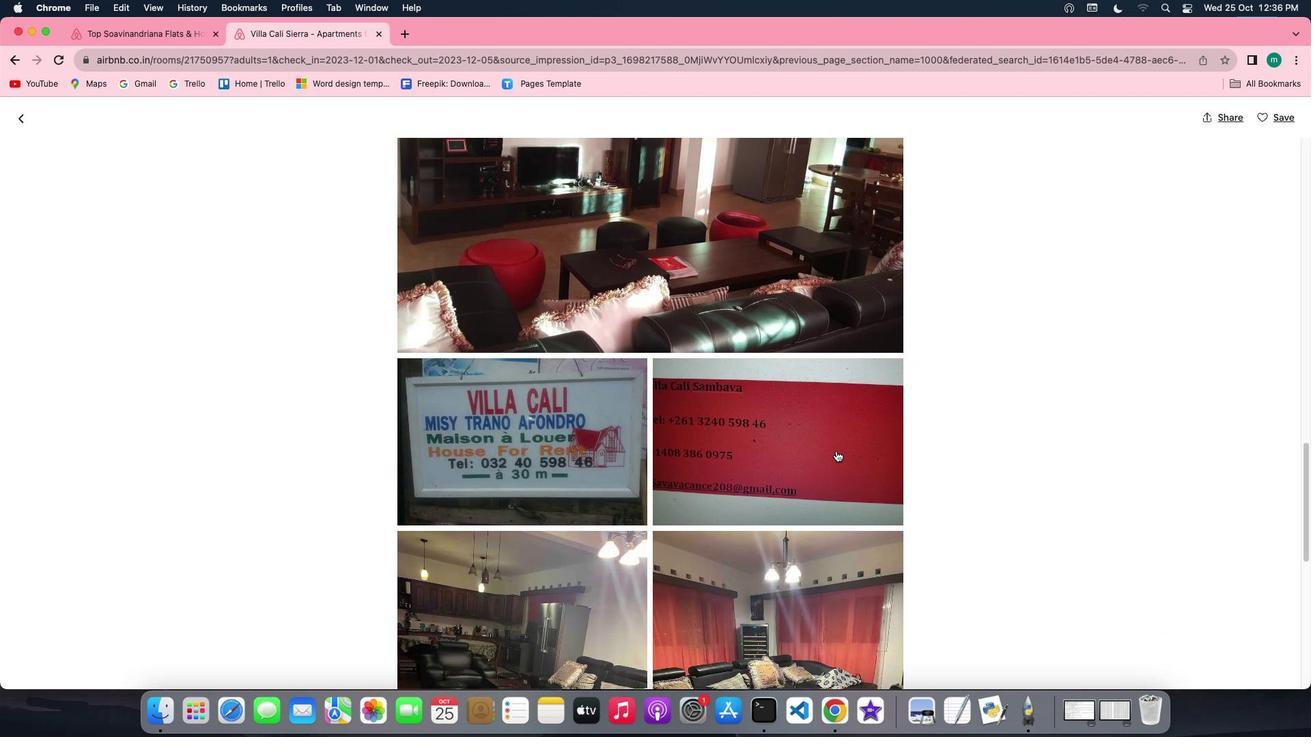 
Action: Mouse scrolled (836, 450) with delta (0, -2)
Screenshot: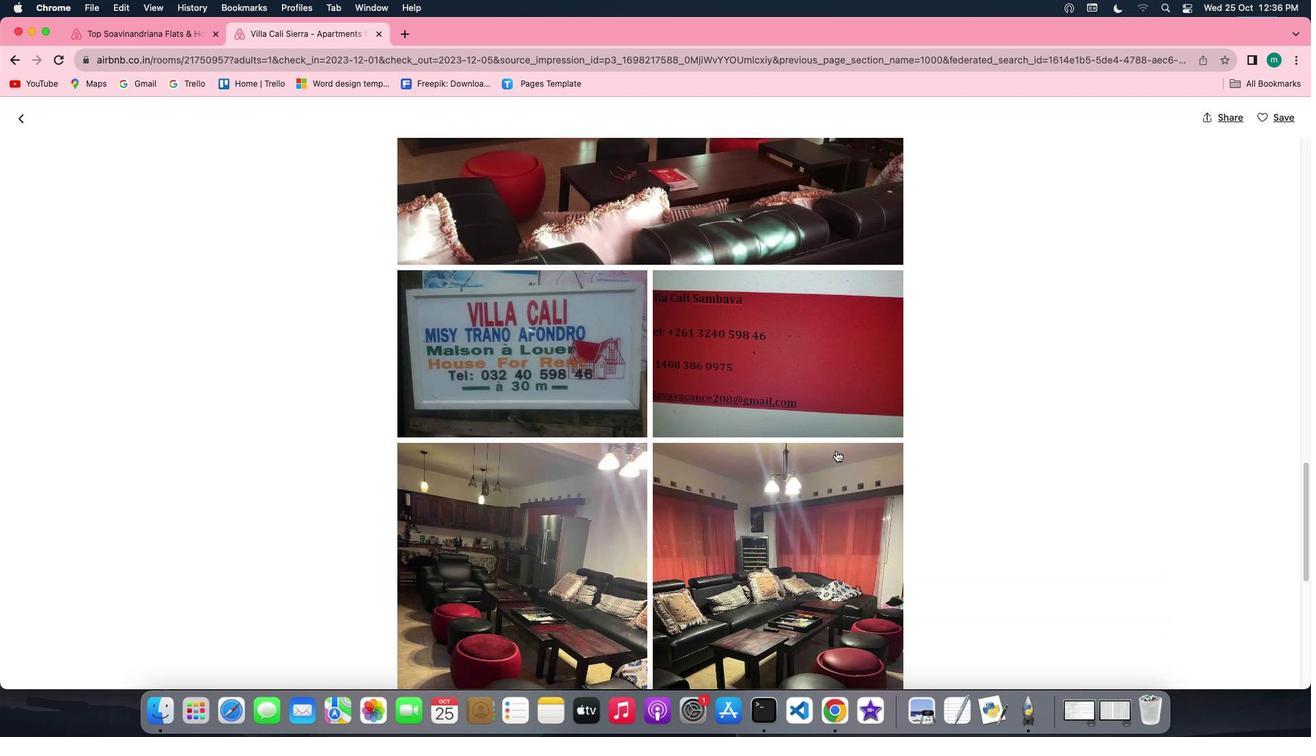 
Action: Mouse scrolled (836, 450) with delta (0, 0)
Screenshot: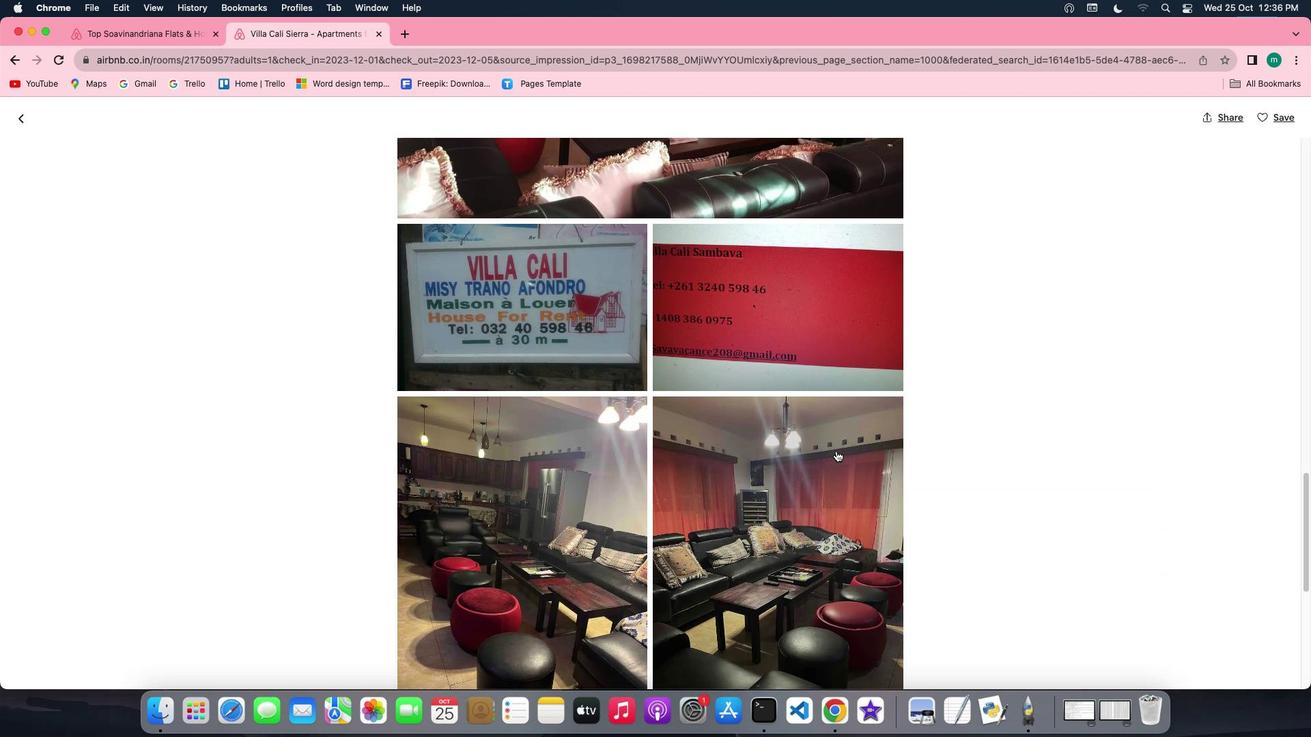 
Action: Mouse scrolled (836, 450) with delta (0, 0)
Screenshot: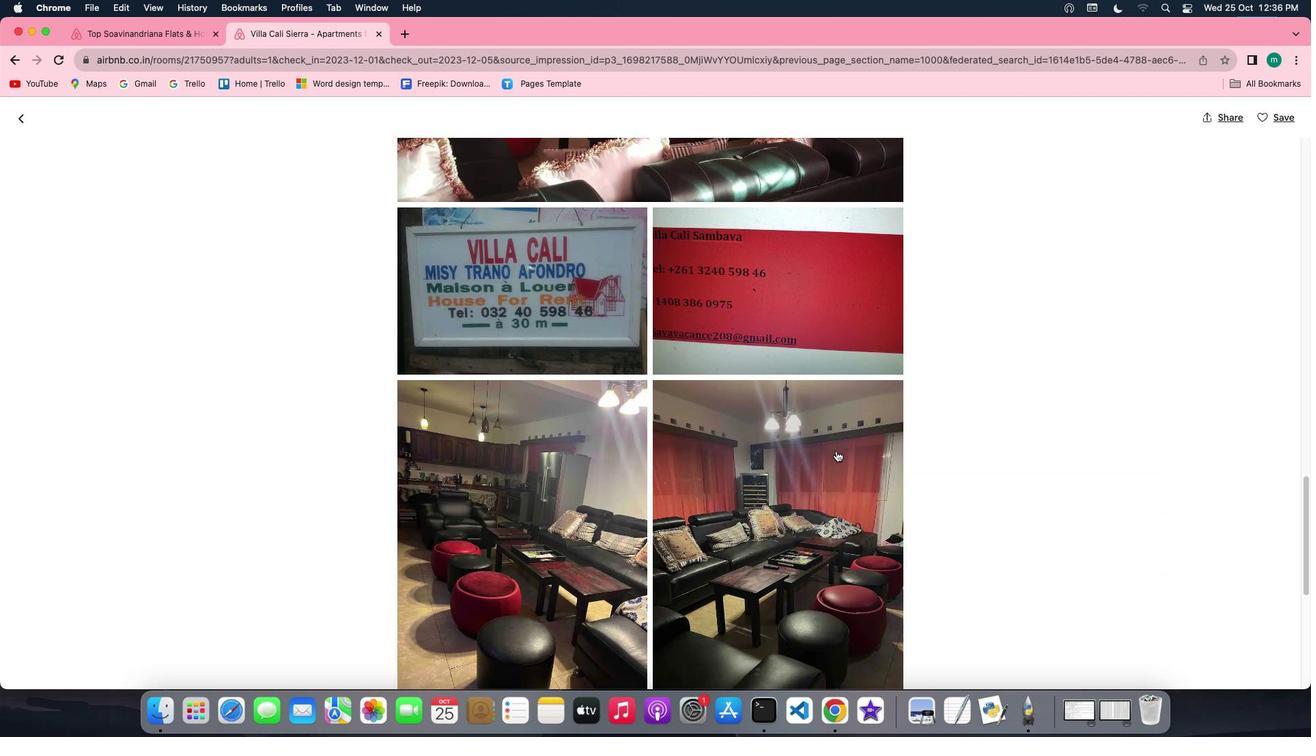 
Action: Mouse scrolled (836, 450) with delta (0, -1)
Screenshot: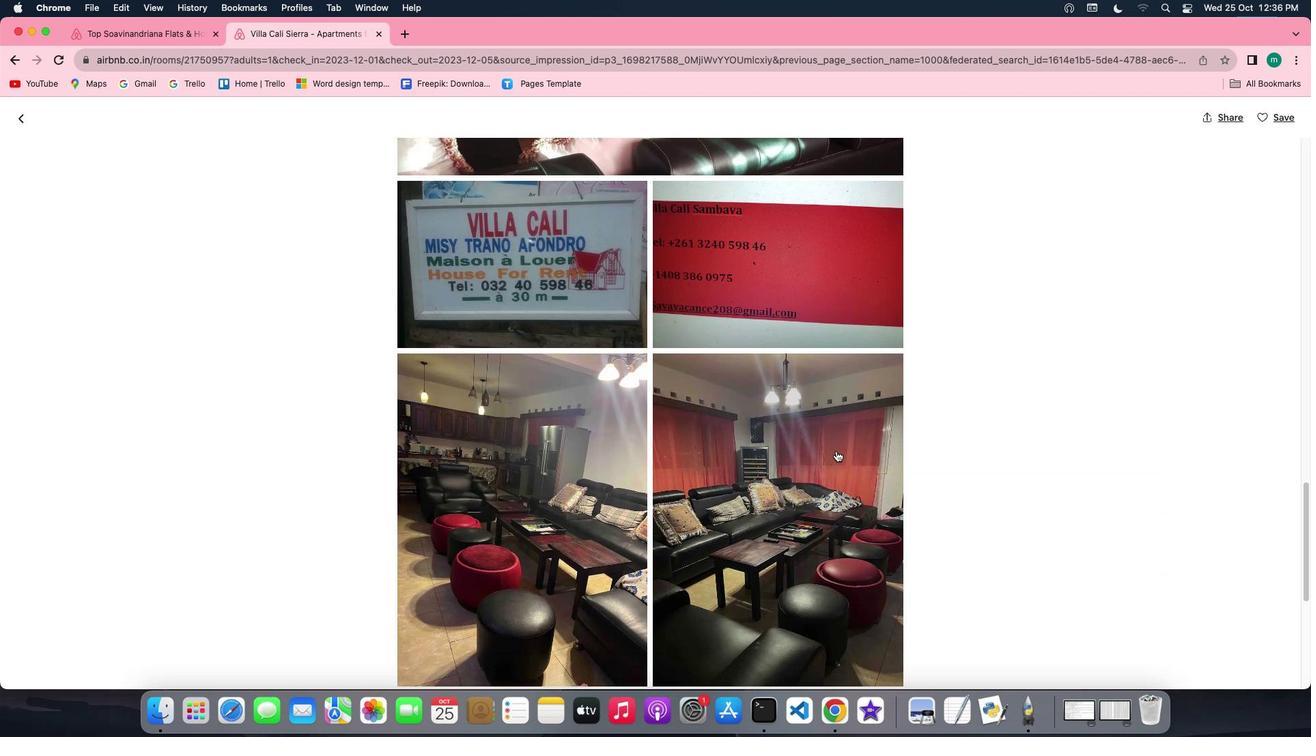 
Action: Mouse scrolled (836, 450) with delta (0, -2)
Screenshot: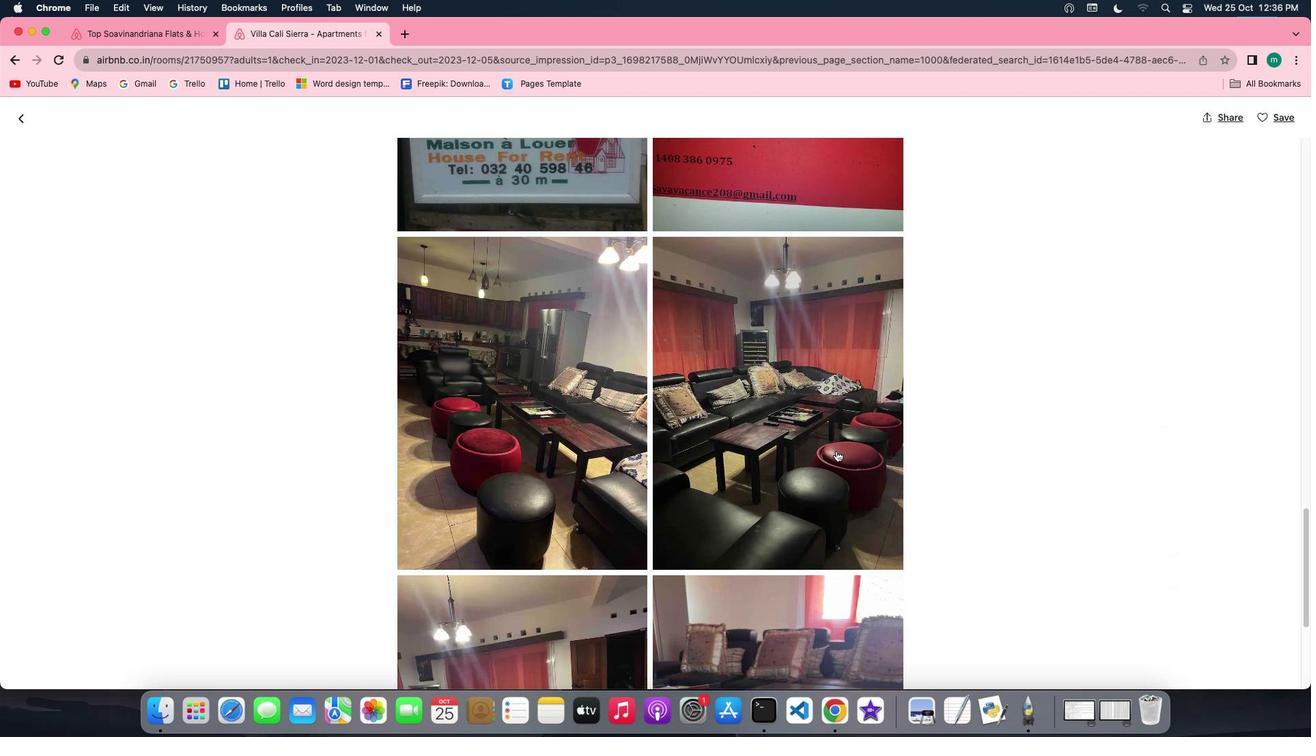 
Action: Mouse scrolled (836, 450) with delta (0, 0)
Screenshot: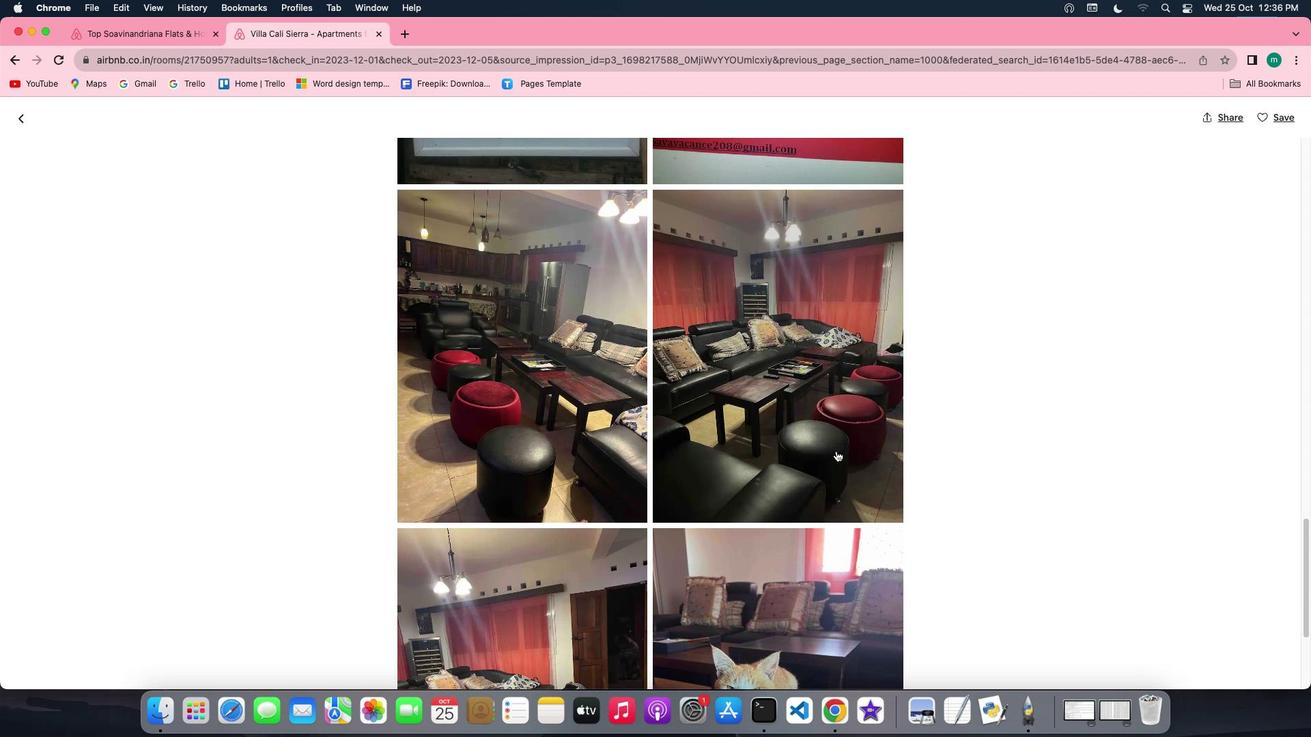 
Action: Mouse scrolled (836, 450) with delta (0, 0)
Screenshot: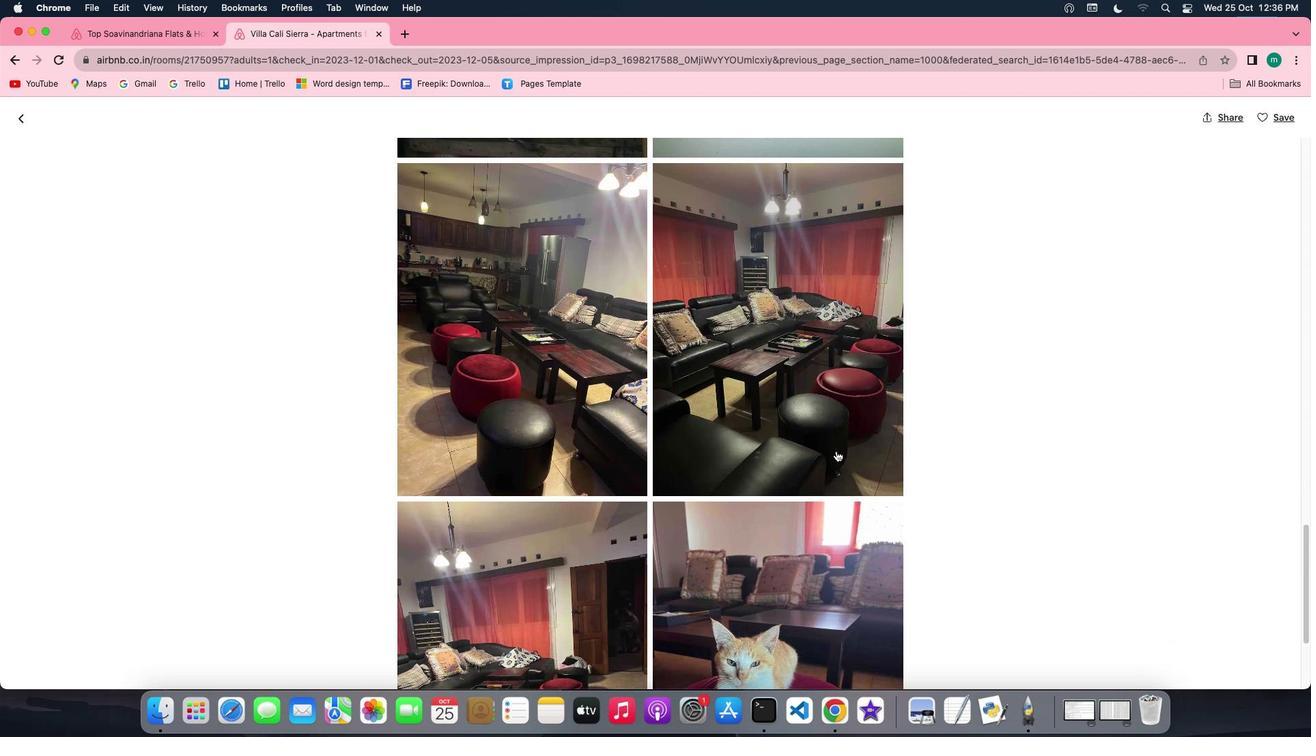 
Action: Mouse scrolled (836, 450) with delta (0, -2)
Screenshot: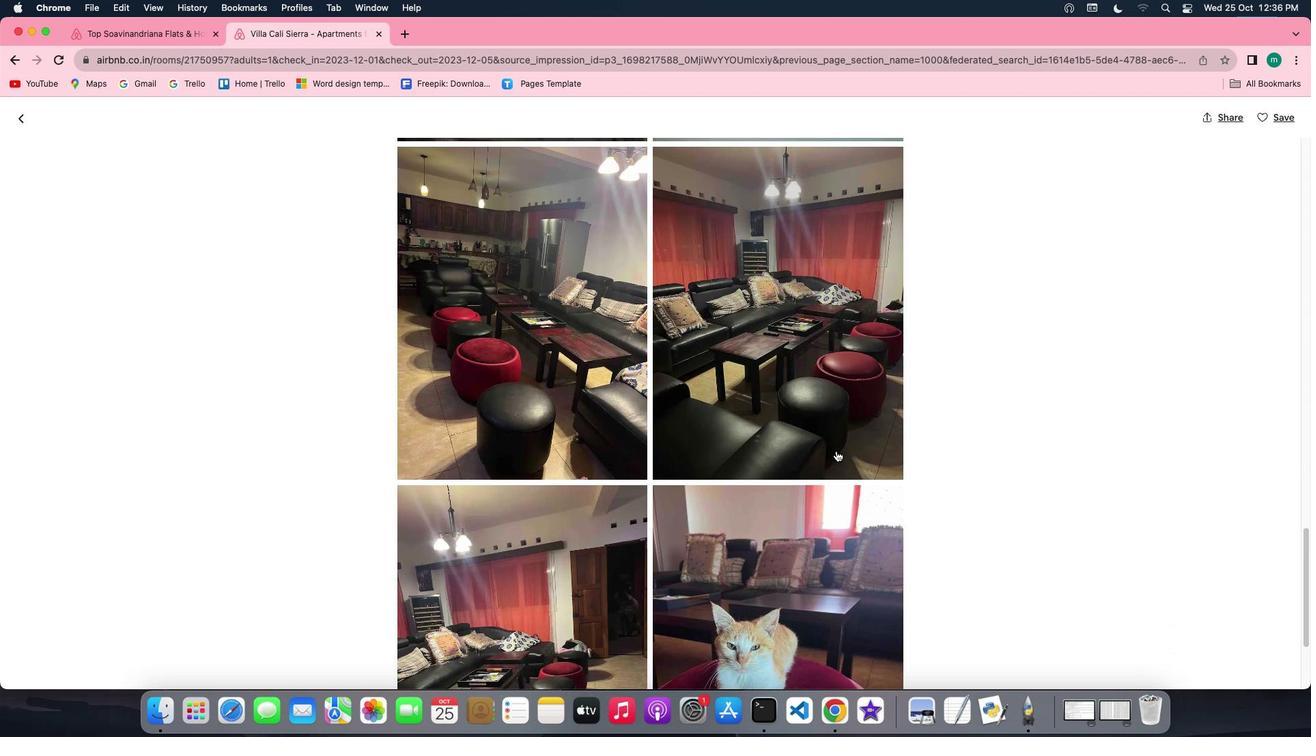 
Action: Mouse scrolled (836, 450) with delta (0, -2)
Screenshot: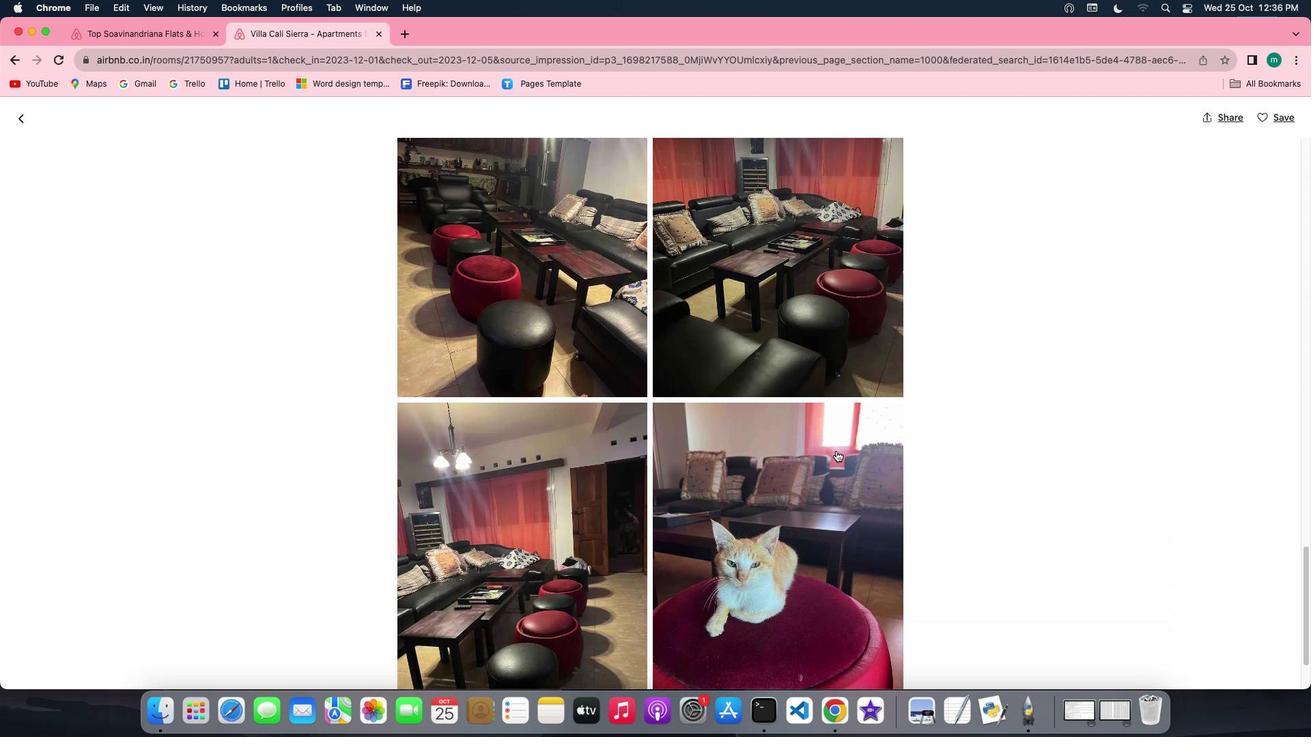
Action: Mouse scrolled (836, 450) with delta (0, 0)
Screenshot: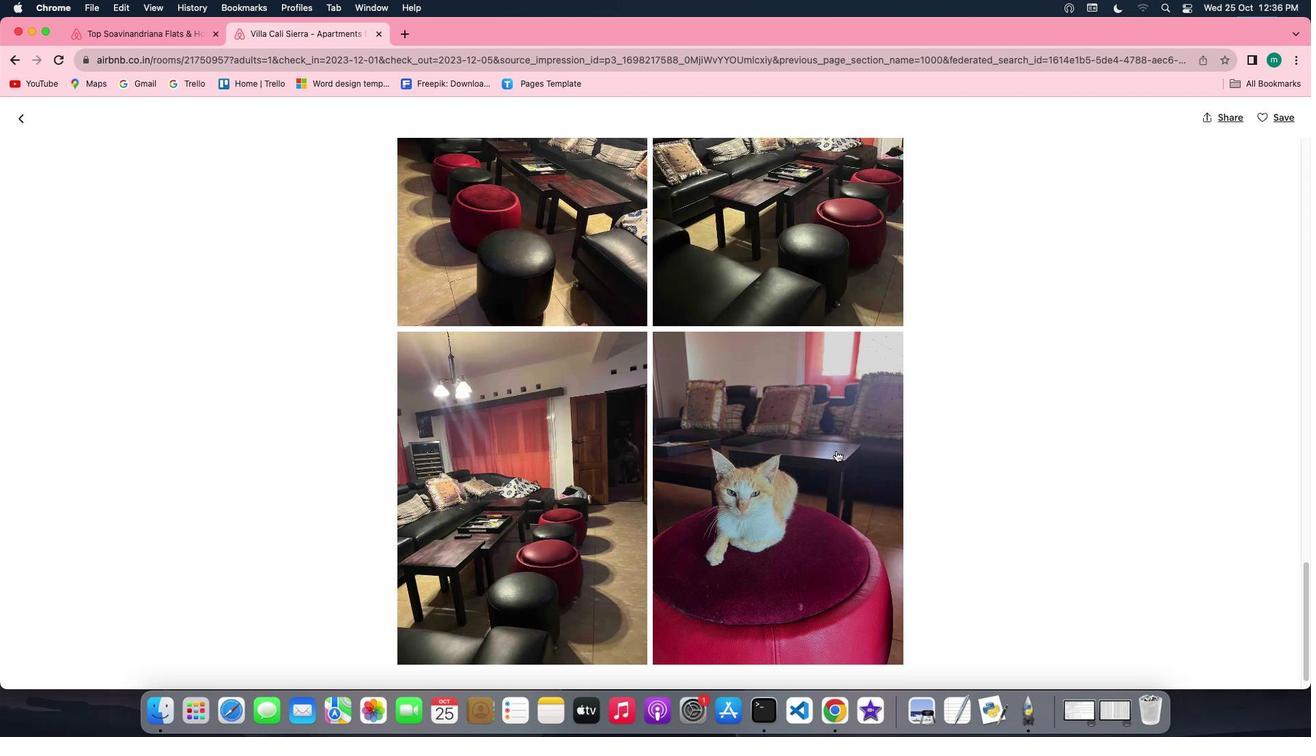 
Action: Mouse scrolled (836, 450) with delta (0, 0)
Screenshot: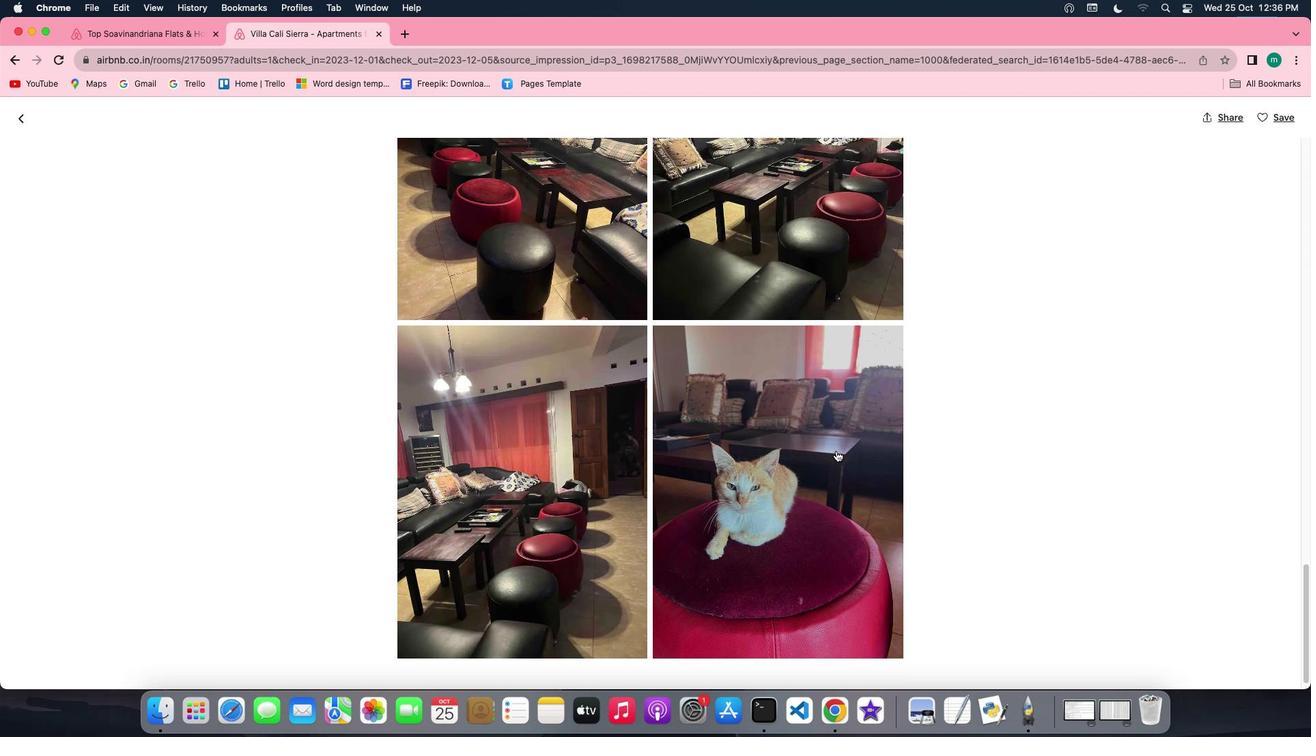 
Action: Mouse scrolled (836, 450) with delta (0, -2)
Screenshot: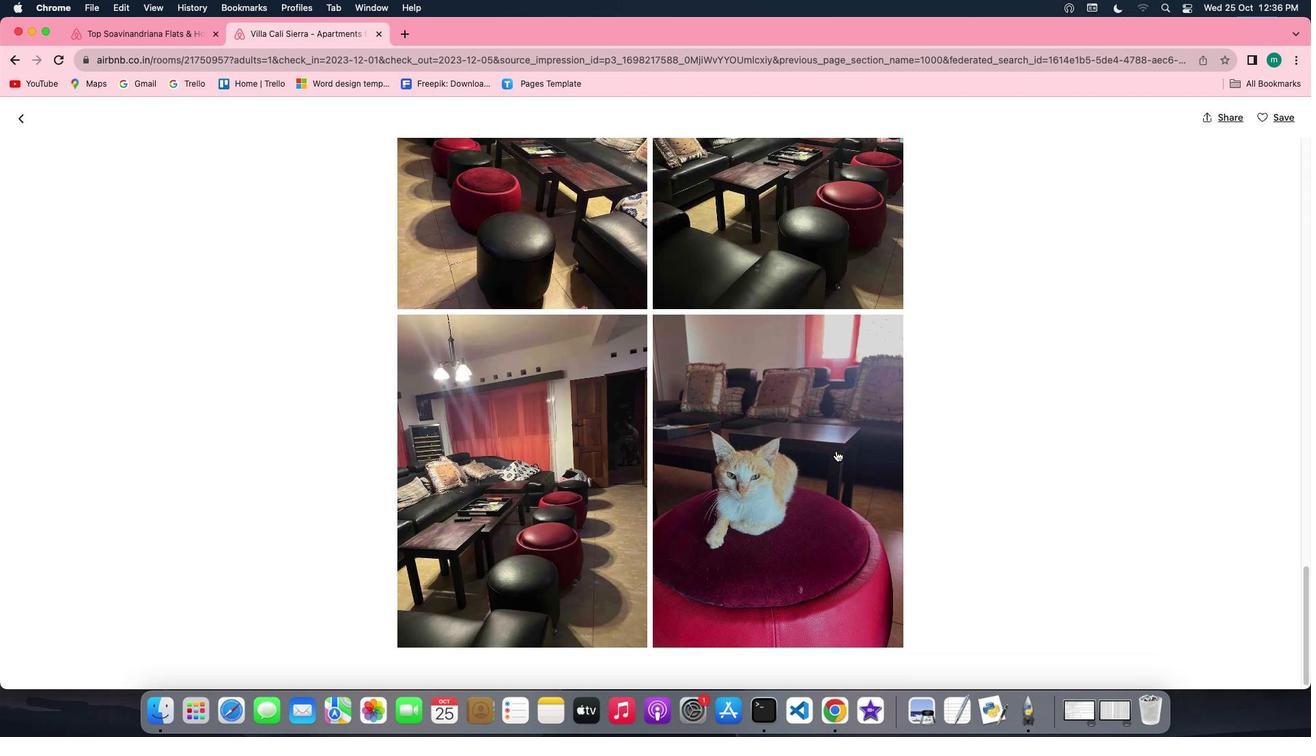 
Action: Mouse scrolled (836, 450) with delta (0, -2)
Screenshot: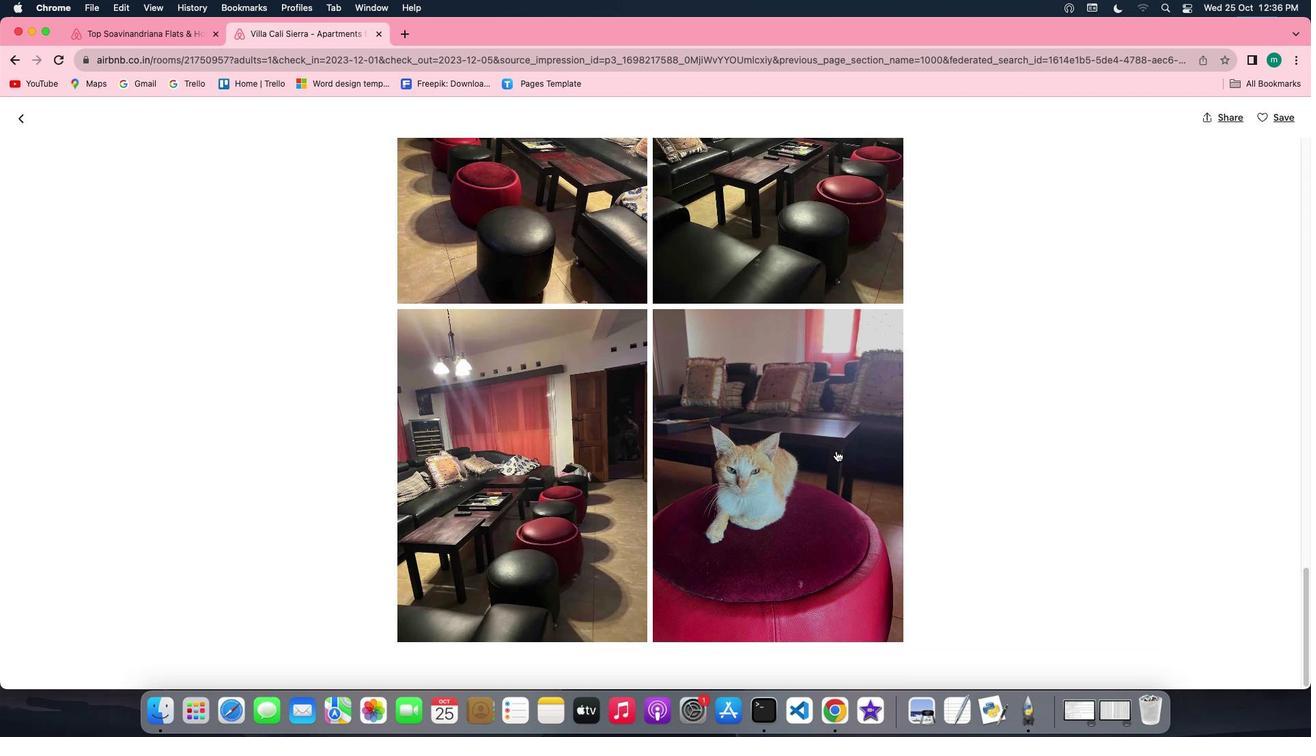 
Action: Mouse scrolled (836, 450) with delta (0, 0)
Screenshot: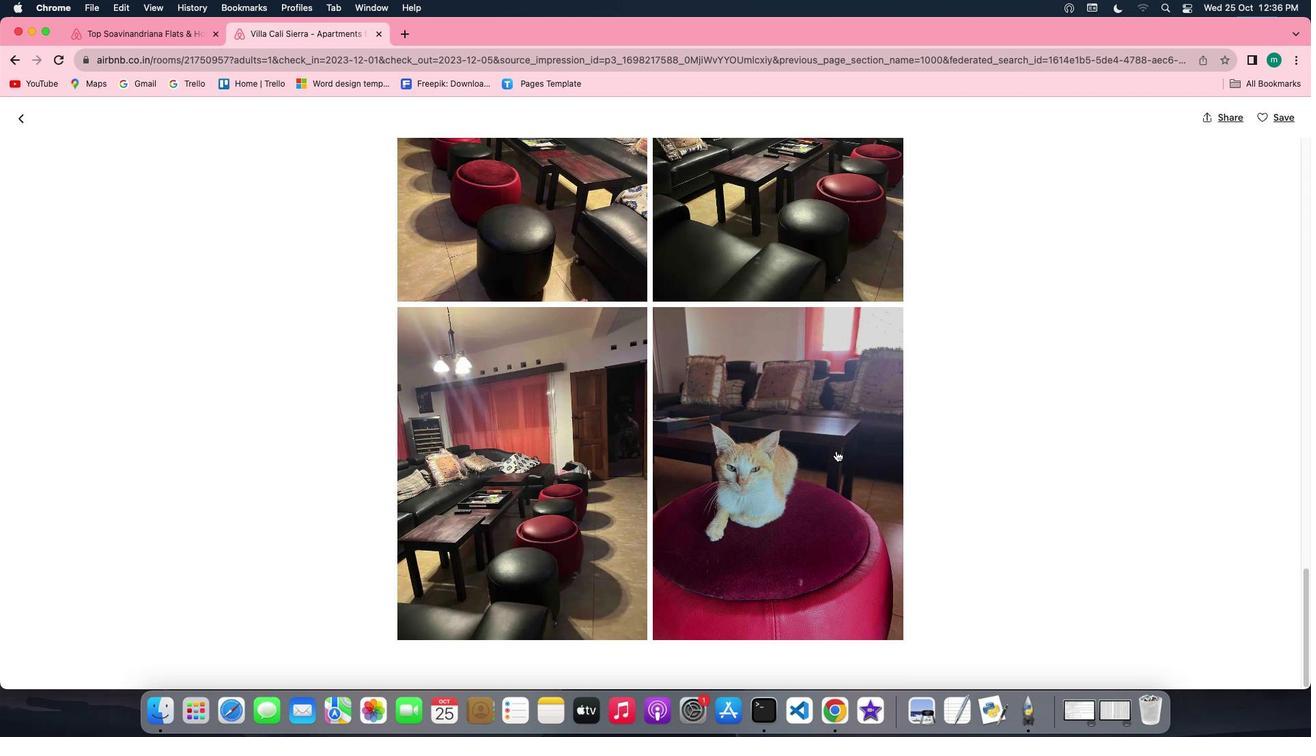 
Action: Mouse scrolled (836, 450) with delta (0, 0)
Screenshot: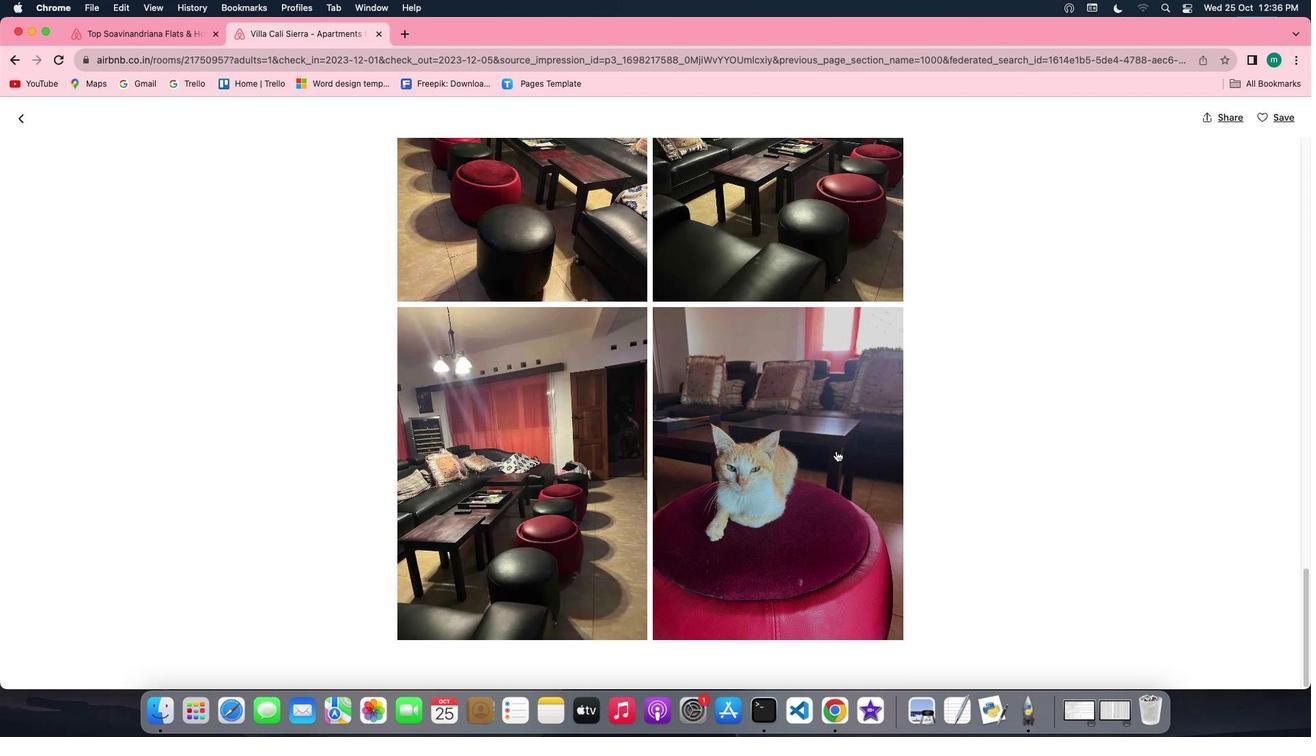 
Action: Mouse scrolled (836, 450) with delta (0, 0)
Screenshot: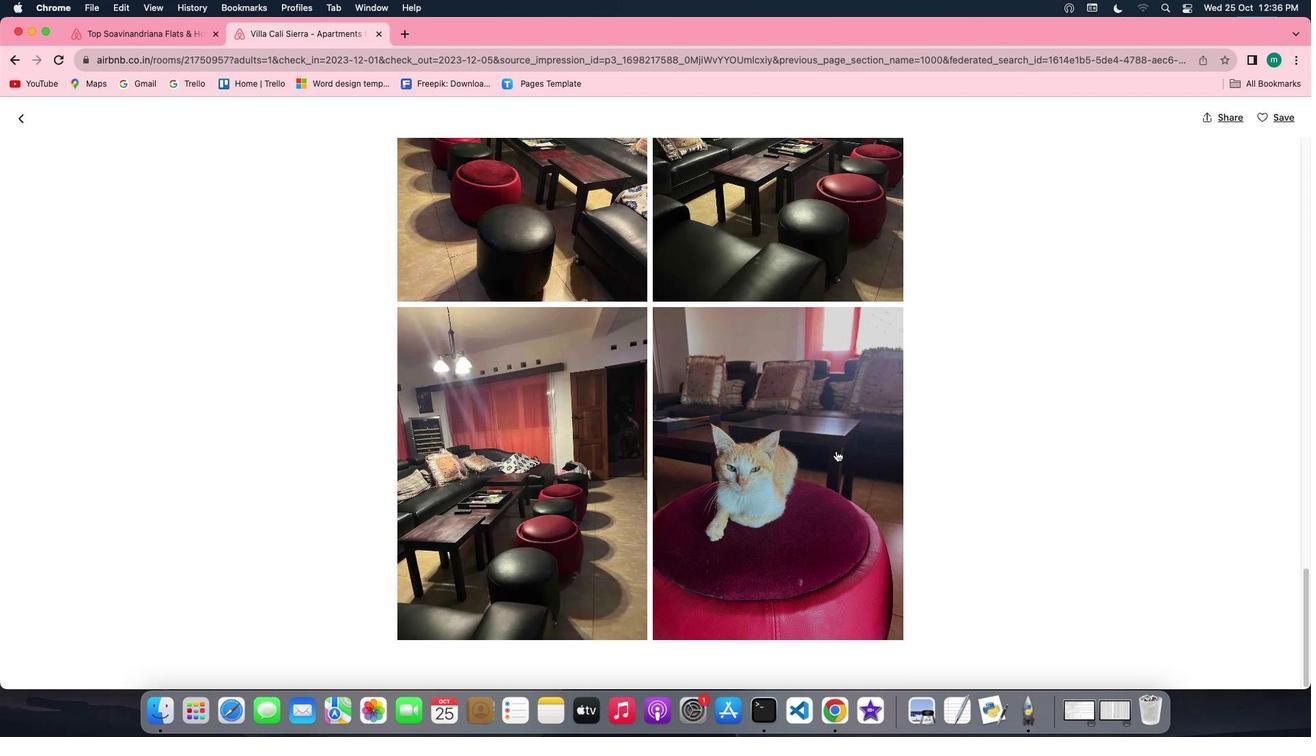 
Action: Mouse scrolled (836, 450) with delta (0, -2)
Screenshot: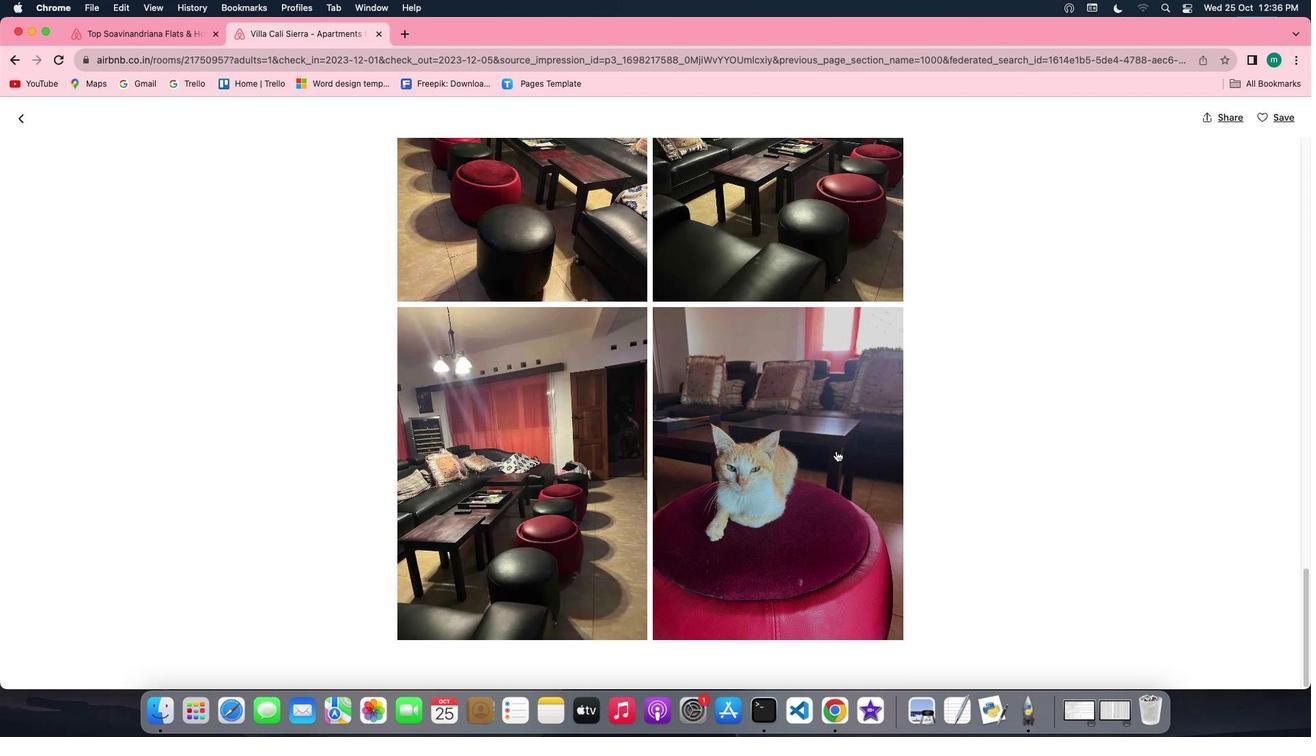 
Action: Mouse scrolled (836, 450) with delta (0, -2)
Screenshot: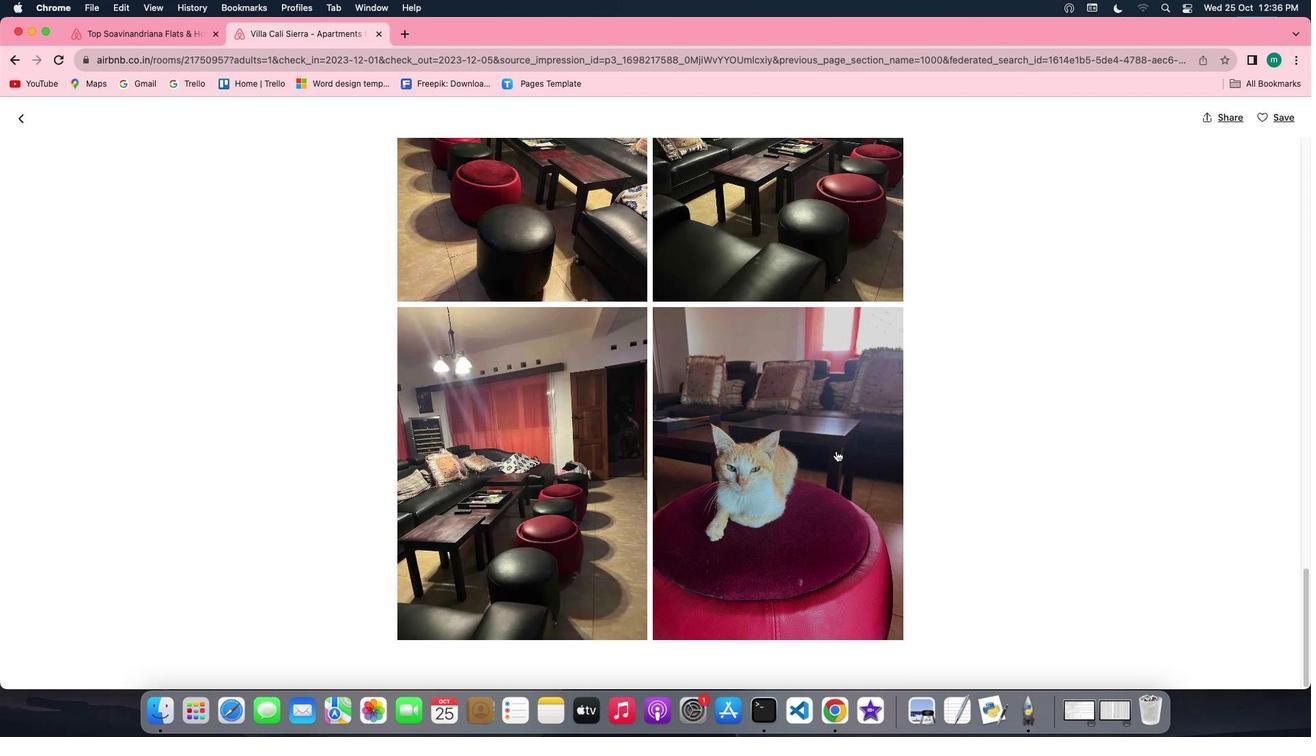 
Action: Mouse moved to (15, 114)
Screenshot: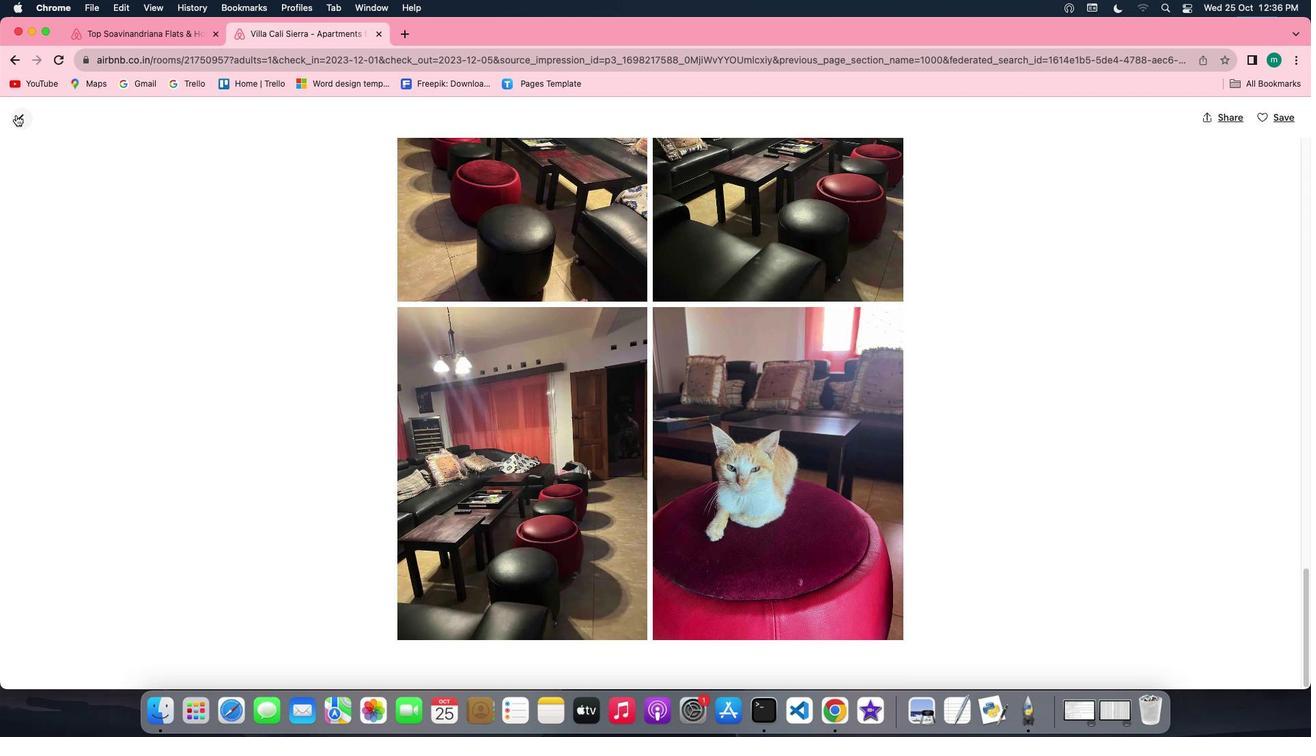 
Action: Mouse pressed left at (15, 114)
Screenshot: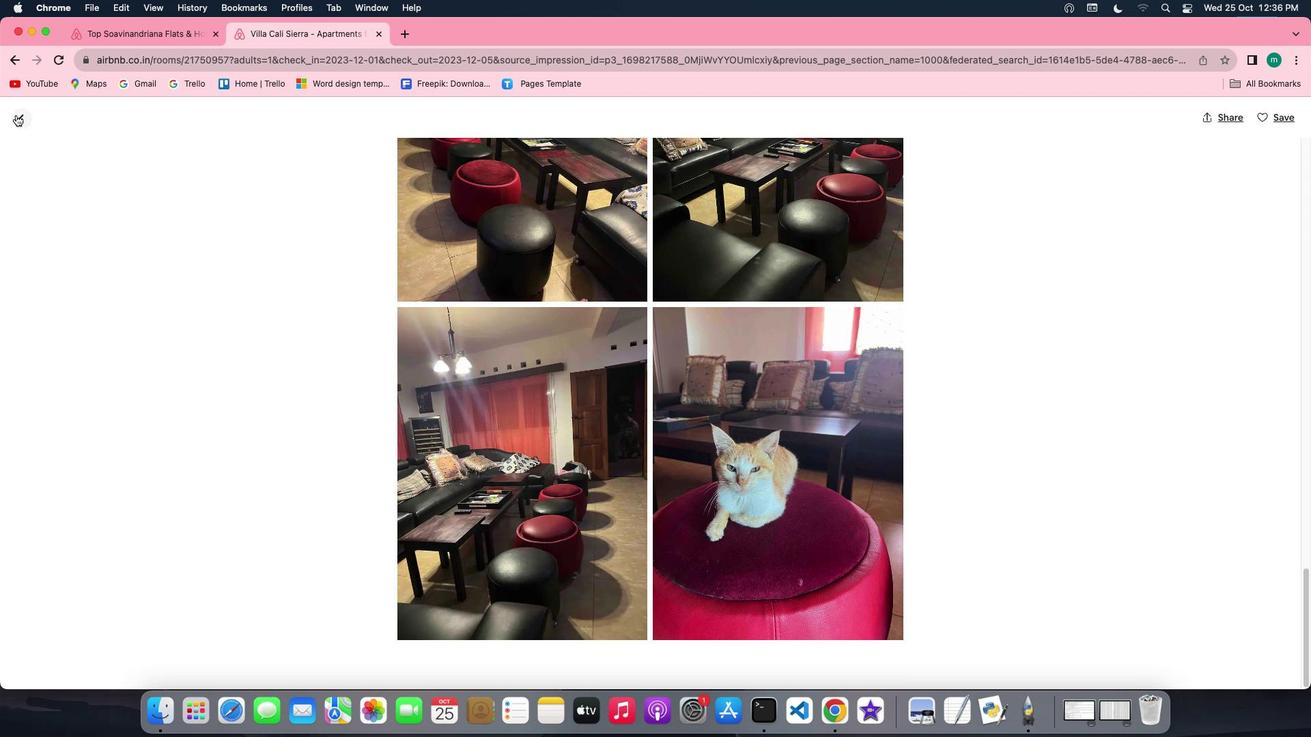 
Action: Mouse moved to (427, 448)
Screenshot: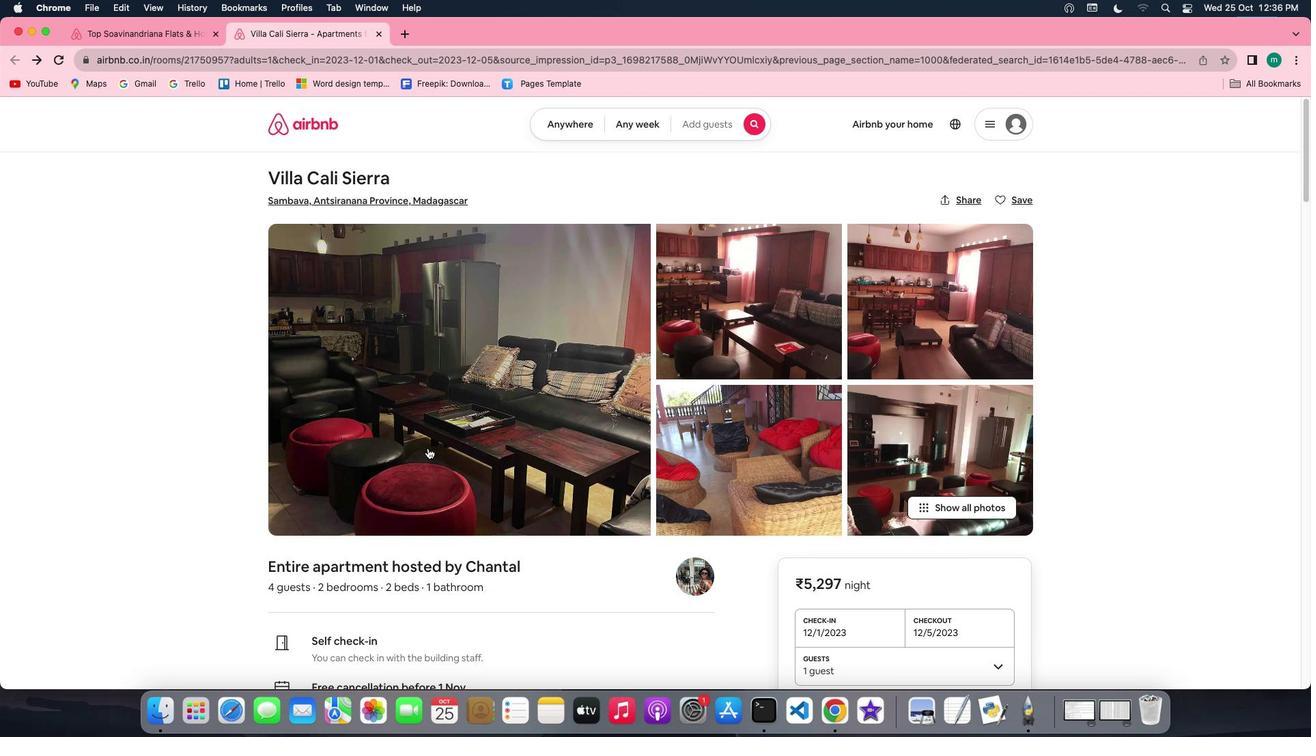 
Action: Mouse scrolled (427, 448) with delta (0, 0)
Screenshot: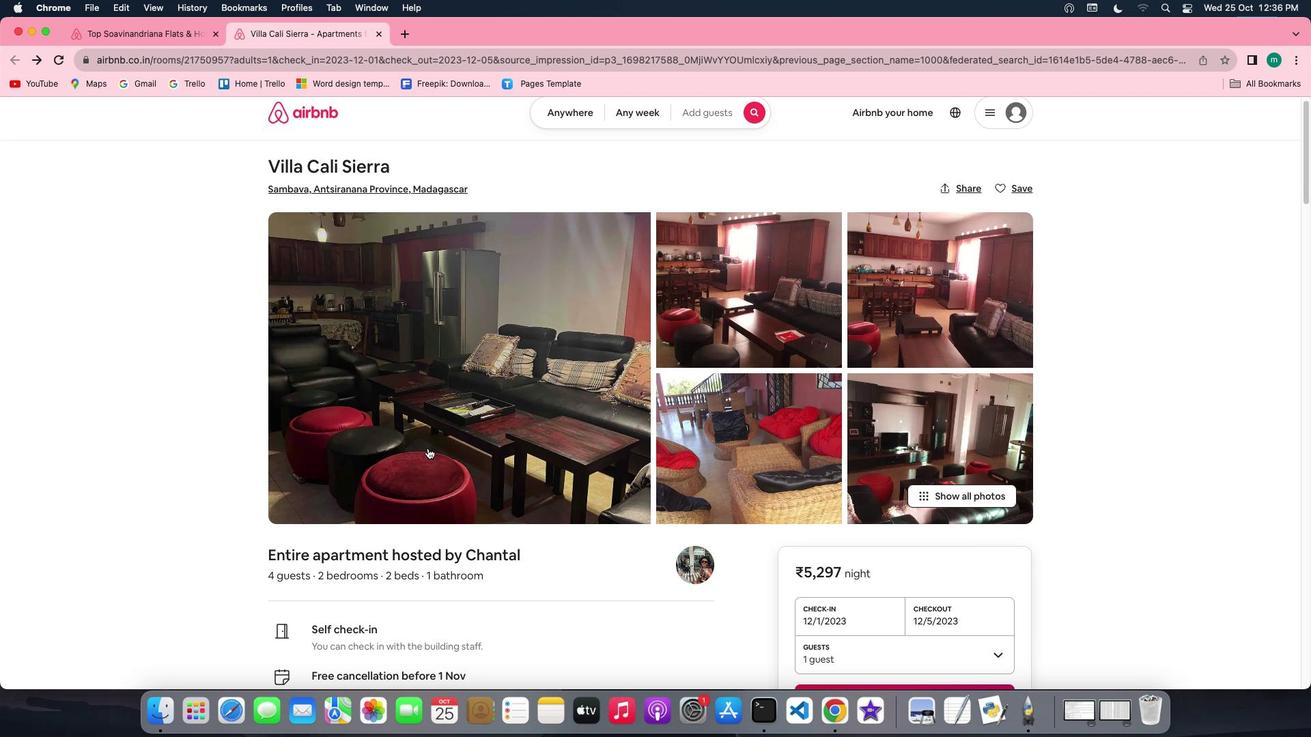 
Action: Mouse scrolled (427, 448) with delta (0, 0)
Screenshot: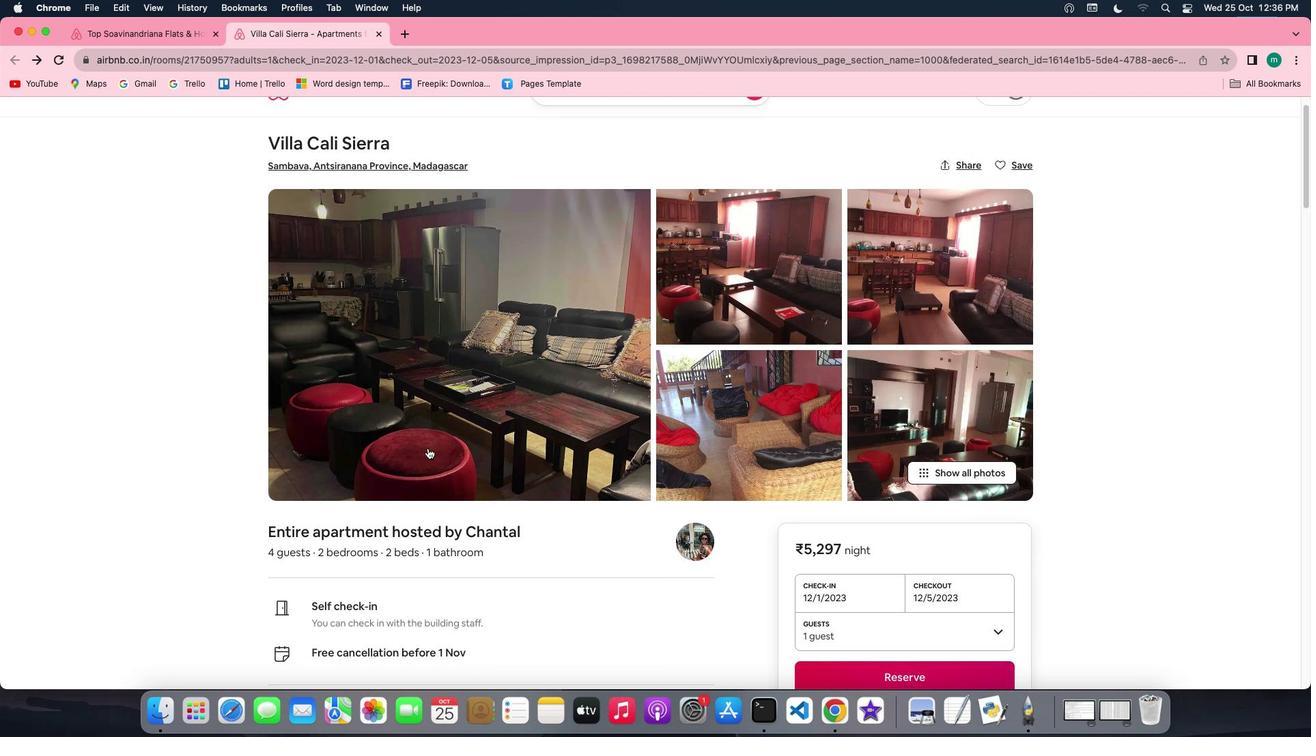 
Action: Mouse scrolled (427, 448) with delta (0, -2)
Screenshot: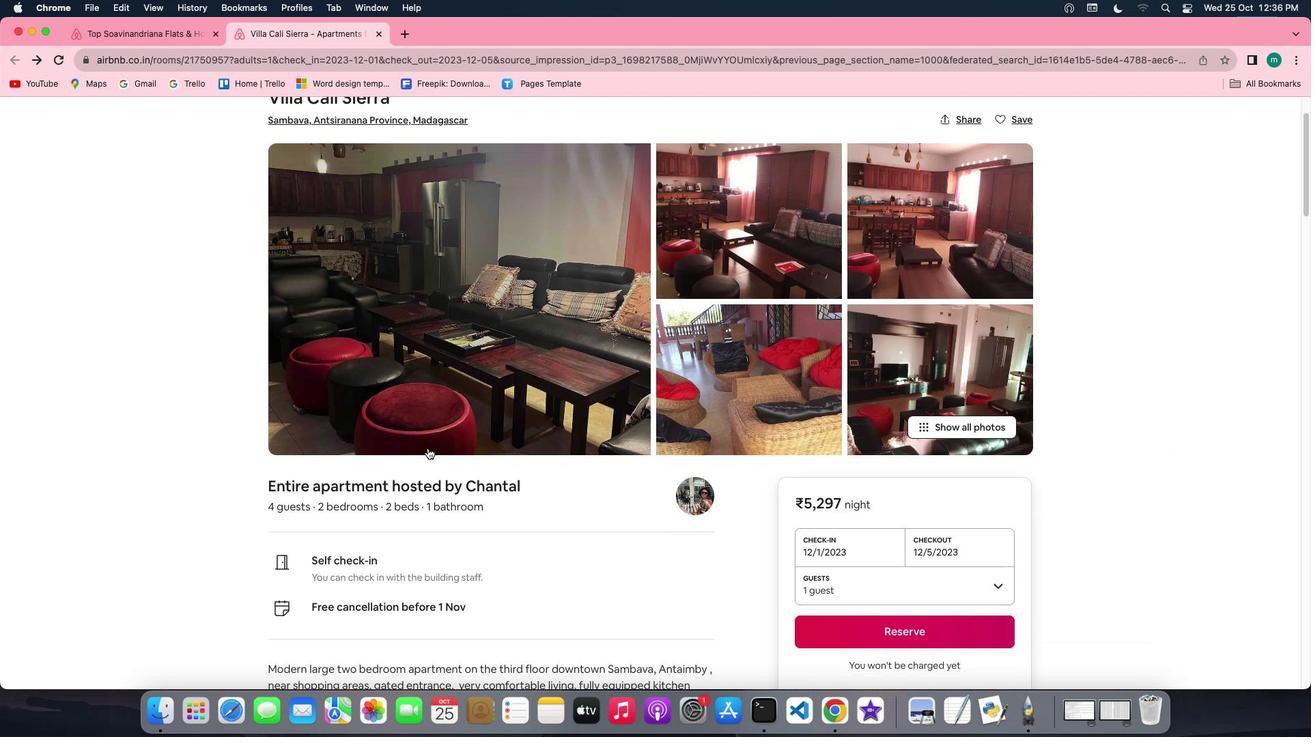 
Action: Mouse scrolled (427, 448) with delta (0, -2)
Screenshot: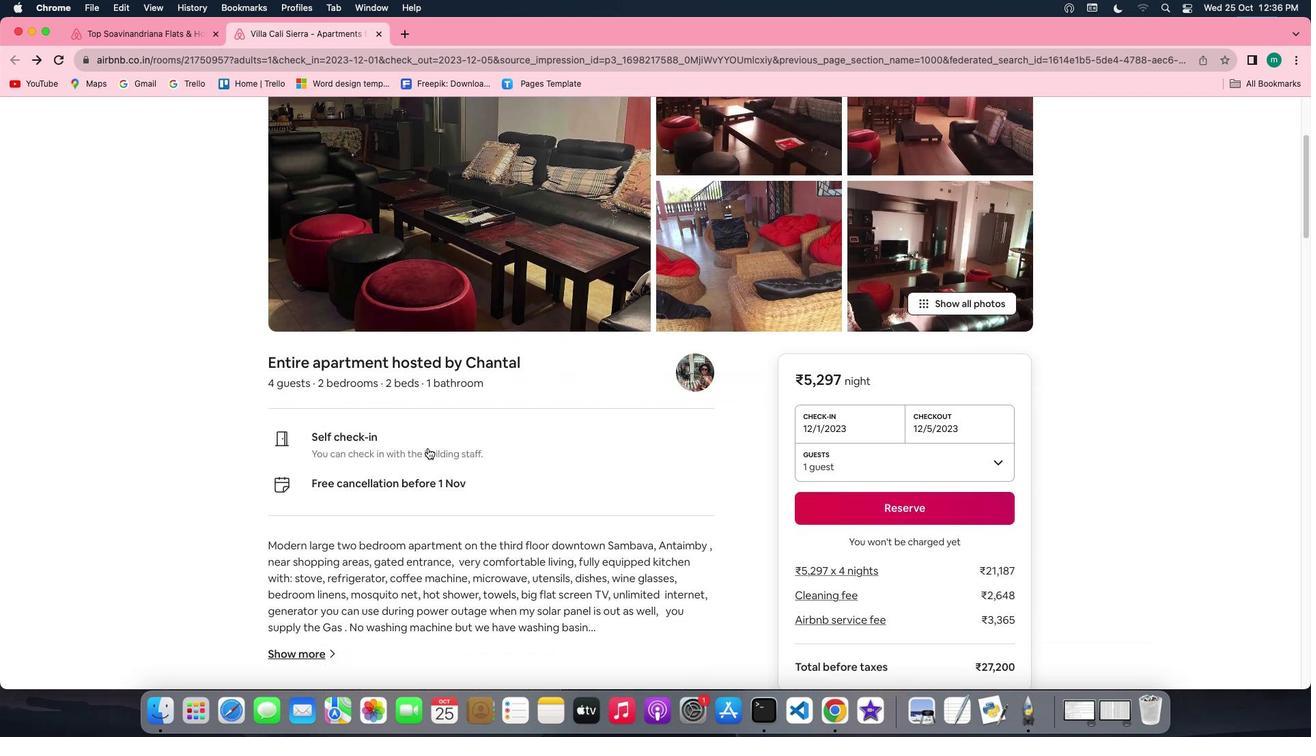 
Action: Mouse scrolled (427, 448) with delta (0, 0)
Screenshot: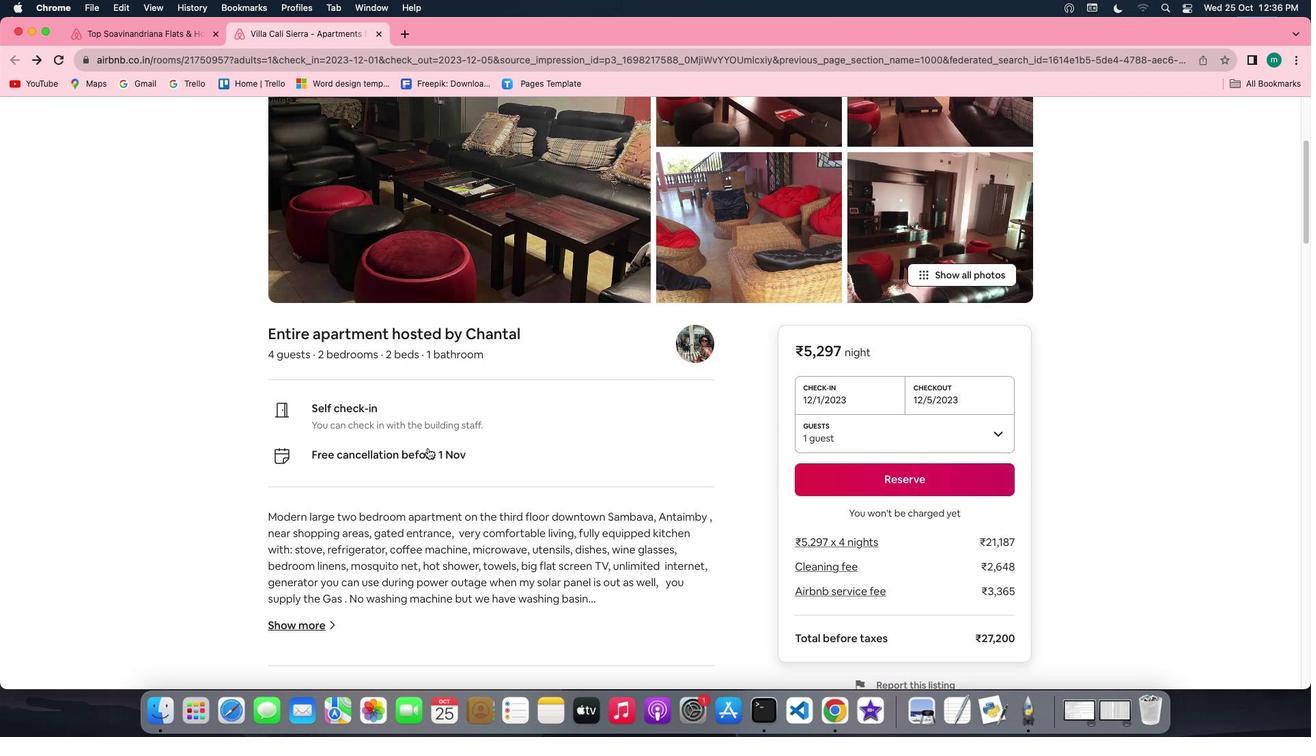 
Action: Mouse scrolled (427, 448) with delta (0, 0)
Screenshot: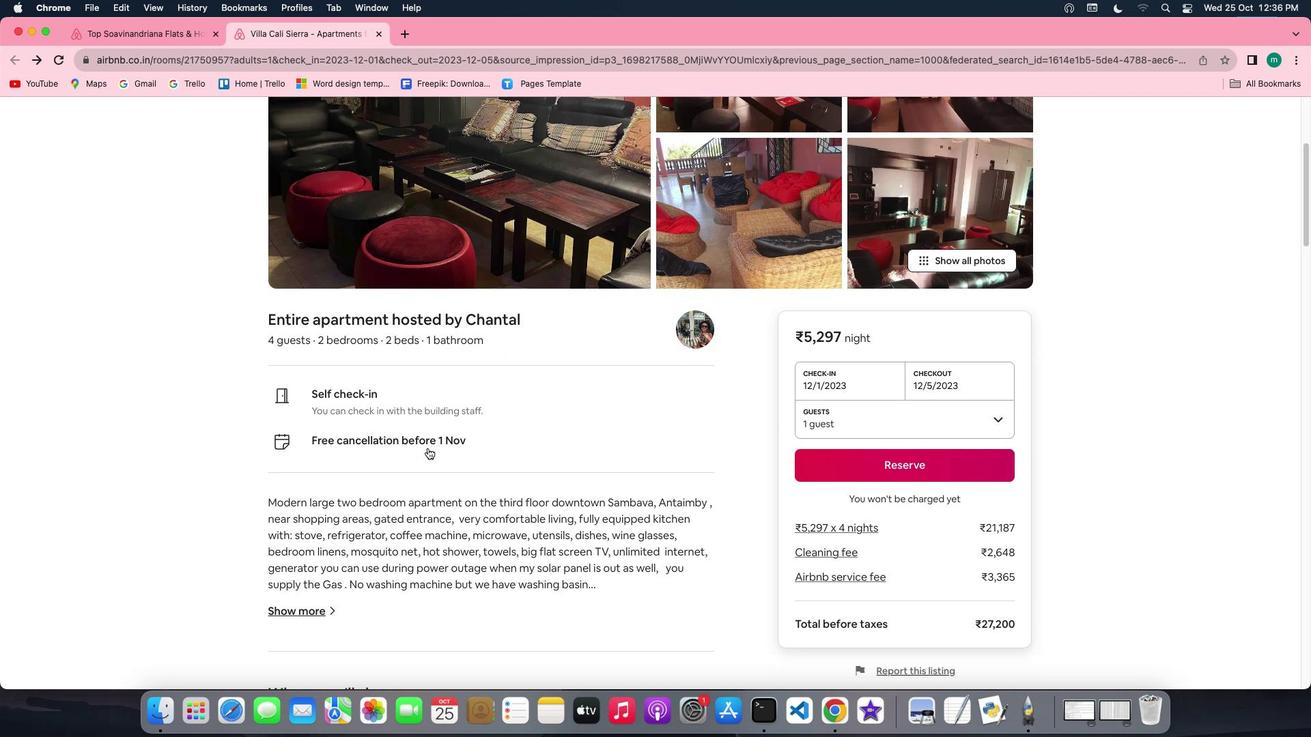 
Action: Mouse scrolled (427, 448) with delta (0, 0)
Screenshot: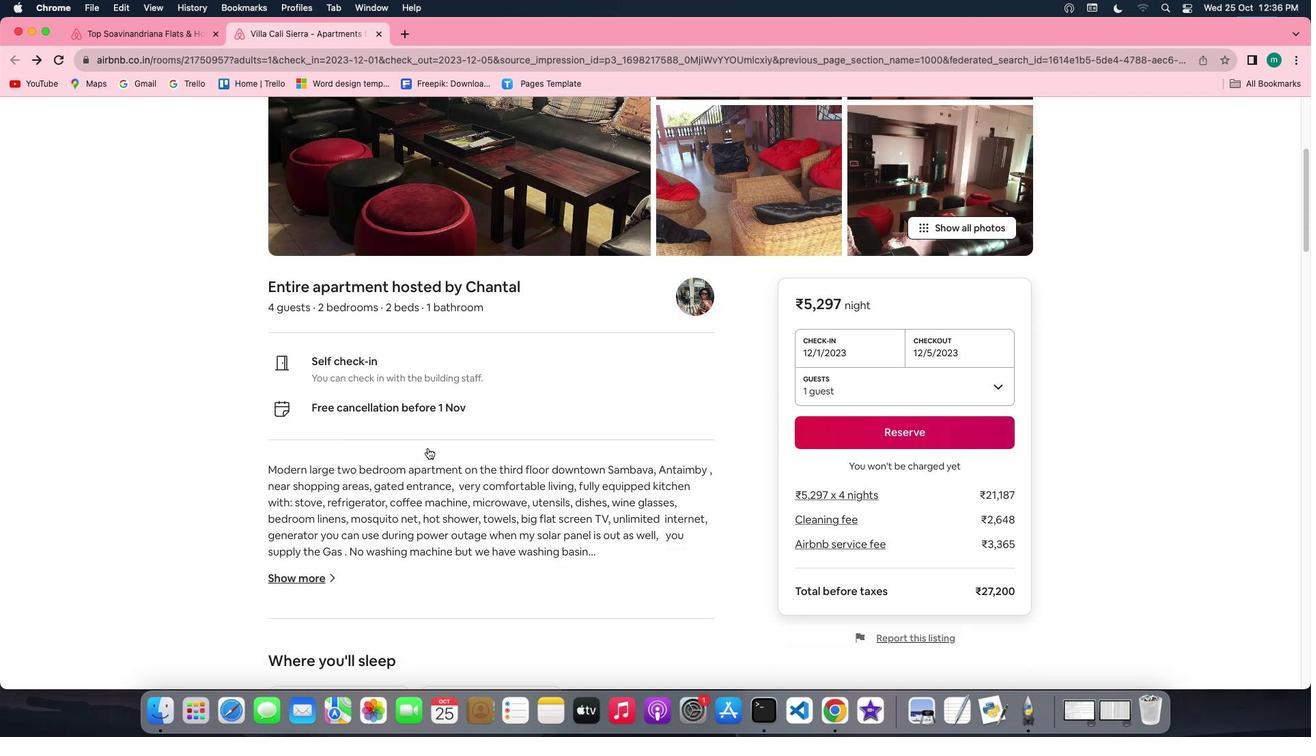 
Action: Mouse scrolled (427, 448) with delta (0, -1)
Screenshot: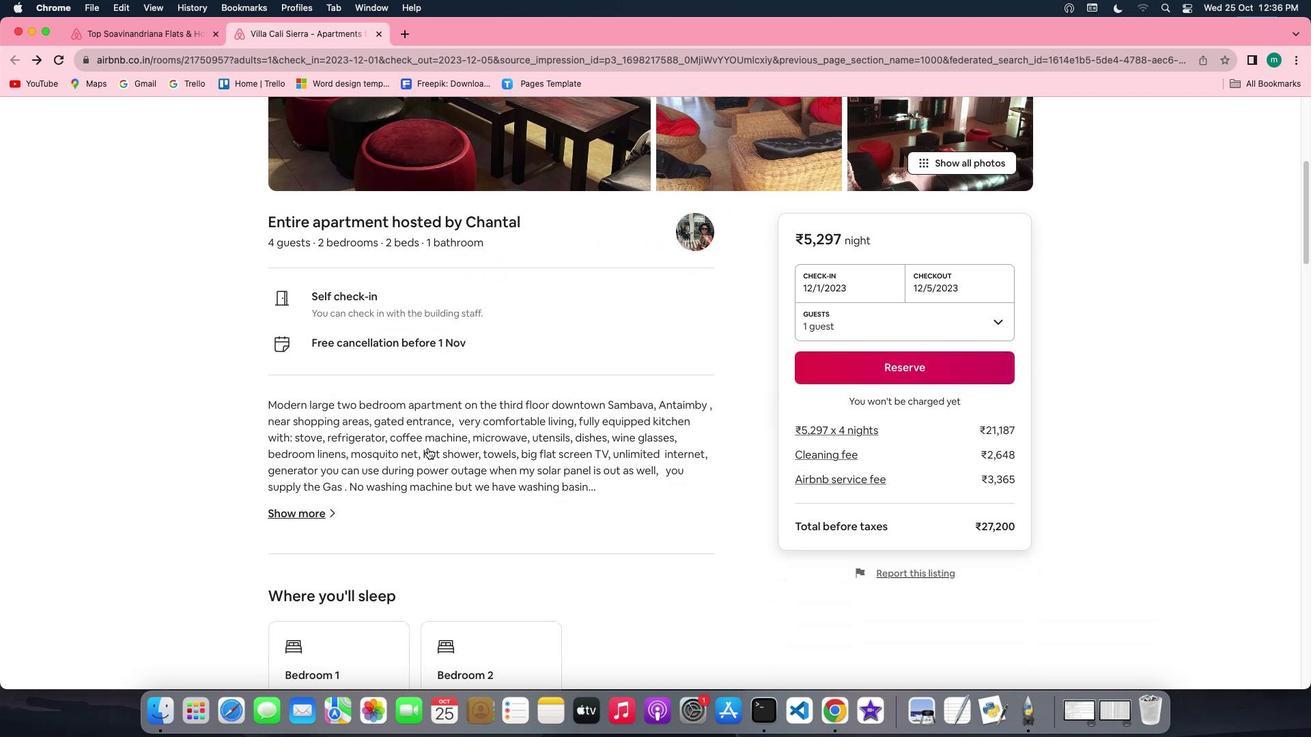 
Action: Mouse moved to (310, 489)
Screenshot: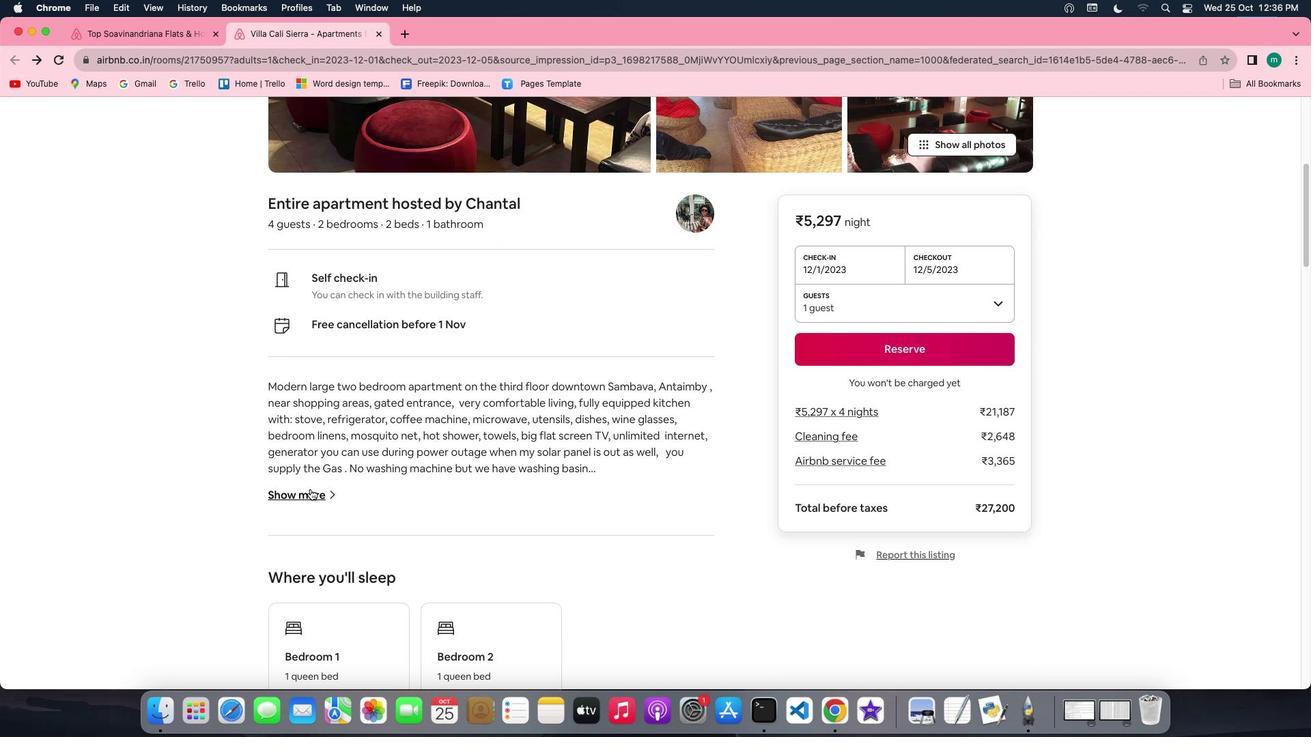 
Action: Mouse pressed left at (310, 489)
Screenshot: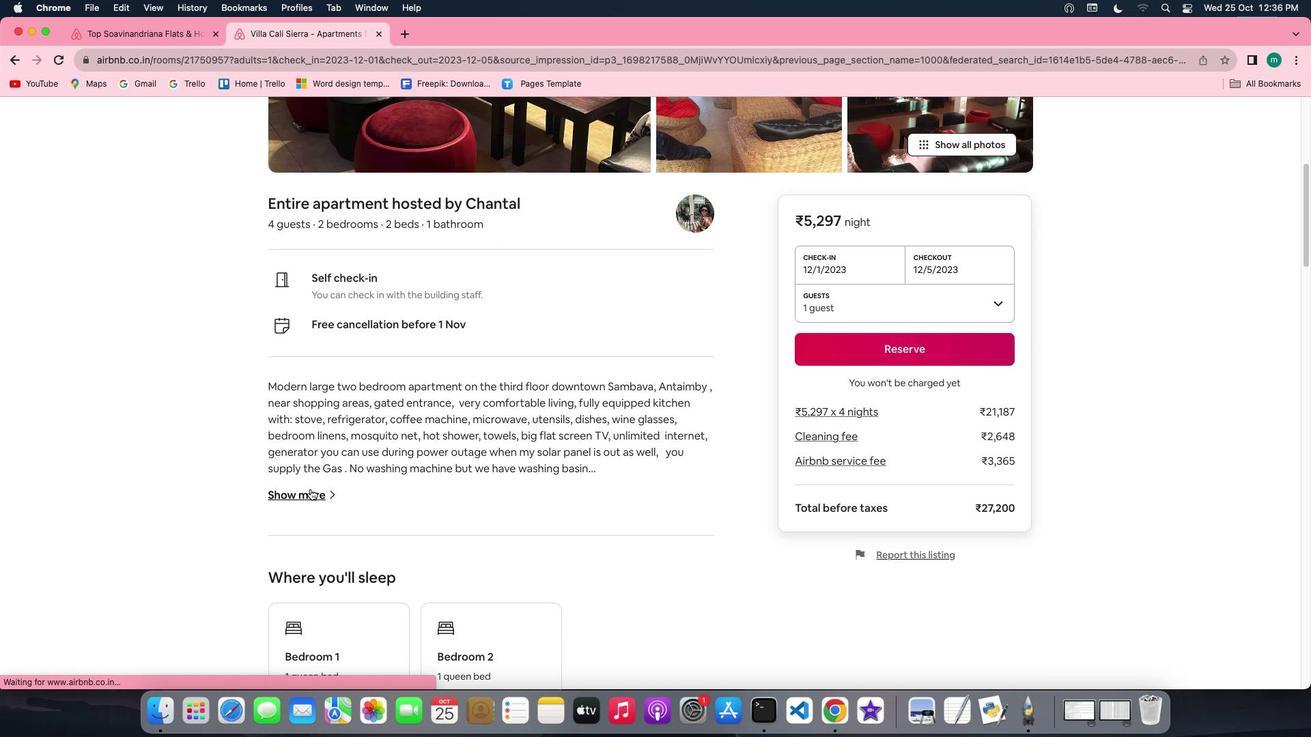 
Action: Mouse moved to (602, 450)
Screenshot: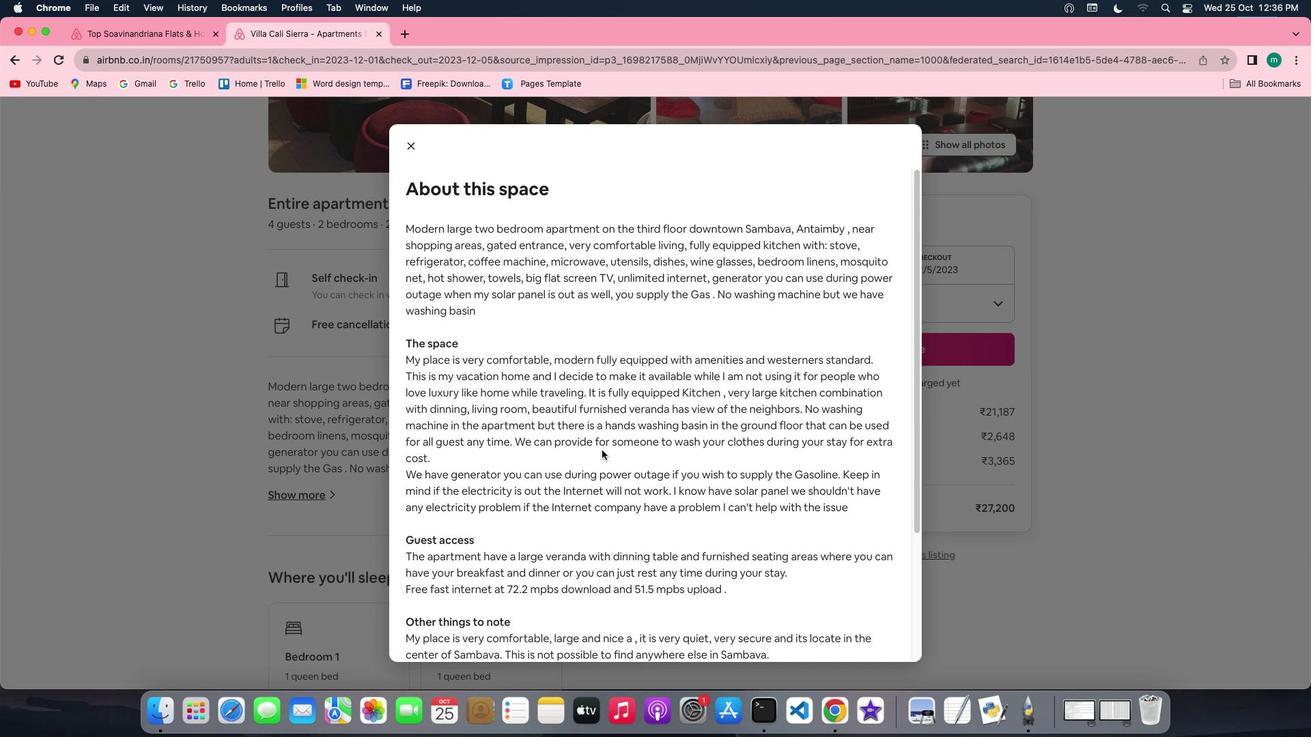
Action: Mouse scrolled (602, 450) with delta (0, 0)
Screenshot: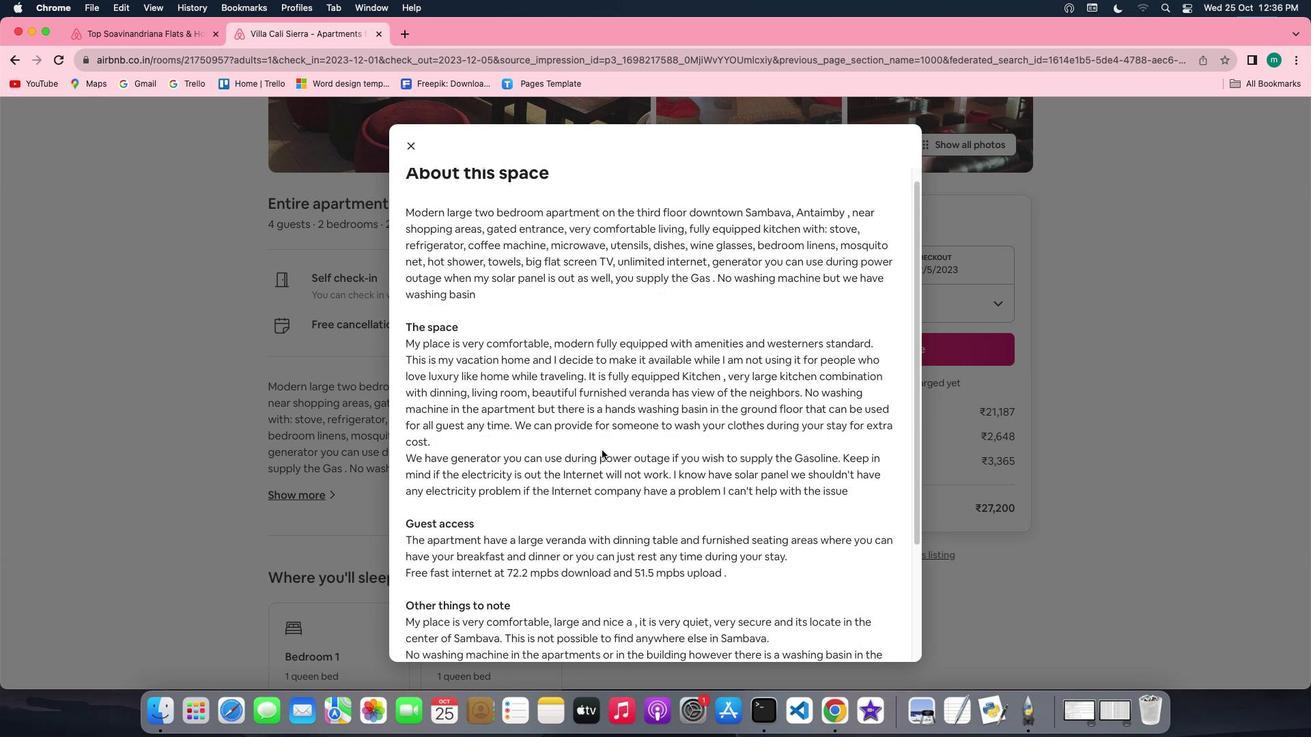 
Action: Mouse scrolled (602, 450) with delta (0, 0)
Screenshot: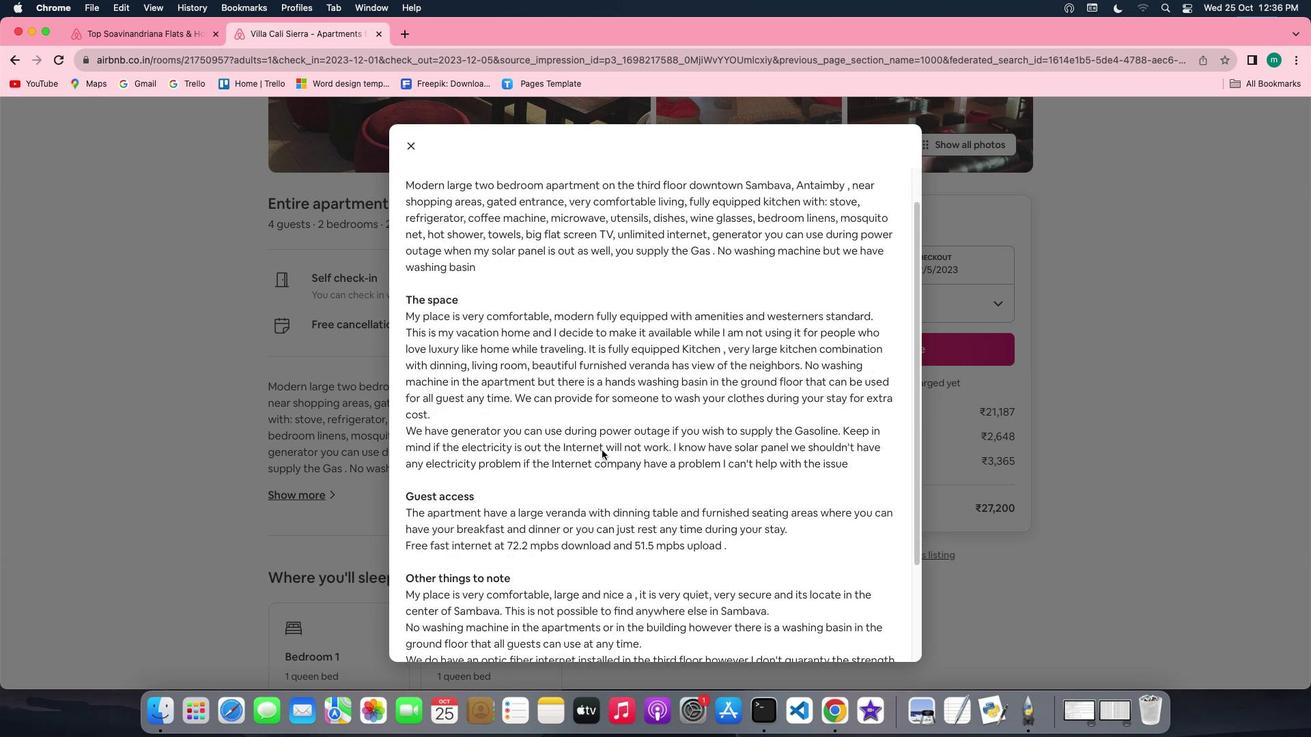
Action: Mouse scrolled (602, 450) with delta (0, -2)
Screenshot: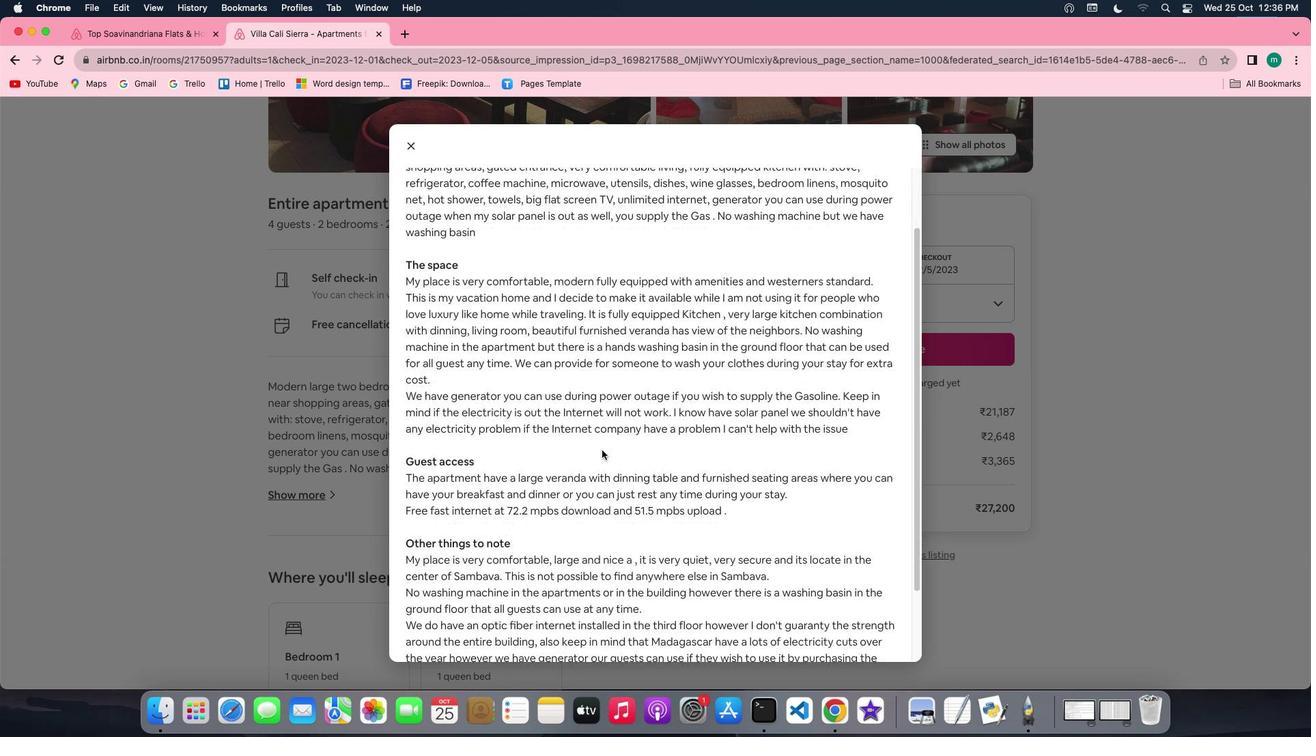 
Action: Mouse scrolled (602, 450) with delta (0, -2)
Screenshot: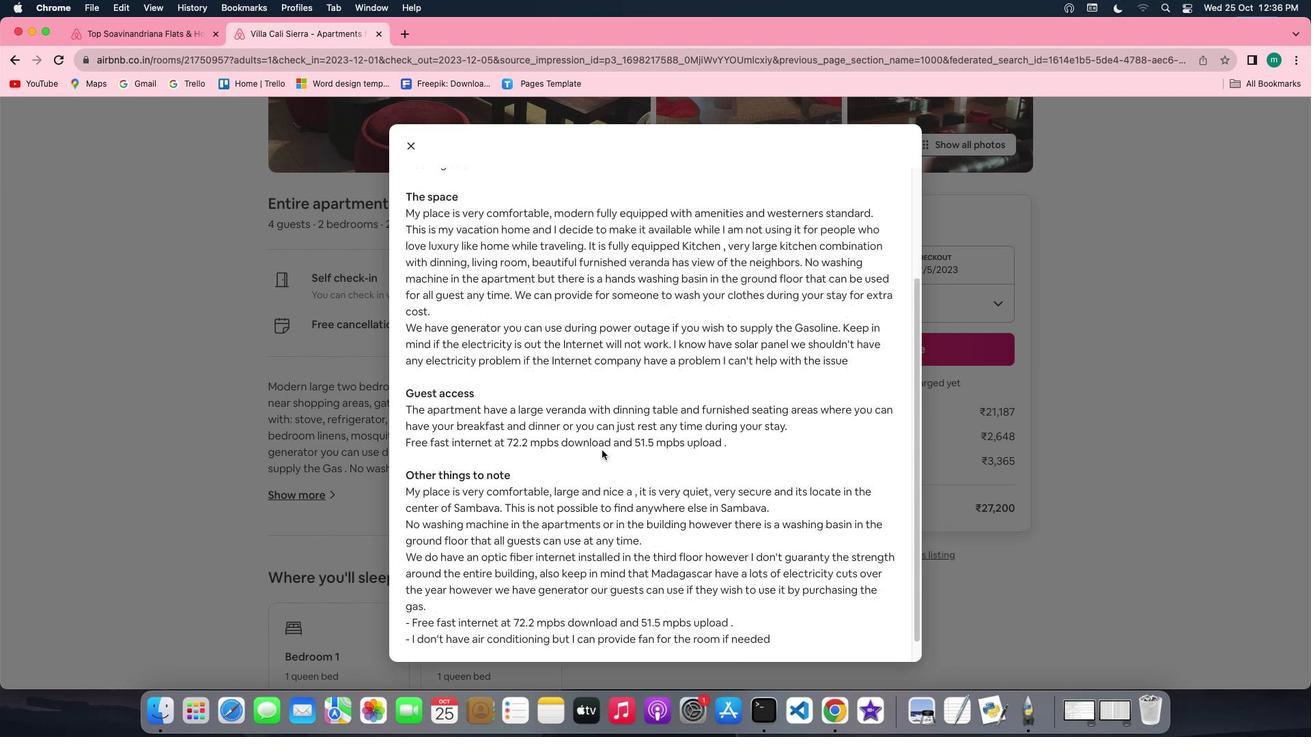 
Action: Mouse scrolled (602, 450) with delta (0, 0)
Screenshot: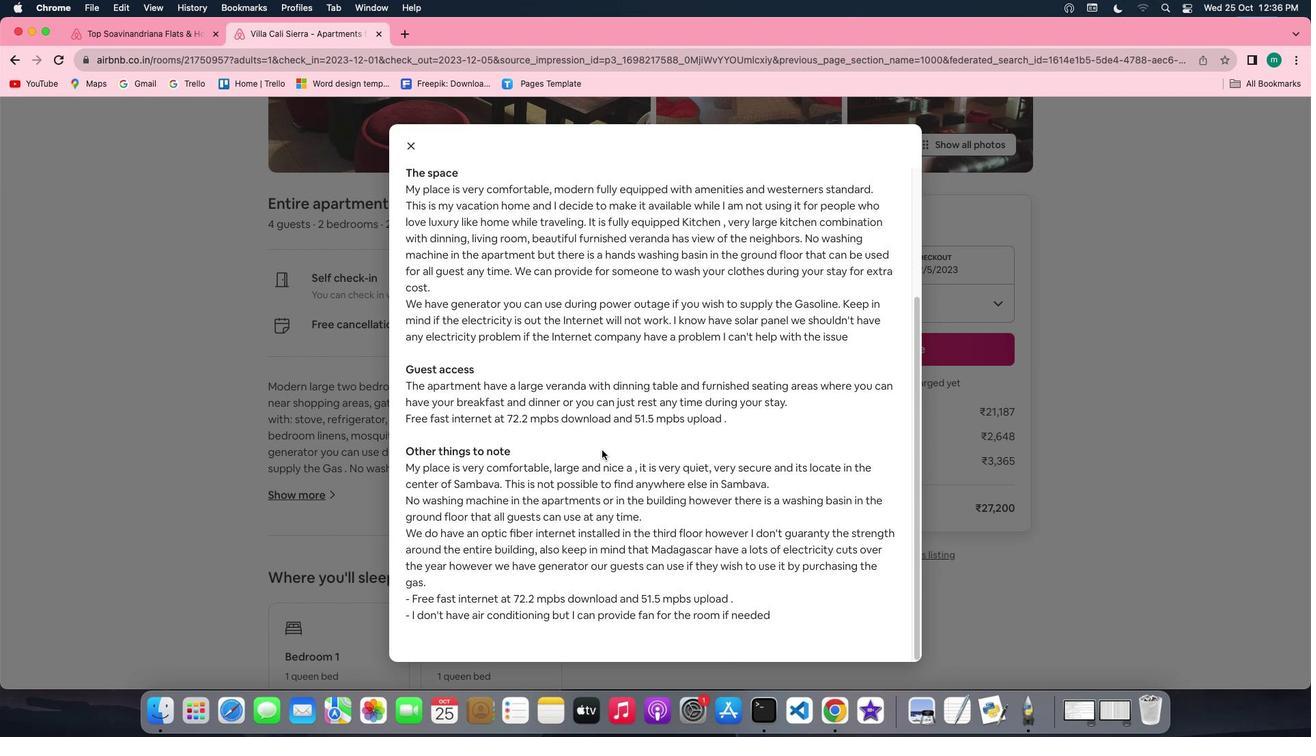 
Action: Mouse scrolled (602, 450) with delta (0, 0)
Screenshot: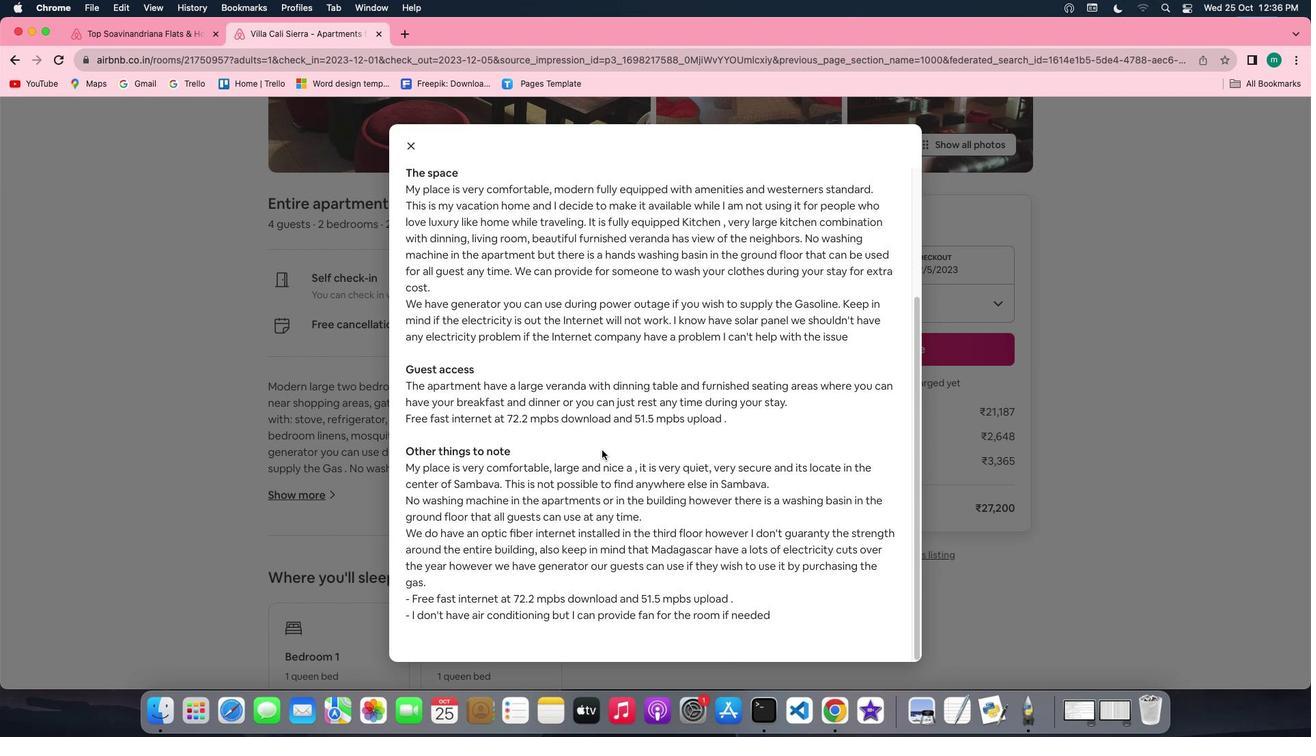 
Action: Mouse scrolled (602, 450) with delta (0, -1)
Screenshot: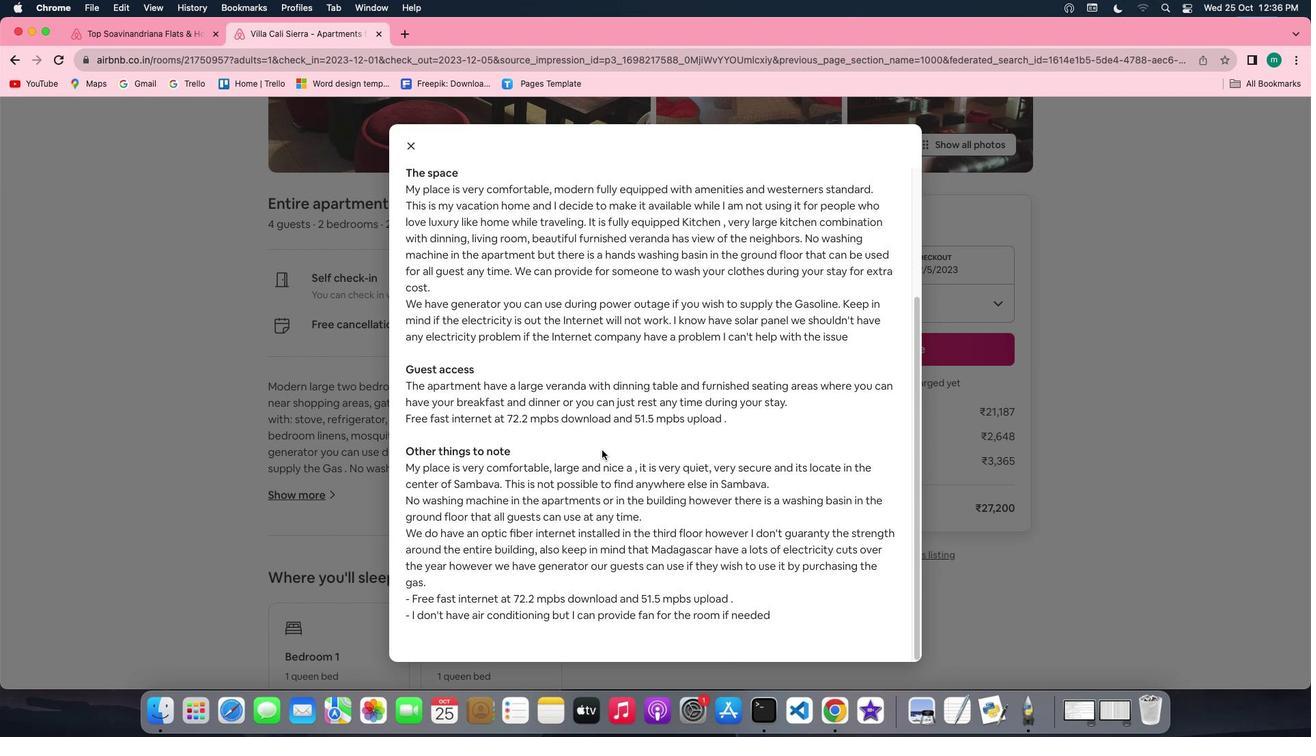 
Action: Mouse scrolled (602, 450) with delta (0, 0)
Screenshot: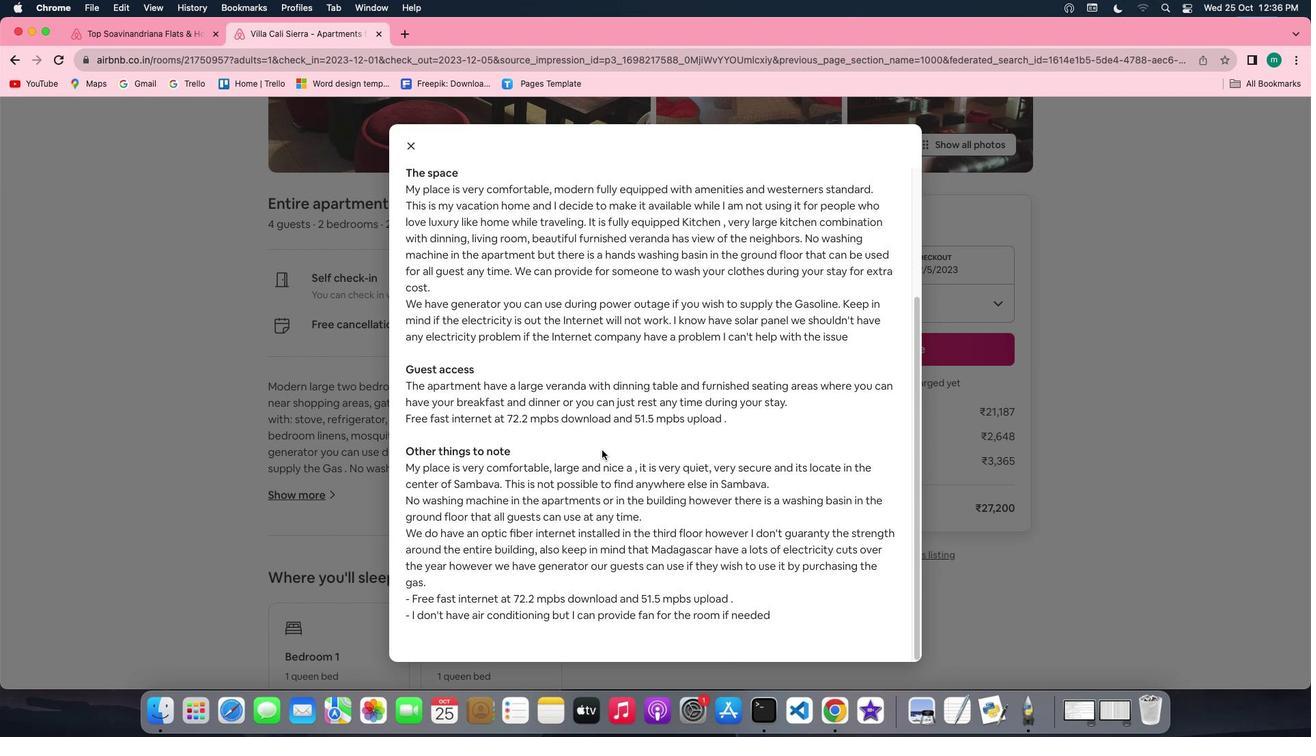 
Action: Mouse scrolled (602, 450) with delta (0, 0)
Screenshot: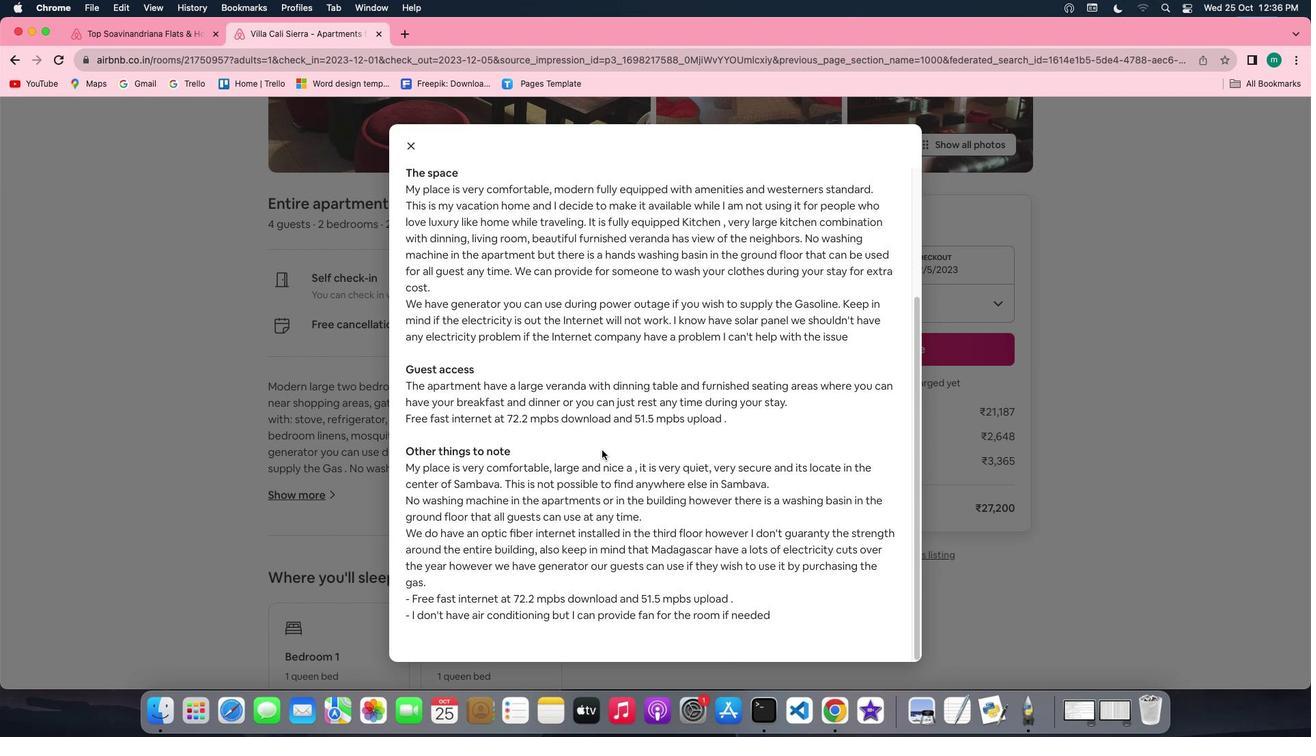 
Action: Mouse scrolled (602, 450) with delta (0, 0)
Screenshot: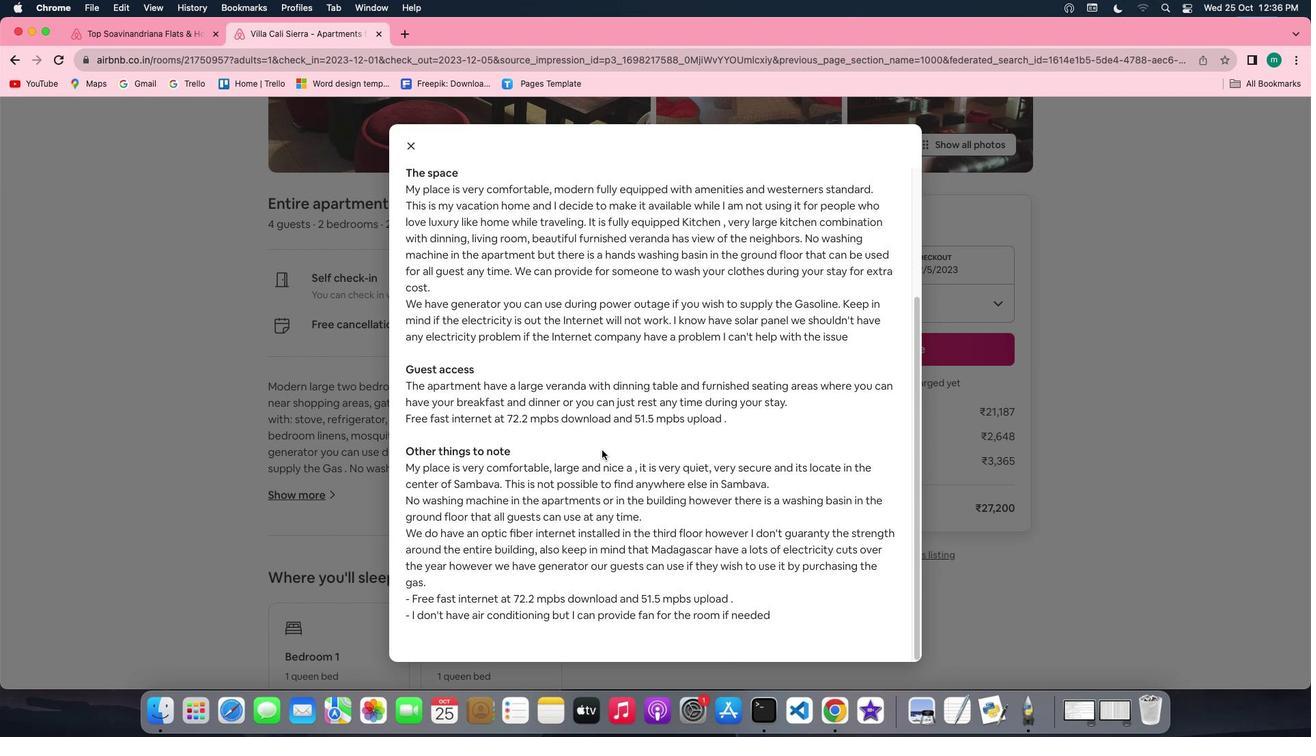 
Action: Mouse scrolled (602, 450) with delta (0, -1)
Screenshot: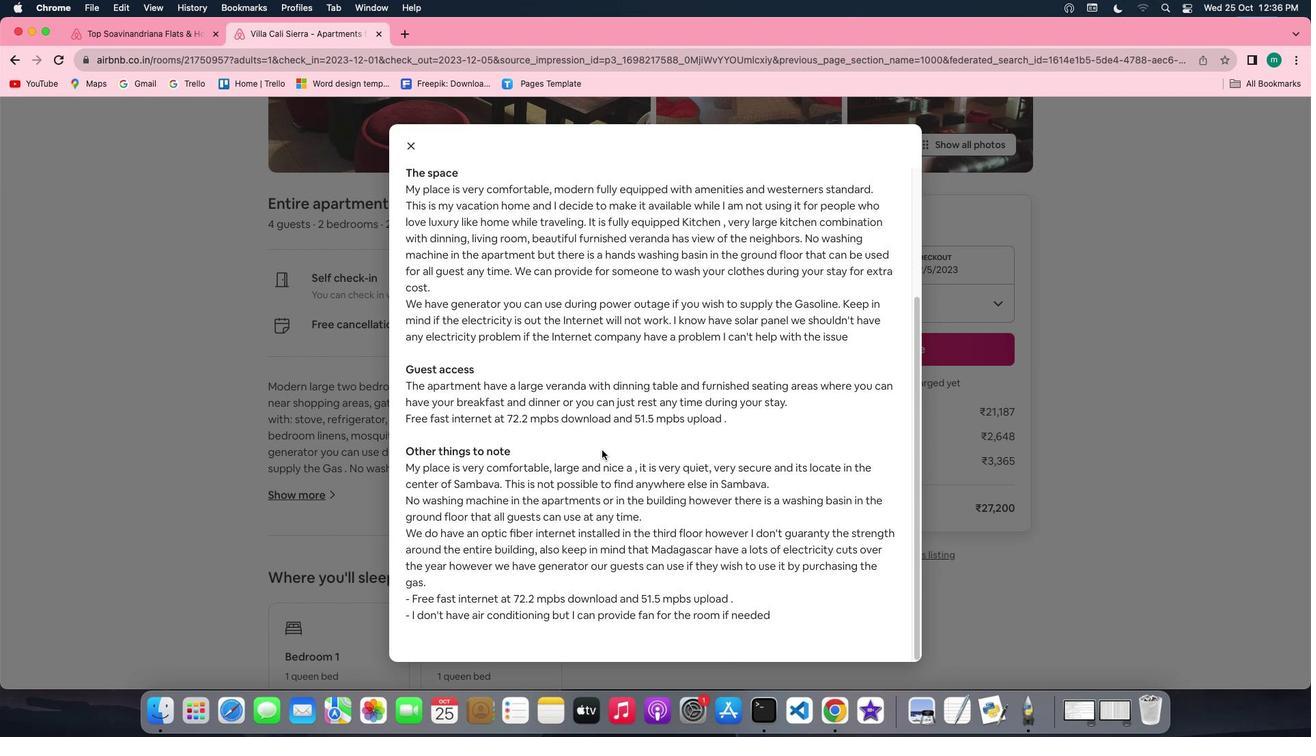 
Action: Mouse scrolled (602, 450) with delta (0, -1)
Screenshot: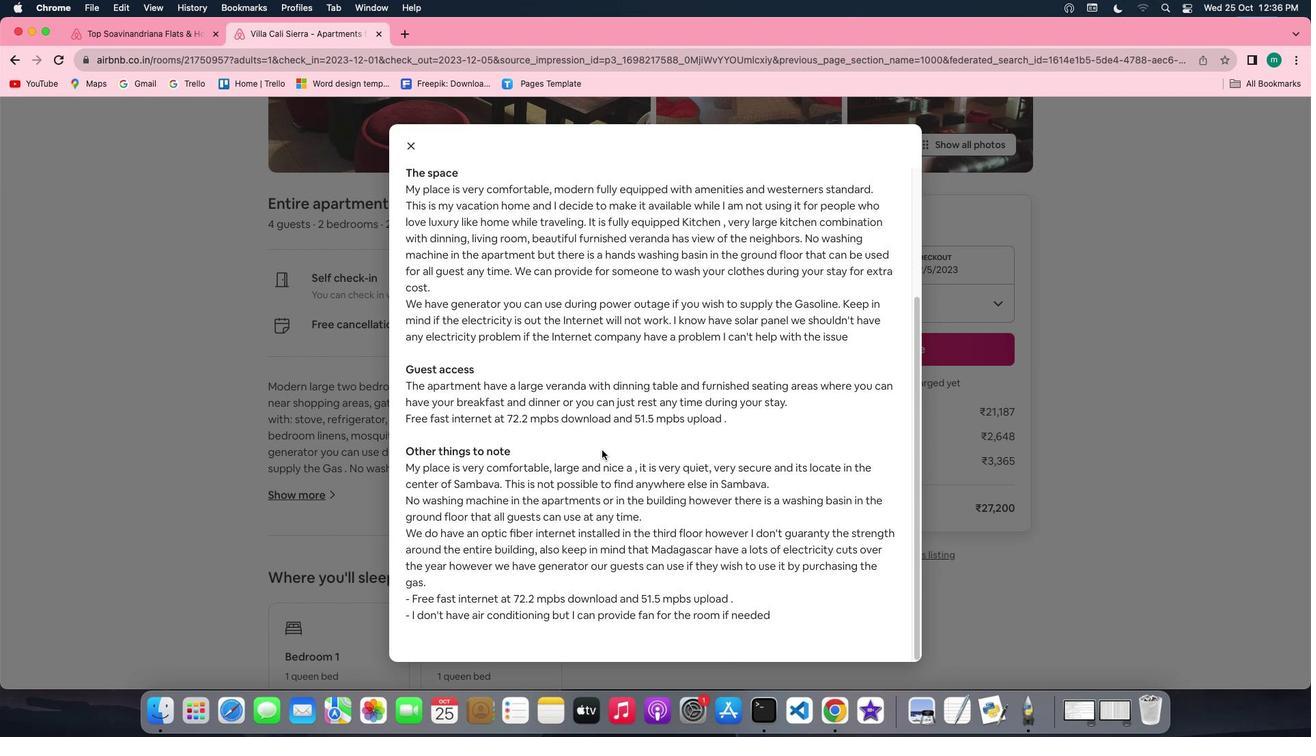 
Action: Mouse scrolled (602, 450) with delta (0, 0)
Screenshot: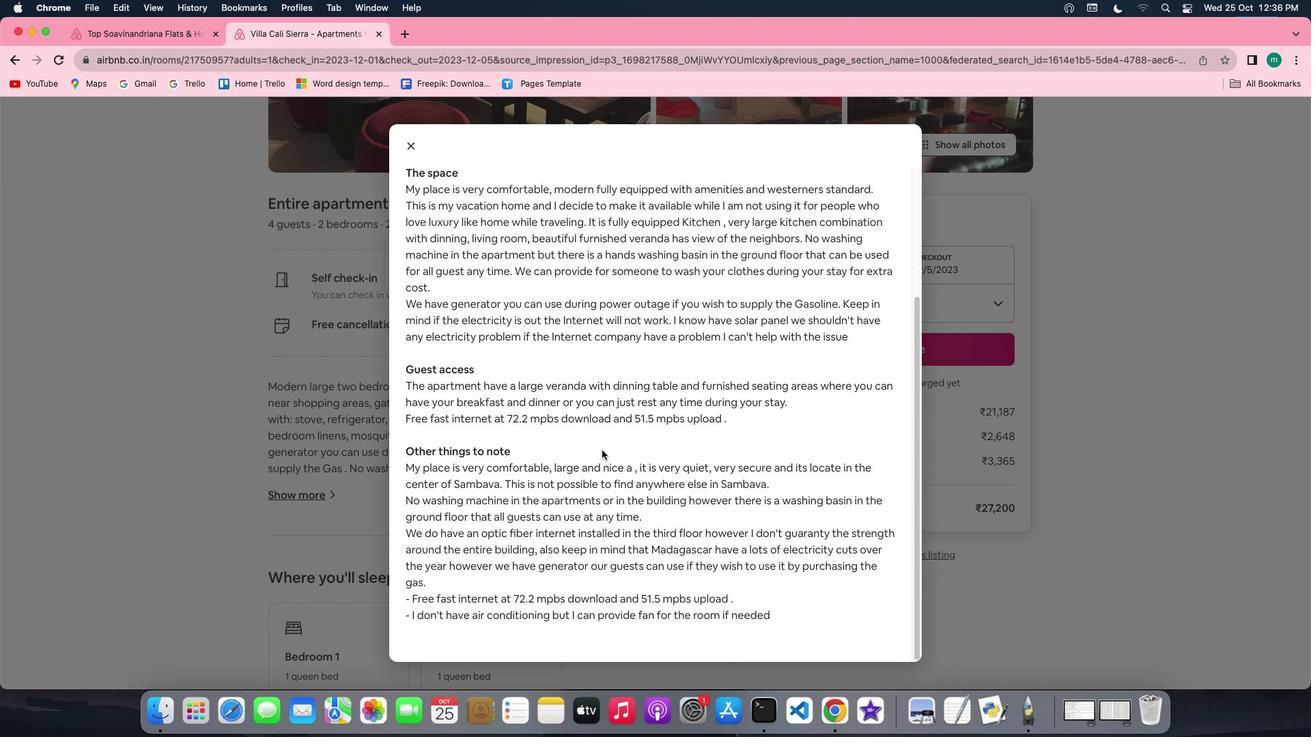 
Action: Mouse scrolled (602, 450) with delta (0, 0)
Screenshot: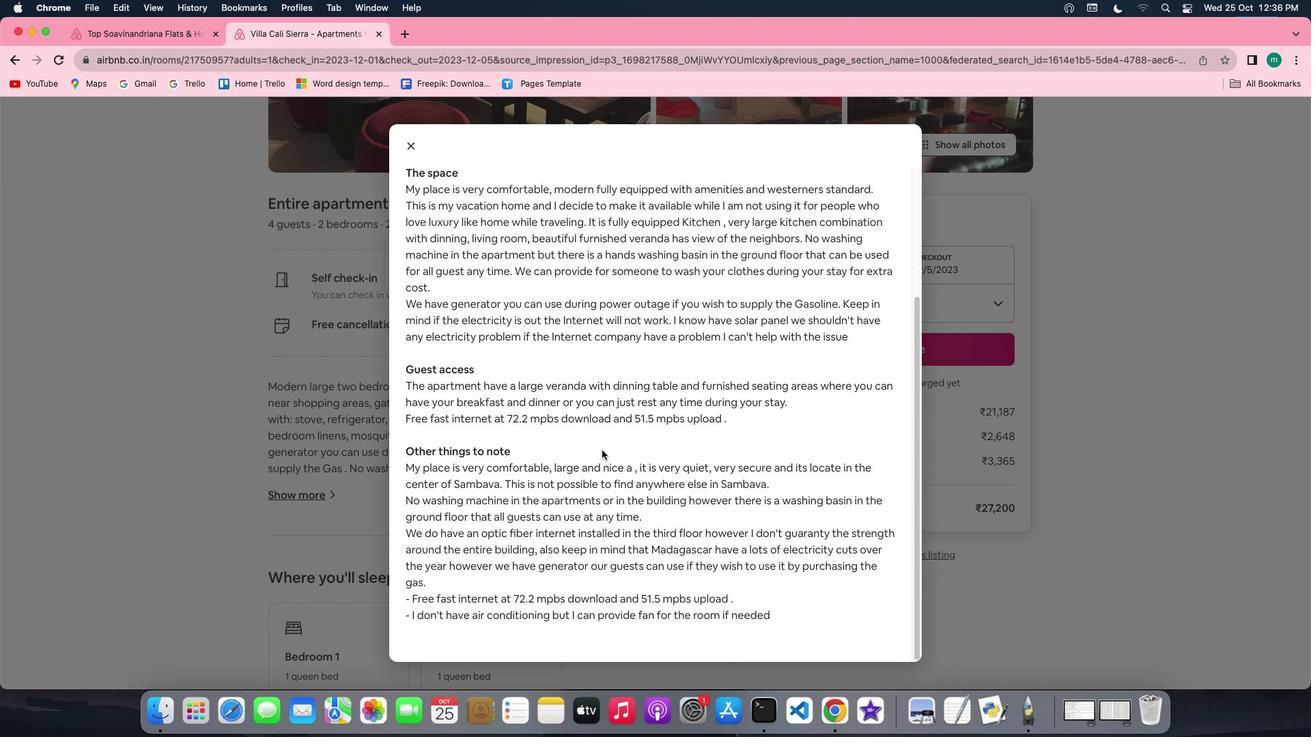 
Action: Mouse scrolled (602, 450) with delta (0, -1)
Screenshot: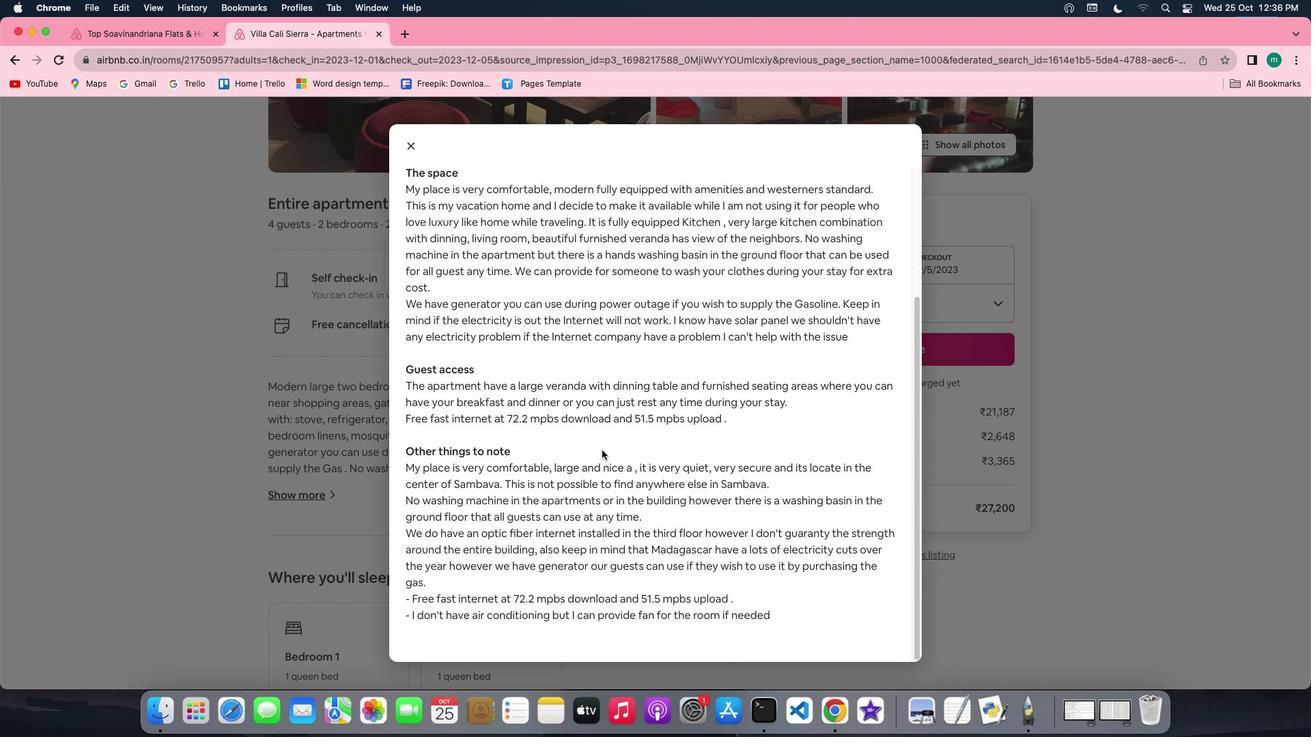 
Action: Mouse scrolled (602, 450) with delta (0, -2)
Screenshot: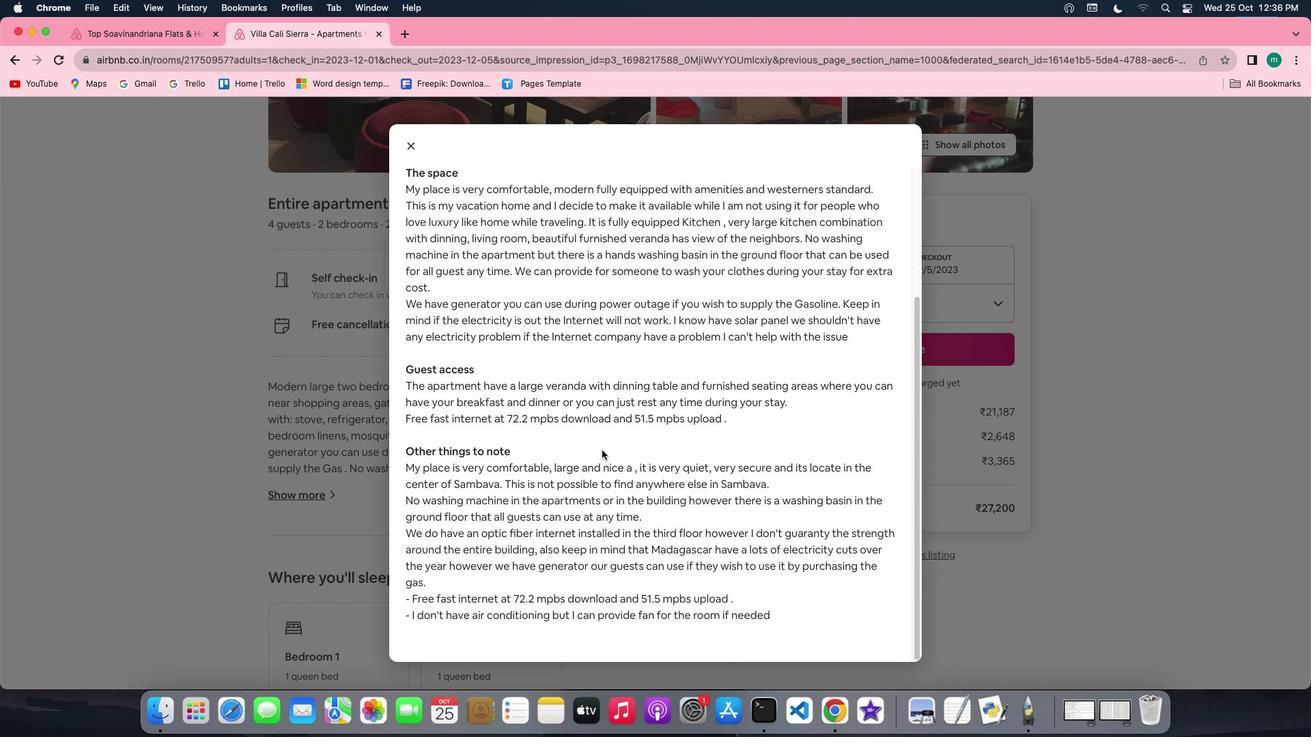 
Action: Mouse scrolled (602, 450) with delta (0, 0)
Screenshot: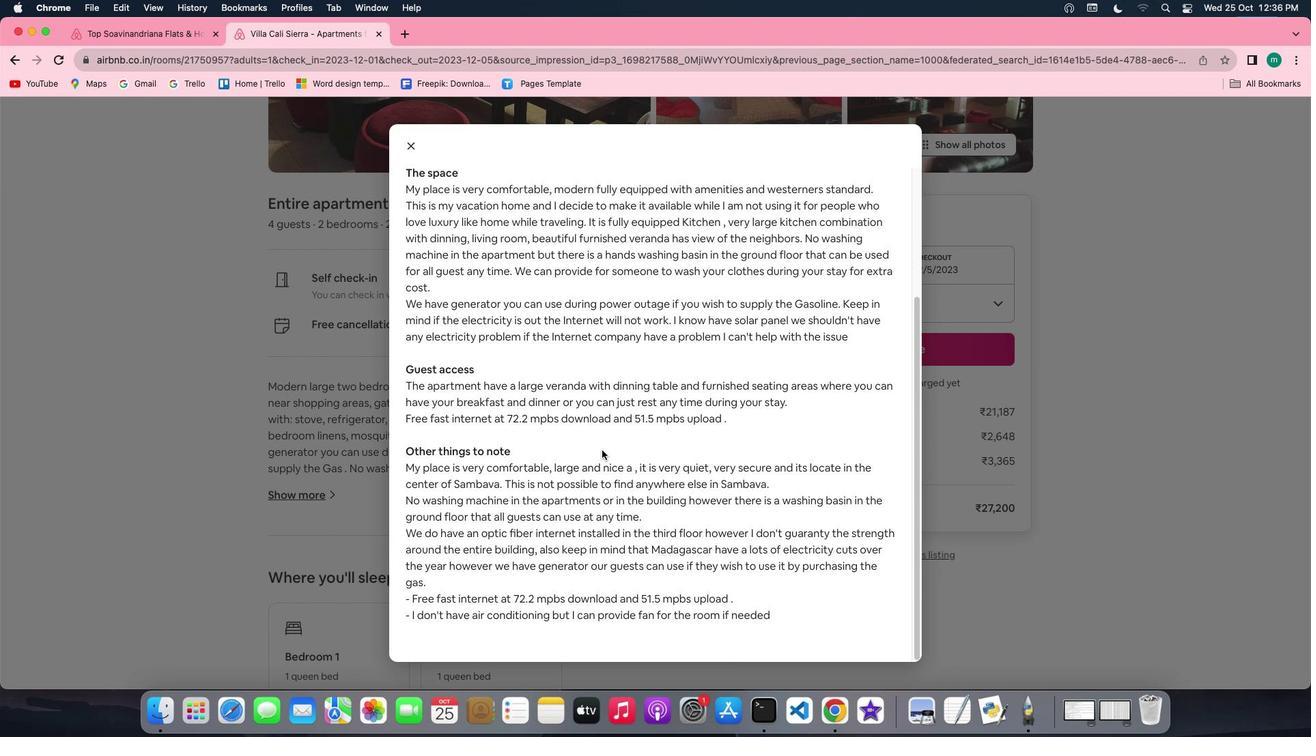 
Action: Mouse scrolled (602, 450) with delta (0, 0)
Screenshot: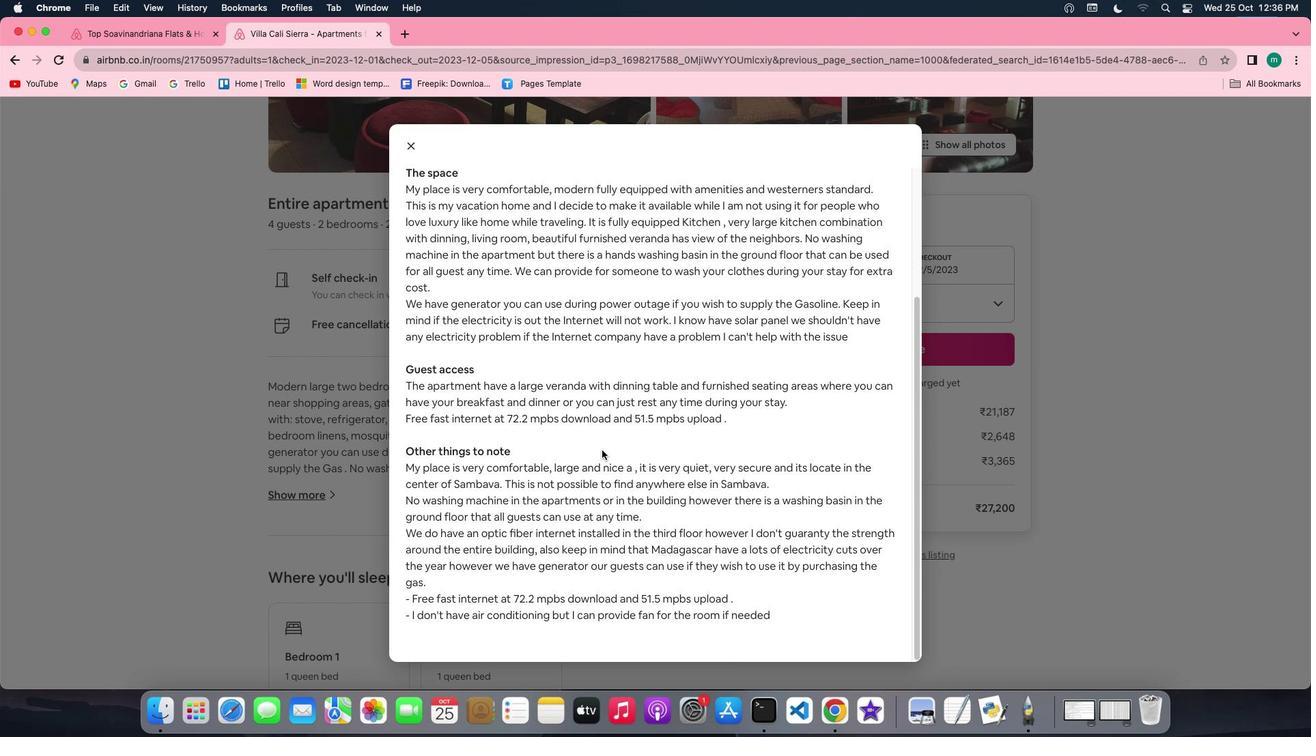 
Action: Mouse scrolled (602, 450) with delta (0, -1)
Screenshot: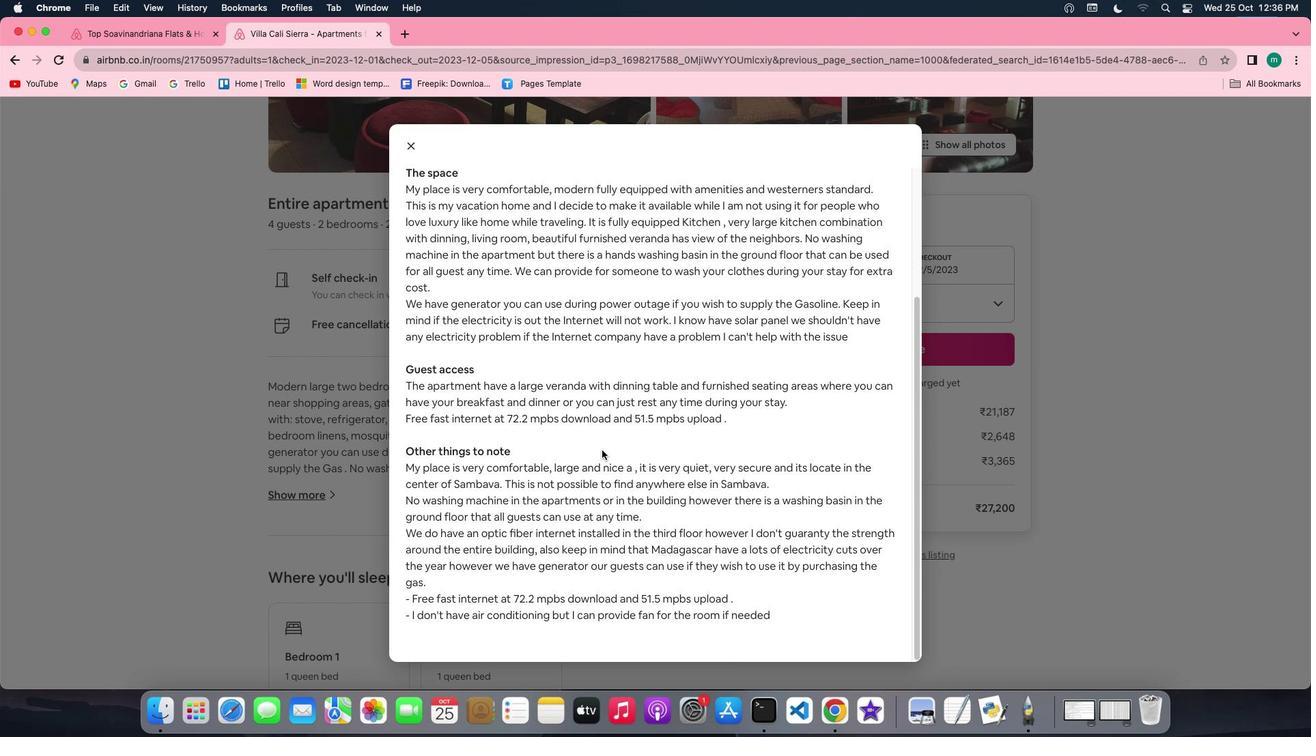 
Action: Mouse moved to (419, 152)
Screenshot: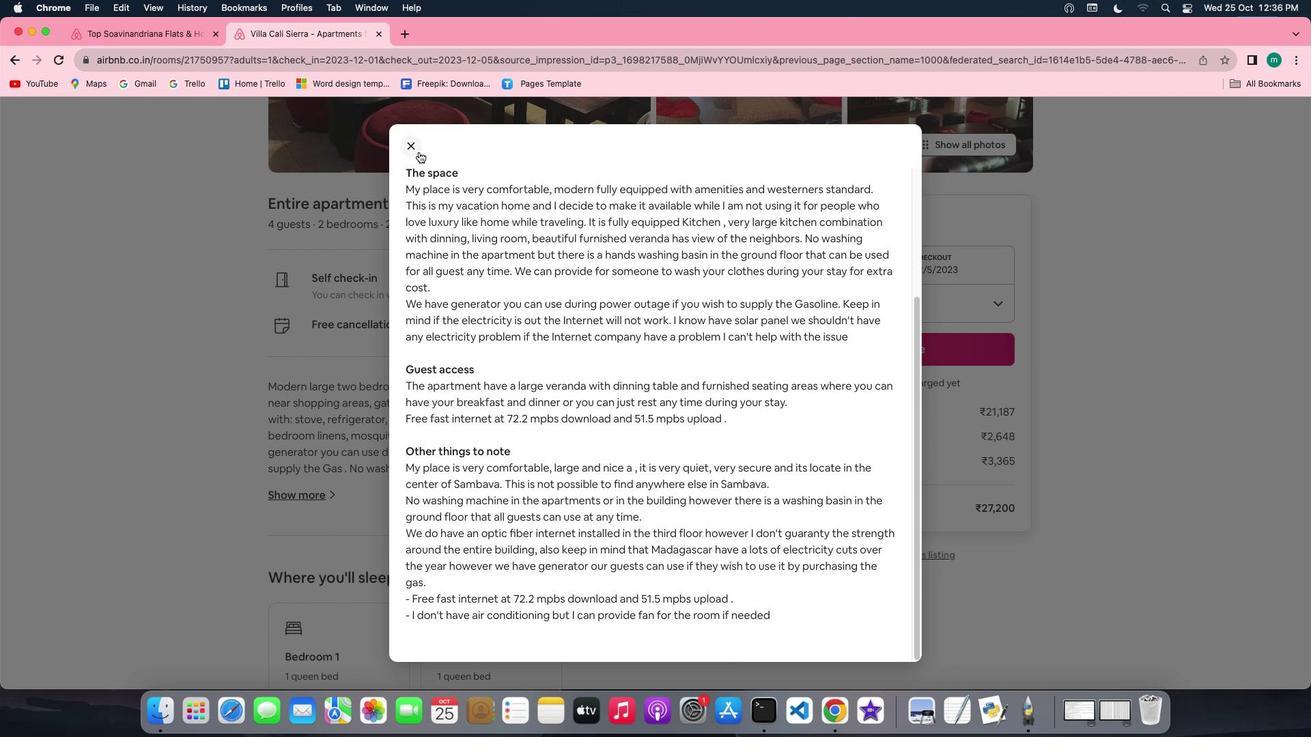 
Action: Mouse pressed left at (419, 152)
Screenshot: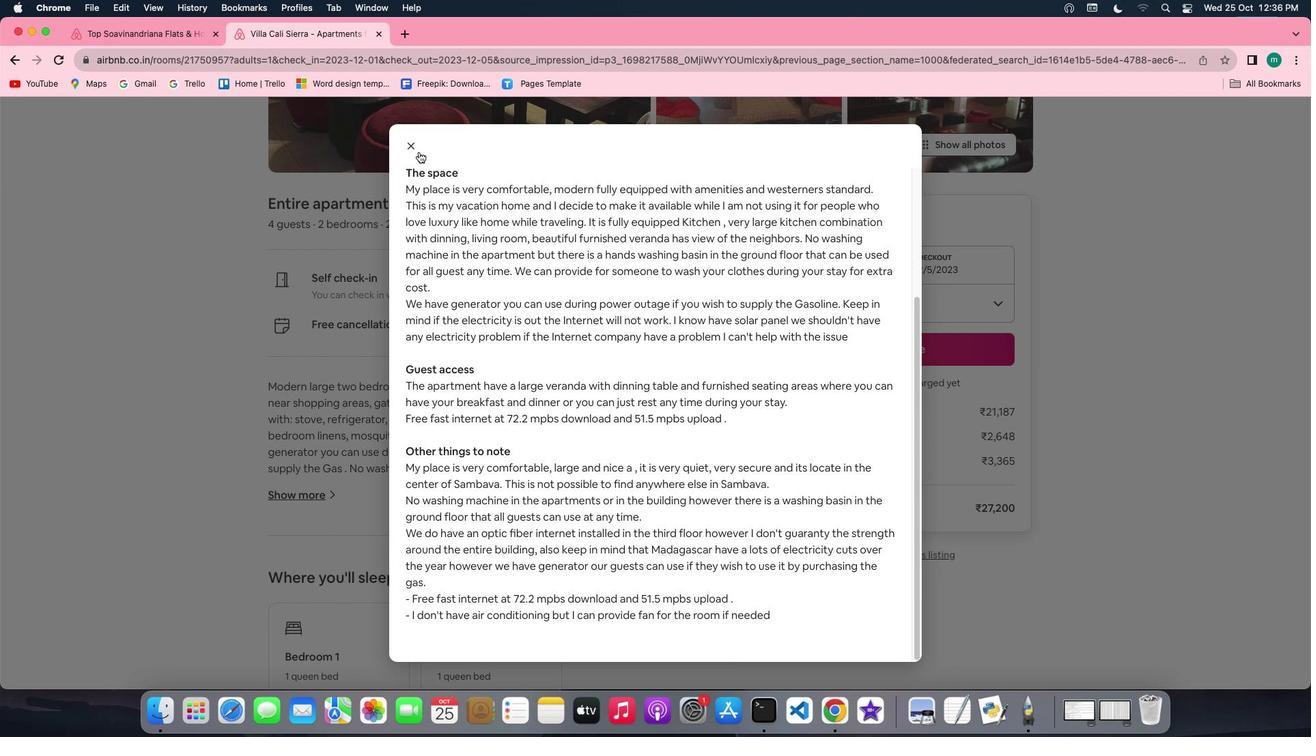 
Action: Mouse moved to (410, 134)
Screenshot: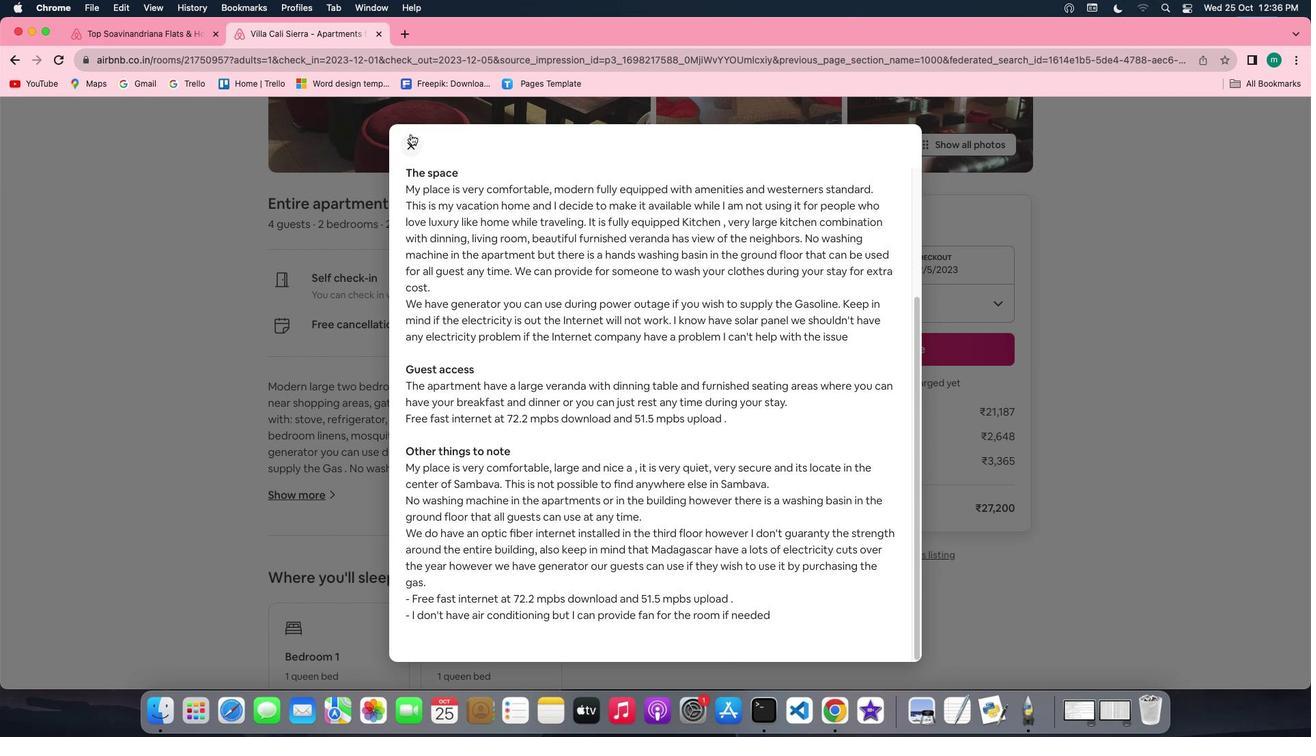 
Action: Mouse pressed left at (410, 134)
Screenshot: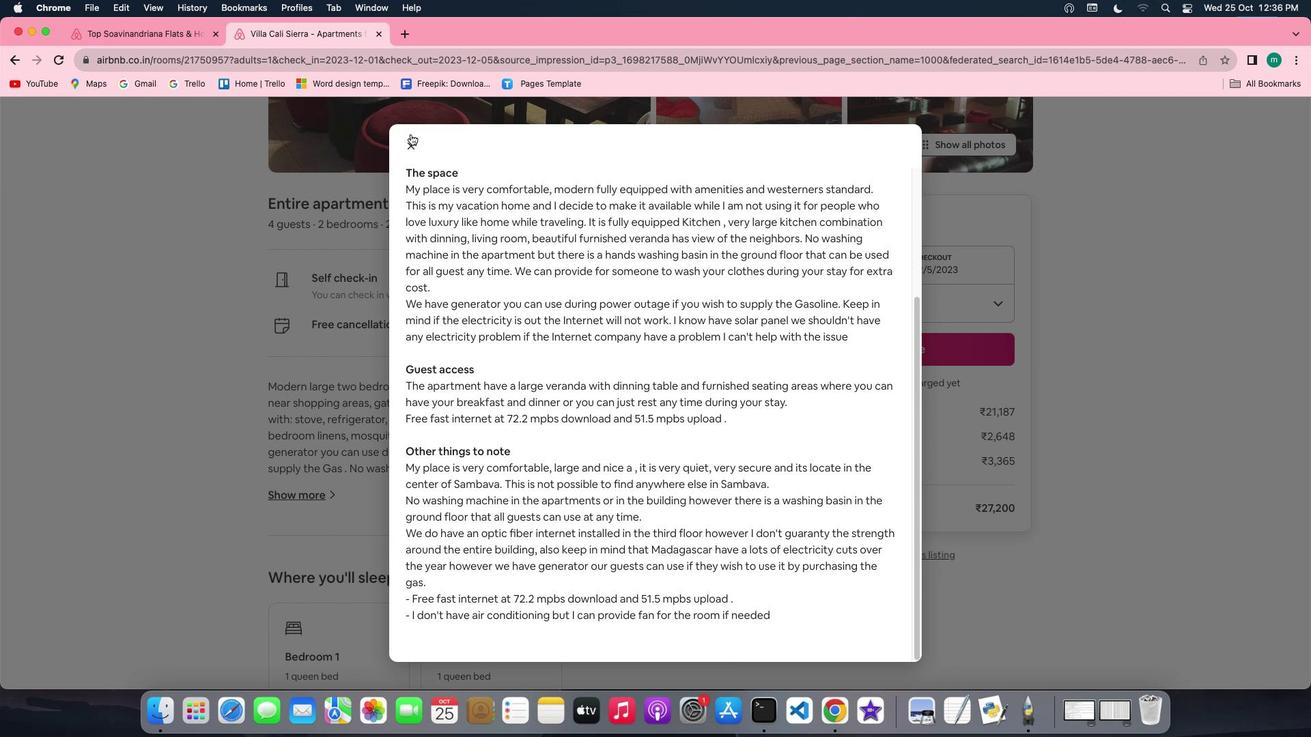 
Action: Mouse moved to (413, 150)
Screenshot: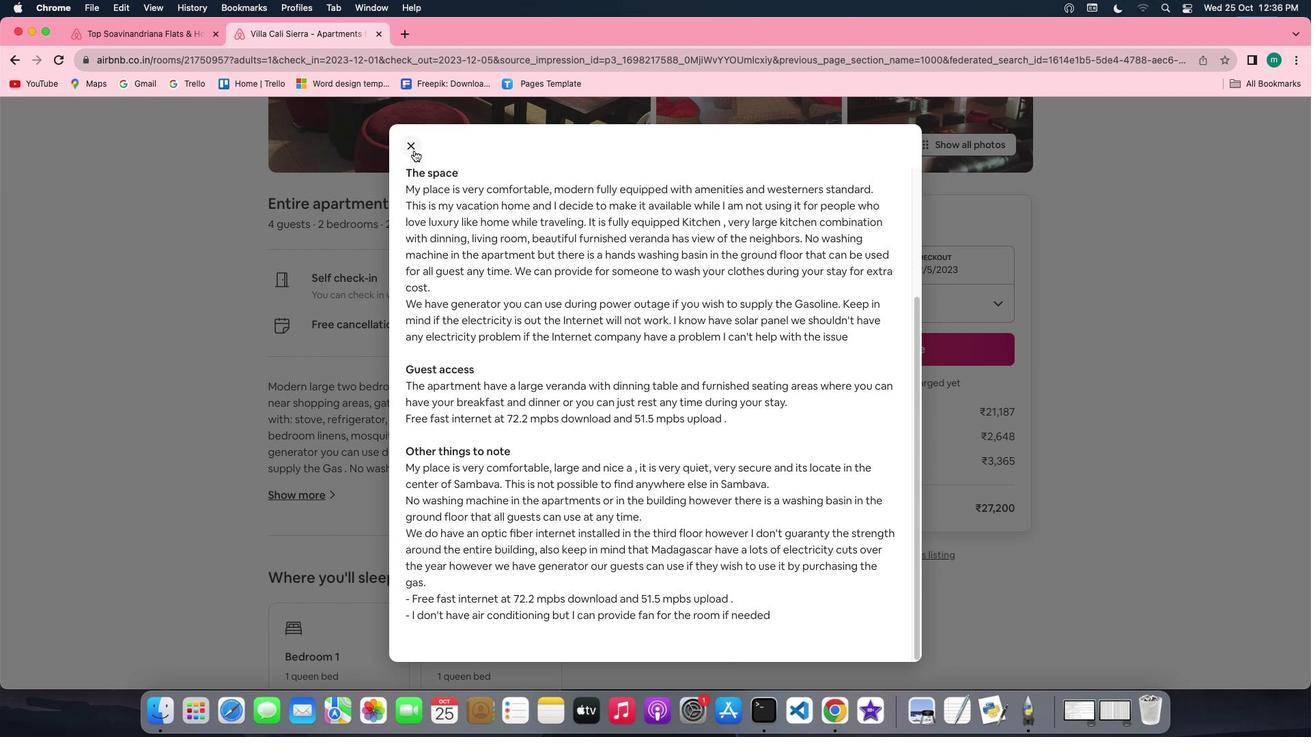 
Action: Mouse pressed left at (413, 150)
Screenshot: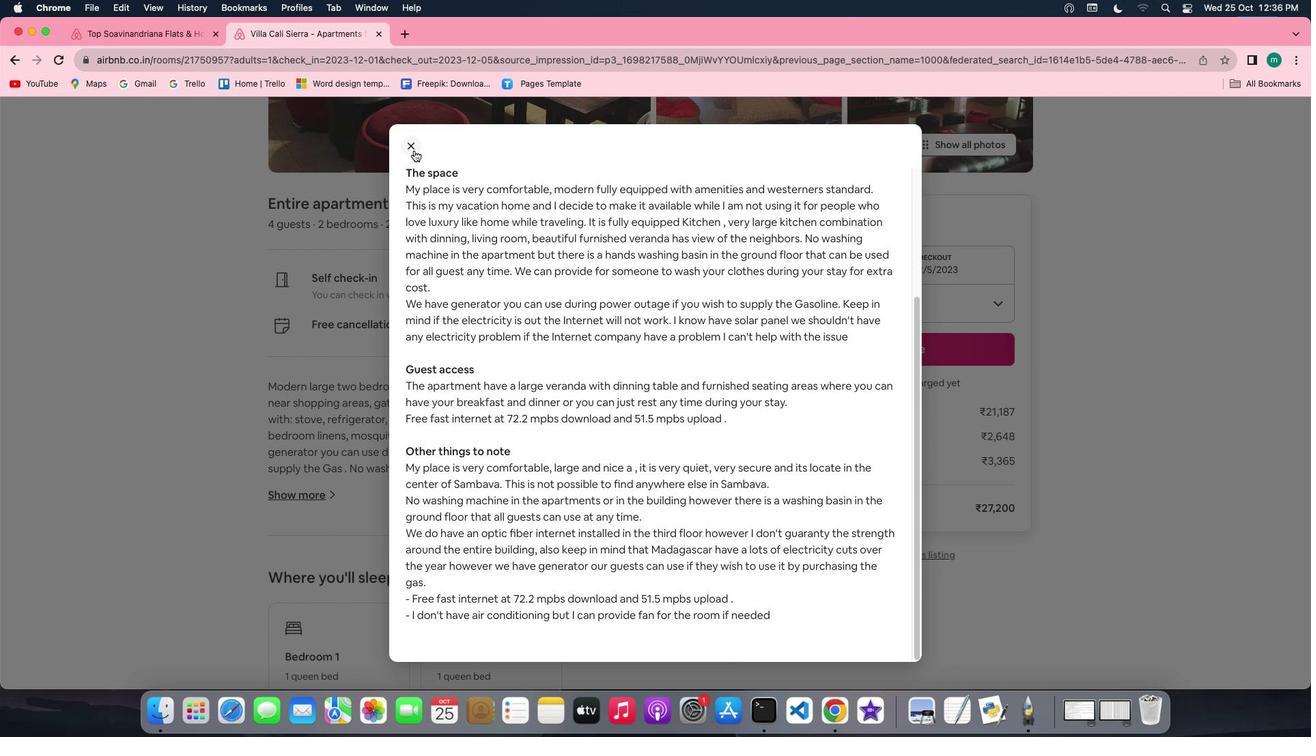 
Action: Mouse moved to (522, 312)
Screenshot: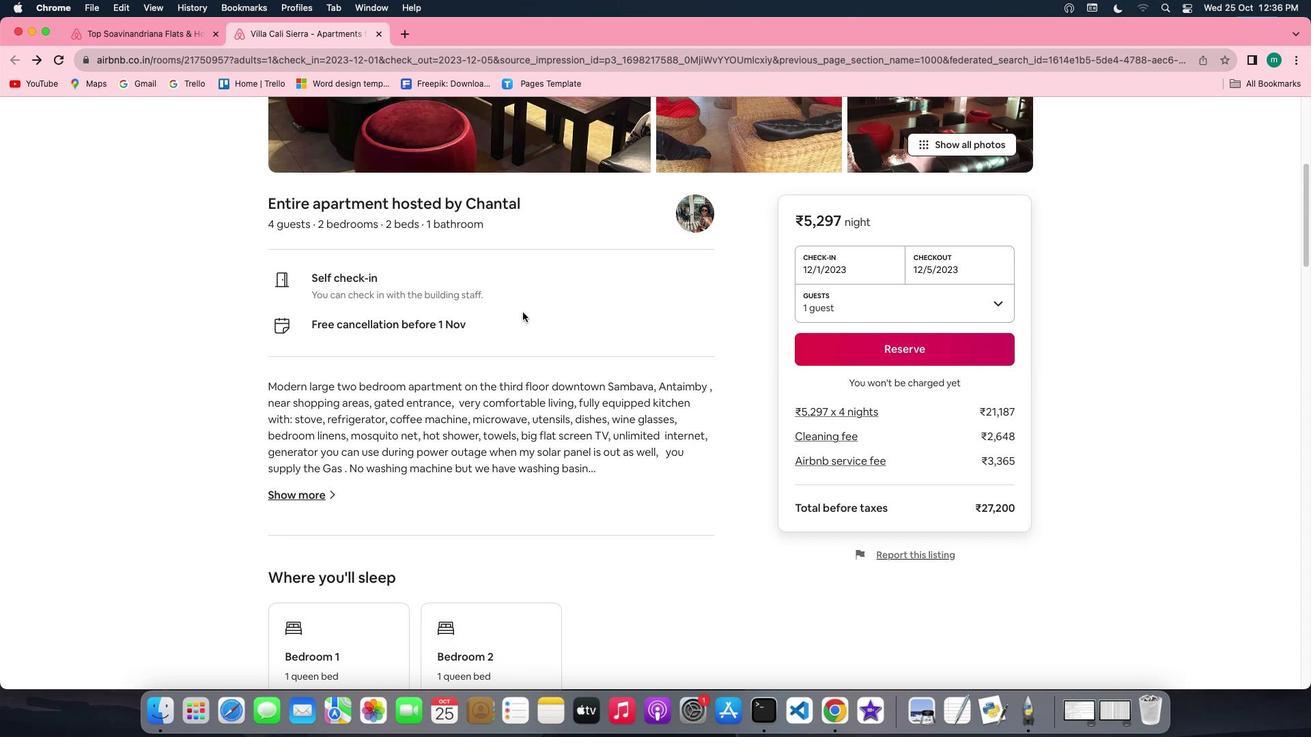
Action: Mouse scrolled (522, 312) with delta (0, 0)
Screenshot: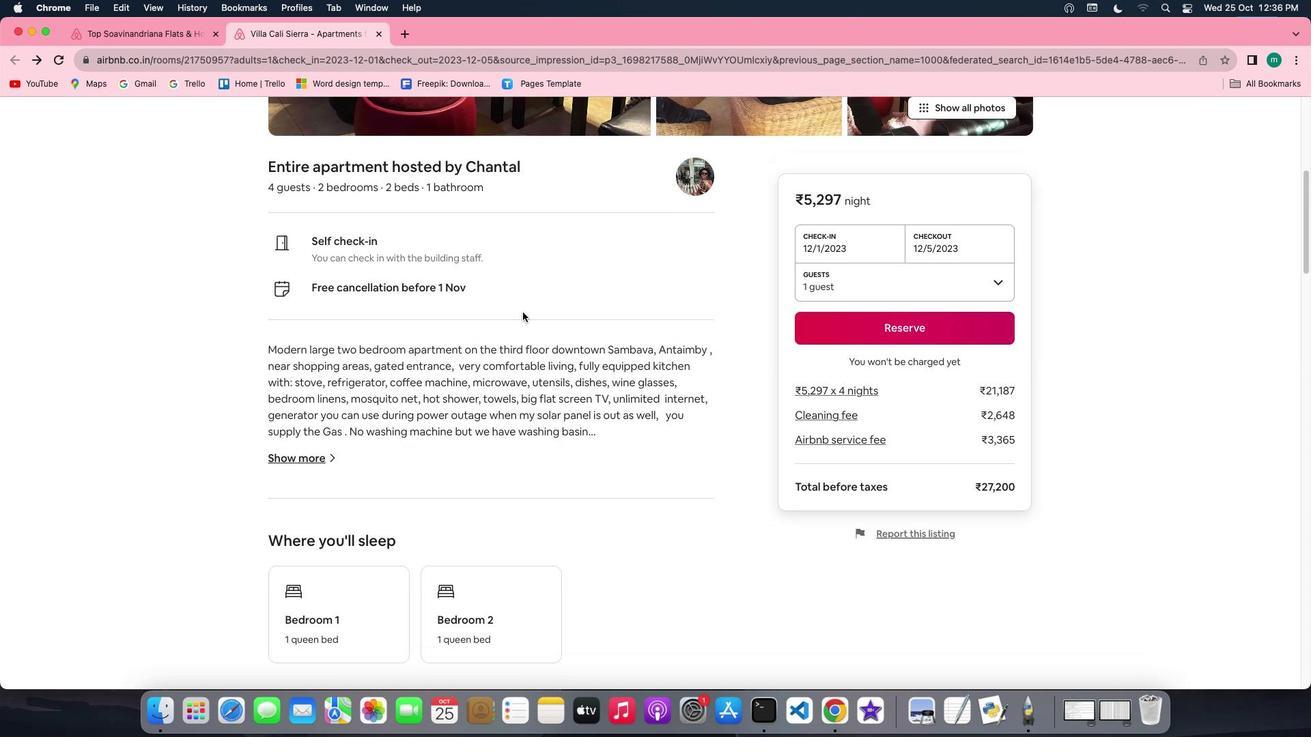 
Action: Mouse scrolled (522, 312) with delta (0, 0)
Screenshot: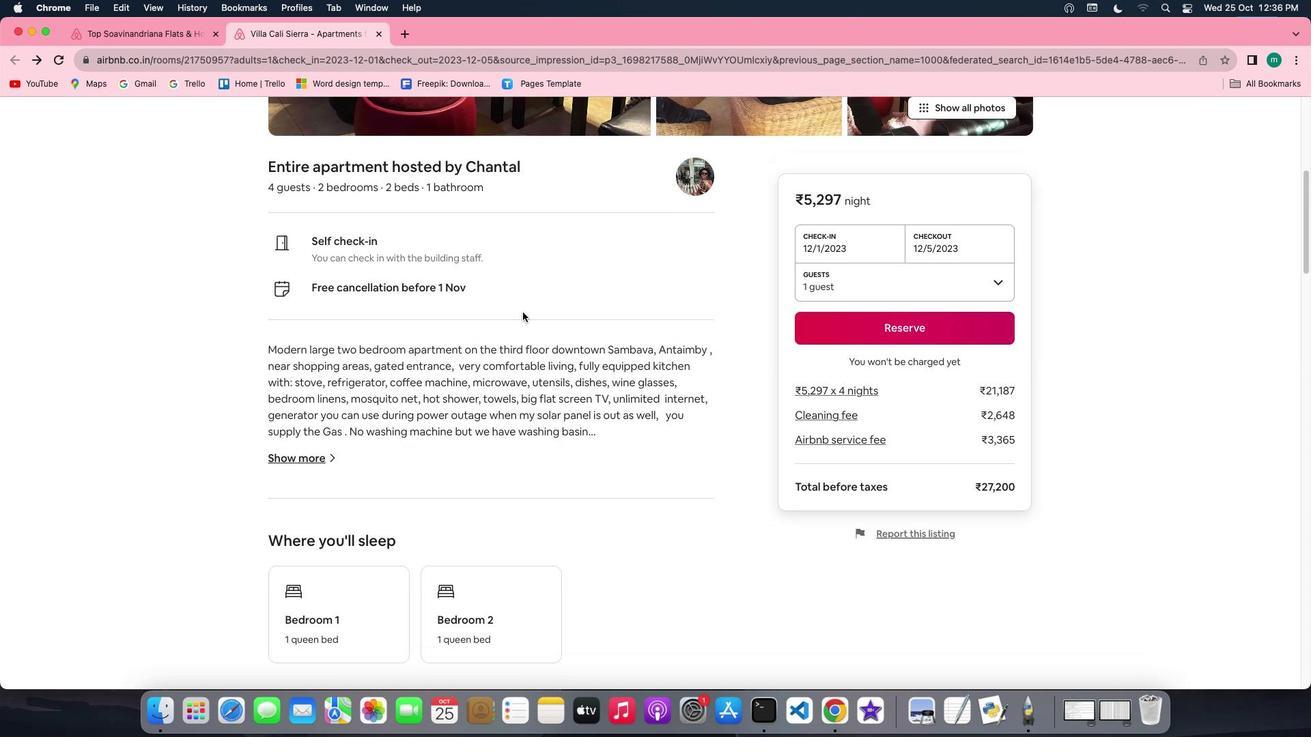 
Action: Mouse scrolled (522, 312) with delta (0, -1)
Screenshot: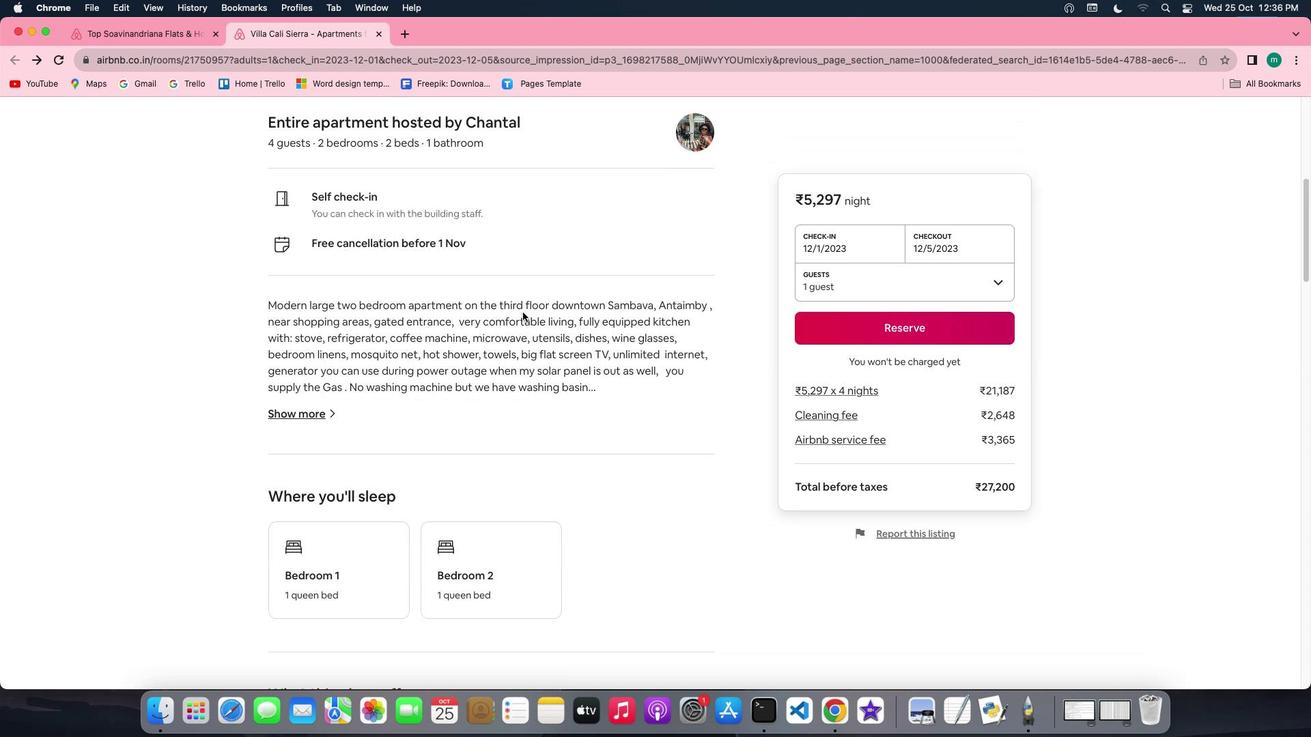 
Action: Mouse scrolled (522, 312) with delta (0, -1)
Screenshot: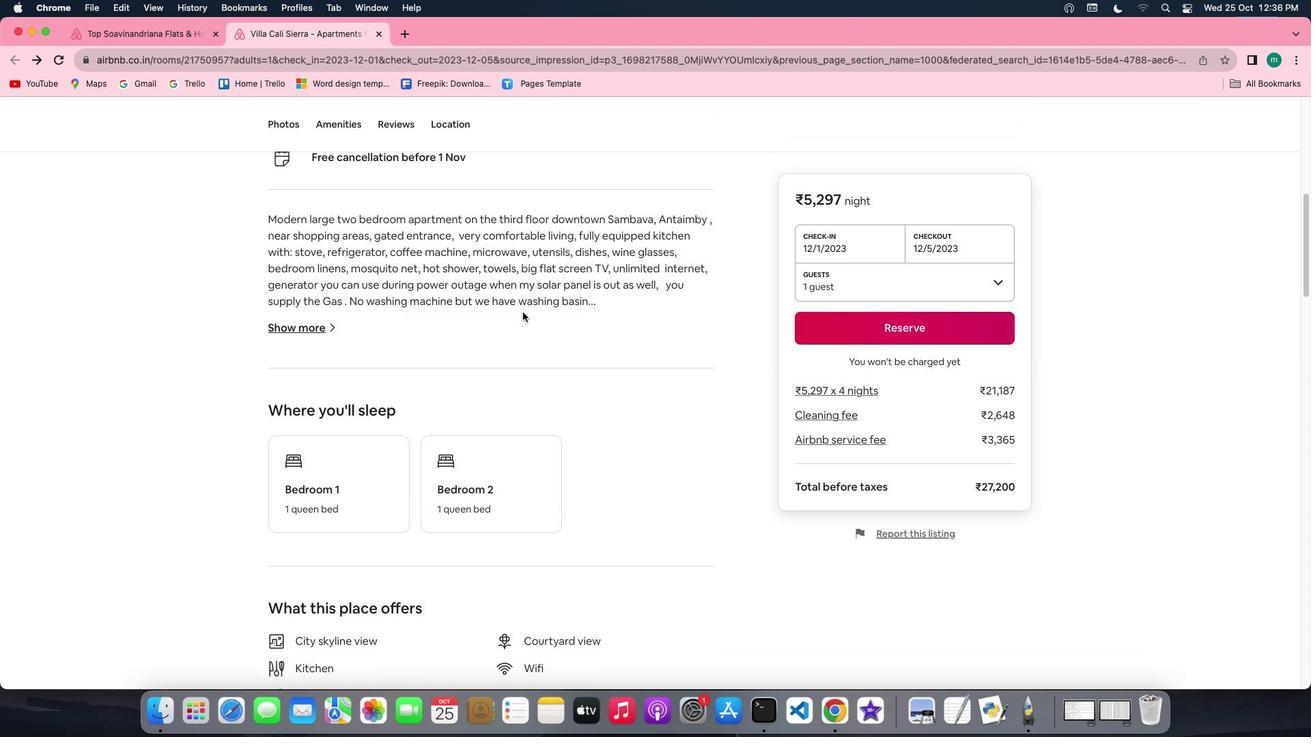 
Action: Mouse scrolled (522, 312) with delta (0, 0)
Screenshot: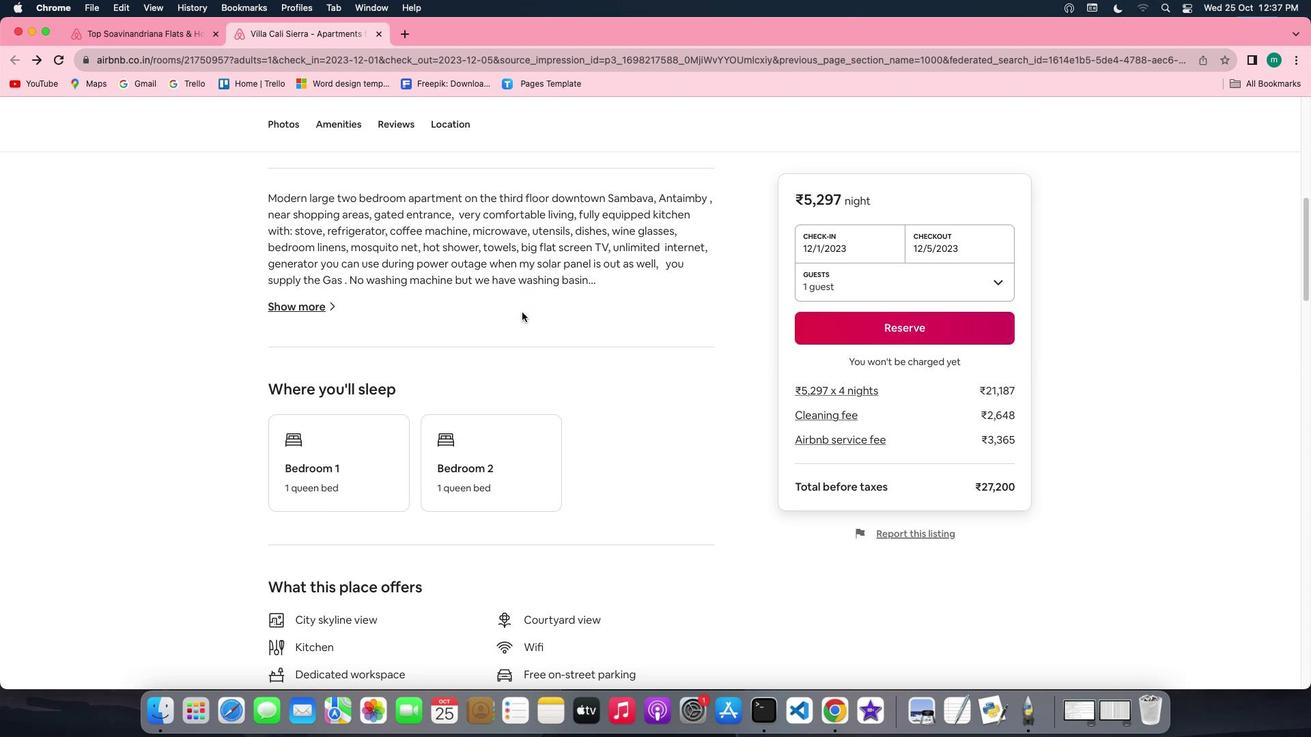
Action: Mouse scrolled (522, 312) with delta (0, 0)
Screenshot: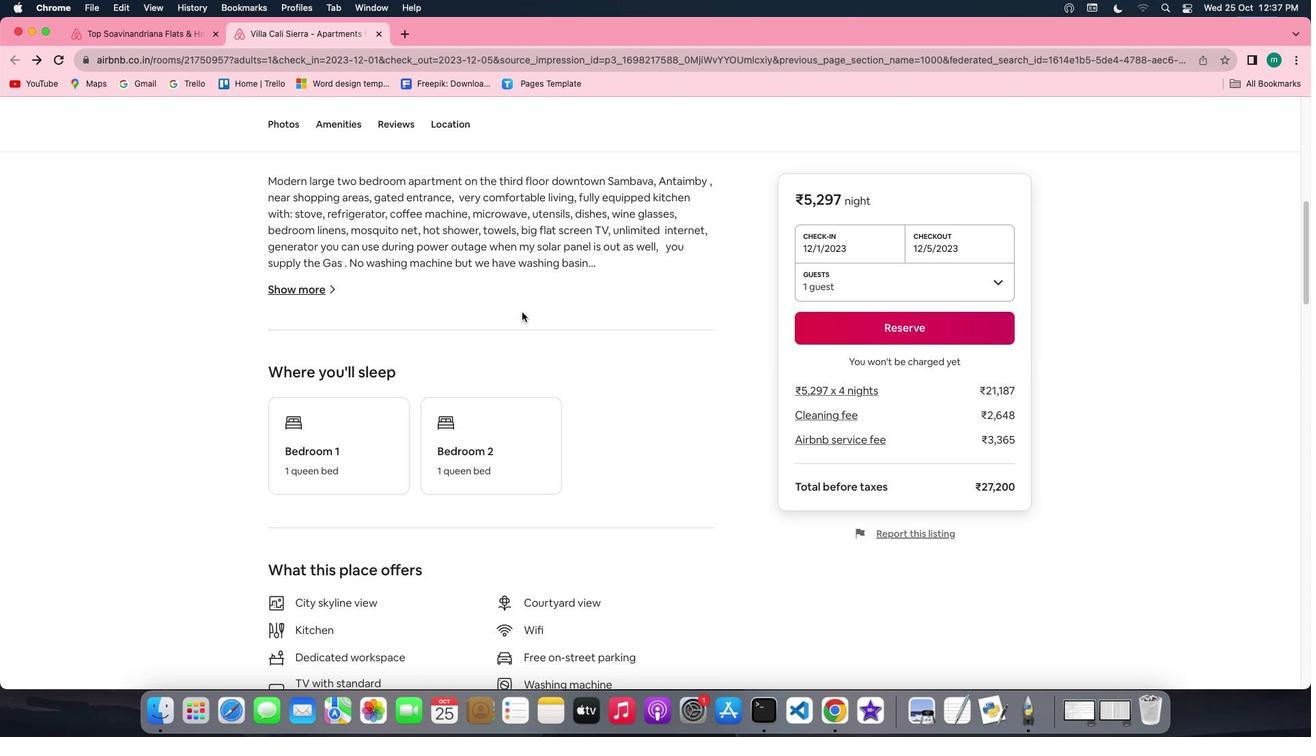 
Action: Mouse moved to (522, 312)
Screenshot: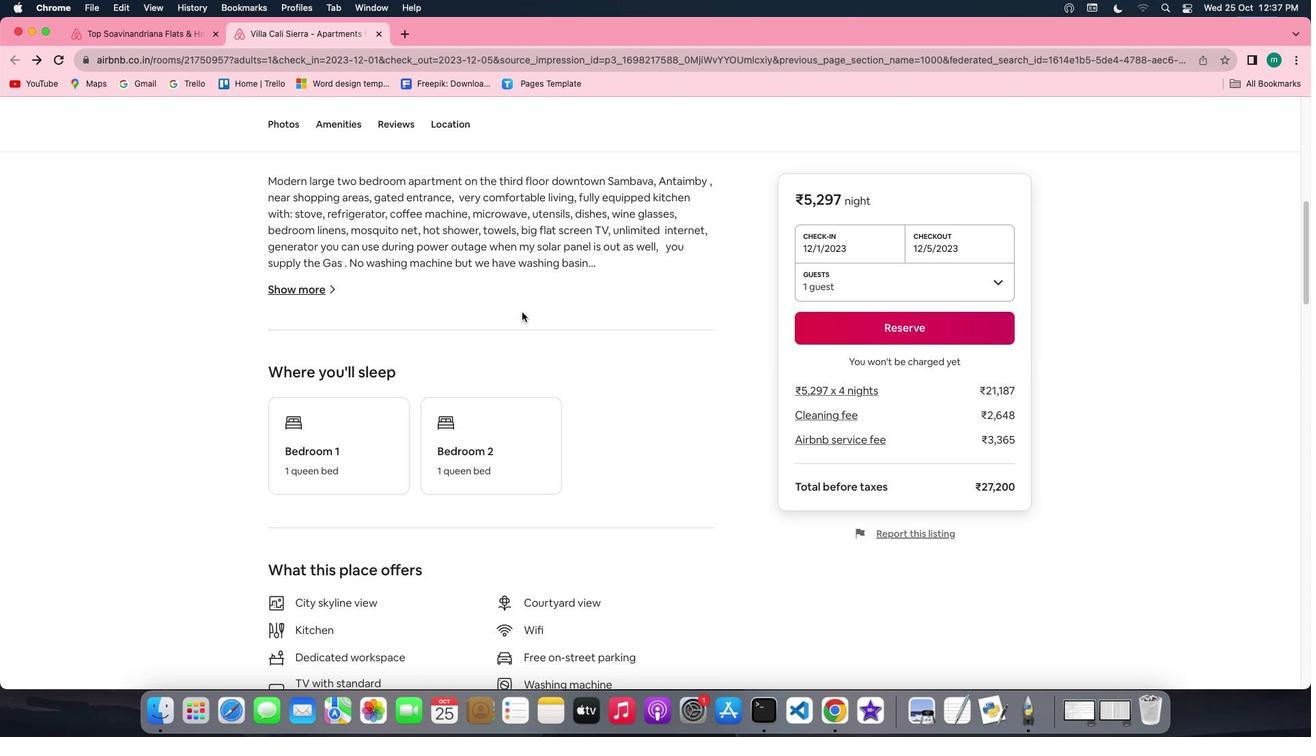 
Action: Mouse scrolled (522, 312) with delta (0, -1)
Screenshot: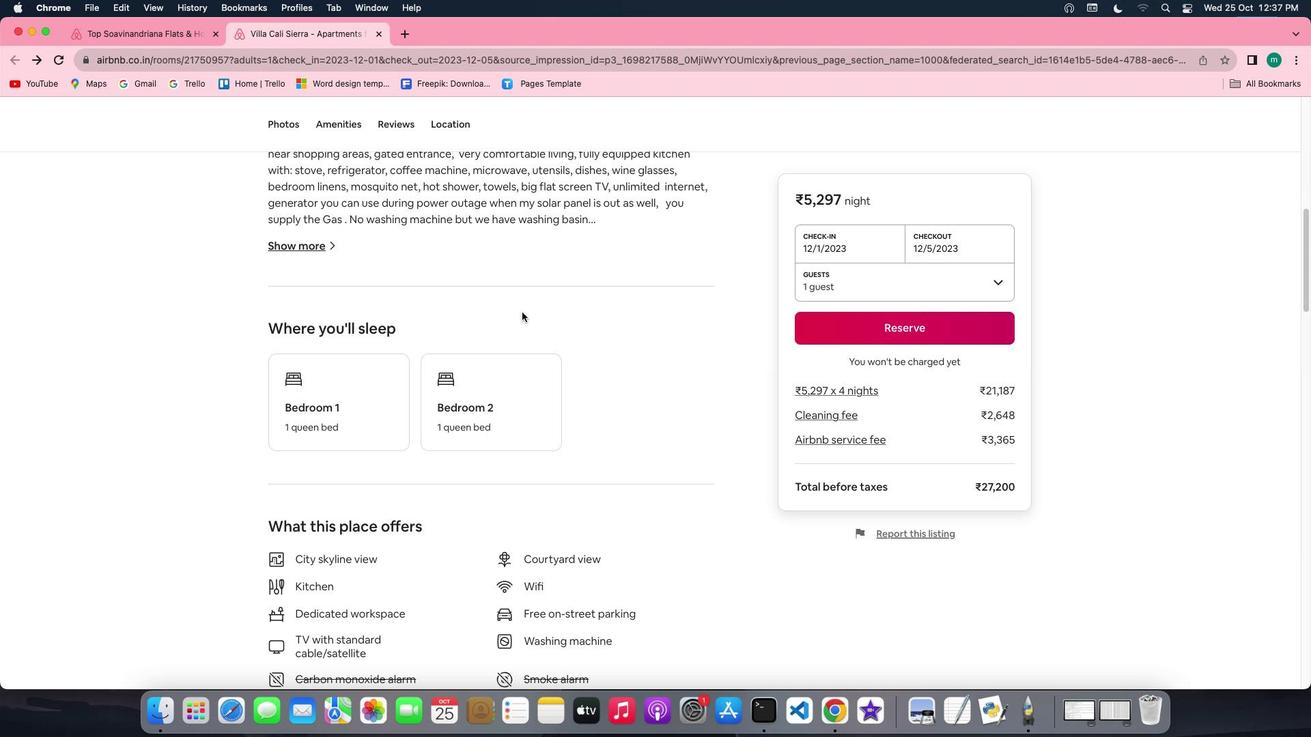 
Action: Mouse scrolled (522, 312) with delta (0, -1)
Screenshot: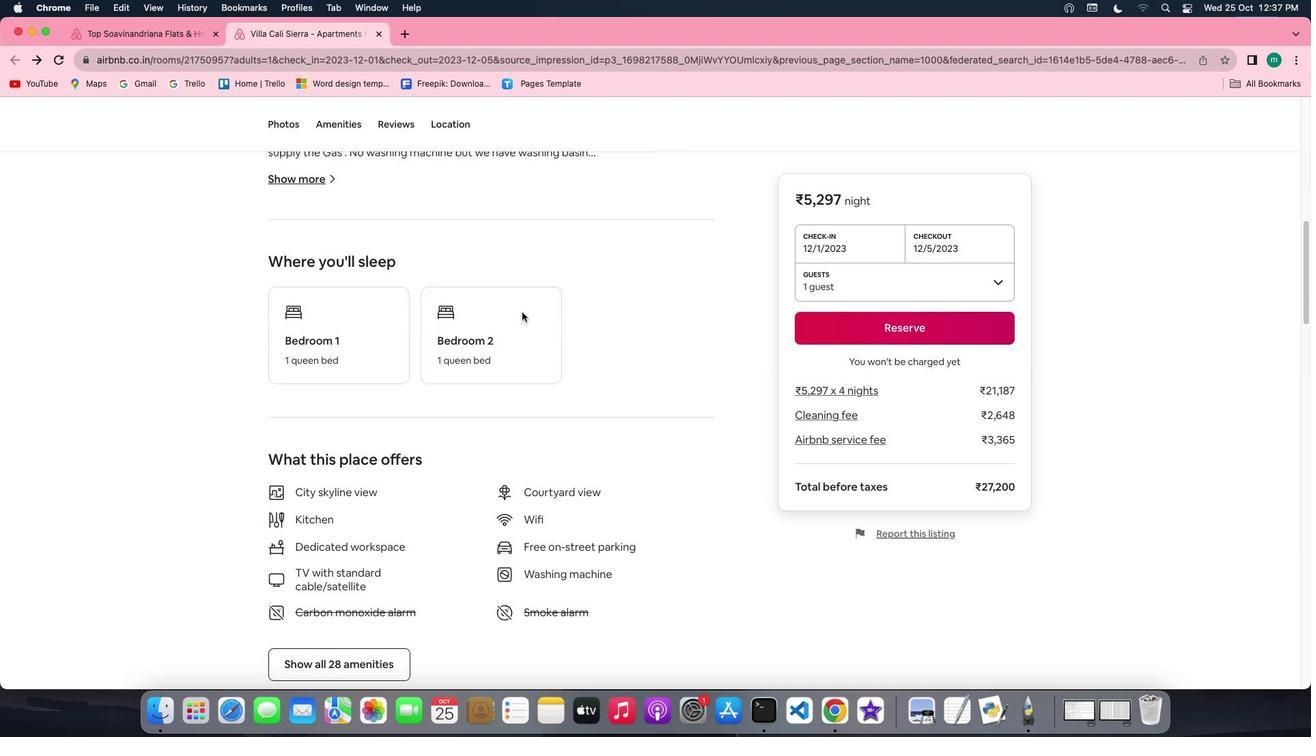 
Action: Mouse scrolled (522, 312) with delta (0, 0)
Screenshot: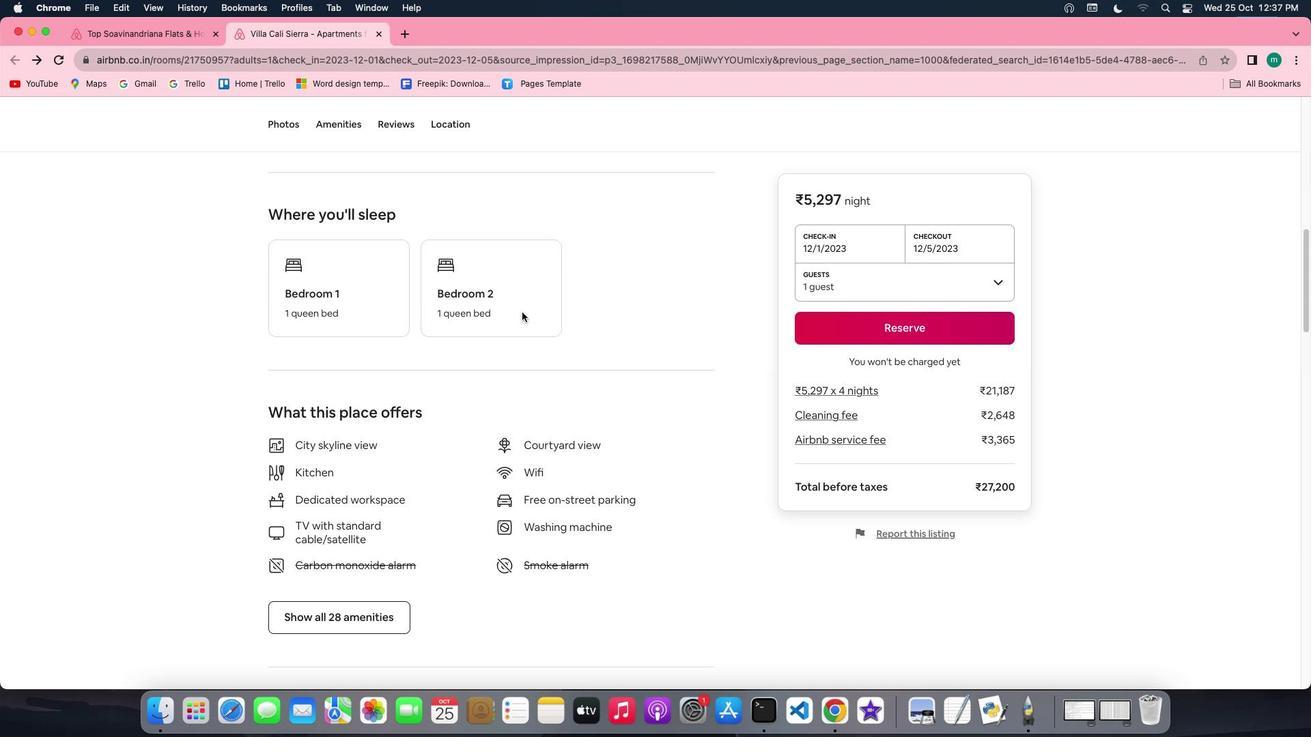 
Action: Mouse scrolled (522, 312) with delta (0, 0)
Screenshot: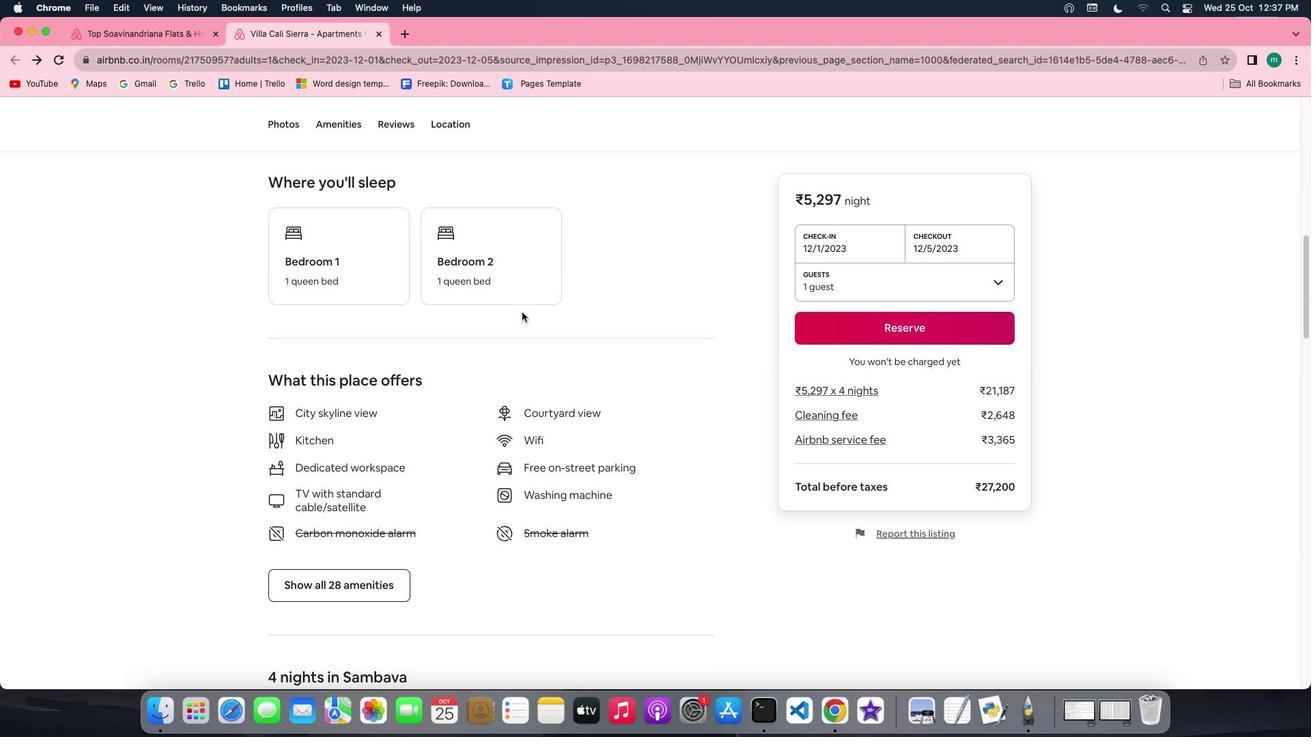 
Action: Mouse scrolled (522, 312) with delta (0, -2)
Screenshot: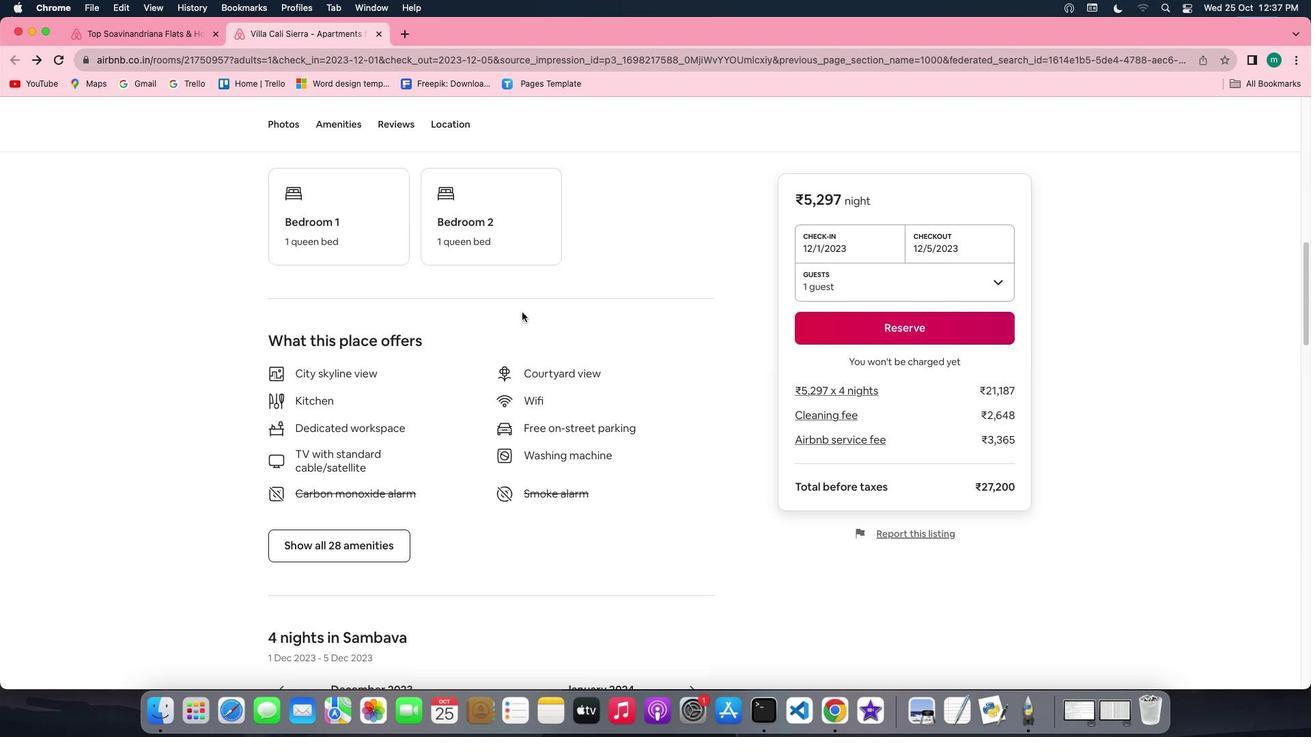 
Action: Mouse scrolled (522, 312) with delta (0, -2)
Screenshot: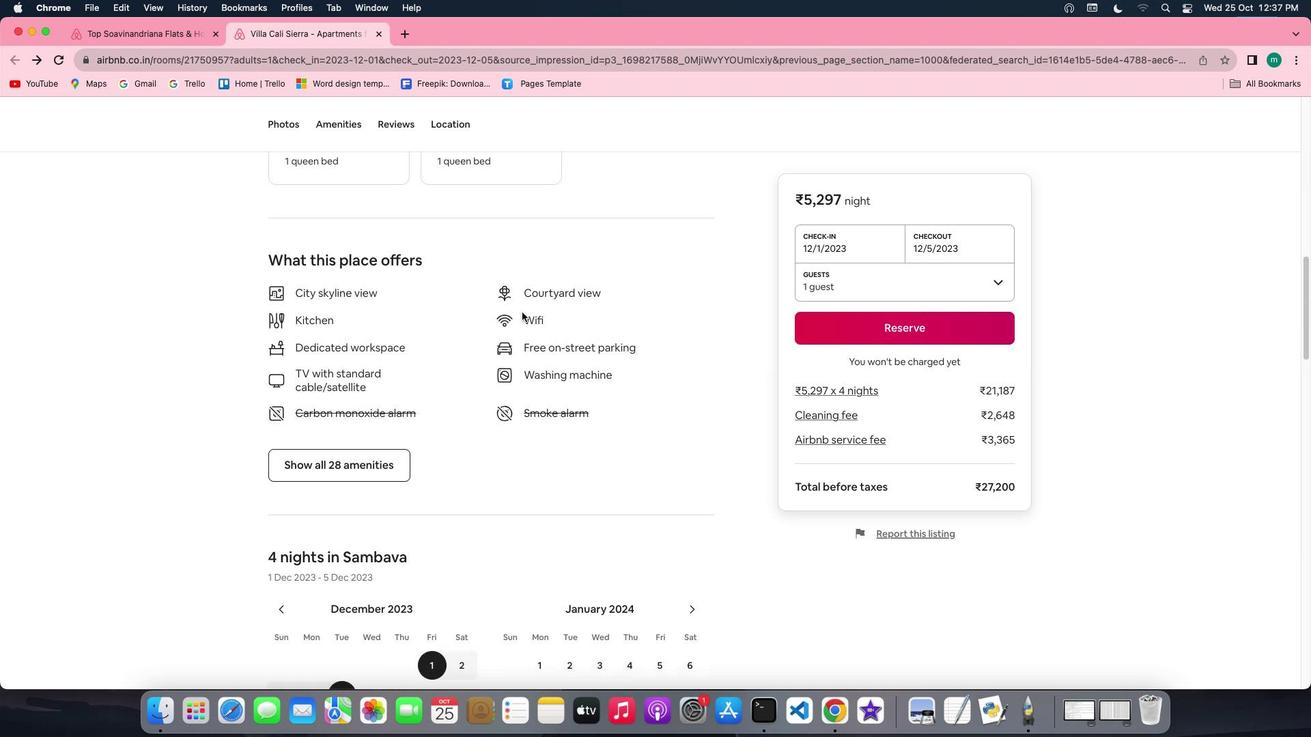 
Action: Mouse moved to (330, 451)
Screenshot: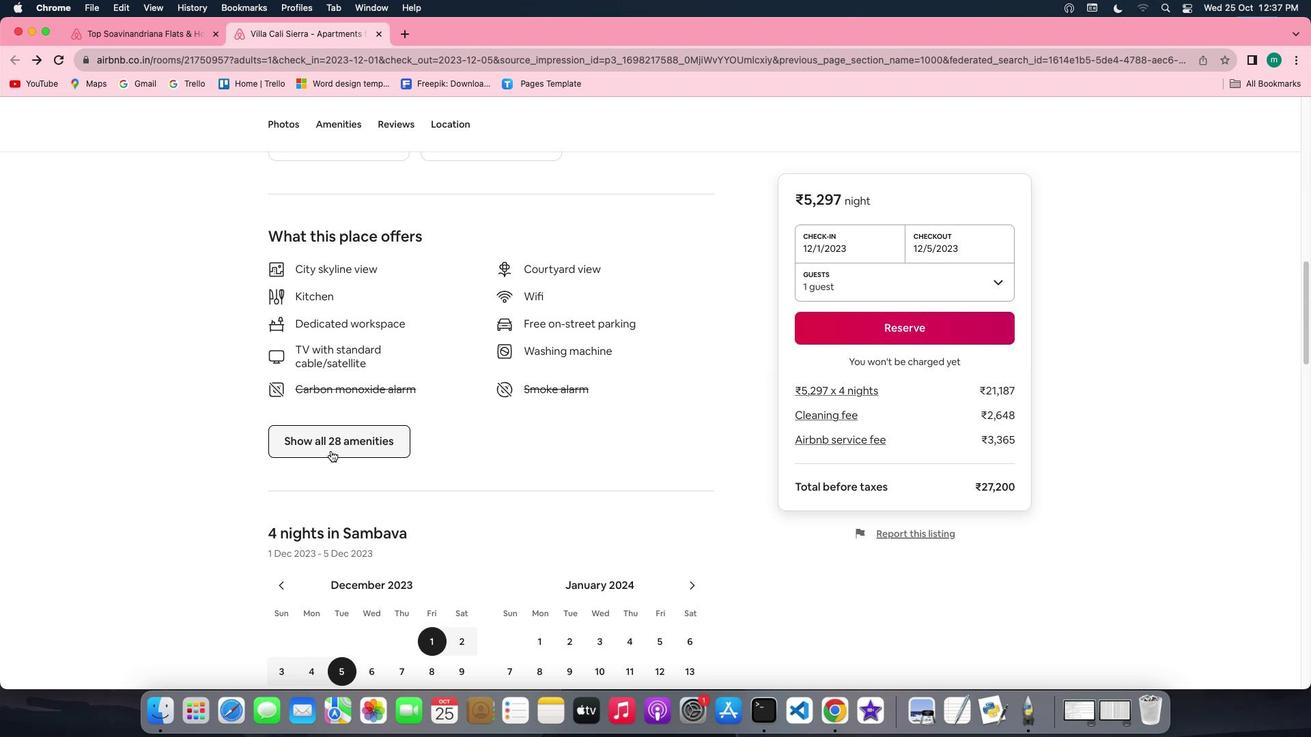 
Action: Mouse pressed left at (330, 451)
Screenshot: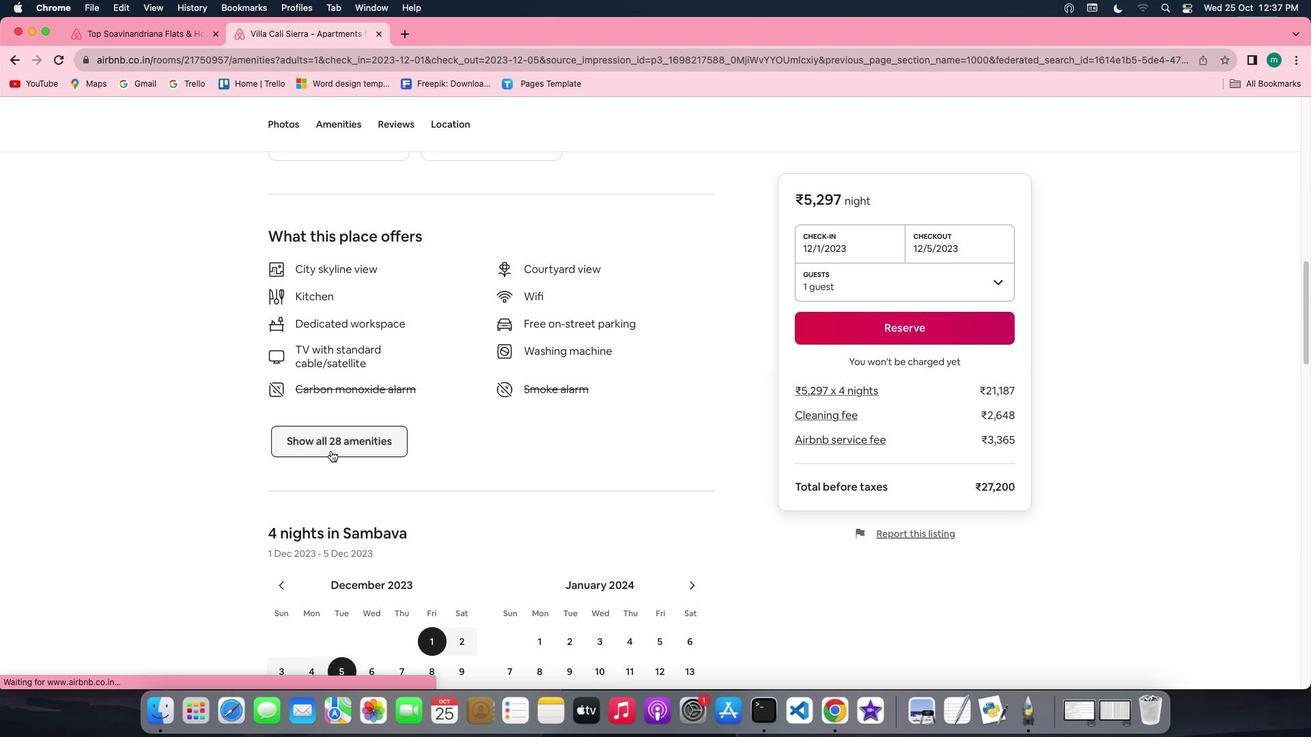 
Action: Mouse moved to (491, 435)
Screenshot: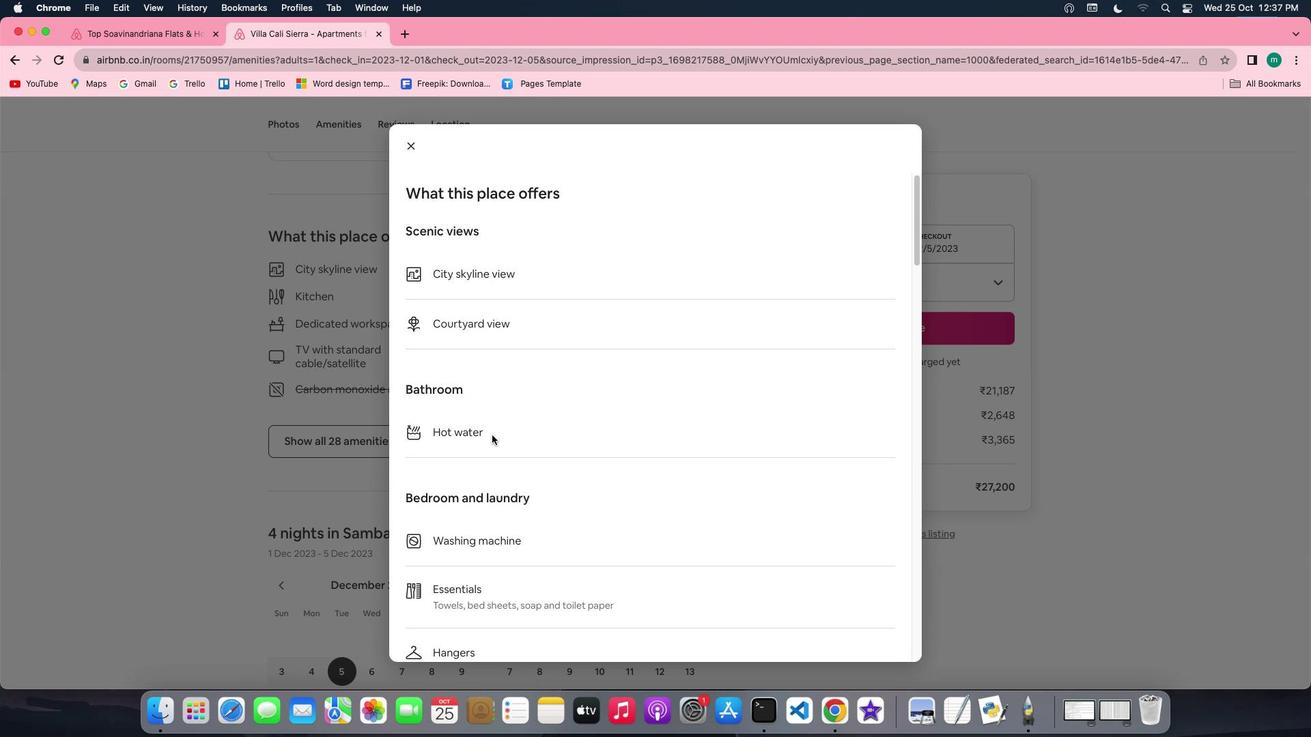 
Action: Mouse scrolled (491, 435) with delta (0, 0)
Screenshot: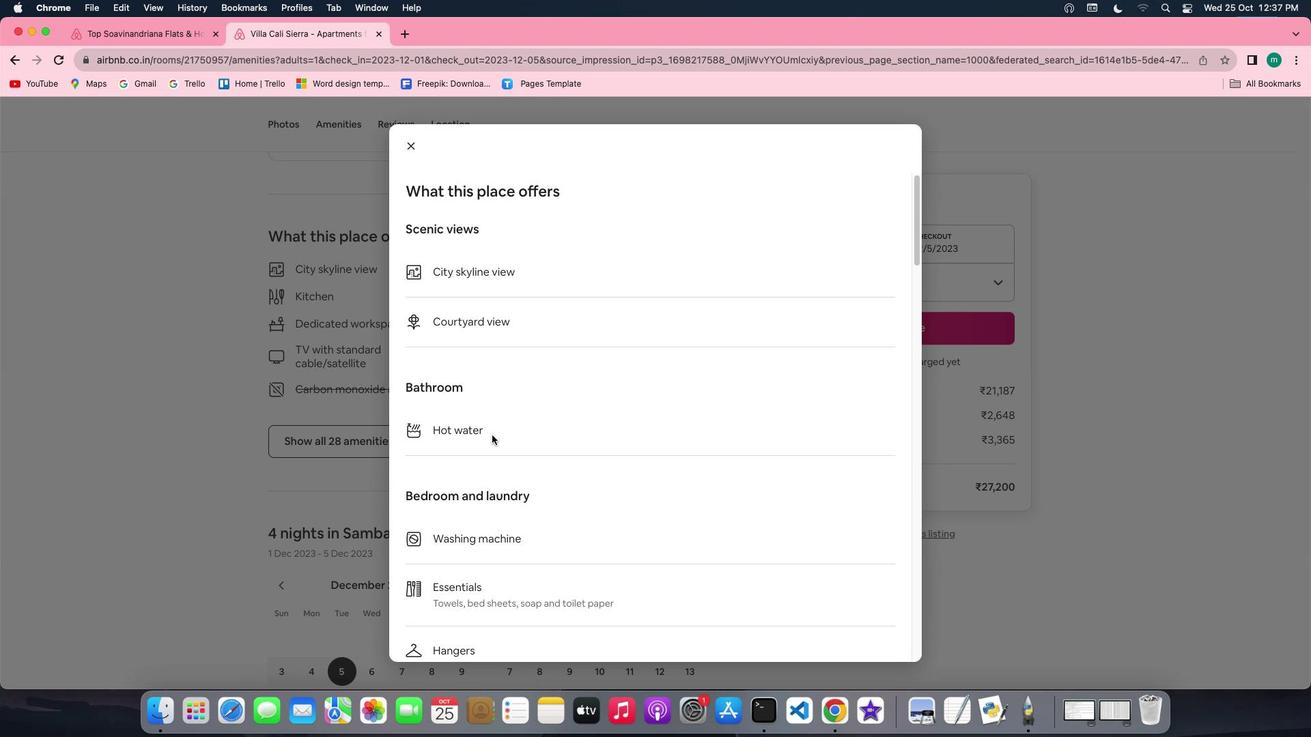
Action: Mouse scrolled (491, 435) with delta (0, 0)
Screenshot: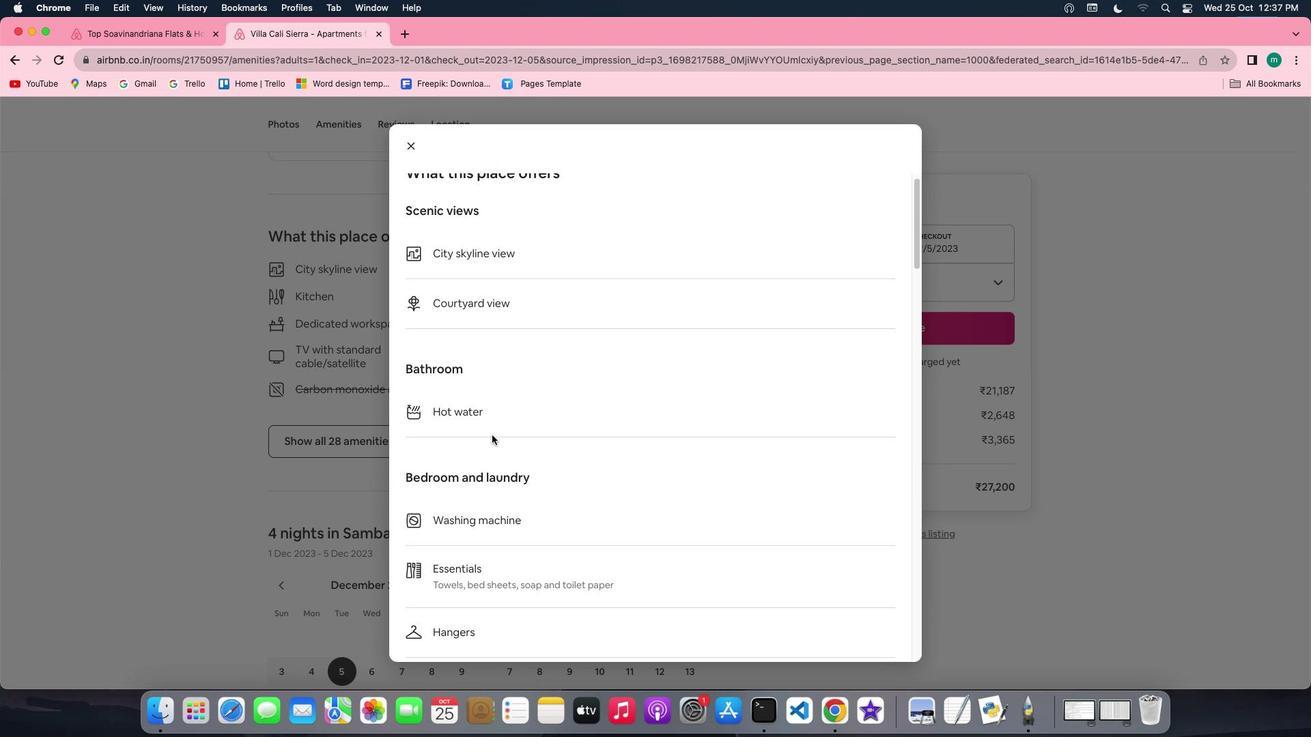 
Action: Mouse scrolled (491, 435) with delta (0, -1)
Screenshot: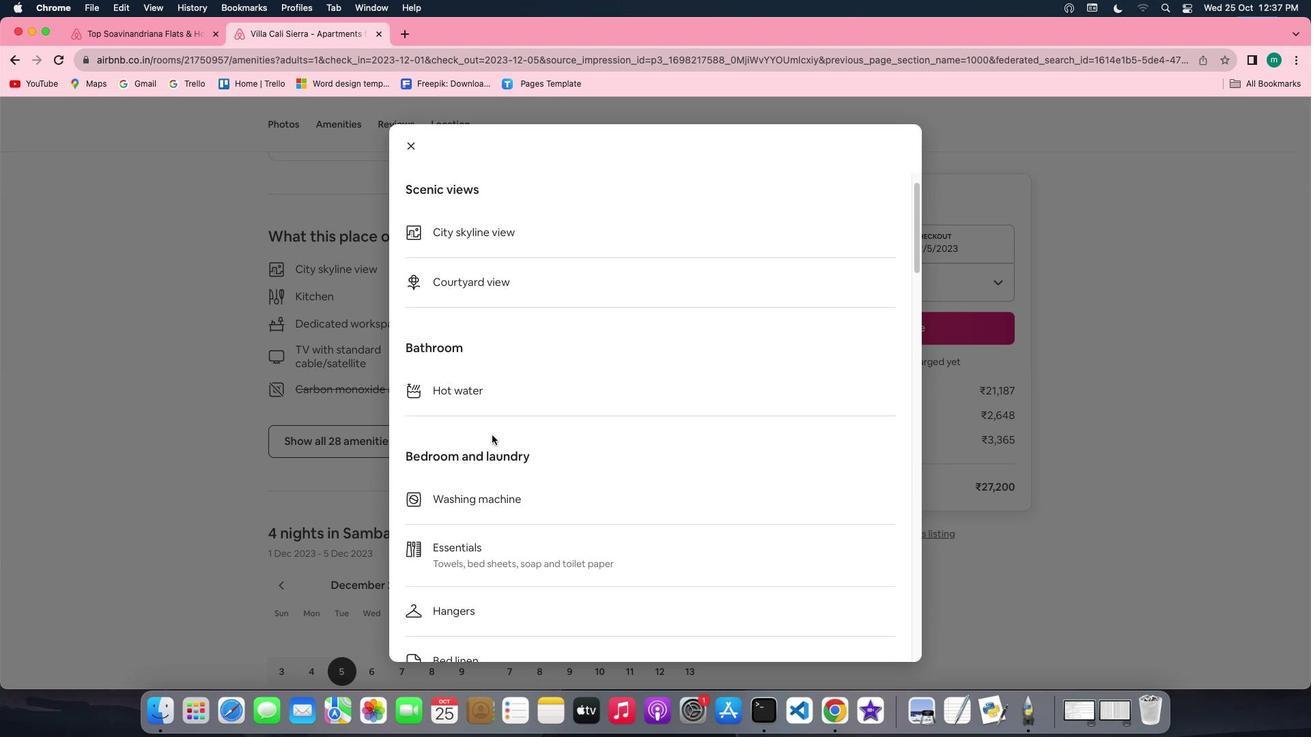 
Action: Mouse scrolled (491, 435) with delta (0, -2)
Screenshot: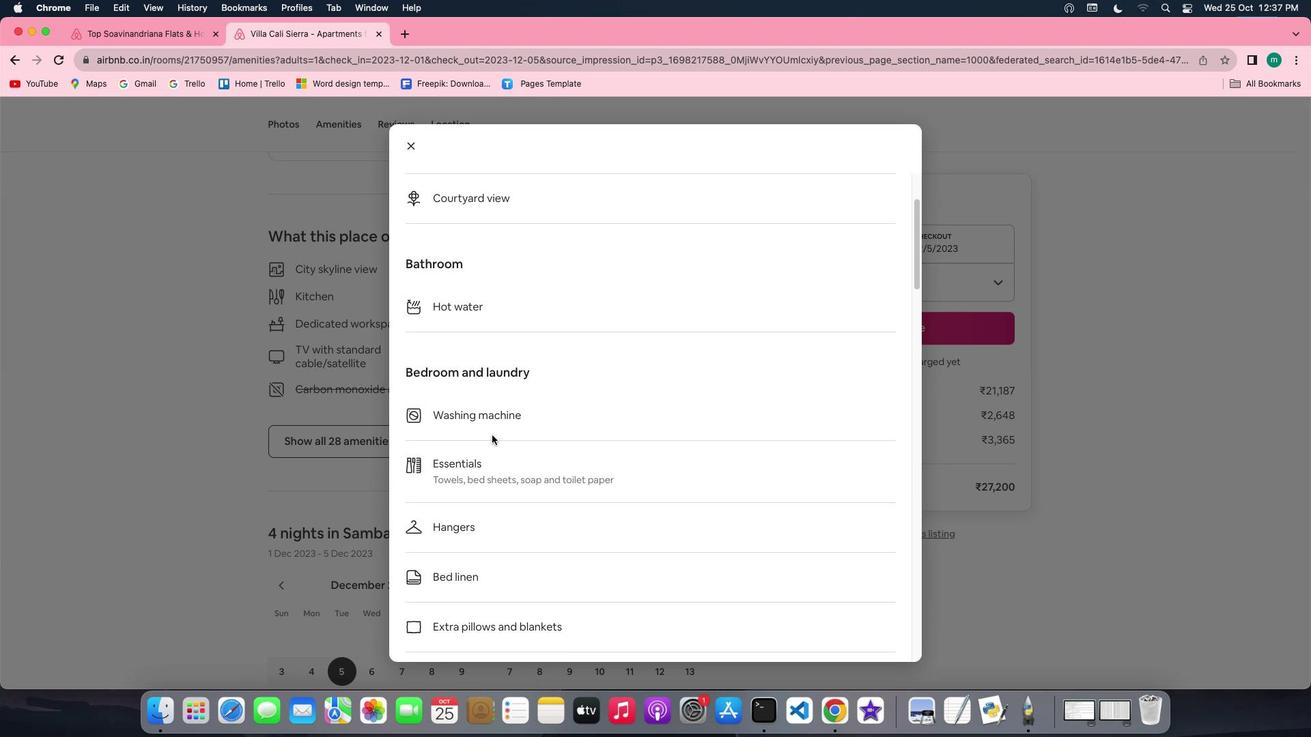 
Action: Mouse scrolled (491, 435) with delta (0, 0)
Screenshot: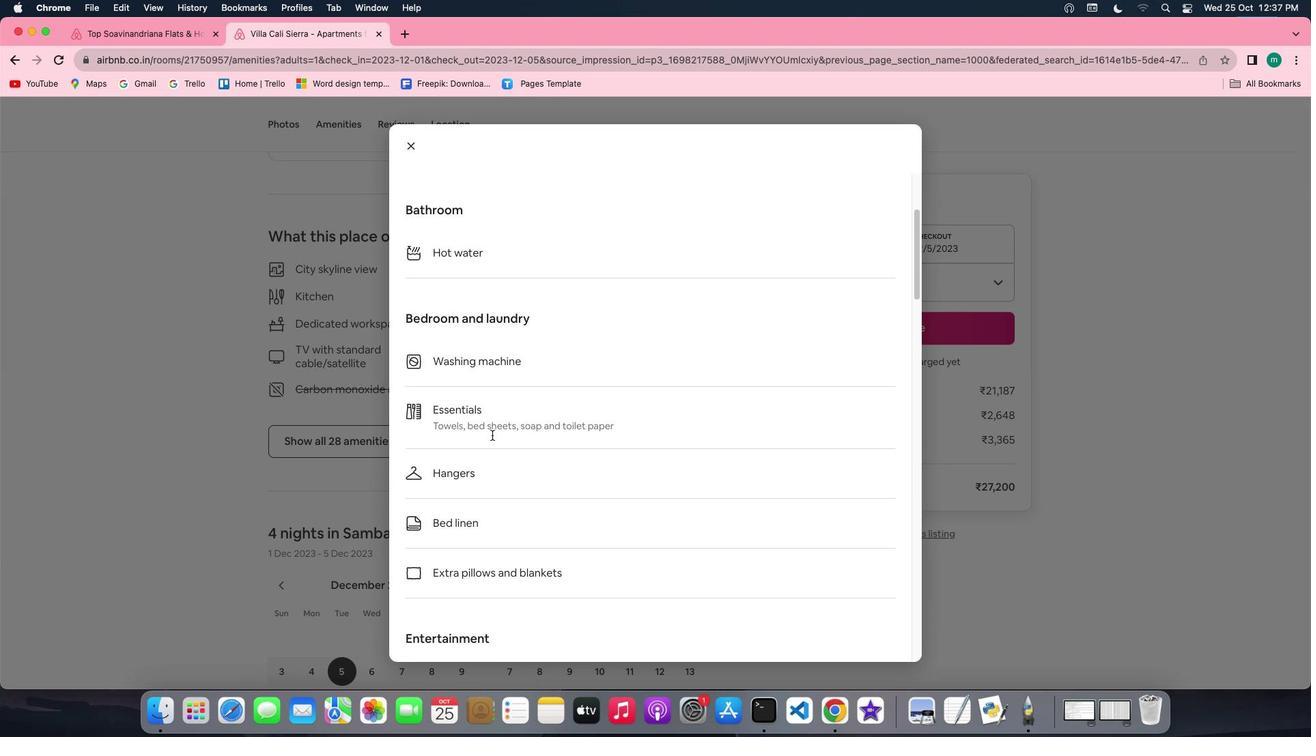
Action: Mouse scrolled (491, 435) with delta (0, 0)
Screenshot: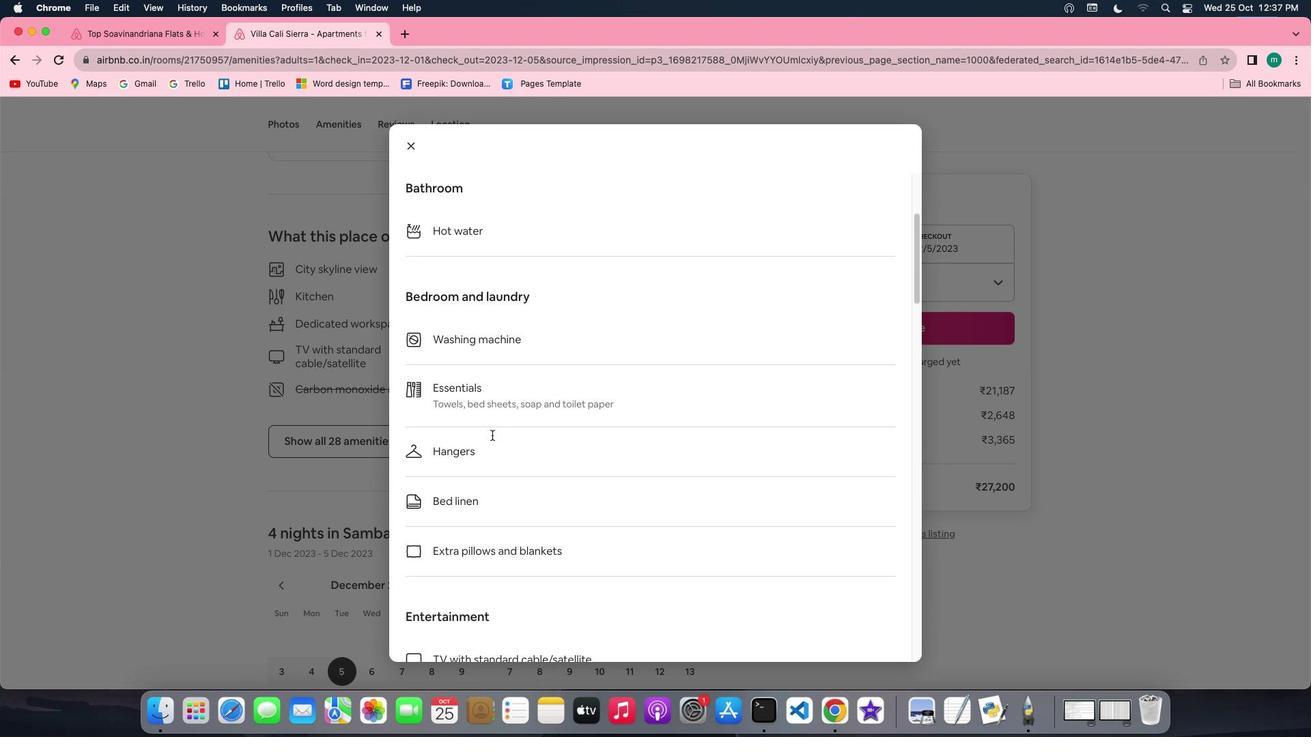 
Action: Mouse scrolled (491, 435) with delta (0, -2)
Screenshot: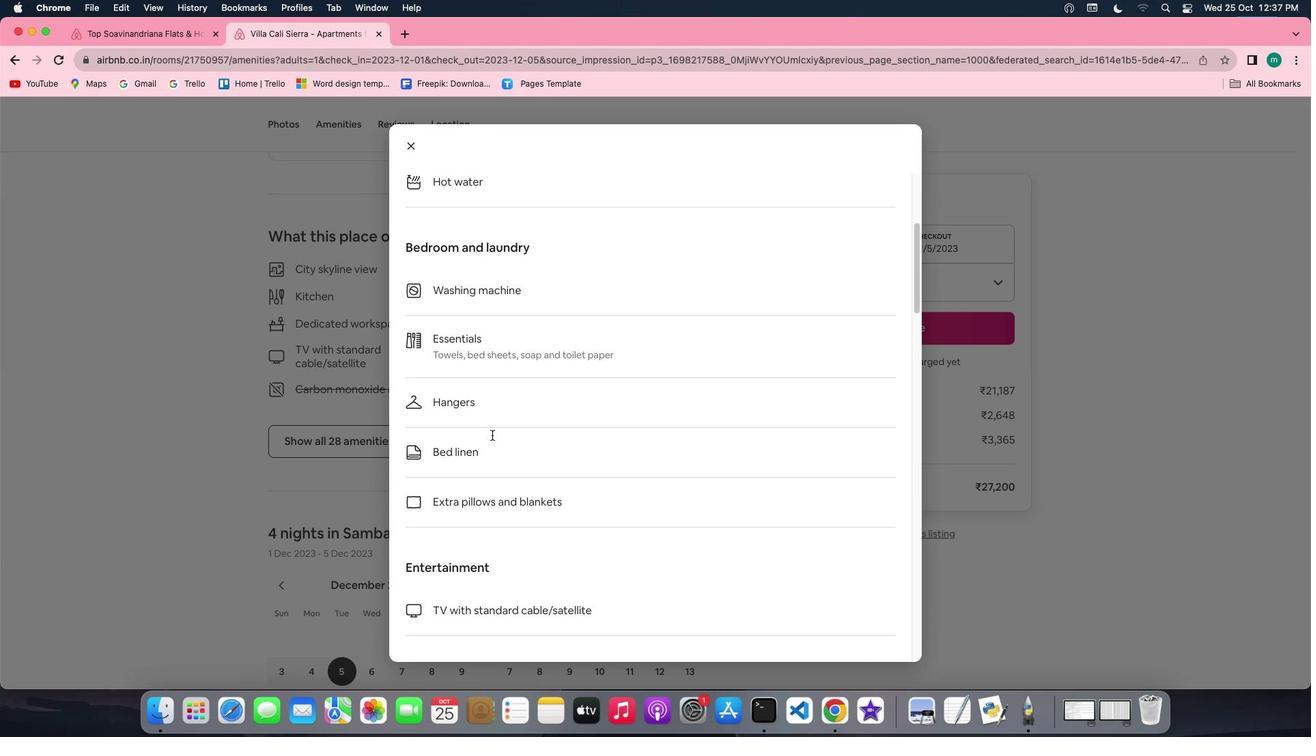 
Action: Mouse scrolled (491, 435) with delta (0, -2)
Screenshot: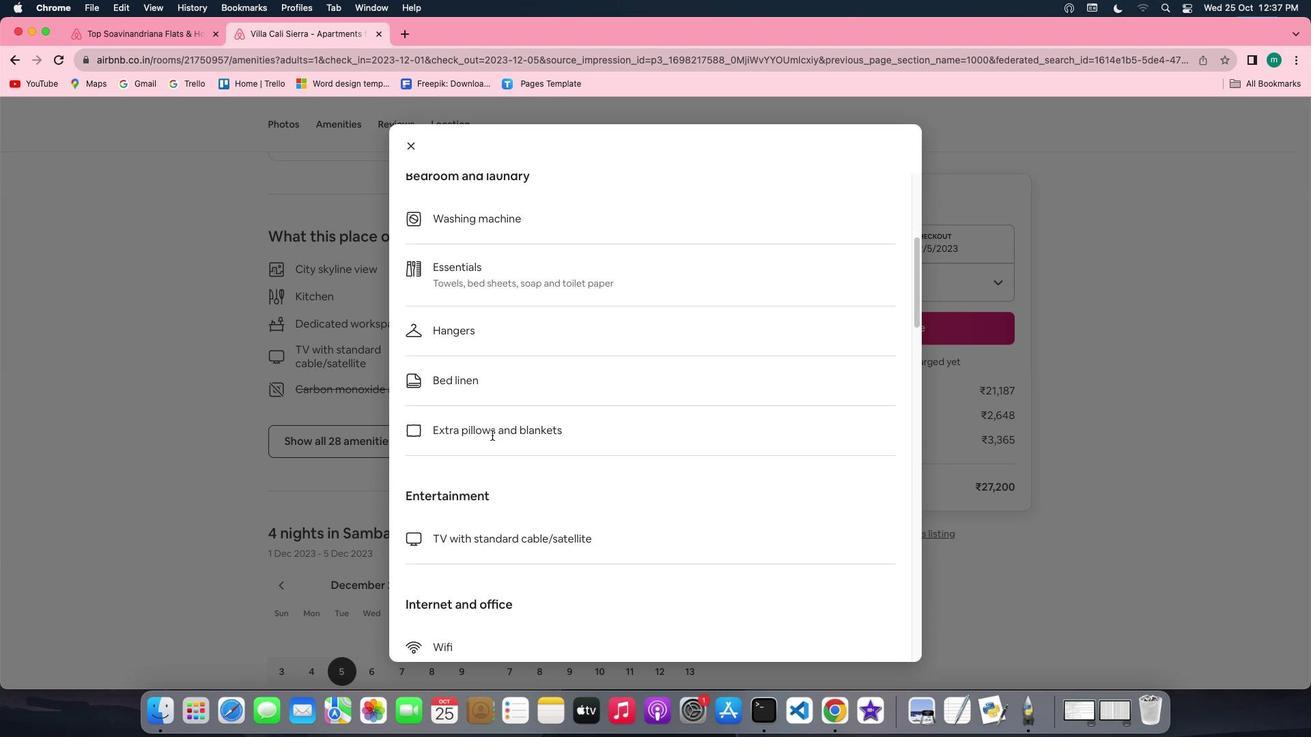 
Action: Mouse scrolled (491, 435) with delta (0, -2)
Screenshot: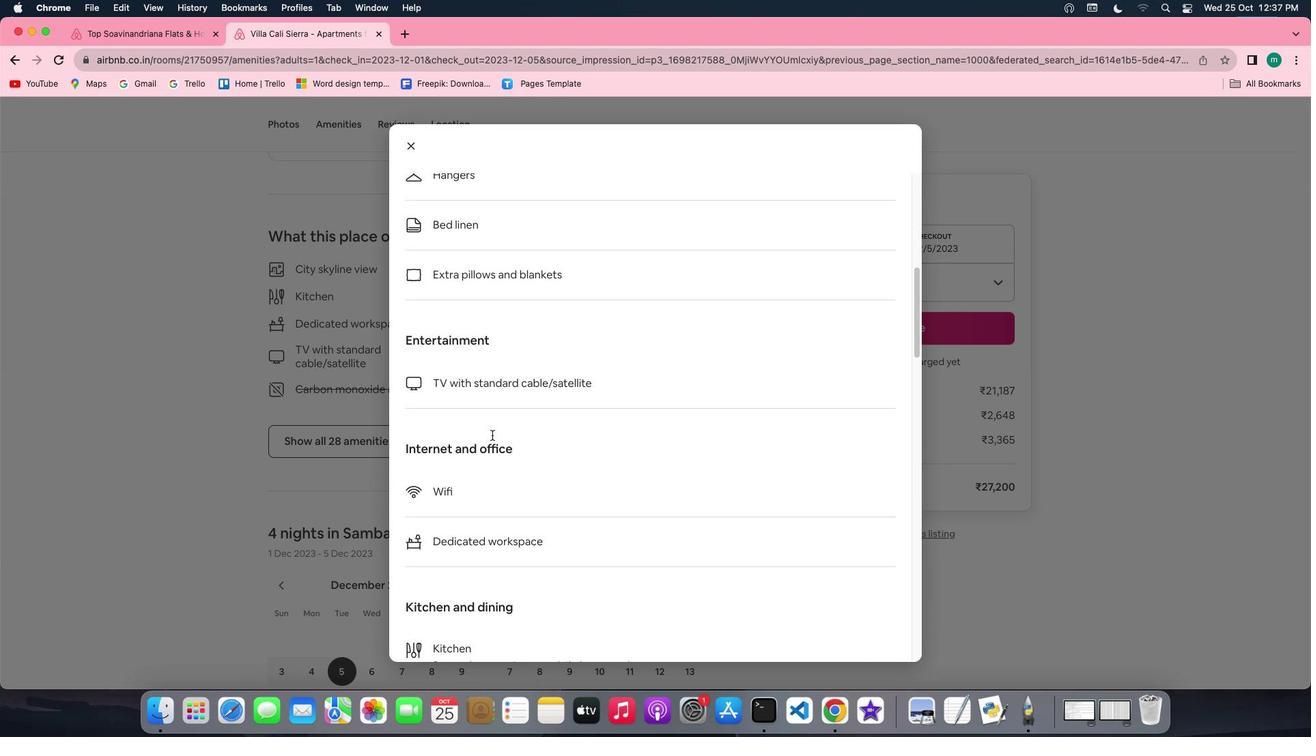 
Action: Mouse scrolled (491, 435) with delta (0, 0)
Screenshot: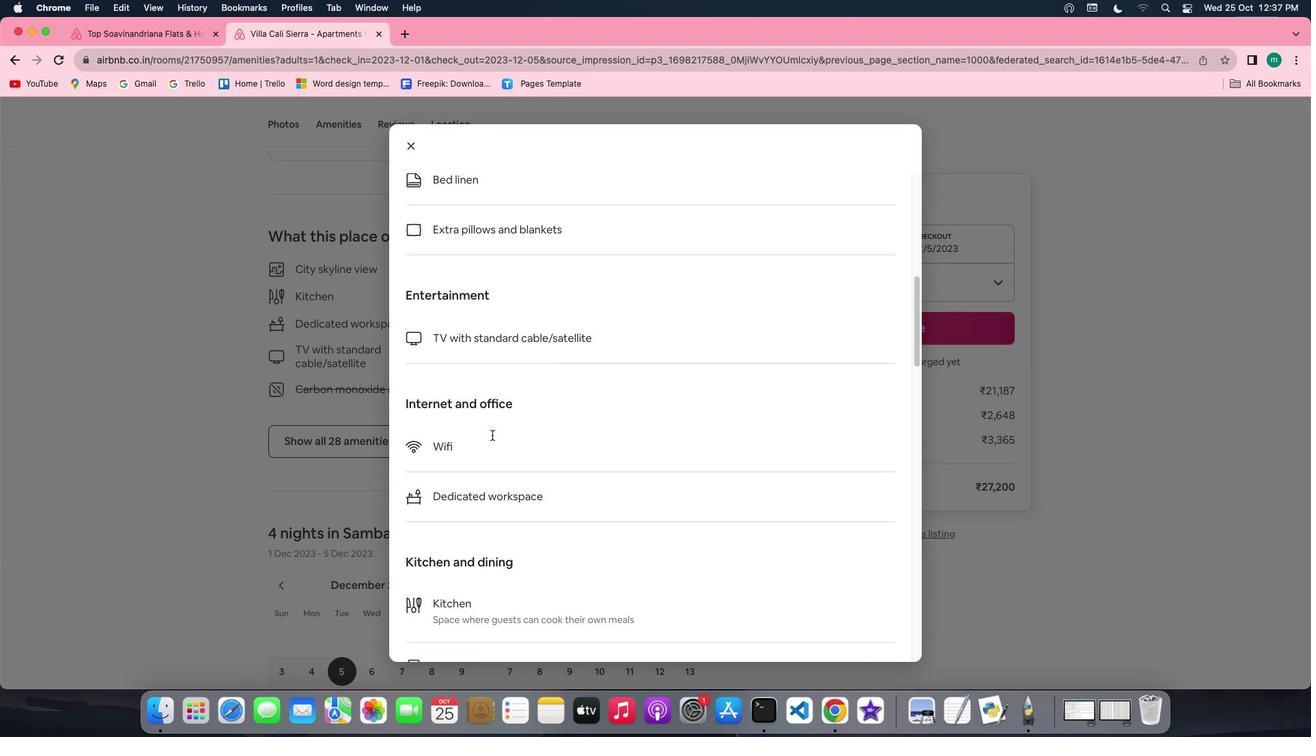 
Action: Mouse scrolled (491, 435) with delta (0, 0)
Screenshot: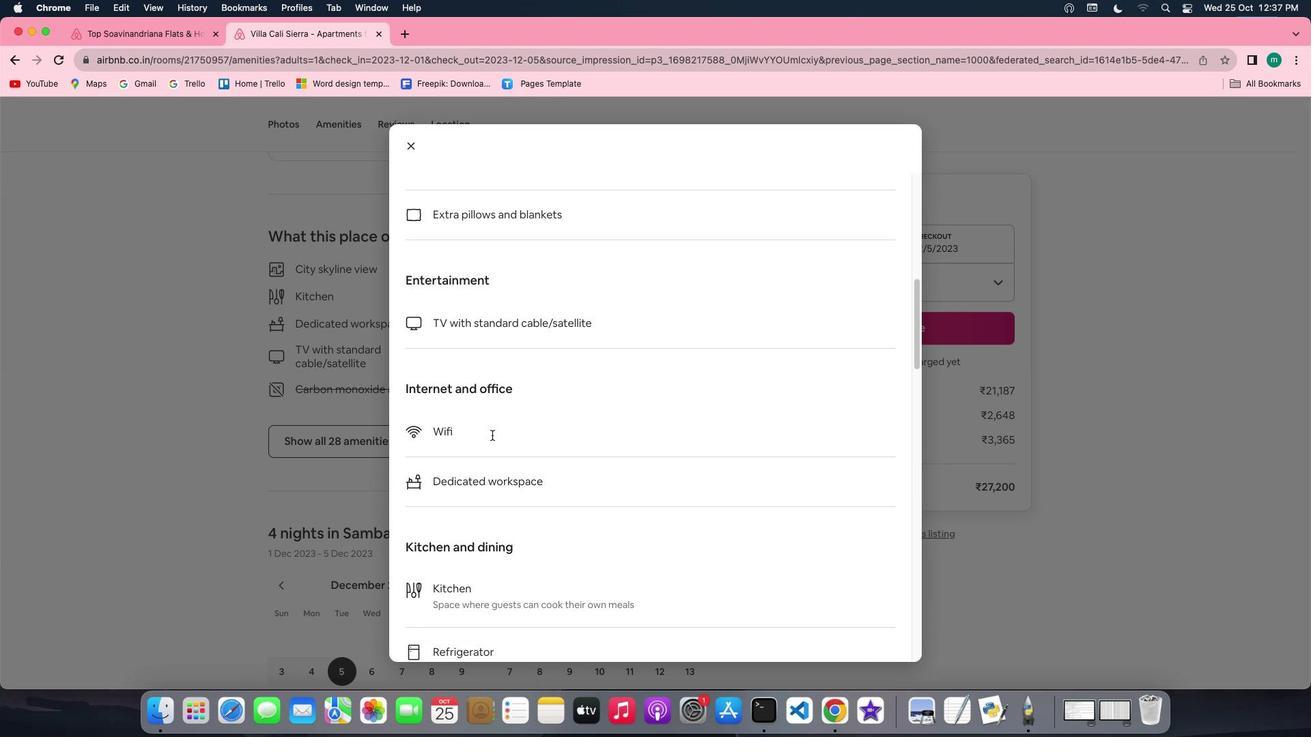 
Action: Mouse scrolled (491, 435) with delta (0, -1)
Screenshot: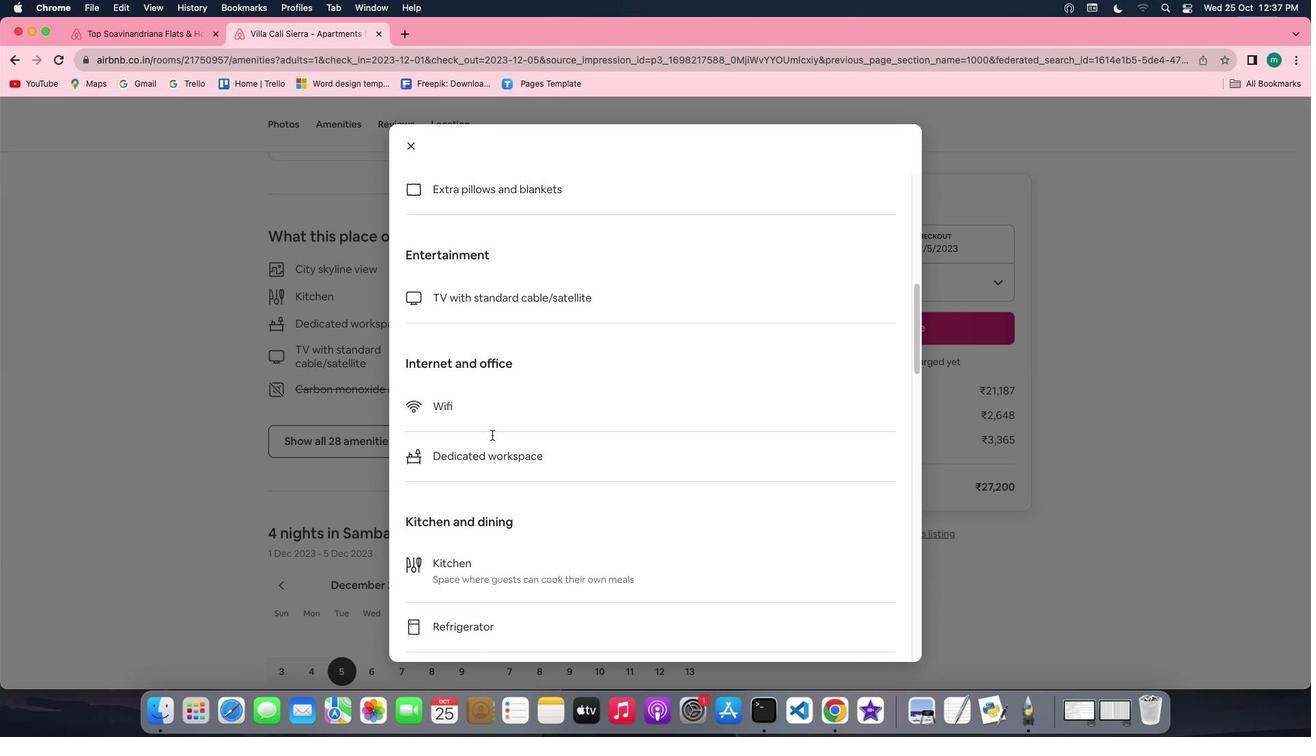 
Action: Mouse scrolled (491, 435) with delta (0, -2)
Screenshot: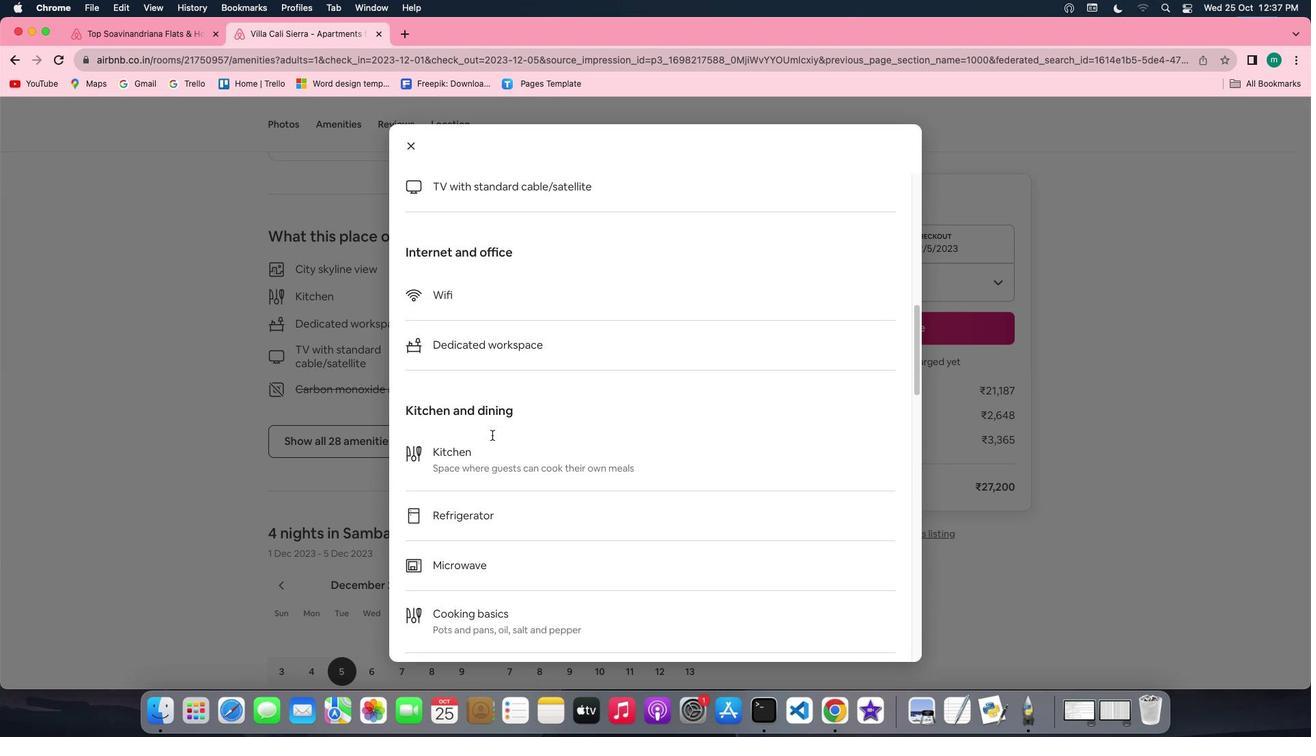 
Action: Mouse scrolled (491, 435) with delta (0, 0)
Screenshot: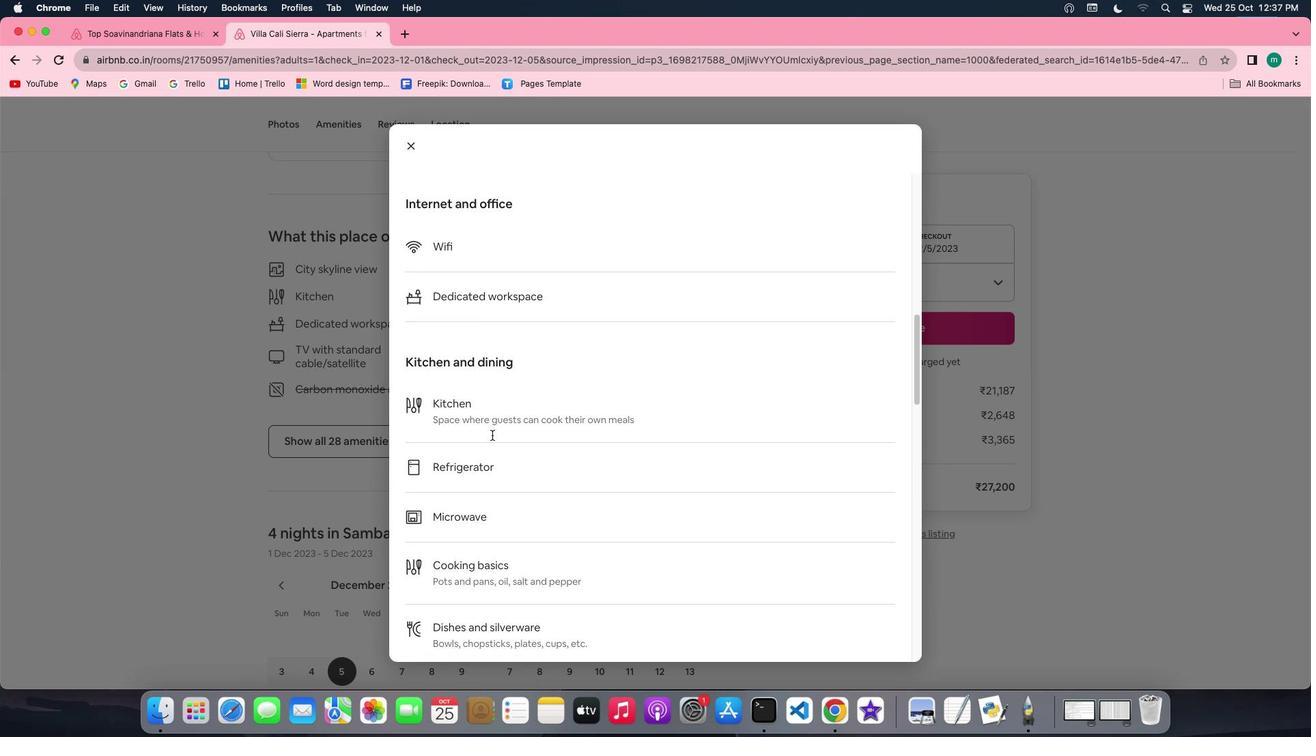 
Action: Mouse scrolled (491, 435) with delta (0, 0)
Screenshot: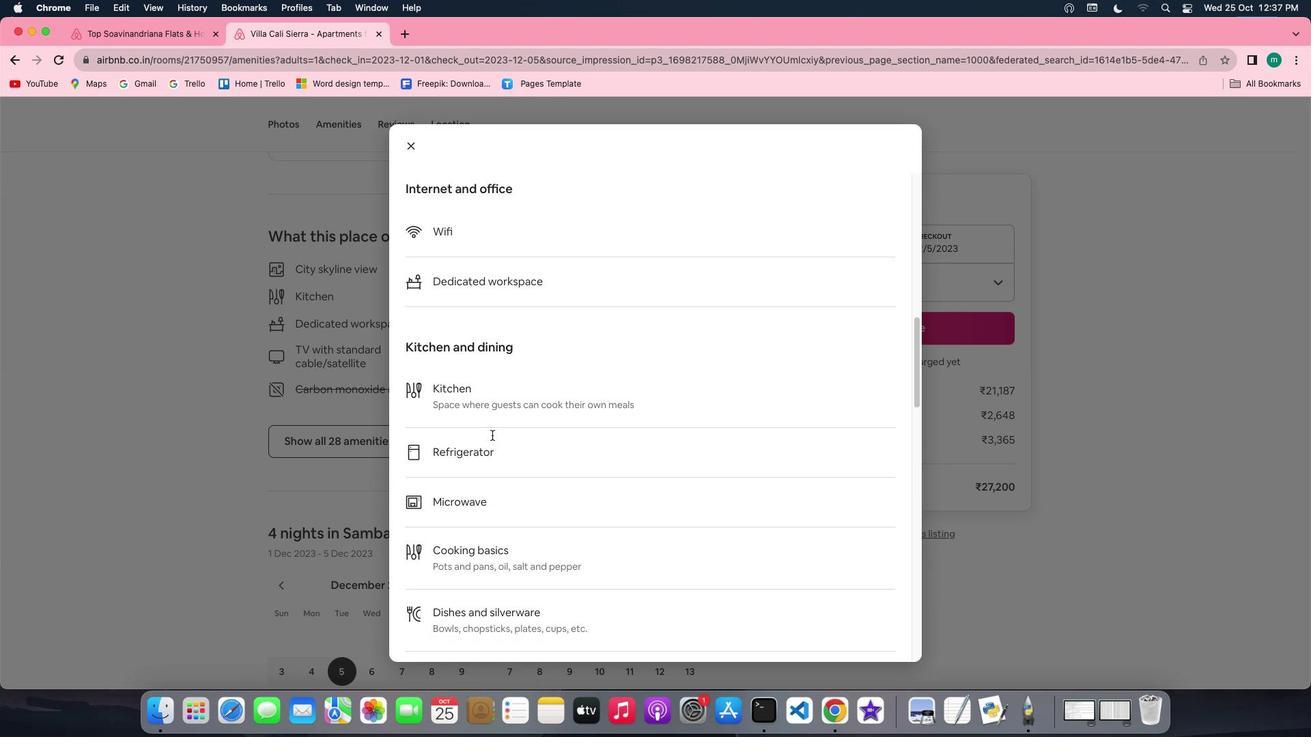 
Action: Mouse scrolled (491, 435) with delta (0, -1)
Screenshot: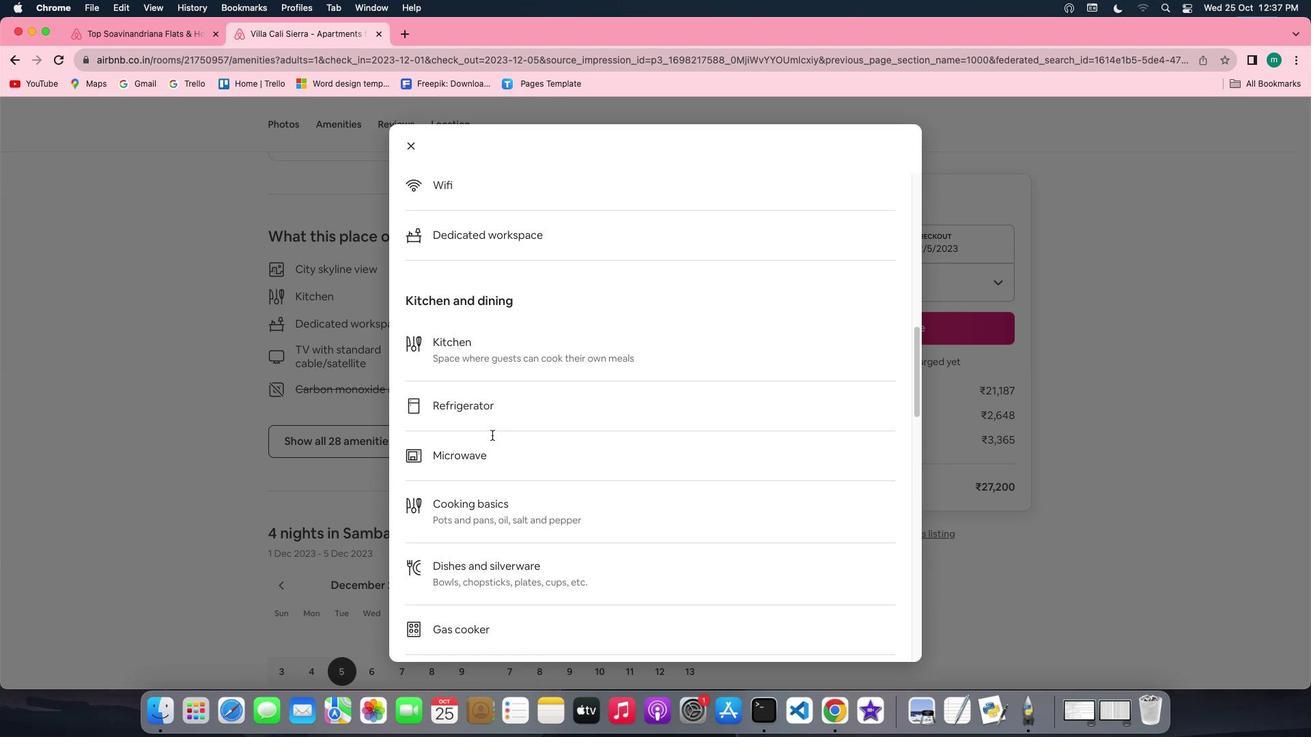 
Action: Mouse scrolled (491, 435) with delta (0, -2)
Screenshot: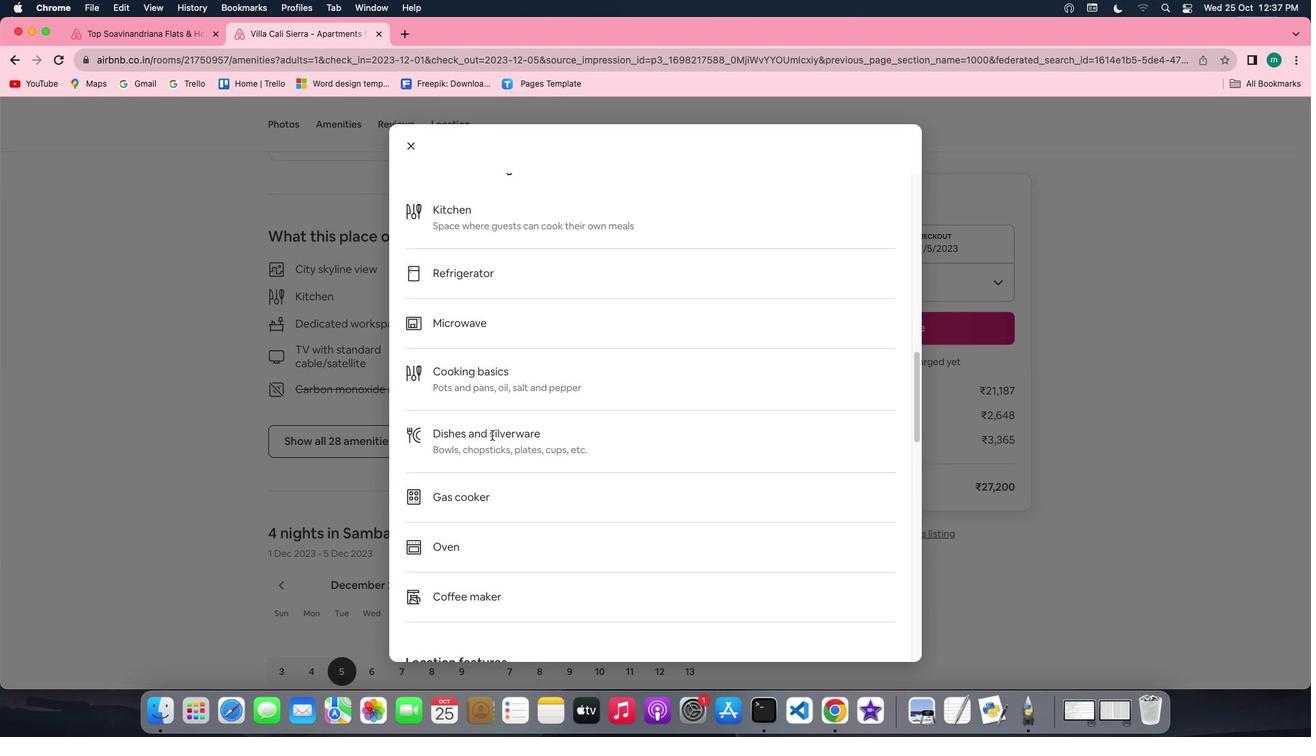 
Action: Mouse scrolled (491, 435) with delta (0, -2)
Screenshot: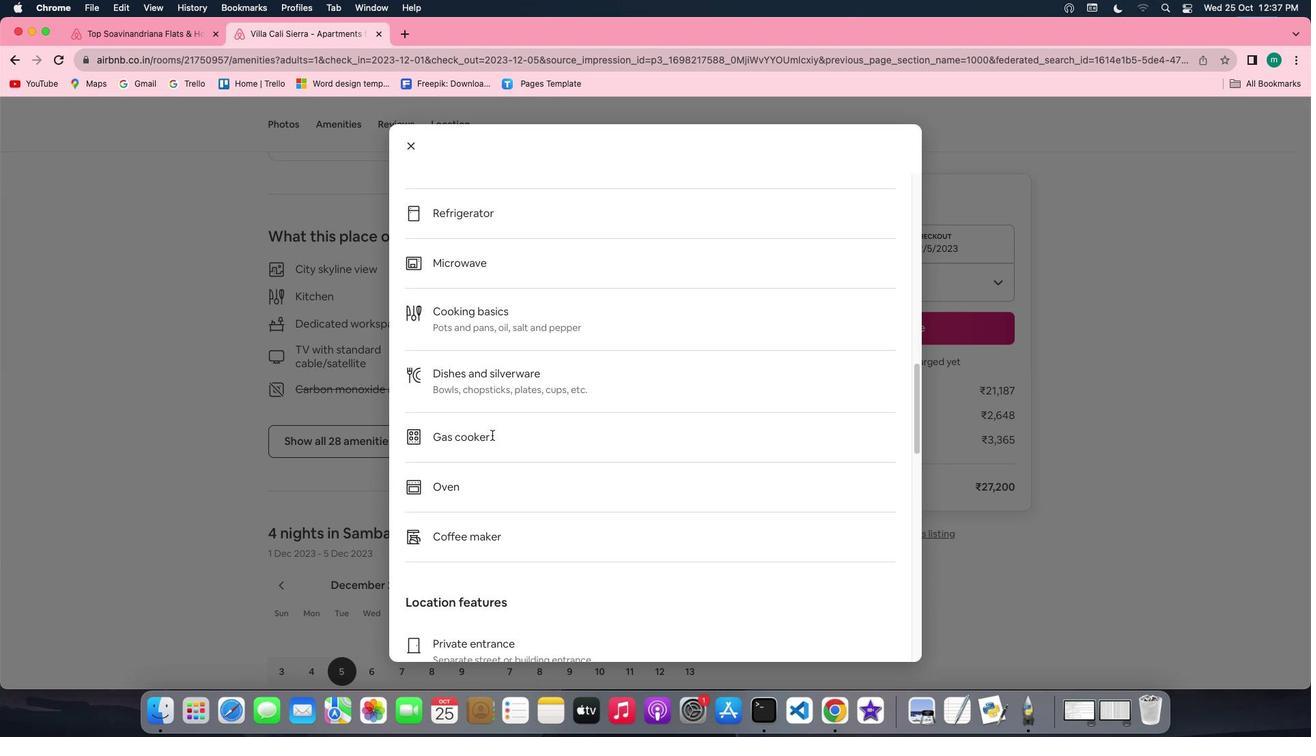 
Action: Mouse scrolled (491, 435) with delta (0, 0)
Screenshot: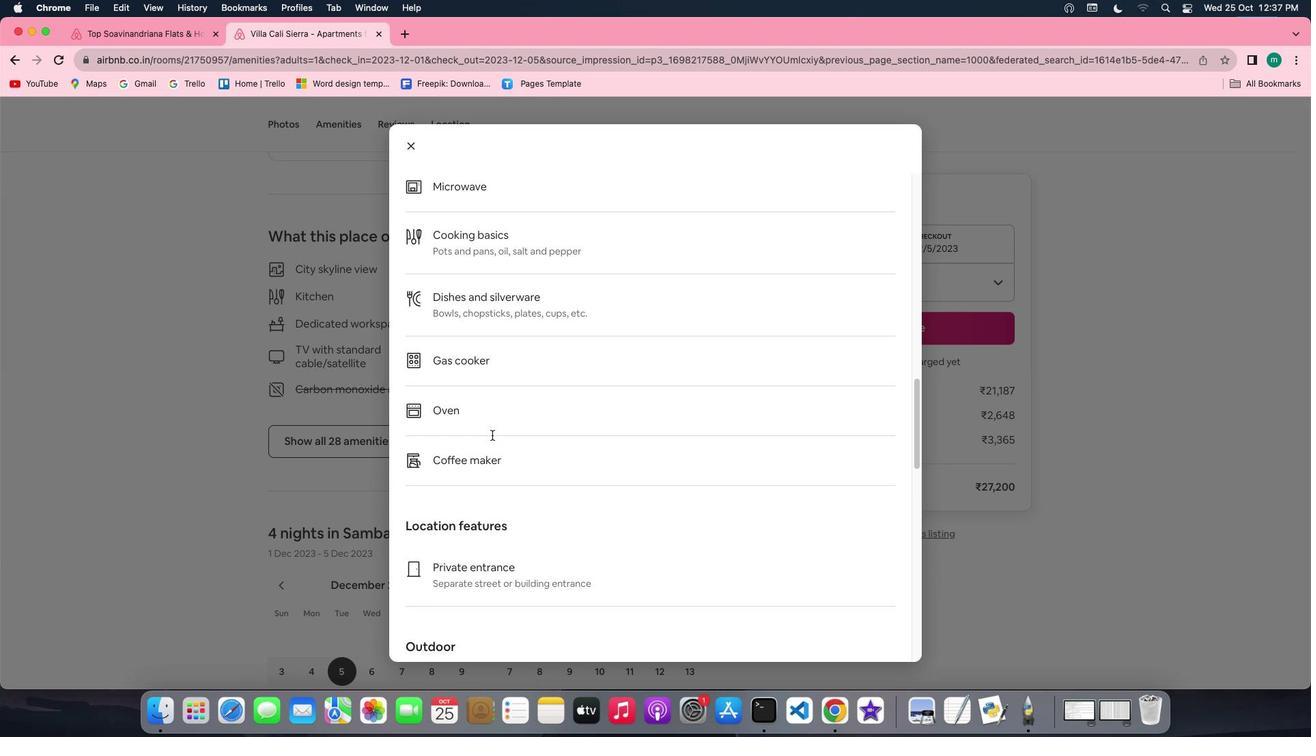 
Action: Mouse scrolled (491, 435) with delta (0, 0)
Screenshot: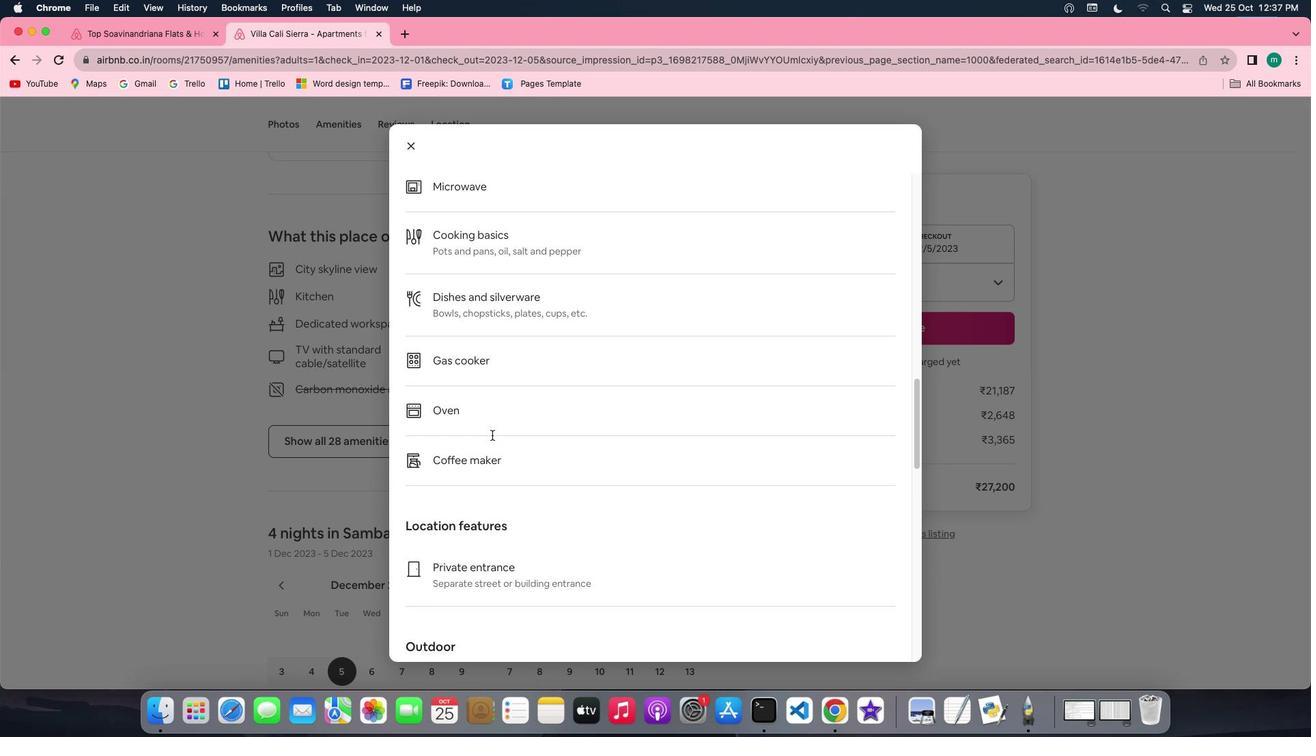 
Action: Mouse scrolled (491, 435) with delta (0, -1)
Screenshot: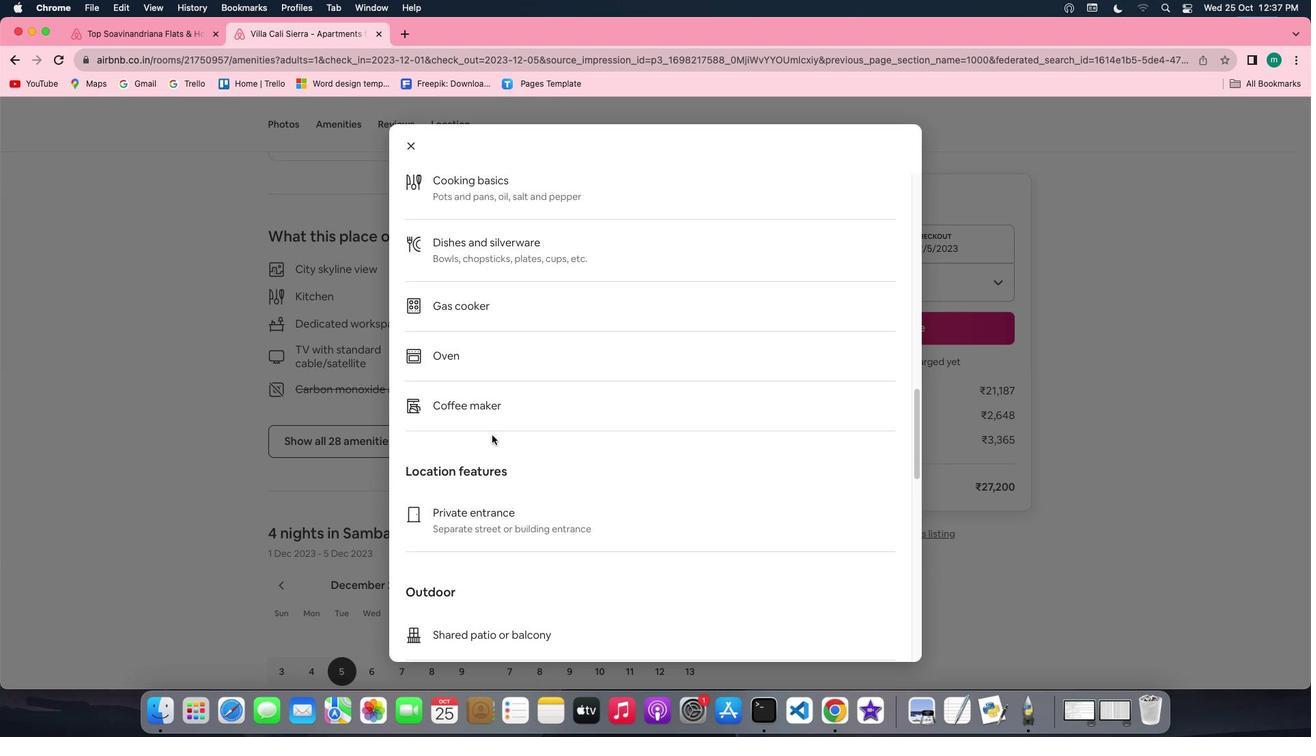 
Action: Mouse moved to (491, 435)
Screenshot: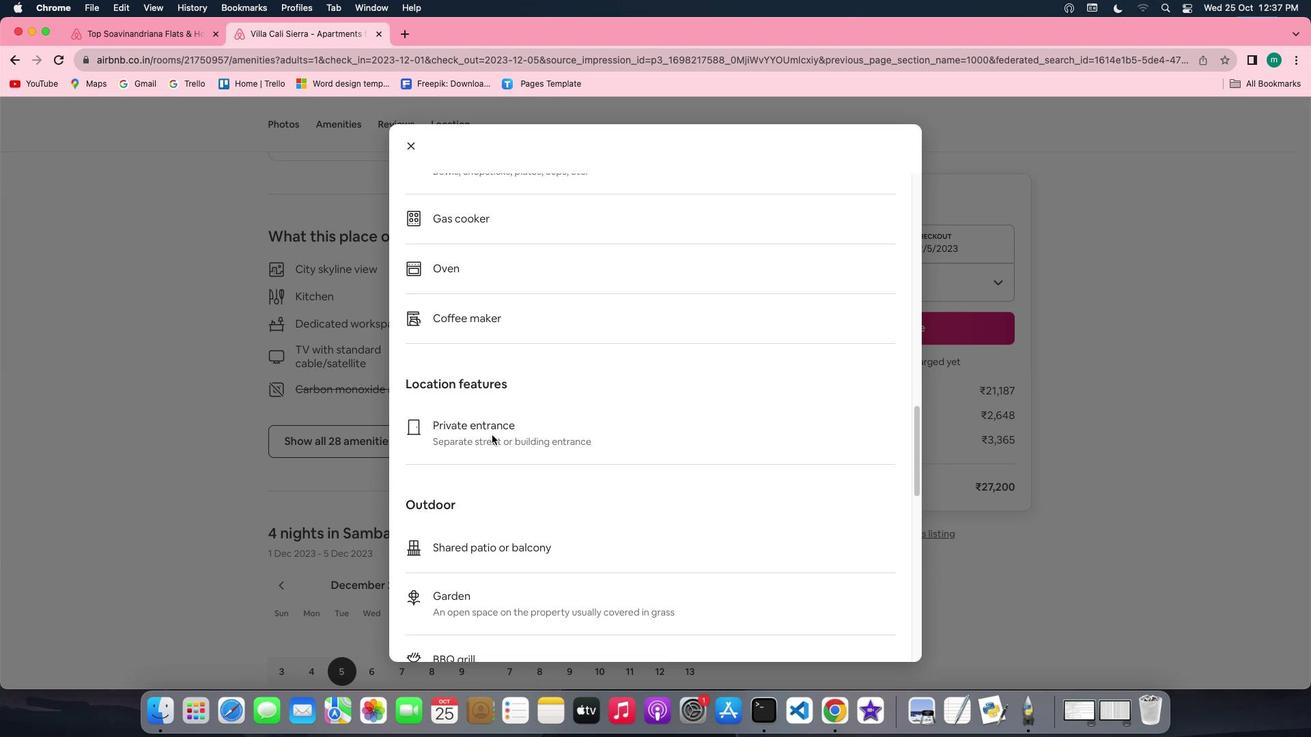 
Action: Mouse scrolled (491, 435) with delta (0, -2)
Screenshot: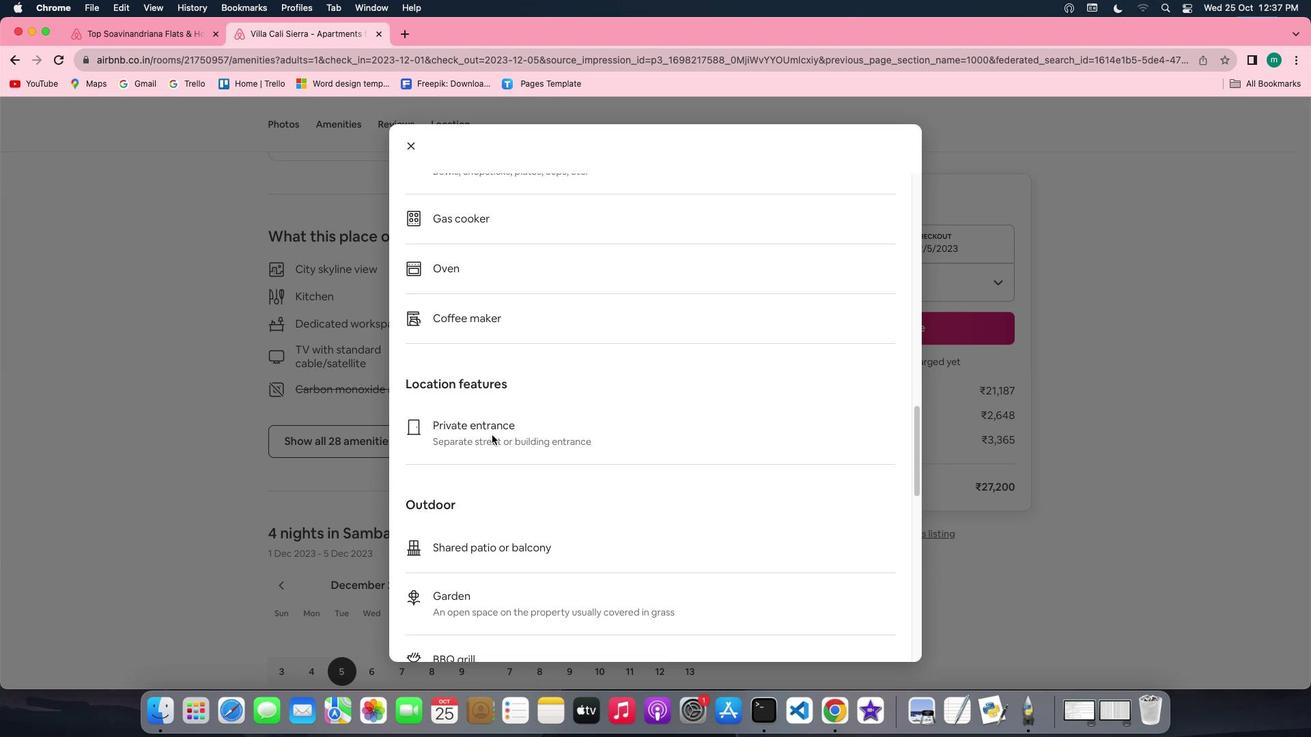 
Action: Mouse scrolled (491, 435) with delta (0, 0)
Screenshot: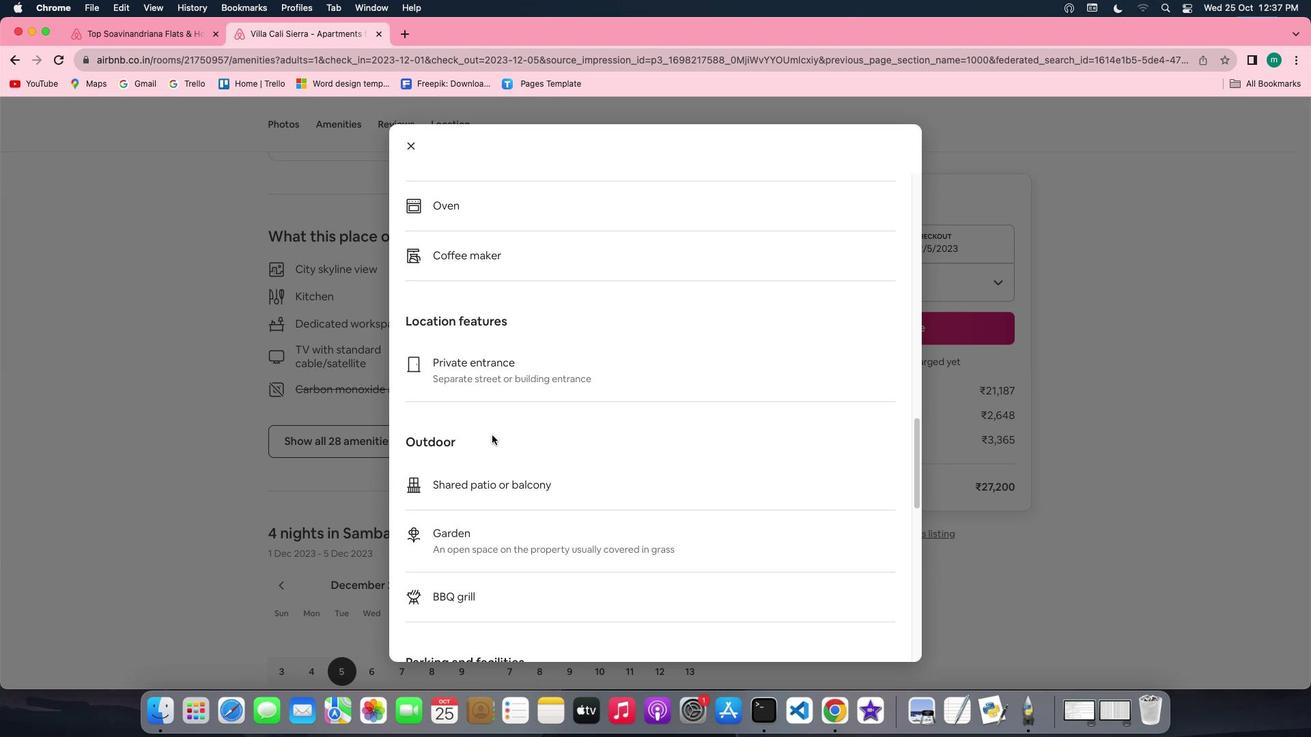 
Action: Mouse scrolled (491, 435) with delta (0, 0)
Screenshot: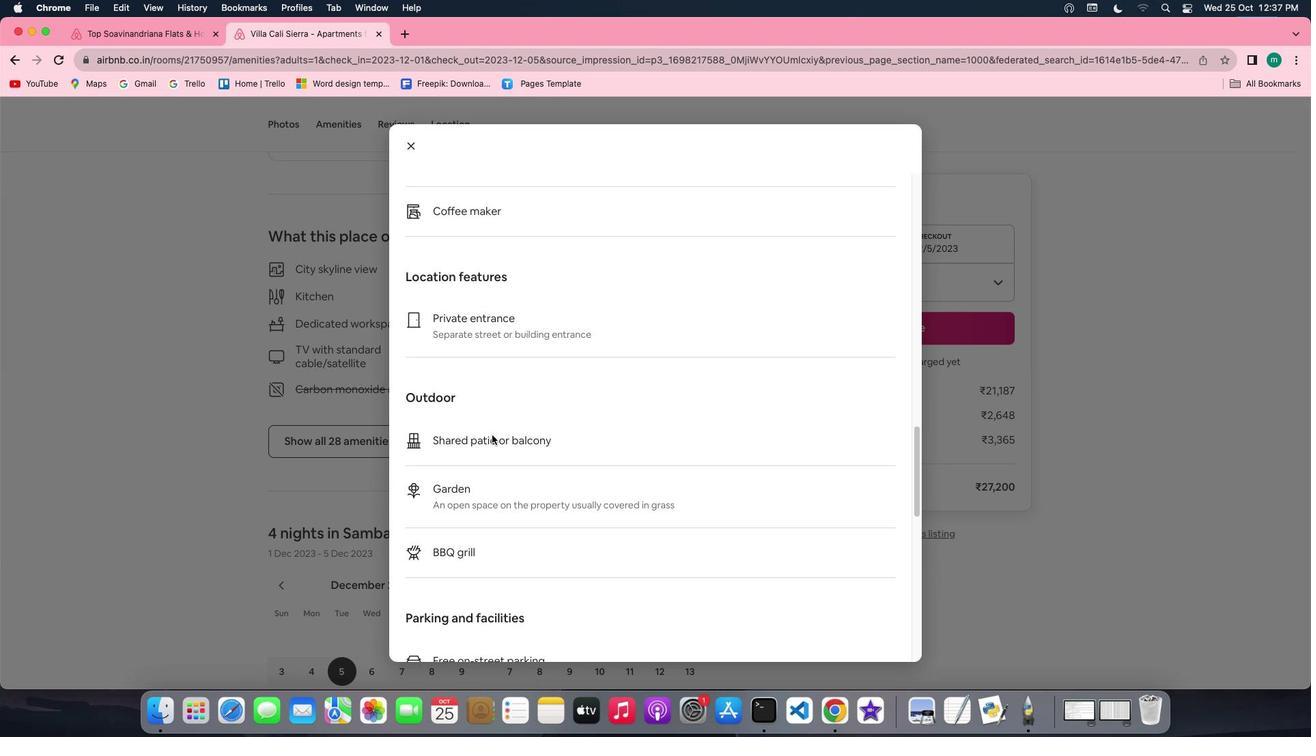 
Action: Mouse scrolled (491, 435) with delta (0, -1)
Screenshot: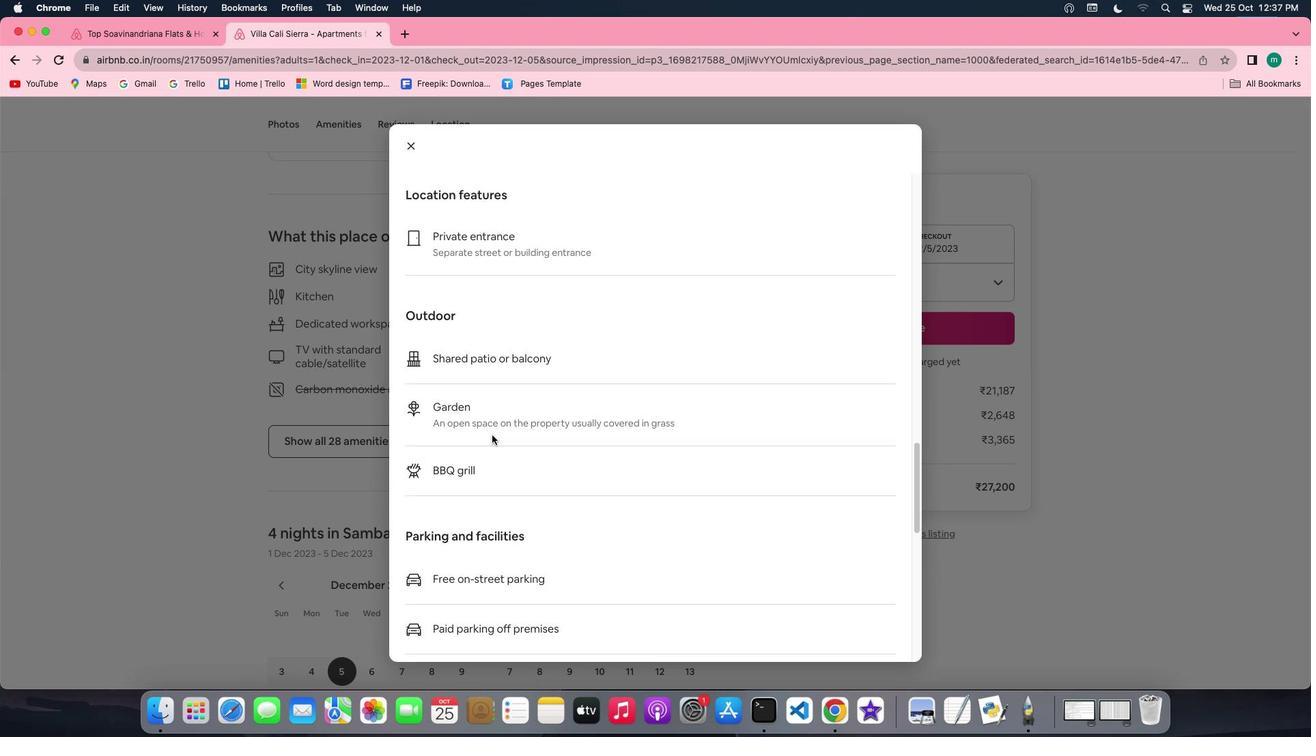 
Action: Mouse scrolled (491, 435) with delta (0, -2)
Screenshot: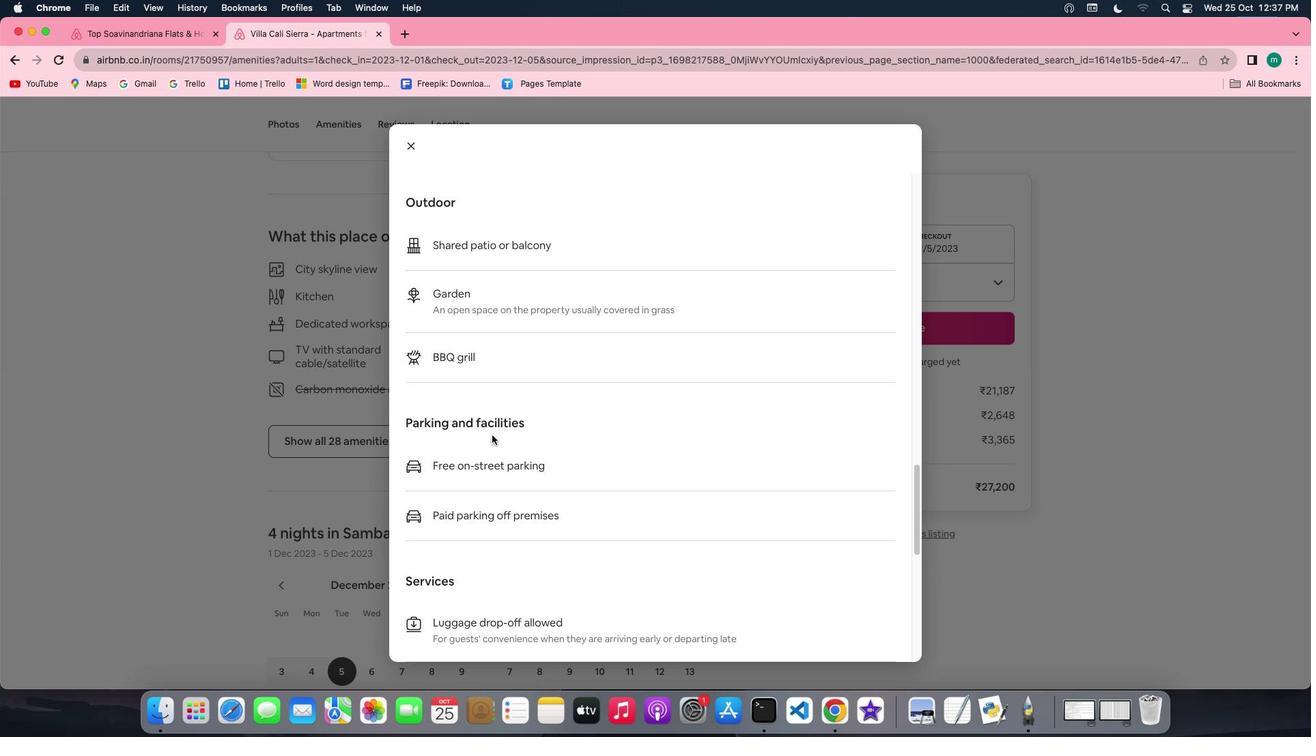 
Action: Mouse scrolled (491, 435) with delta (0, -3)
Screenshot: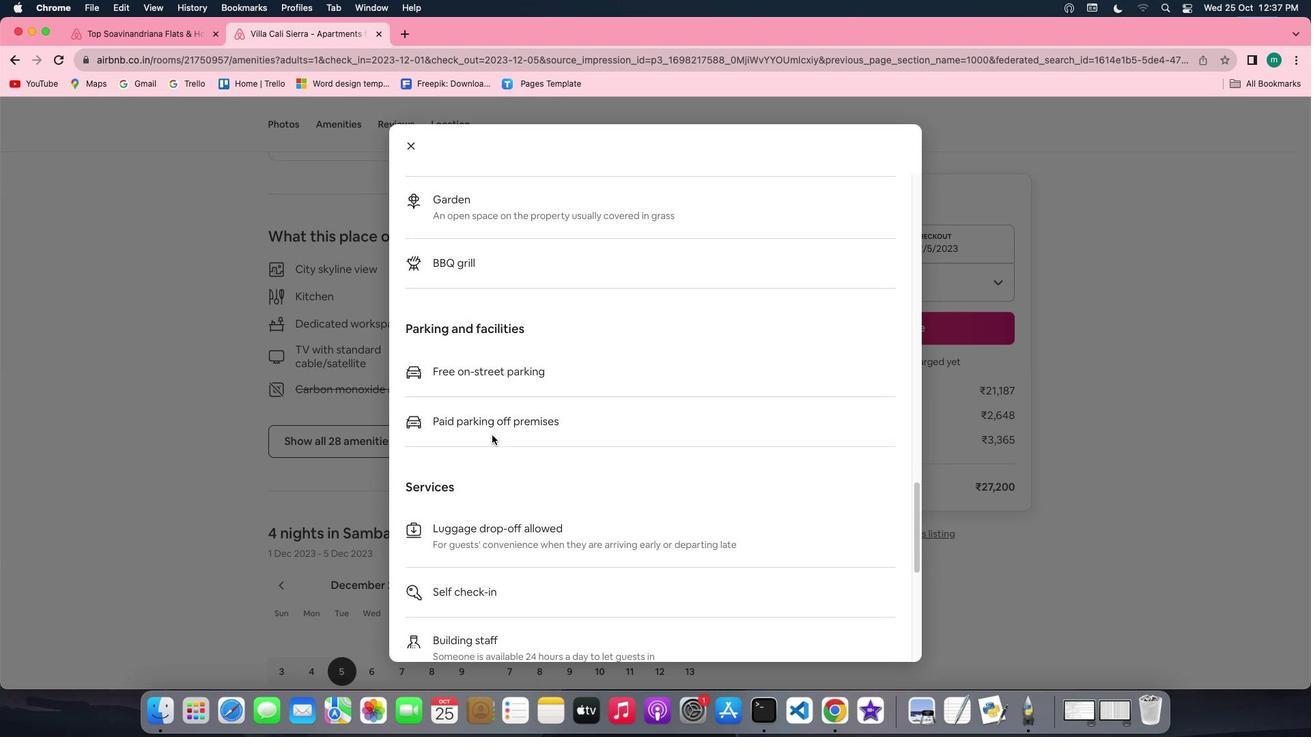 
Action: Mouse scrolled (491, 435) with delta (0, 0)
Screenshot: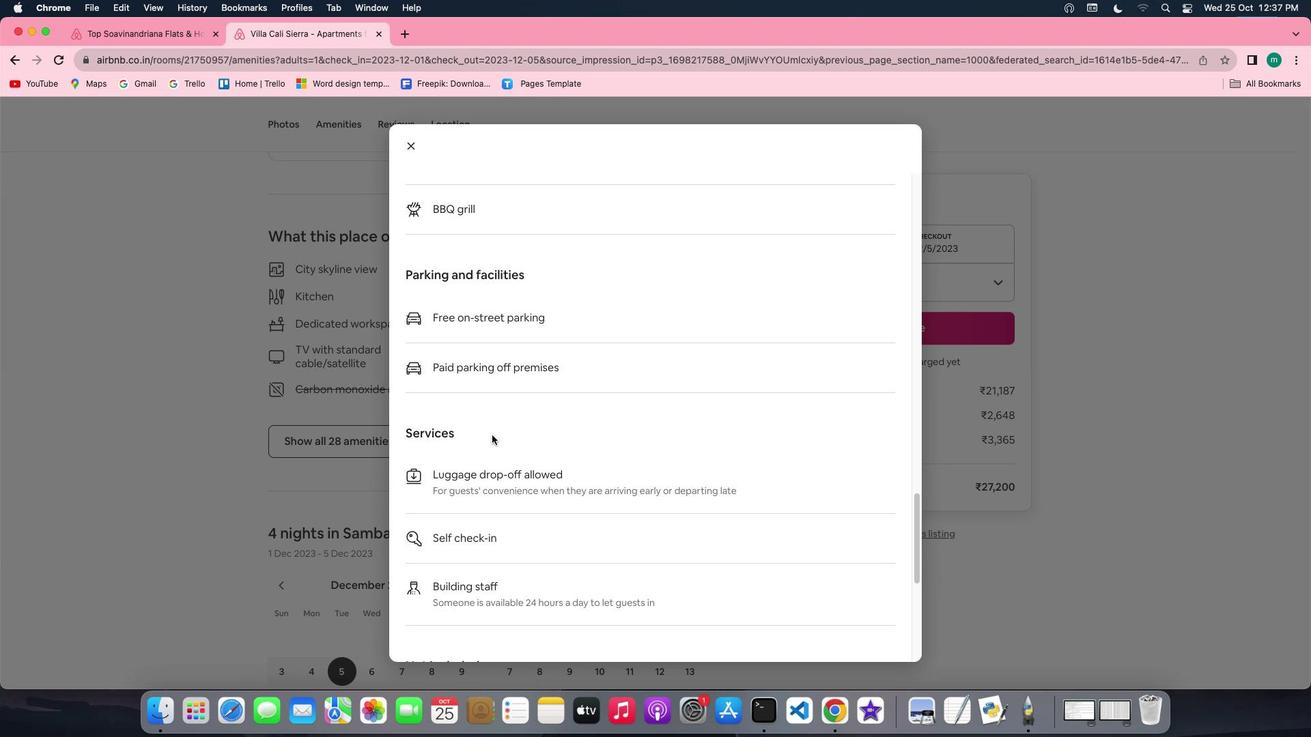 
Action: Mouse scrolled (491, 435) with delta (0, 0)
Screenshot: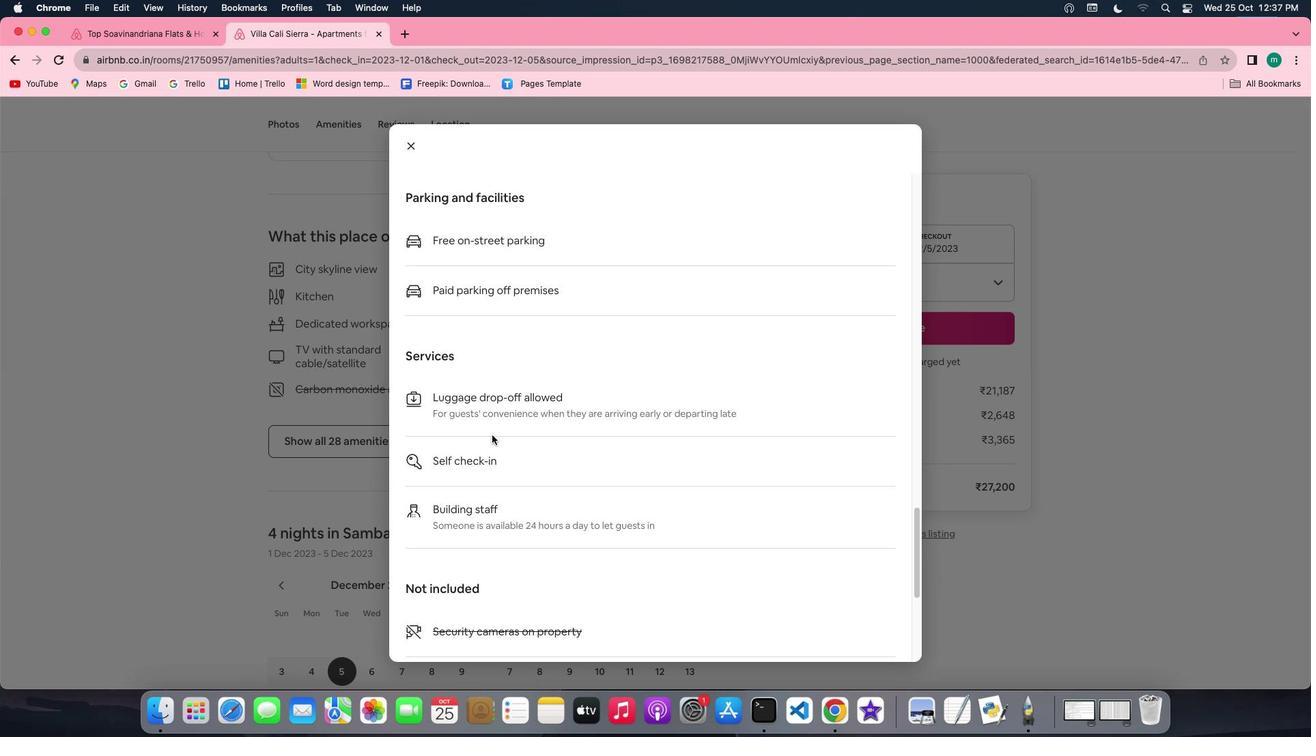 
Action: Mouse scrolled (491, 435) with delta (0, -2)
Screenshot: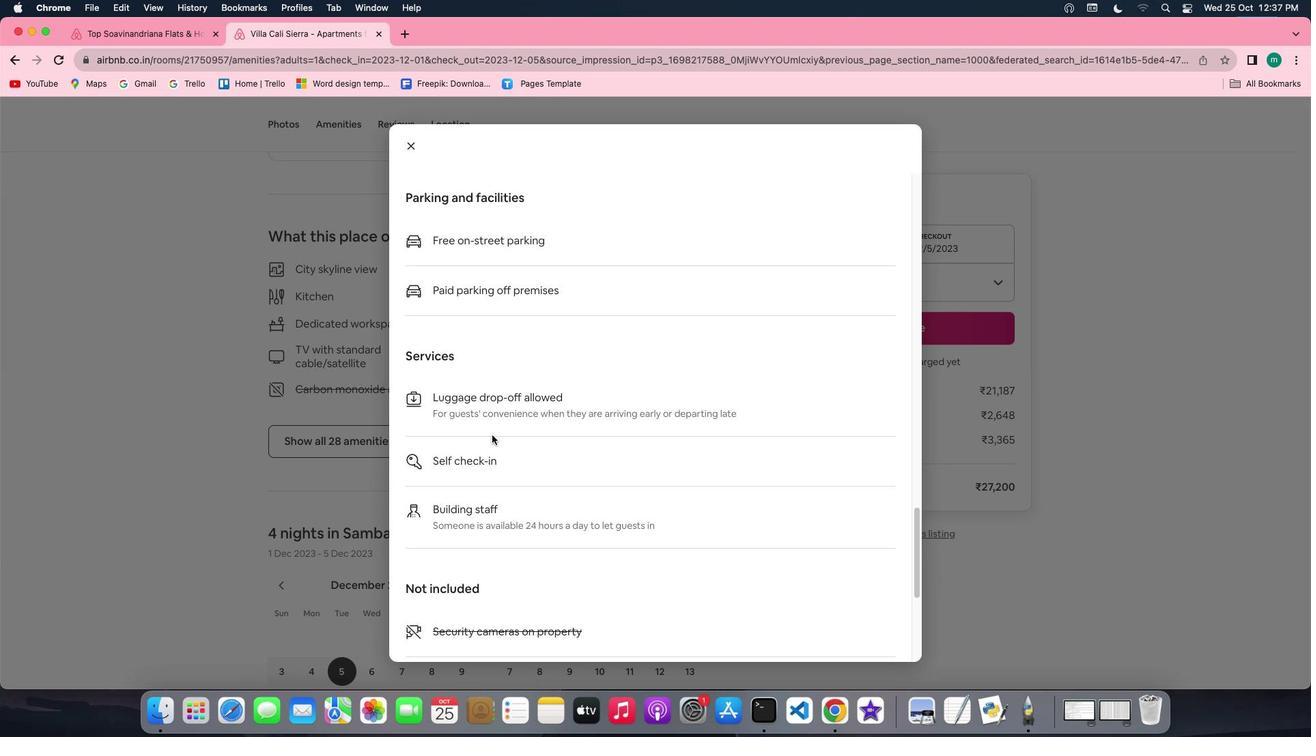
Action: Mouse scrolled (491, 435) with delta (0, -3)
Screenshot: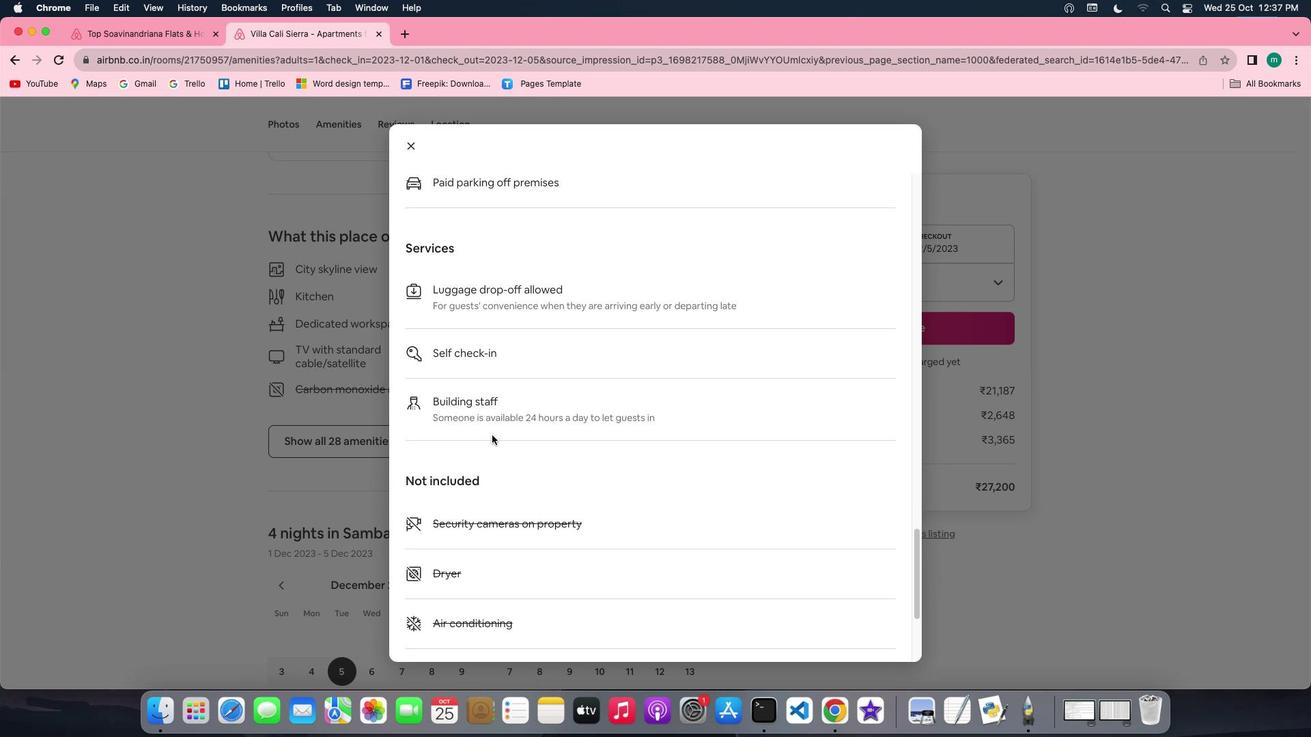 
Action: Mouse scrolled (491, 435) with delta (0, -3)
Screenshot: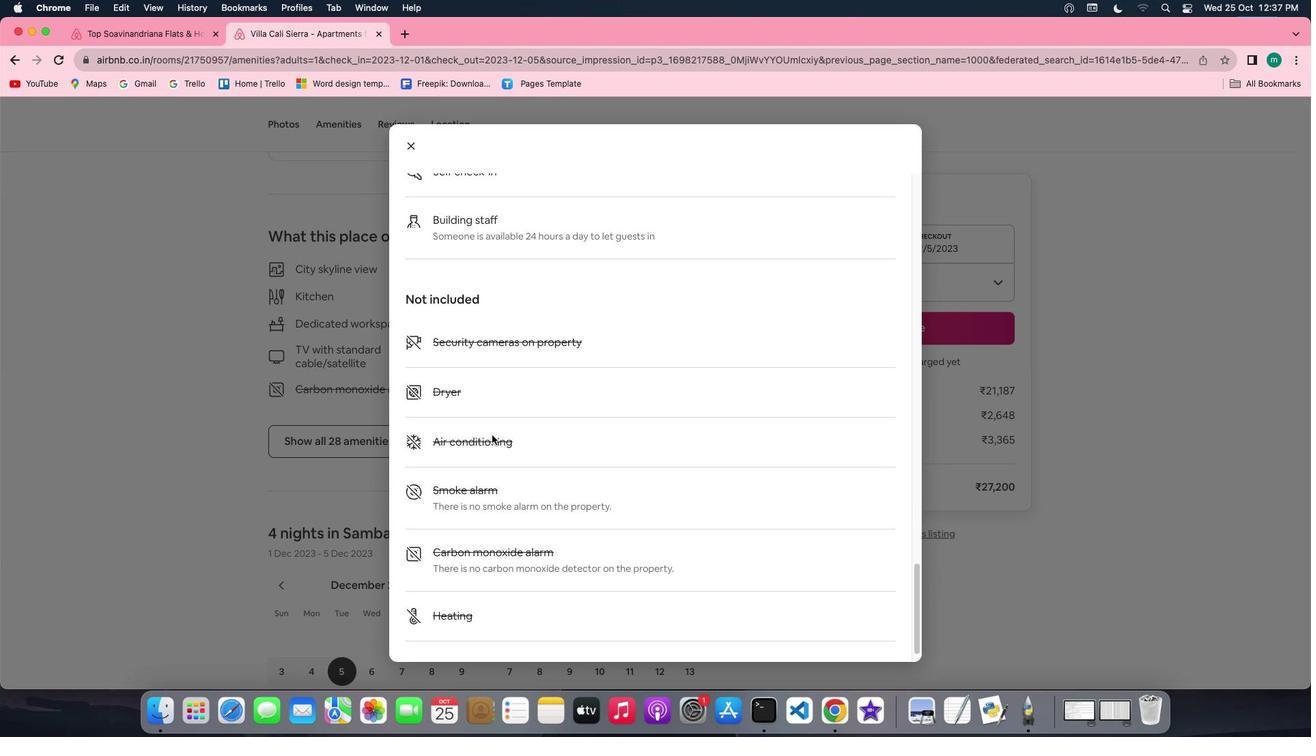 
Action: Mouse scrolled (491, 435) with delta (0, 0)
Screenshot: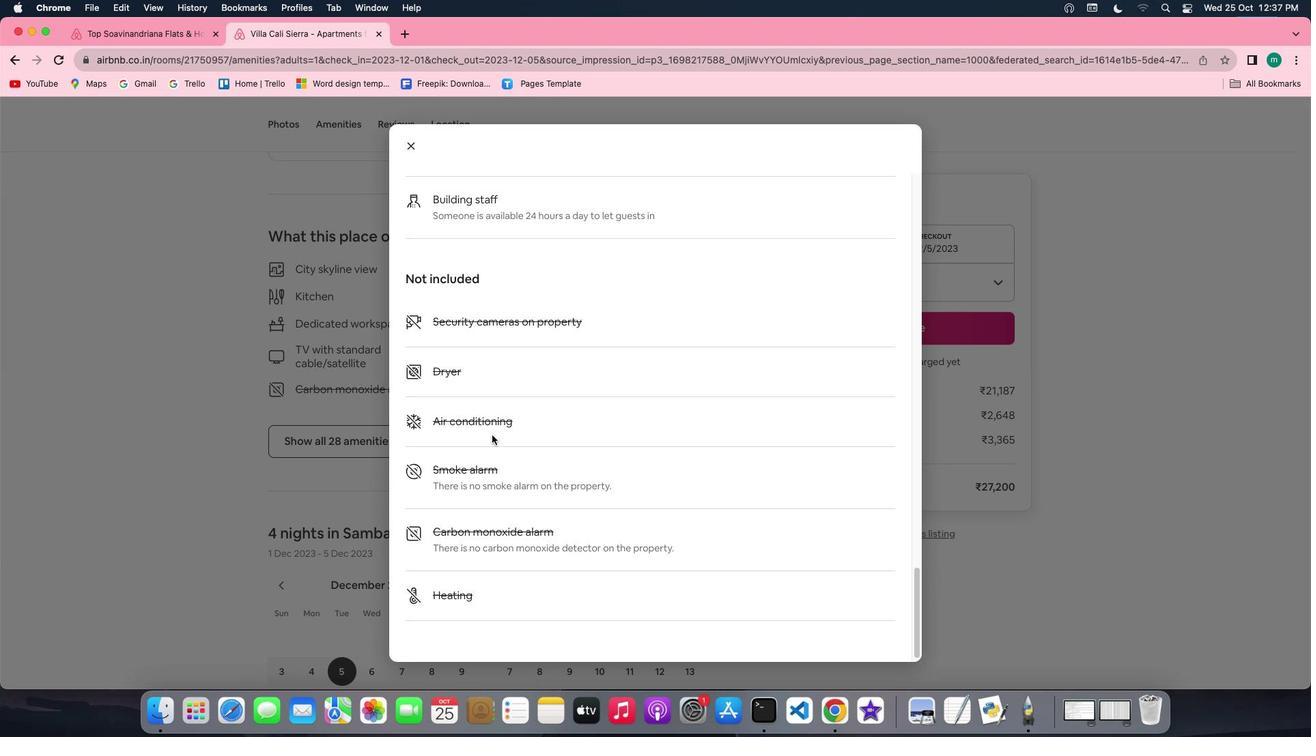 
Action: Mouse scrolled (491, 435) with delta (0, 0)
Screenshot: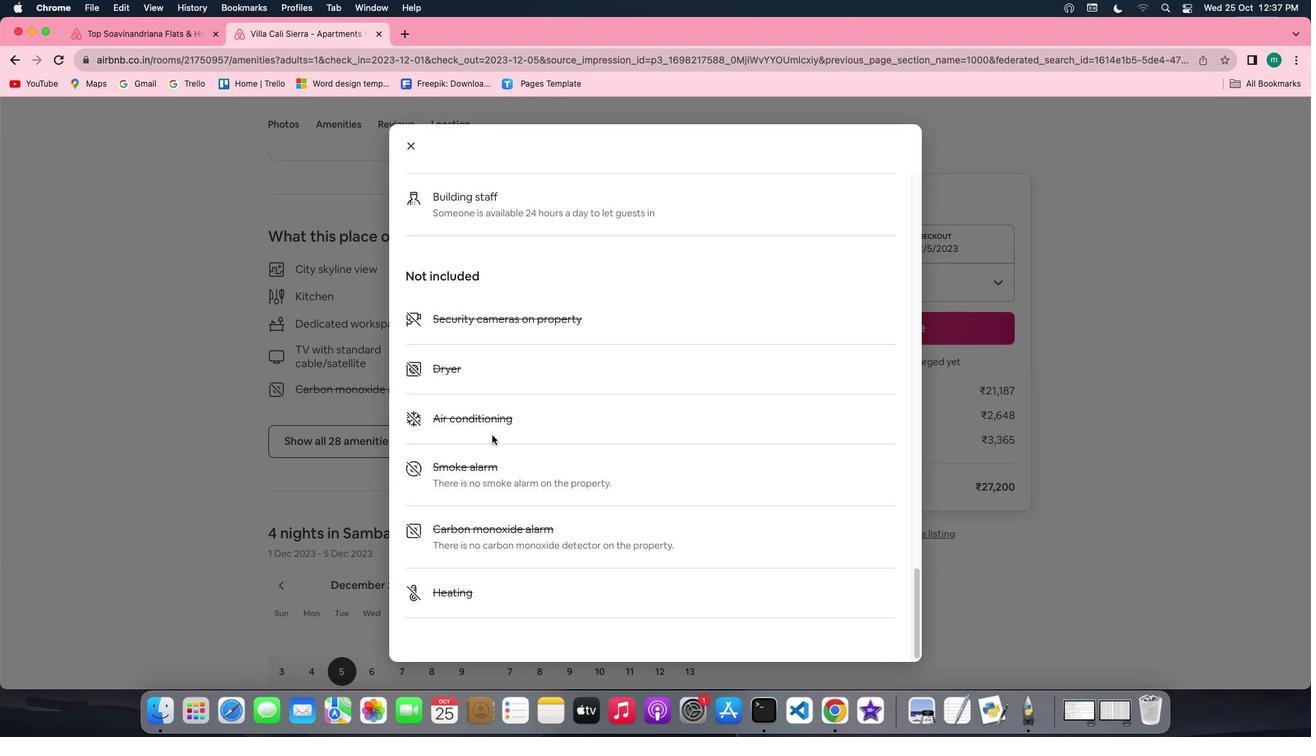 
Action: Mouse scrolled (491, 435) with delta (0, -2)
Screenshot: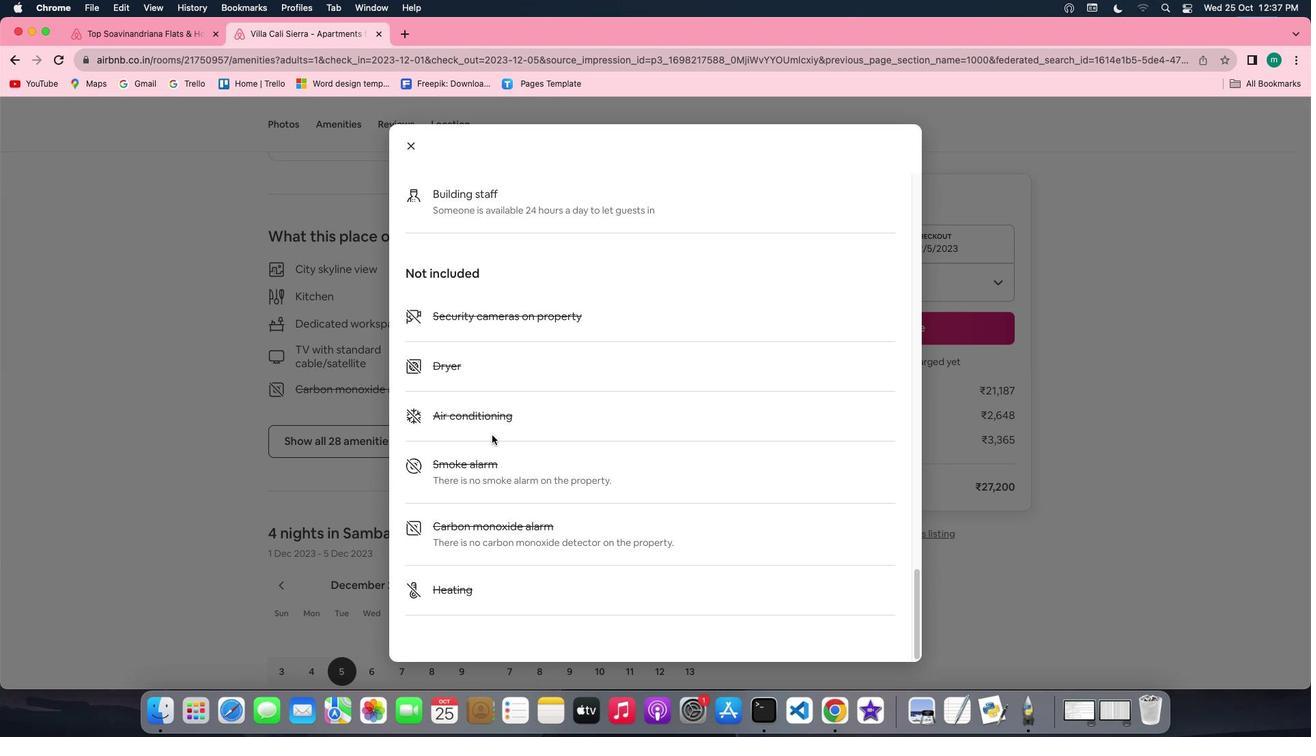 
Action: Mouse scrolled (491, 435) with delta (0, -3)
Screenshot: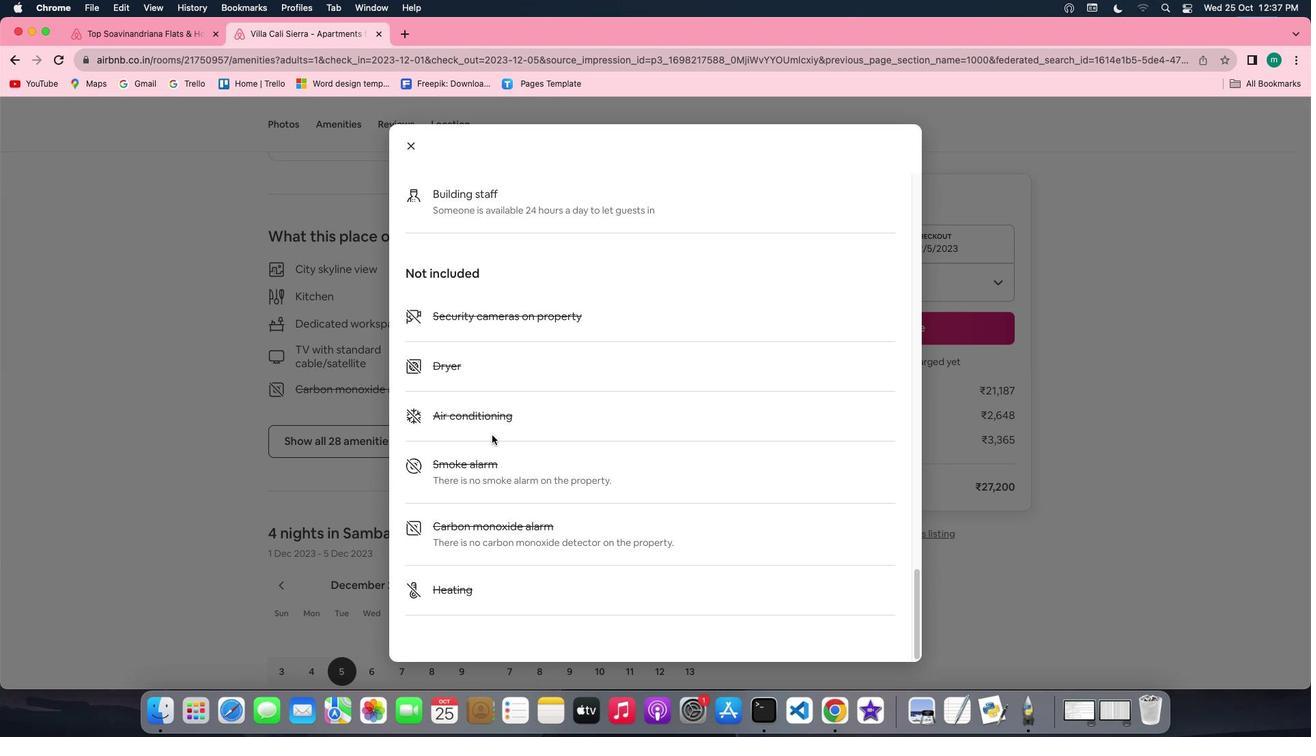 
Action: Mouse scrolled (491, 435) with delta (0, -3)
Screenshot: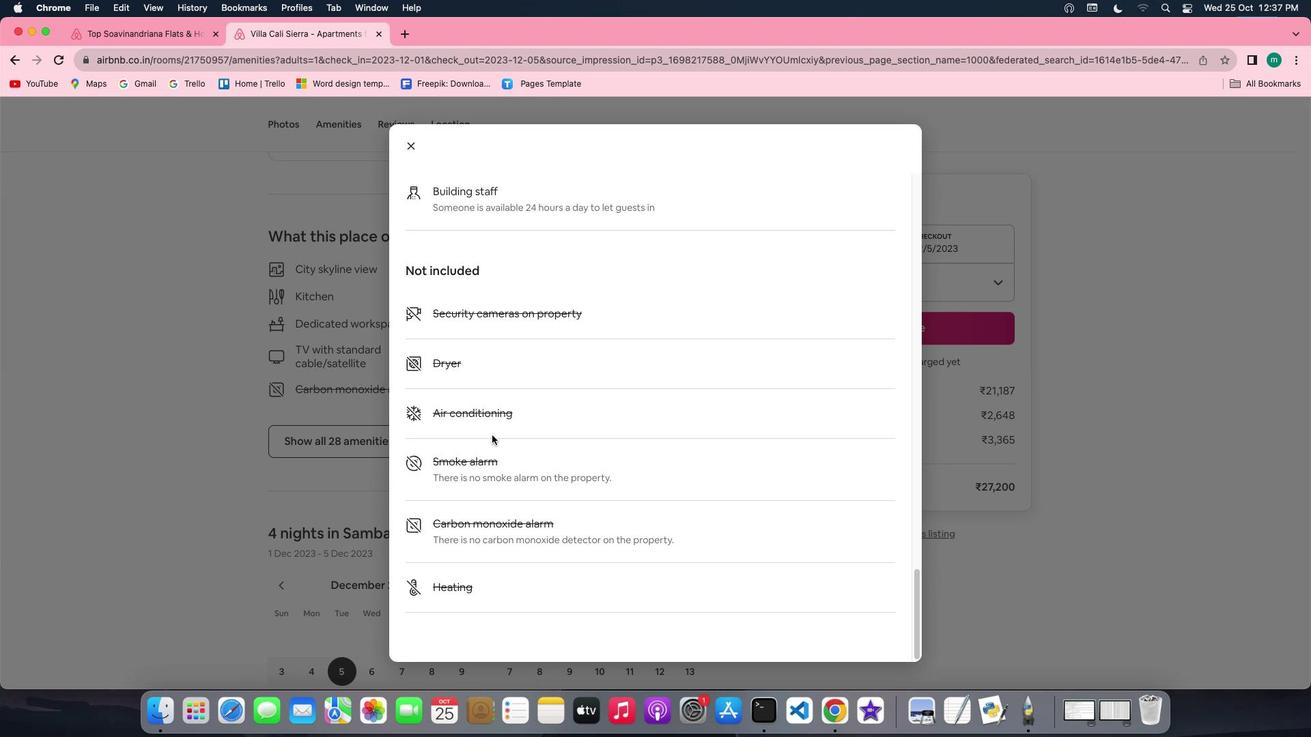 
Action: Mouse scrolled (491, 435) with delta (0, 0)
Screenshot: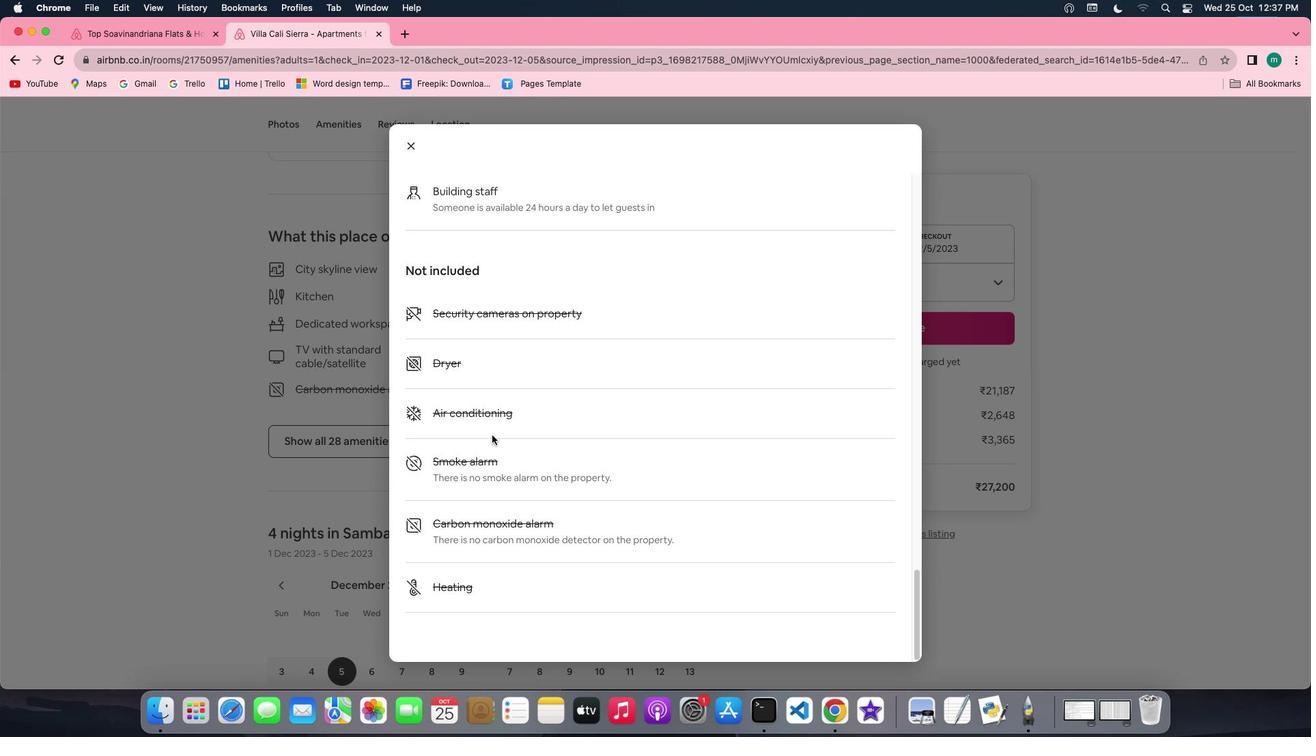 
Action: Mouse scrolled (491, 435) with delta (0, 0)
Screenshot: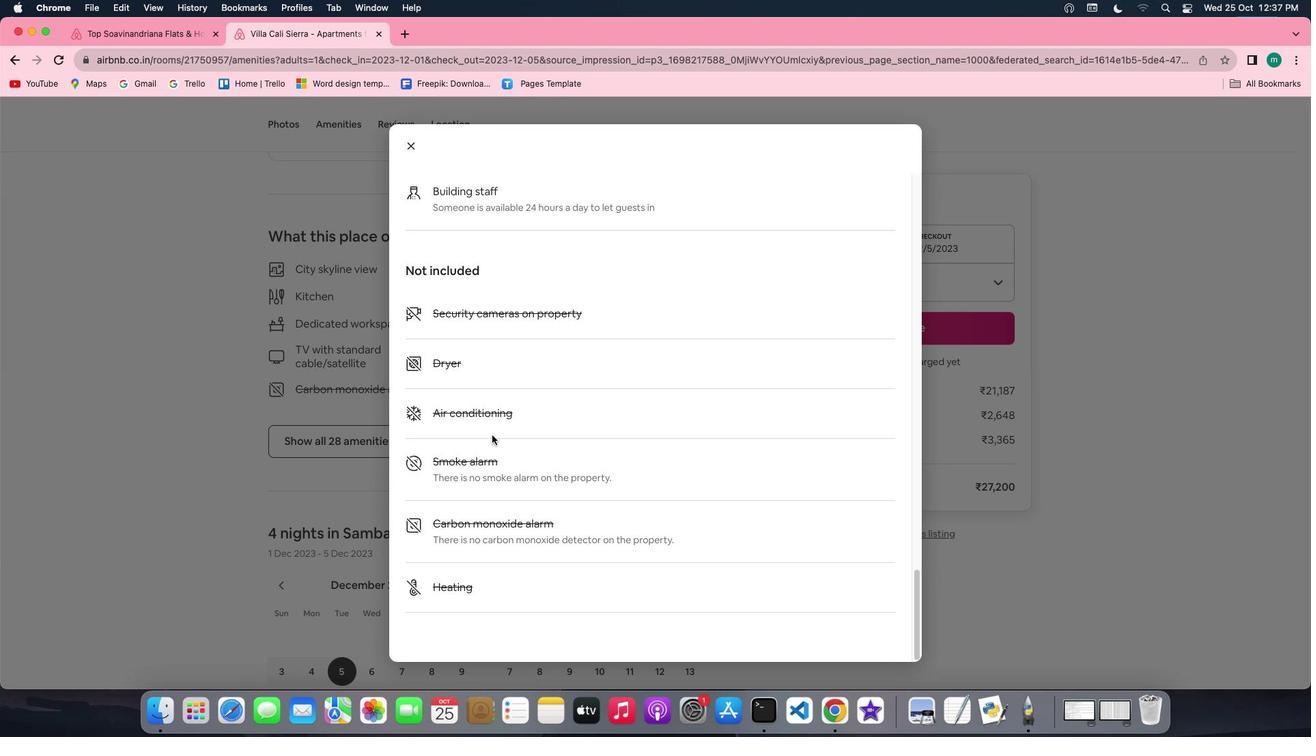 
Action: Mouse scrolled (491, 435) with delta (0, -1)
